 Task: Open a blank google sheet and write heading  Catalyst Sales. Add 10 people name  'Alexander Cooper, Victoria Hayes, Daniel Carter, Chloe Murphy, Christopher Ross, Natalie Price, Jack Peterson, Harper Foster, Joseph Gray, Lily Reed'Item code in between  450-900. Product range in between  1000-10000. Add Products  Nike shoe, Adidas shoe, Gucci T-shirt, Louis Vuitton bag, Zara Shirt, H&M jeans, Chanel perfume, Versace perfume, Ralph Lauren, Prada ShirtChoose quantity  1 to 10  Tax 12 percent commission 2 percent Total Add Amount. Save page Attendance Monitoring Sheetbook
Action: Mouse moved to (1313, 97)
Screenshot: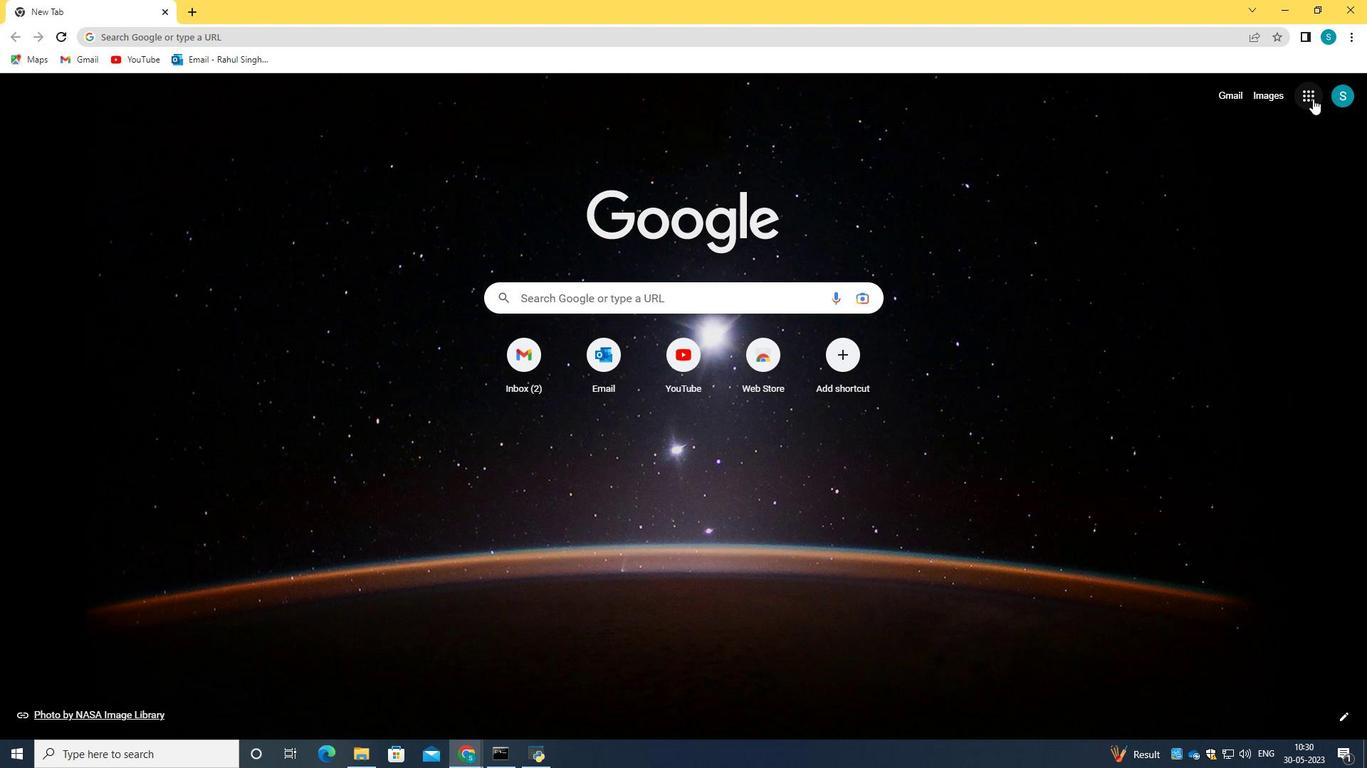 
Action: Mouse pressed left at (1313, 97)
Screenshot: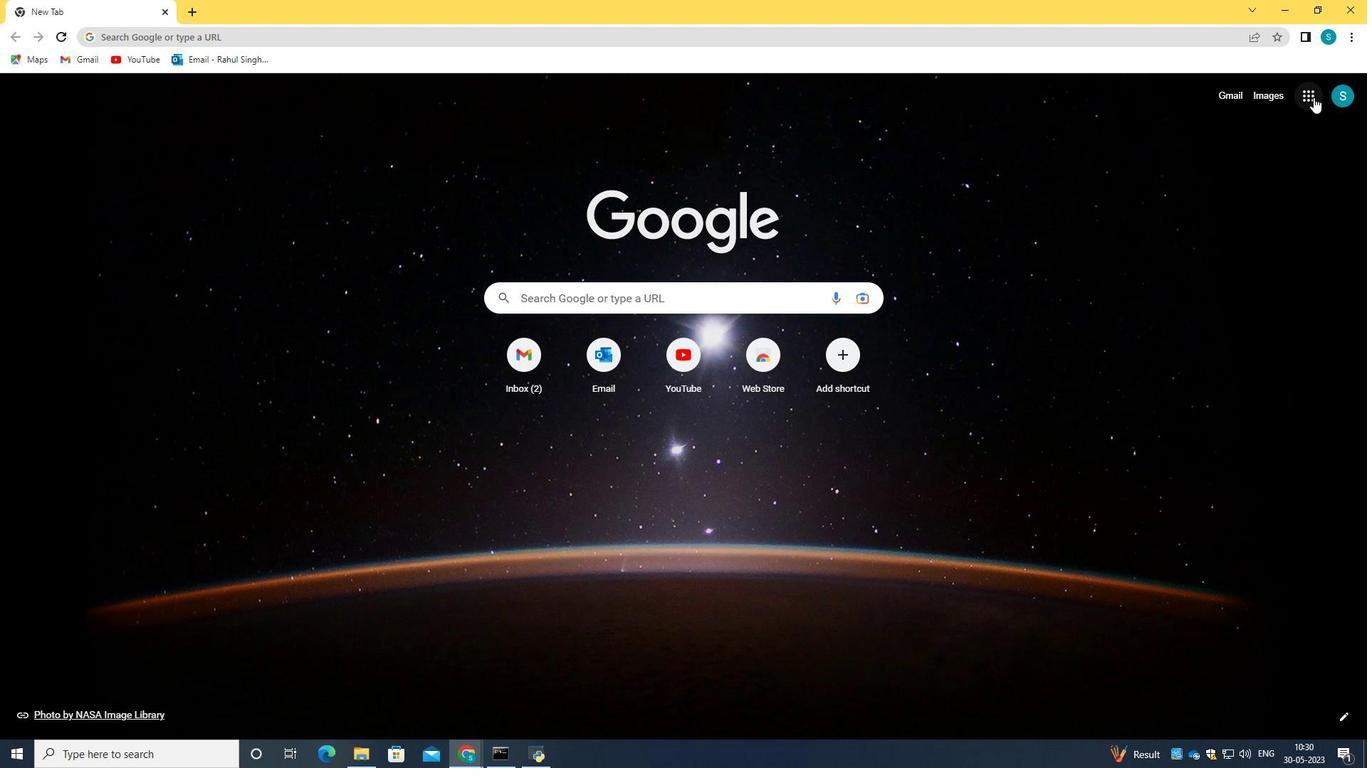 
Action: Mouse moved to (1256, 228)
Screenshot: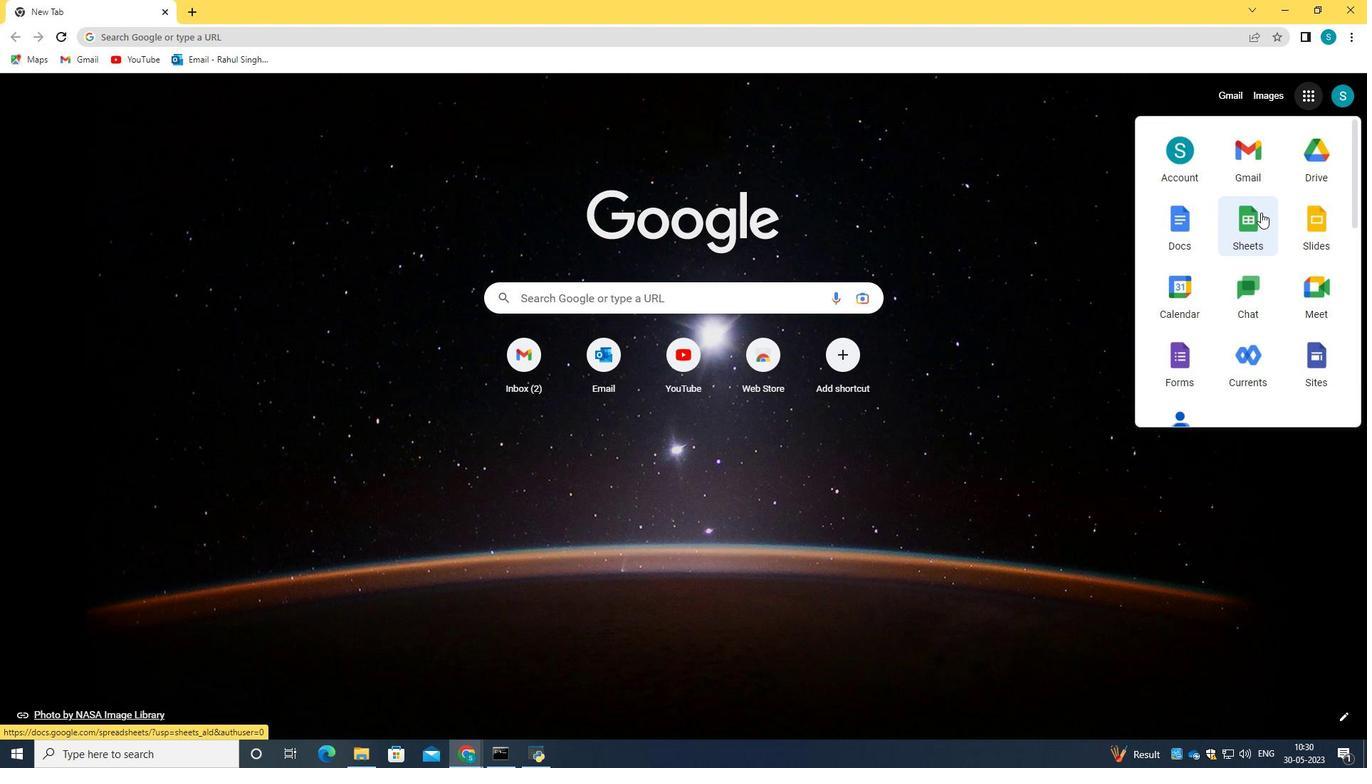 
Action: Mouse pressed left at (1256, 228)
Screenshot: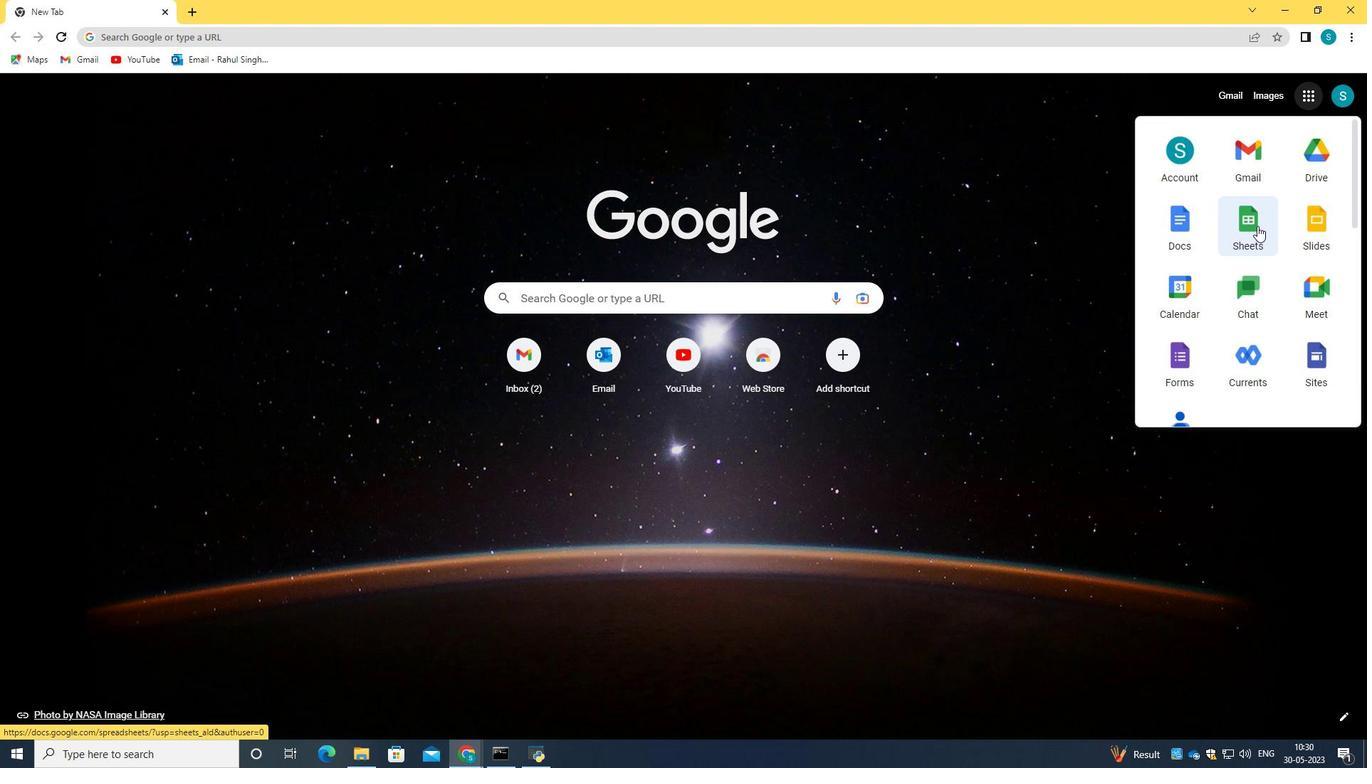
Action: Mouse moved to (353, 237)
Screenshot: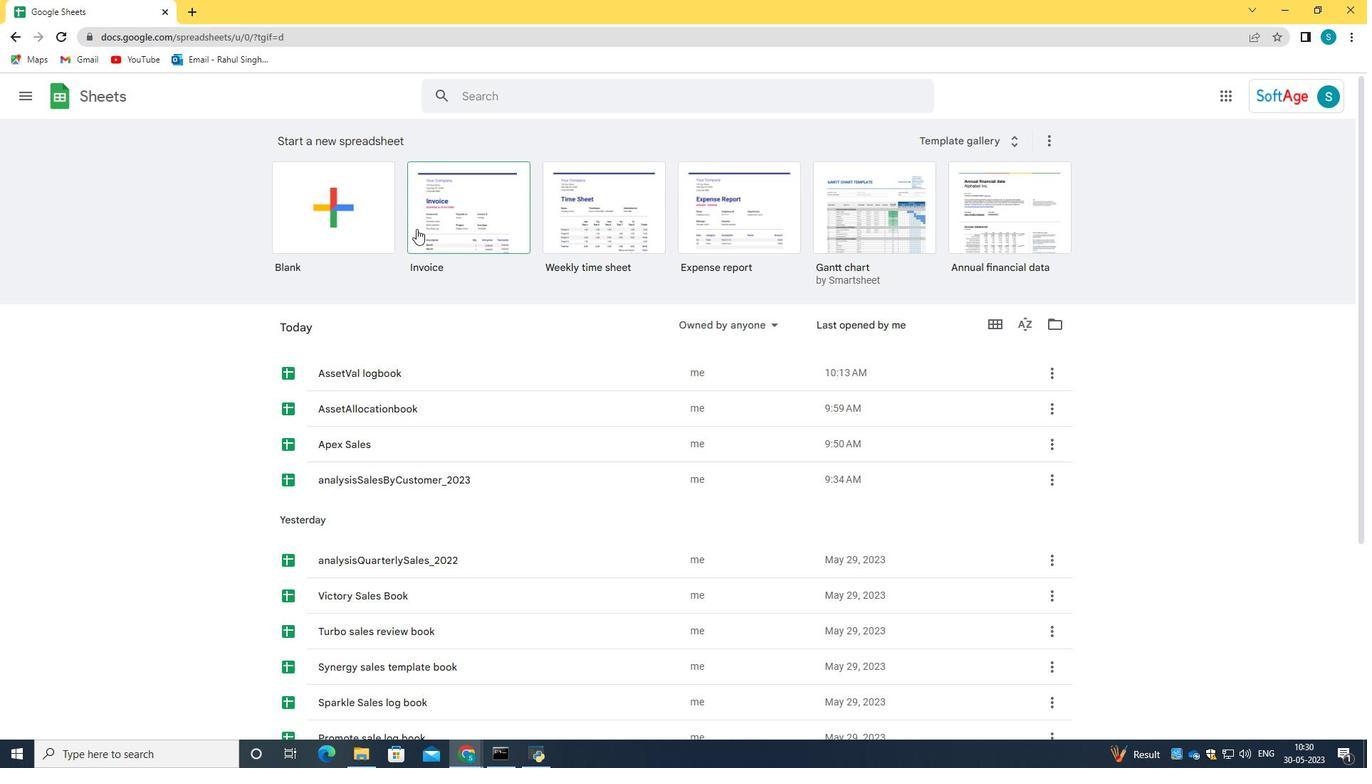 
Action: Mouse pressed left at (353, 237)
Screenshot: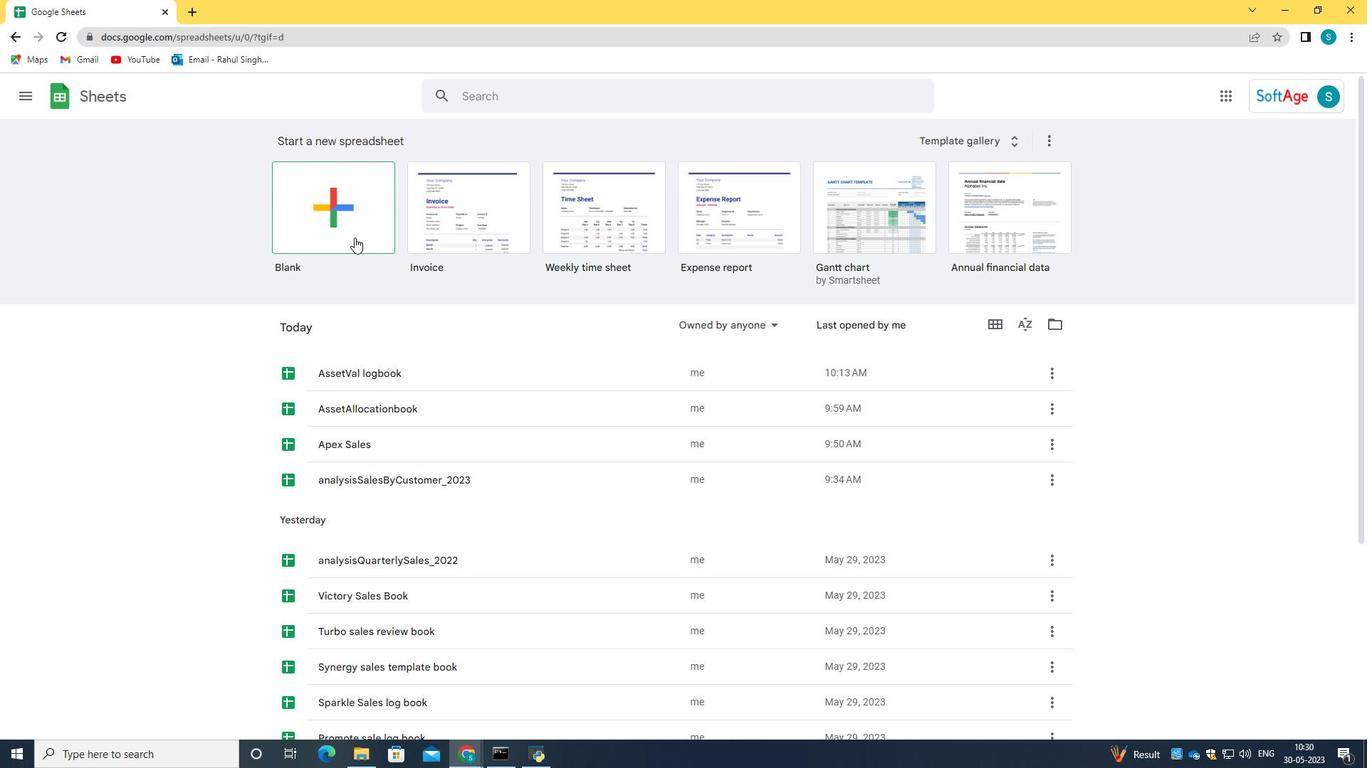 
Action: Mouse moved to (105, 179)
Screenshot: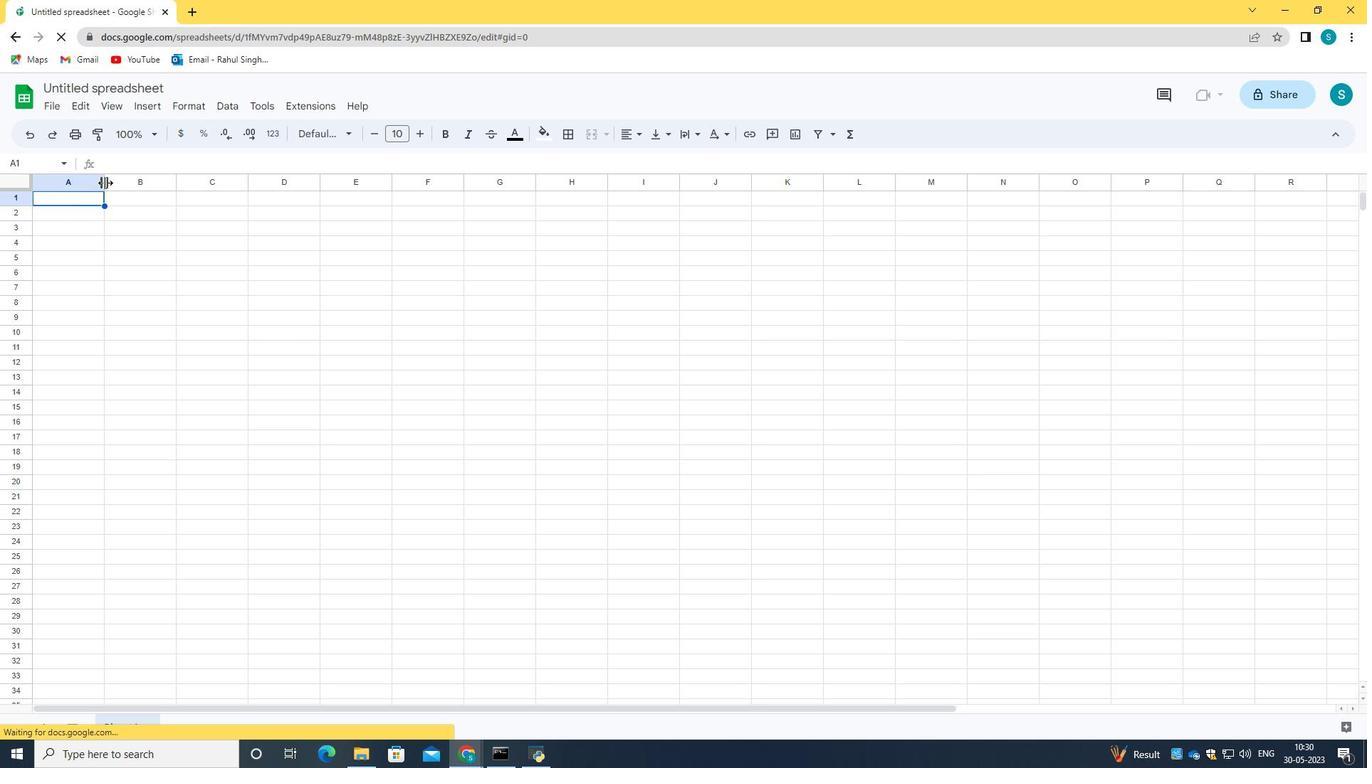 
Action: Mouse pressed left at (105, 179)
Screenshot: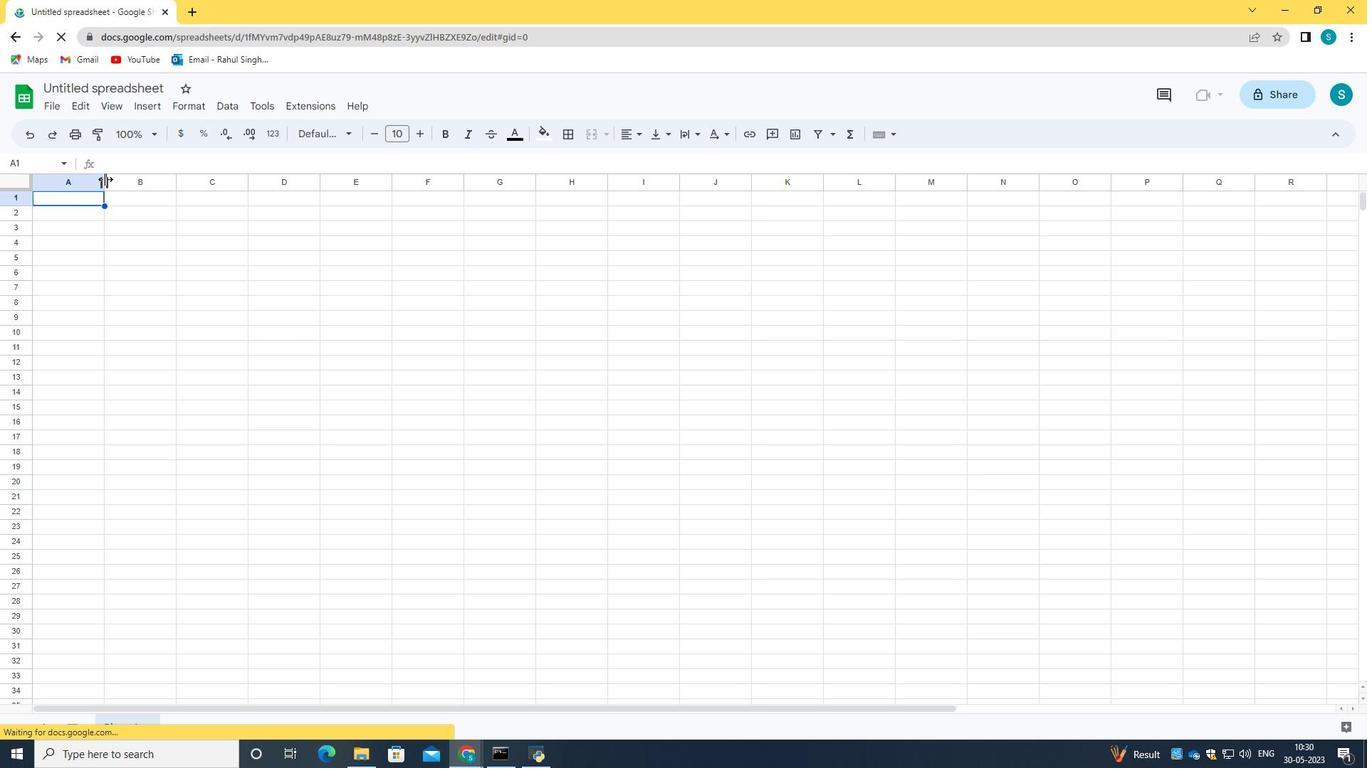
Action: Mouse moved to (224, 181)
Screenshot: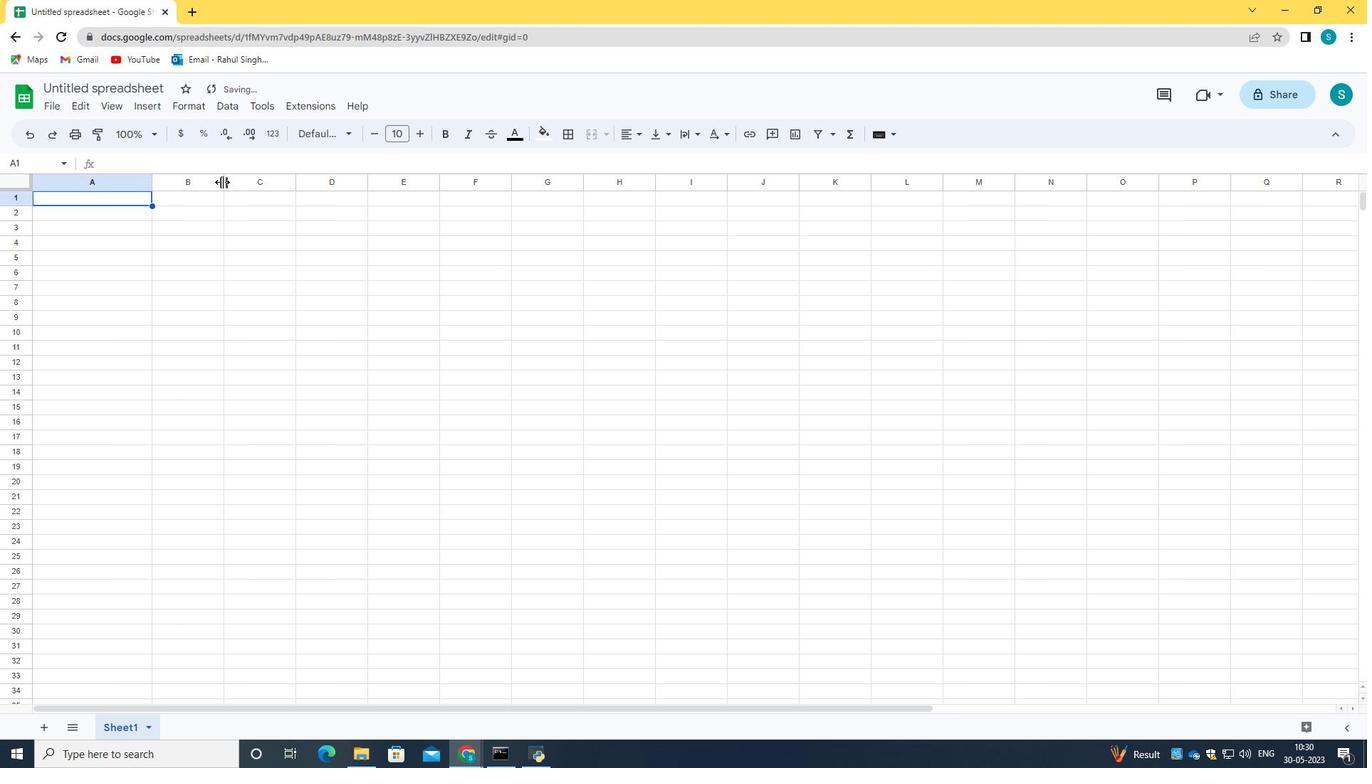 
Action: Mouse pressed left at (224, 181)
Screenshot: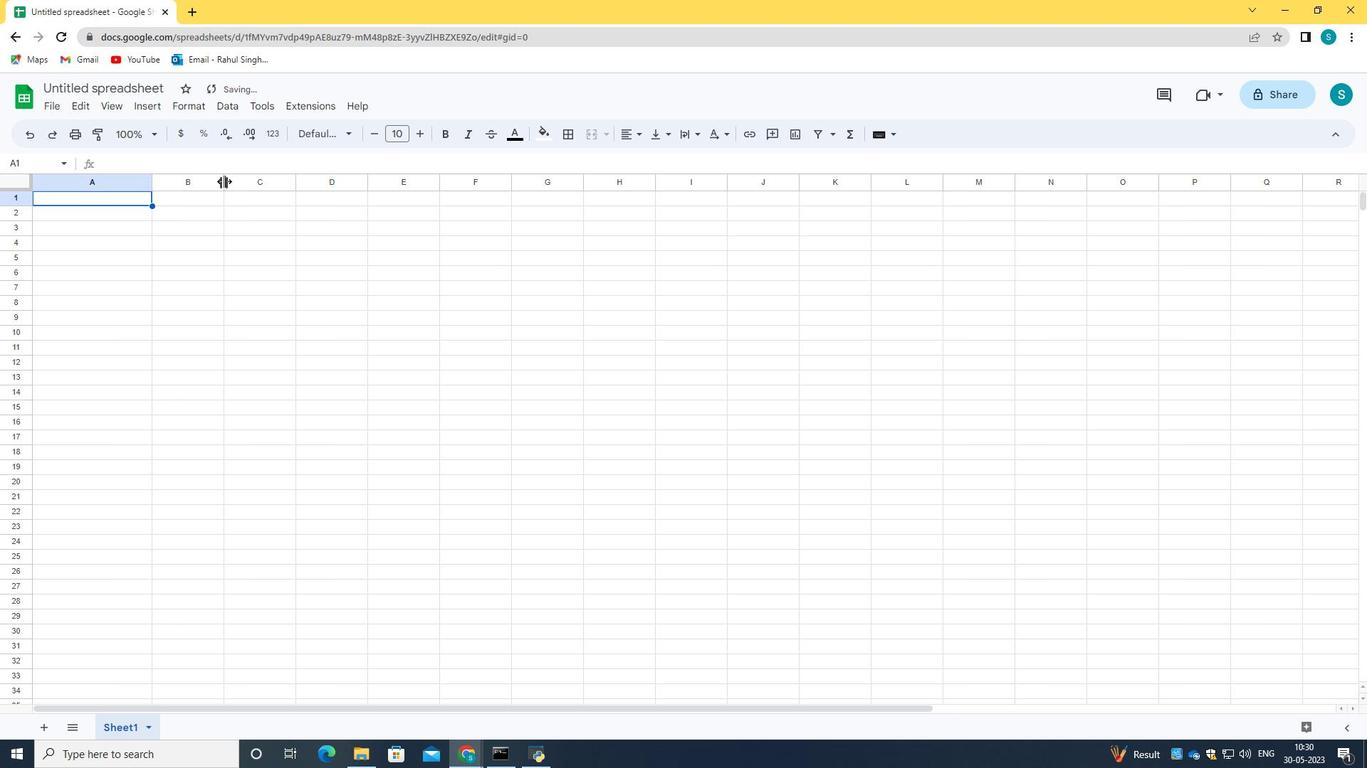 
Action: Mouse moved to (360, 178)
Screenshot: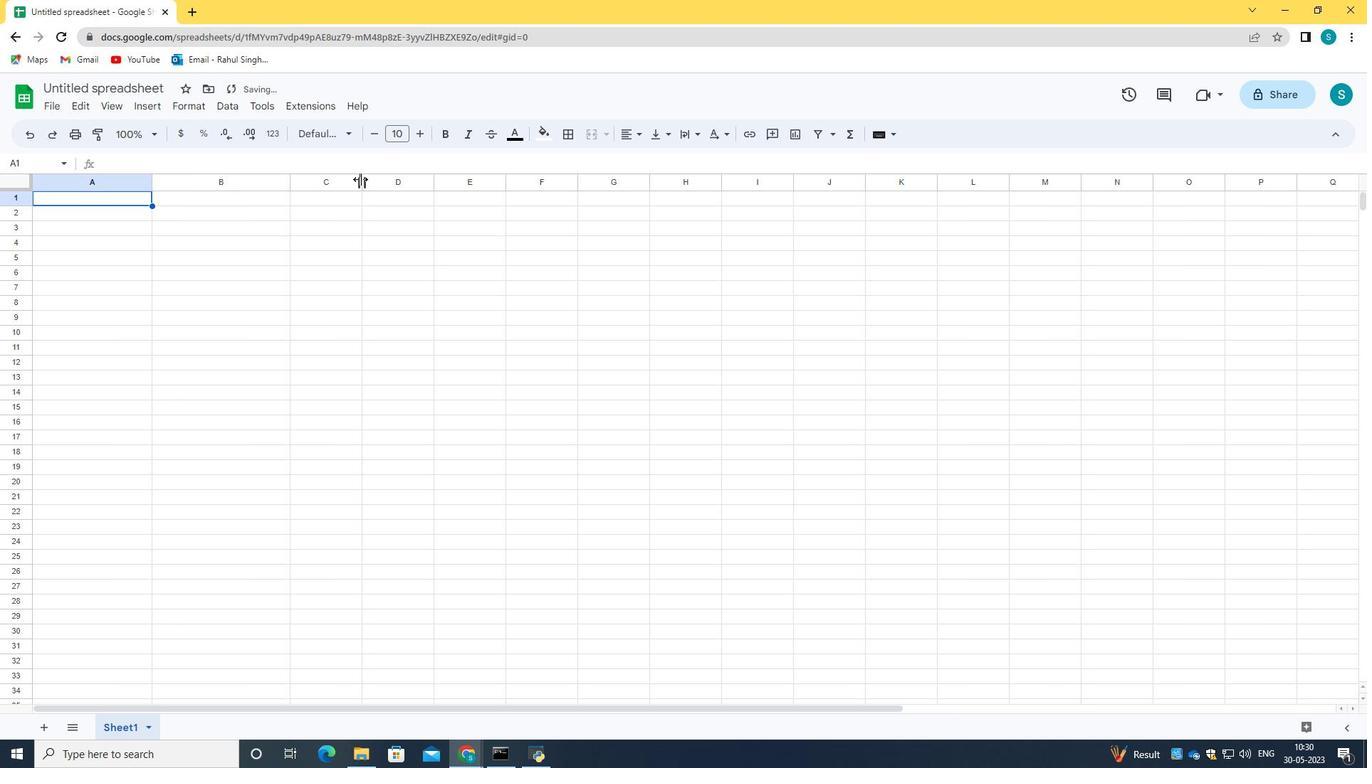 
Action: Mouse pressed left at (360, 178)
Screenshot: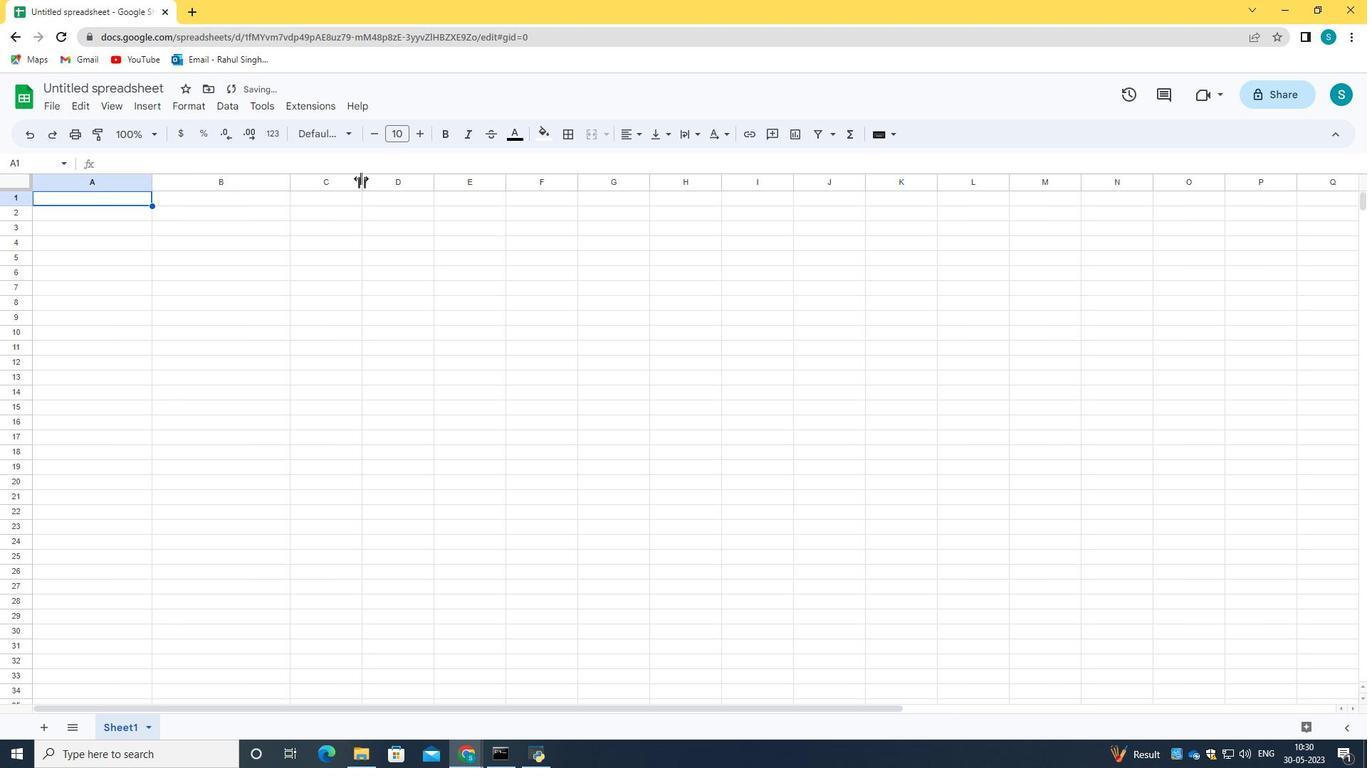 
Action: Mouse moved to (479, 182)
Screenshot: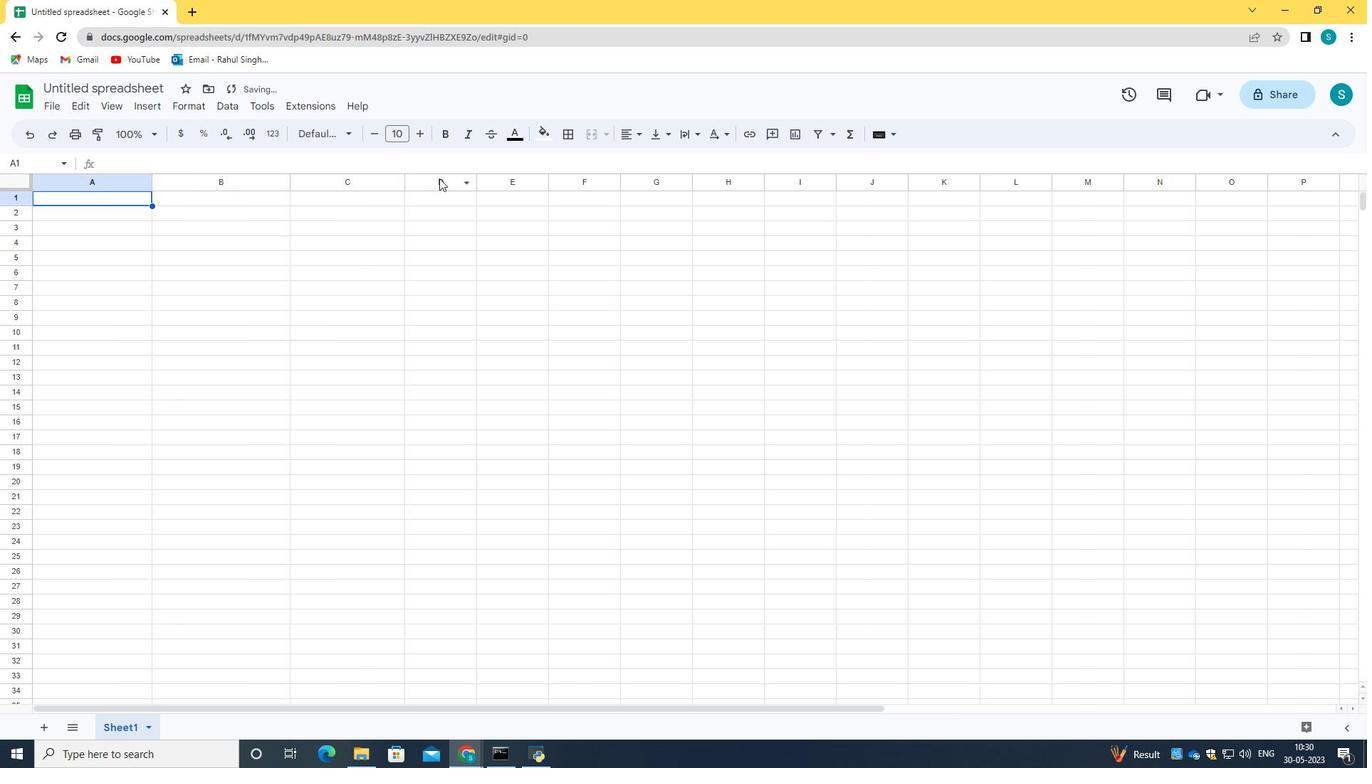 
Action: Mouse pressed left at (479, 182)
Screenshot: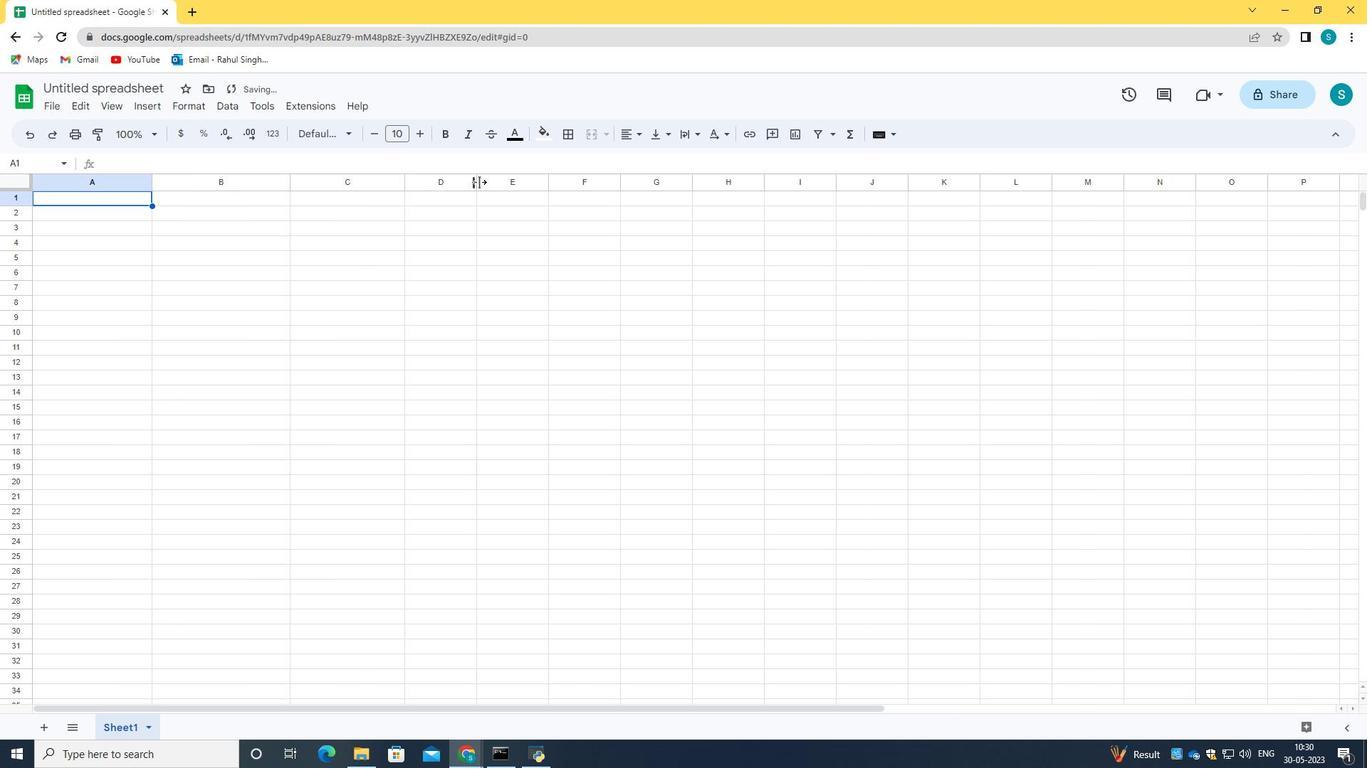 
Action: Mouse moved to (598, 183)
Screenshot: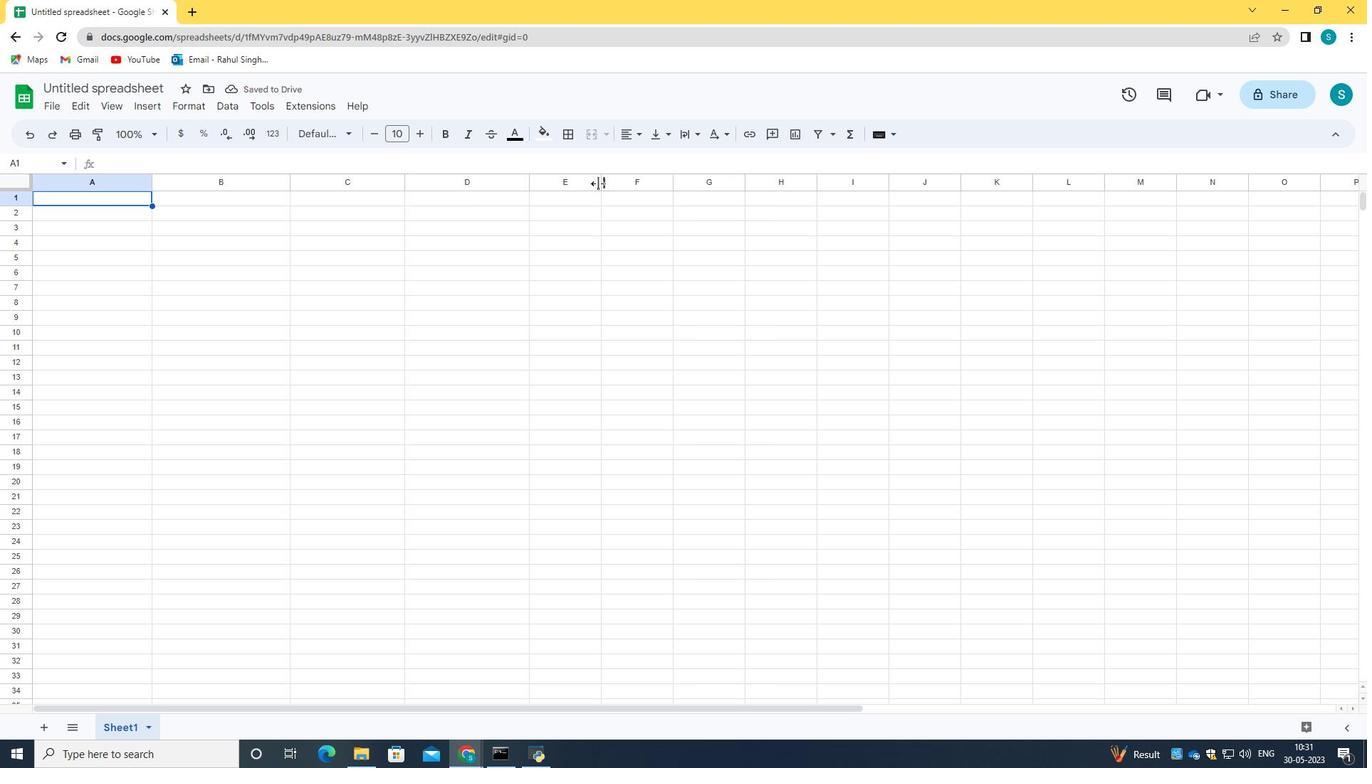 
Action: Mouse pressed left at (598, 183)
Screenshot: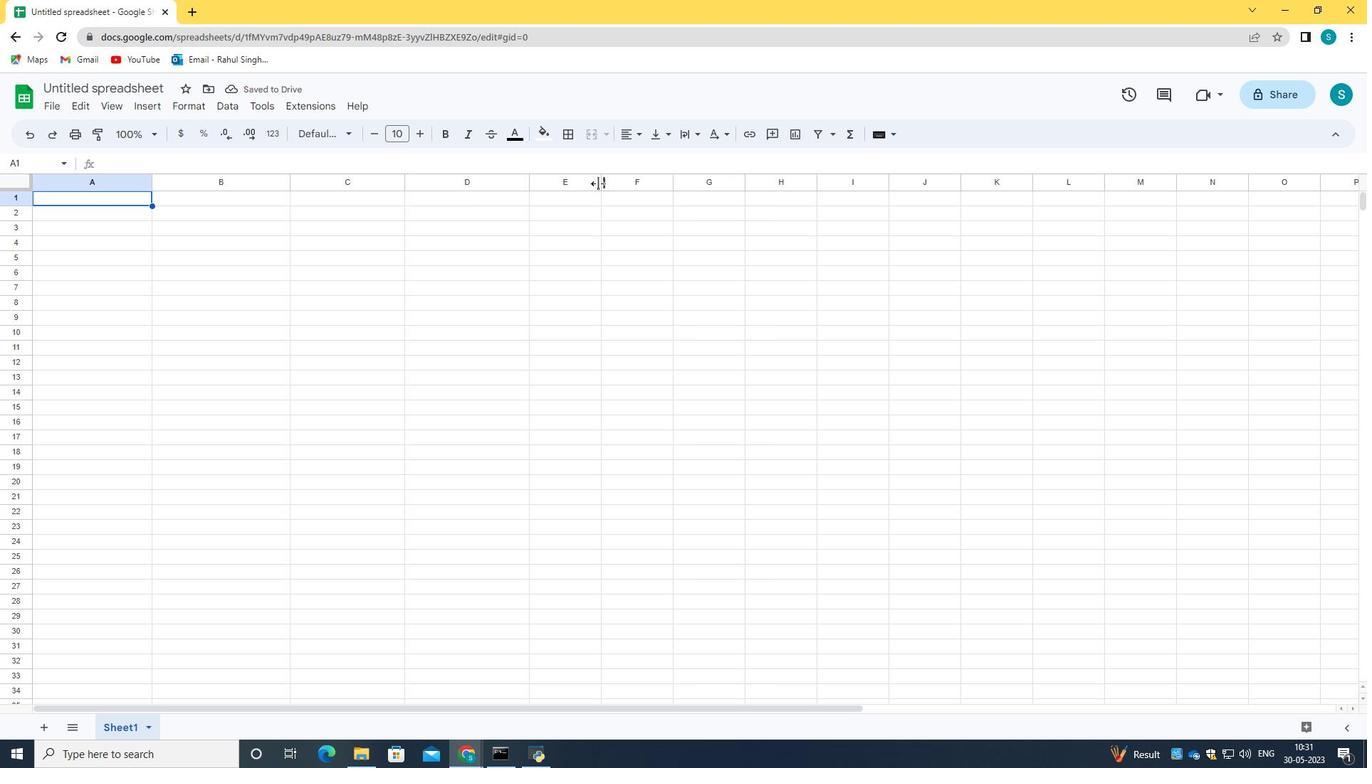 
Action: Mouse moved to (713, 181)
Screenshot: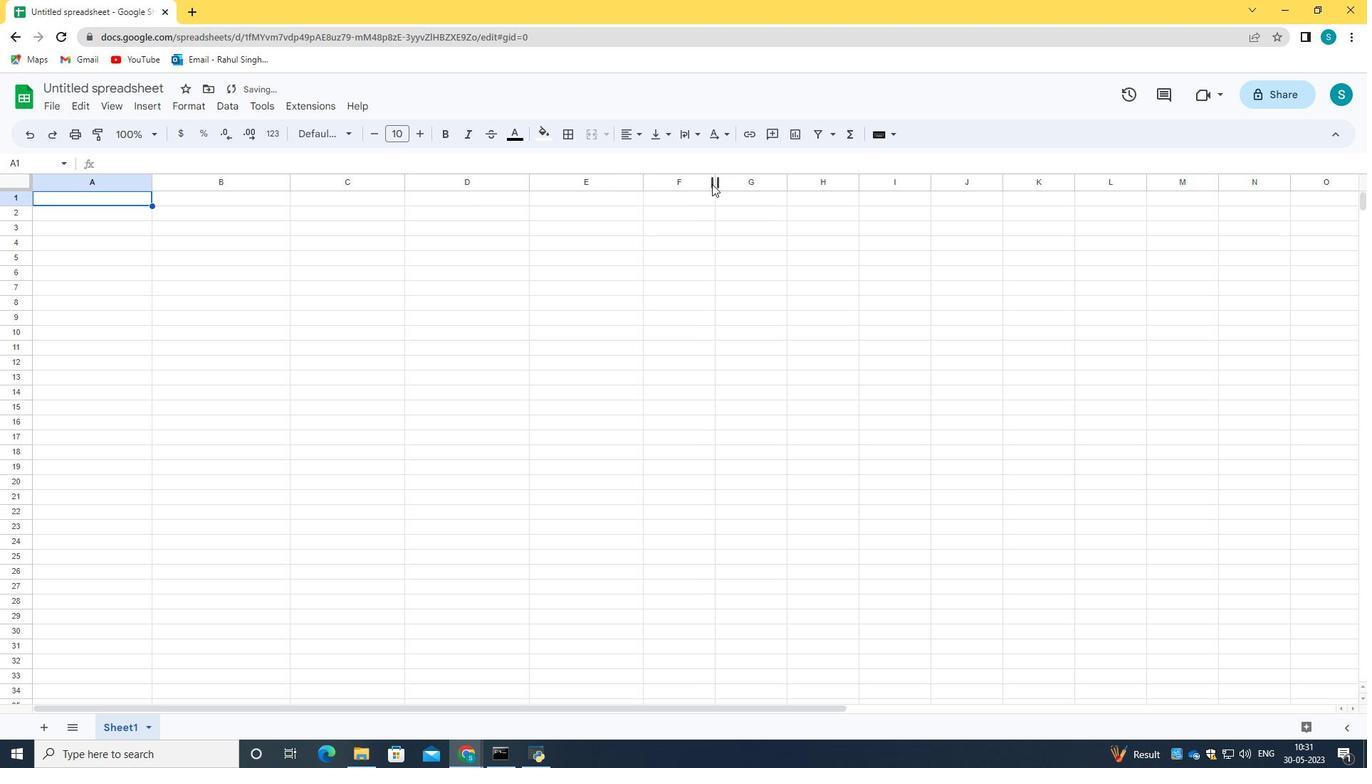 
Action: Mouse pressed left at (713, 181)
Screenshot: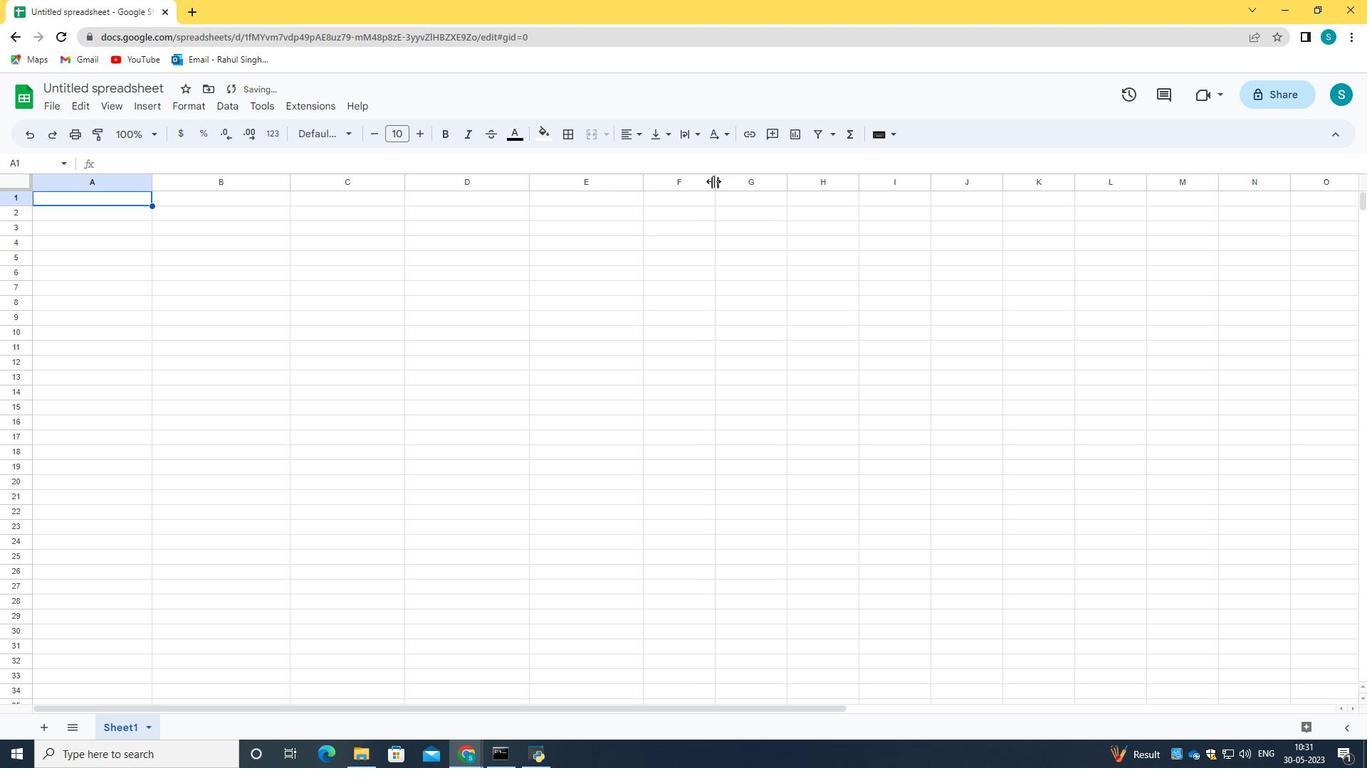
Action: Mouse moved to (90, 199)
Screenshot: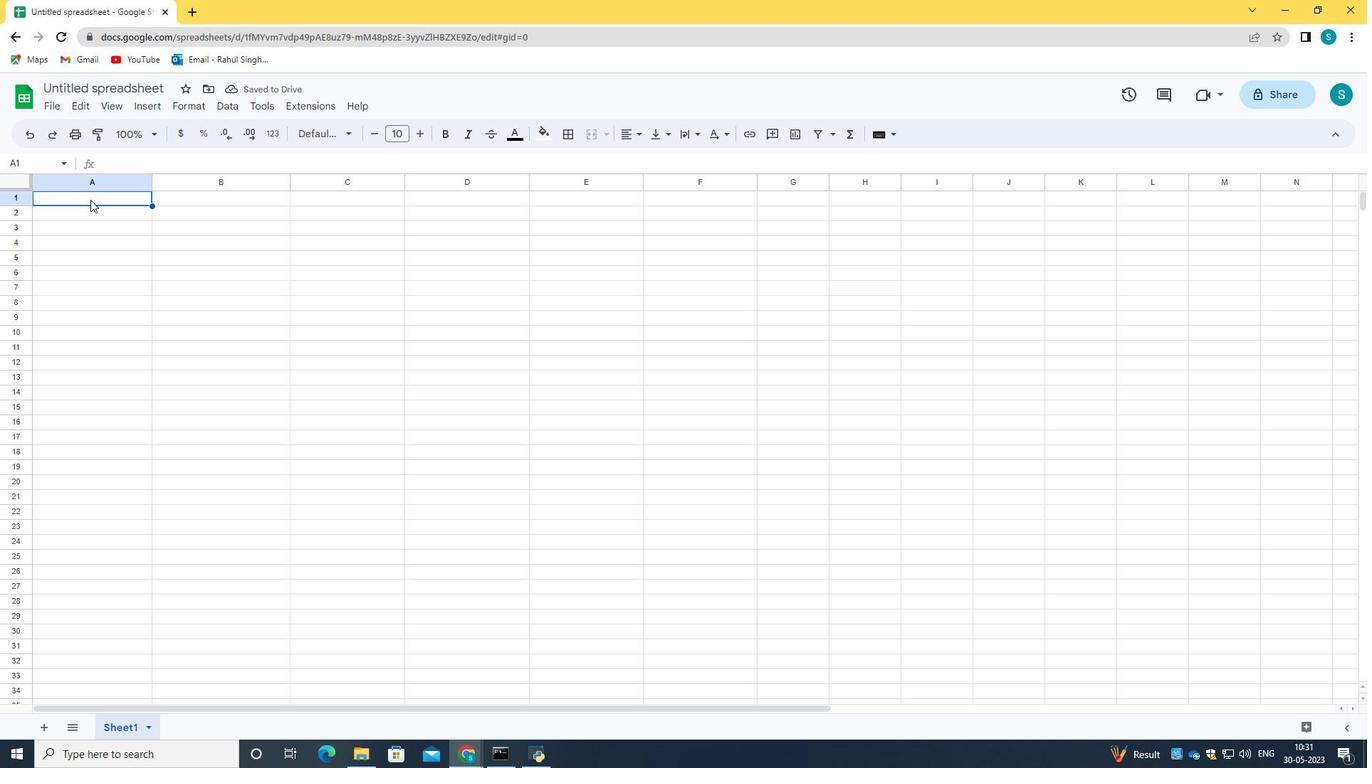 
Action: Mouse pressed left at (90, 199)
Screenshot: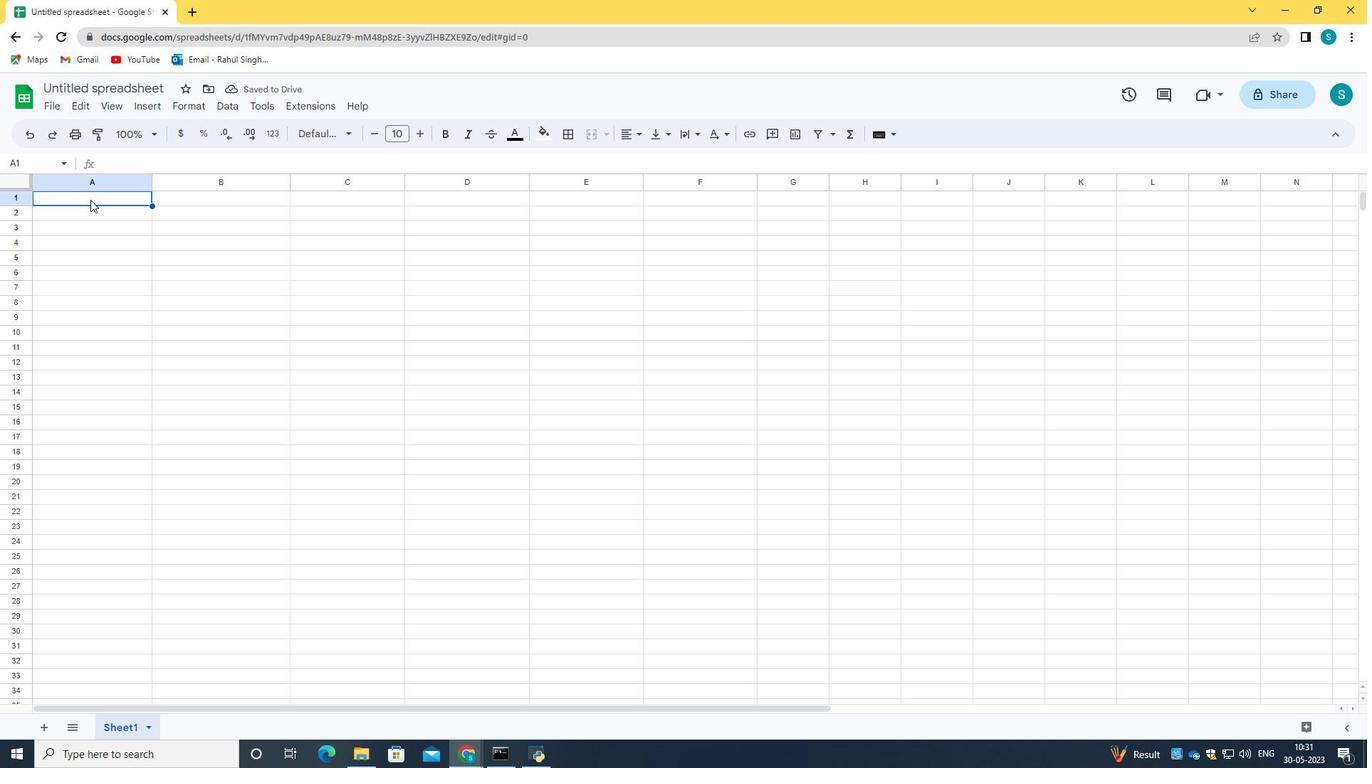 
Action: Key pressed <Key.caps_lock>
Screenshot: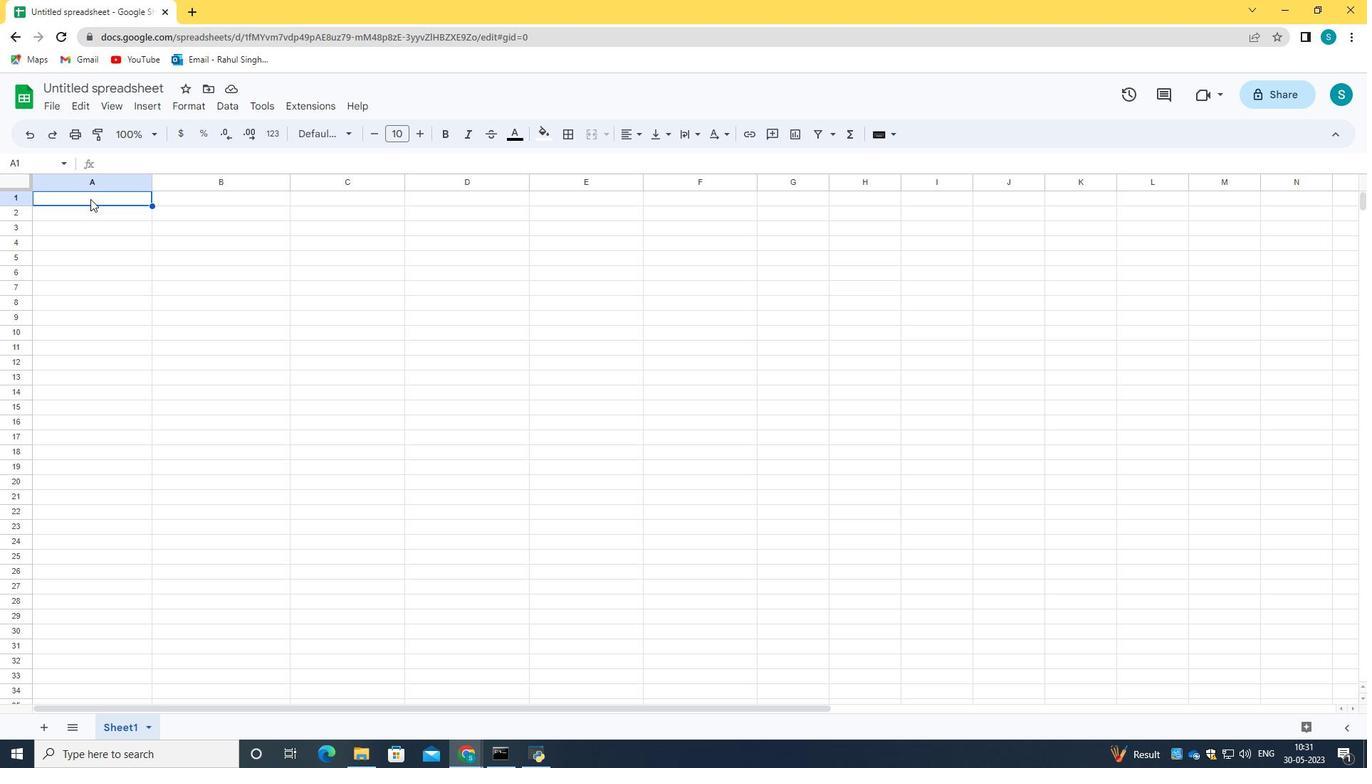 
Action: Mouse moved to (197, 197)
Screenshot: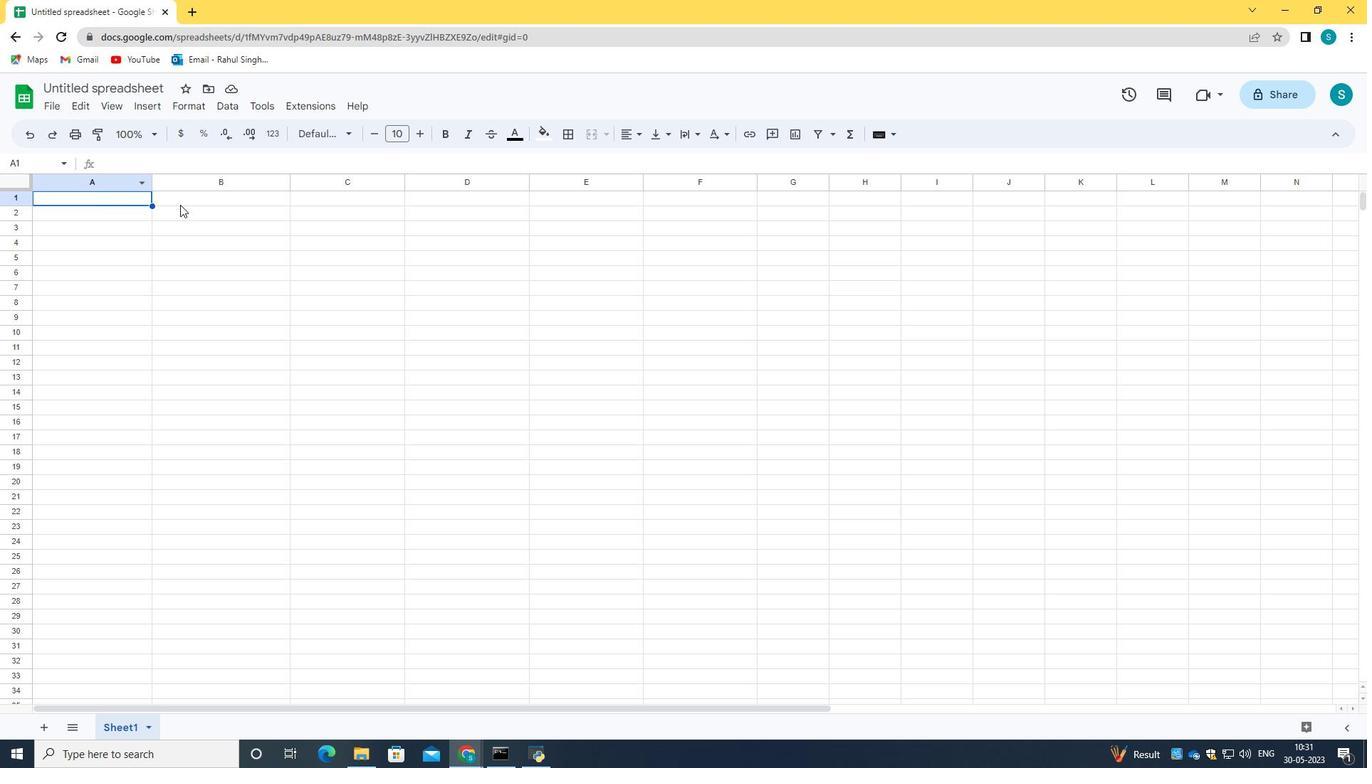 
Action: Mouse pressed left at (197, 197)
Screenshot: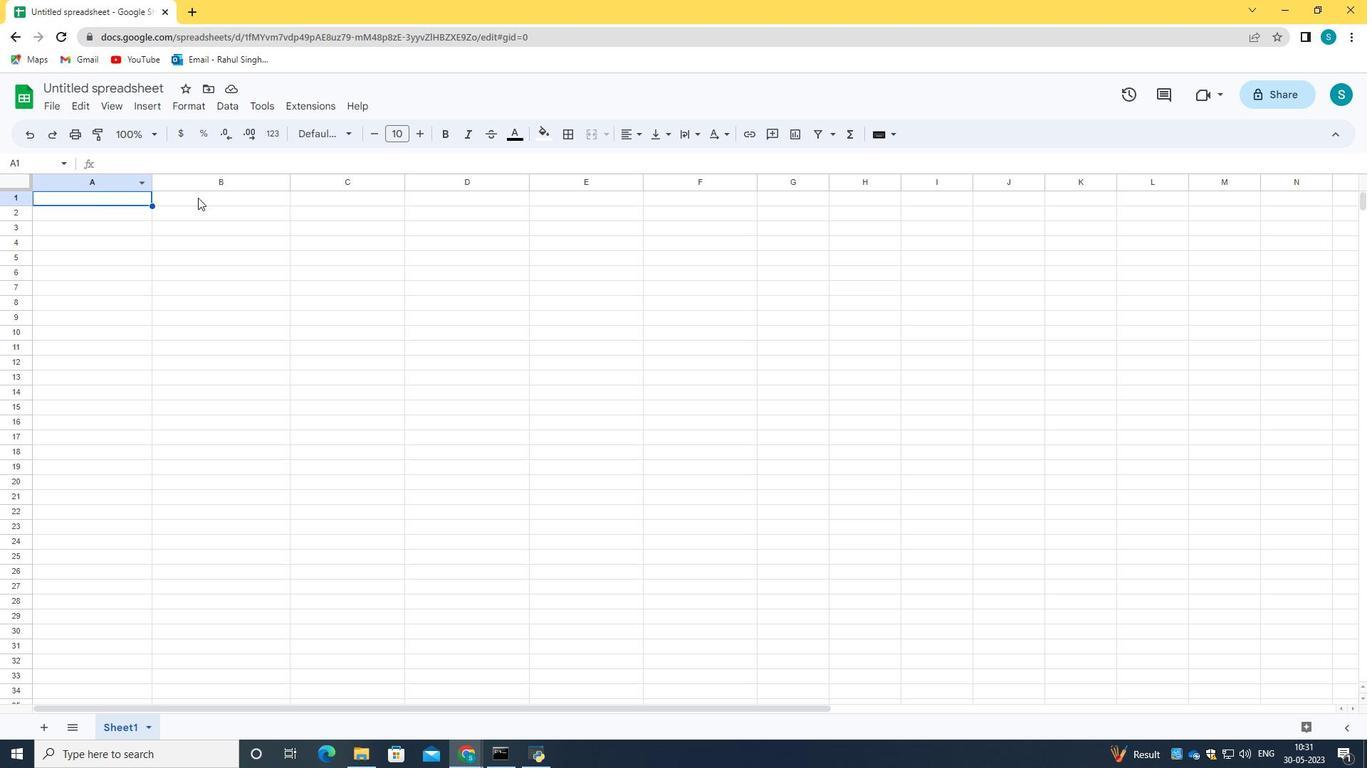 
Action: Key pressed <Key.caps_lock>c<Key.caps_lock><Key.backspace>C<Key.caps_lock>atalyst<Key.space><Key.caps_lock>S<Key.caps_lock>ales
Screenshot: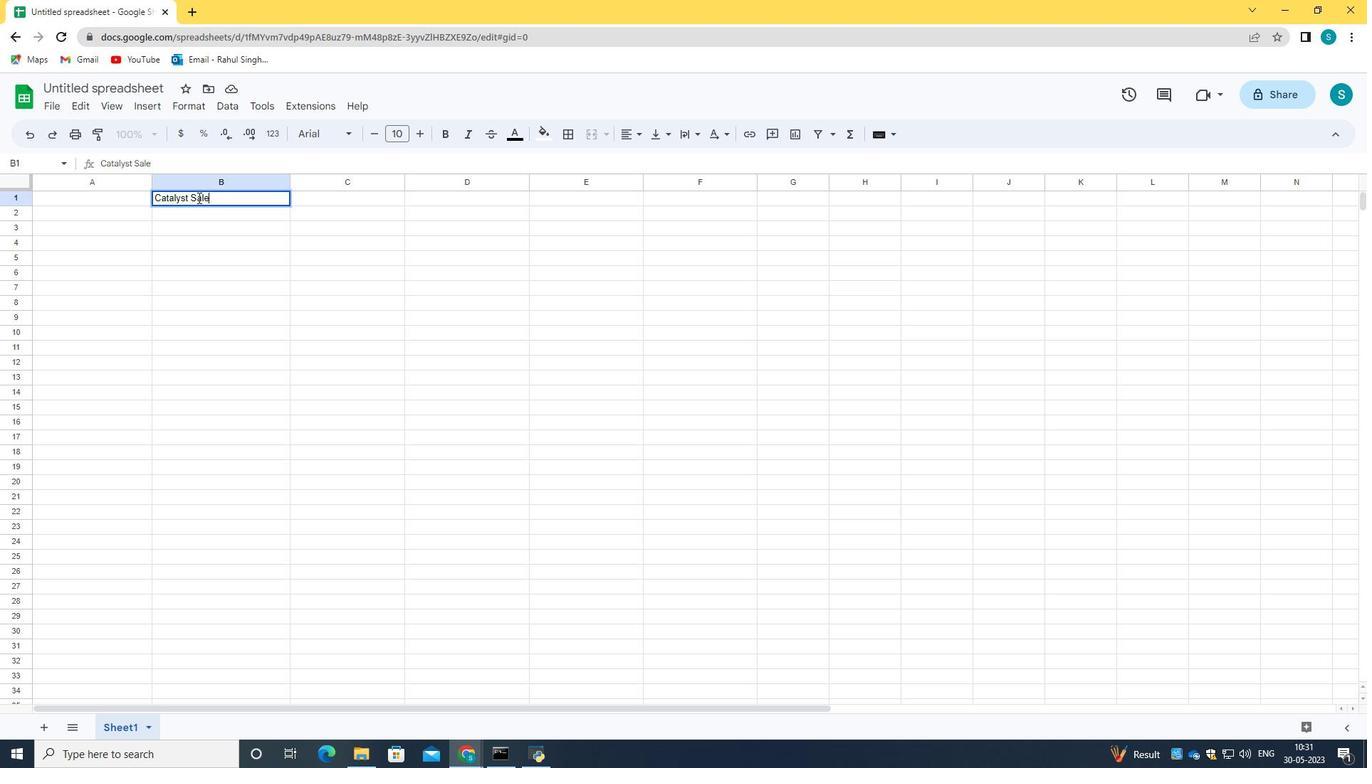 
Action: Mouse moved to (220, 194)
Screenshot: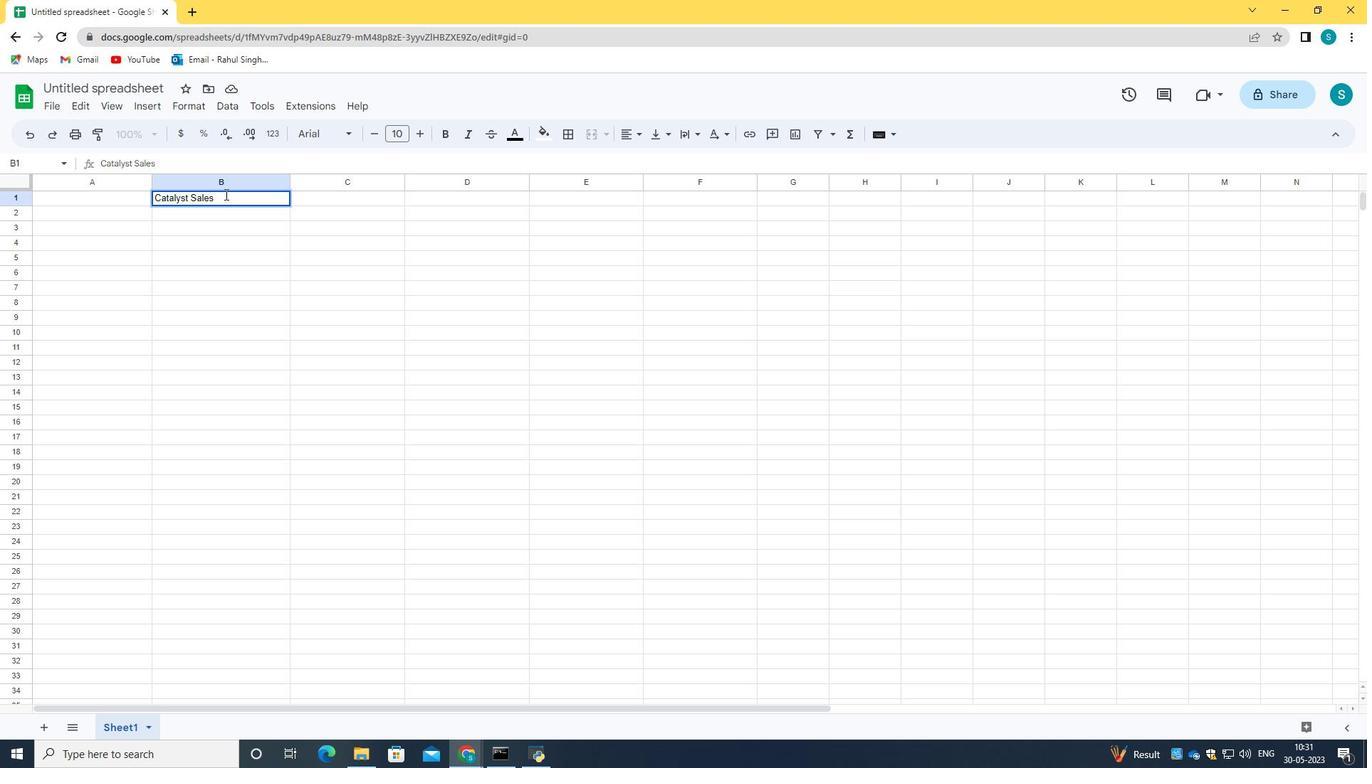 
Action: Mouse pressed left at (220, 194)
Screenshot: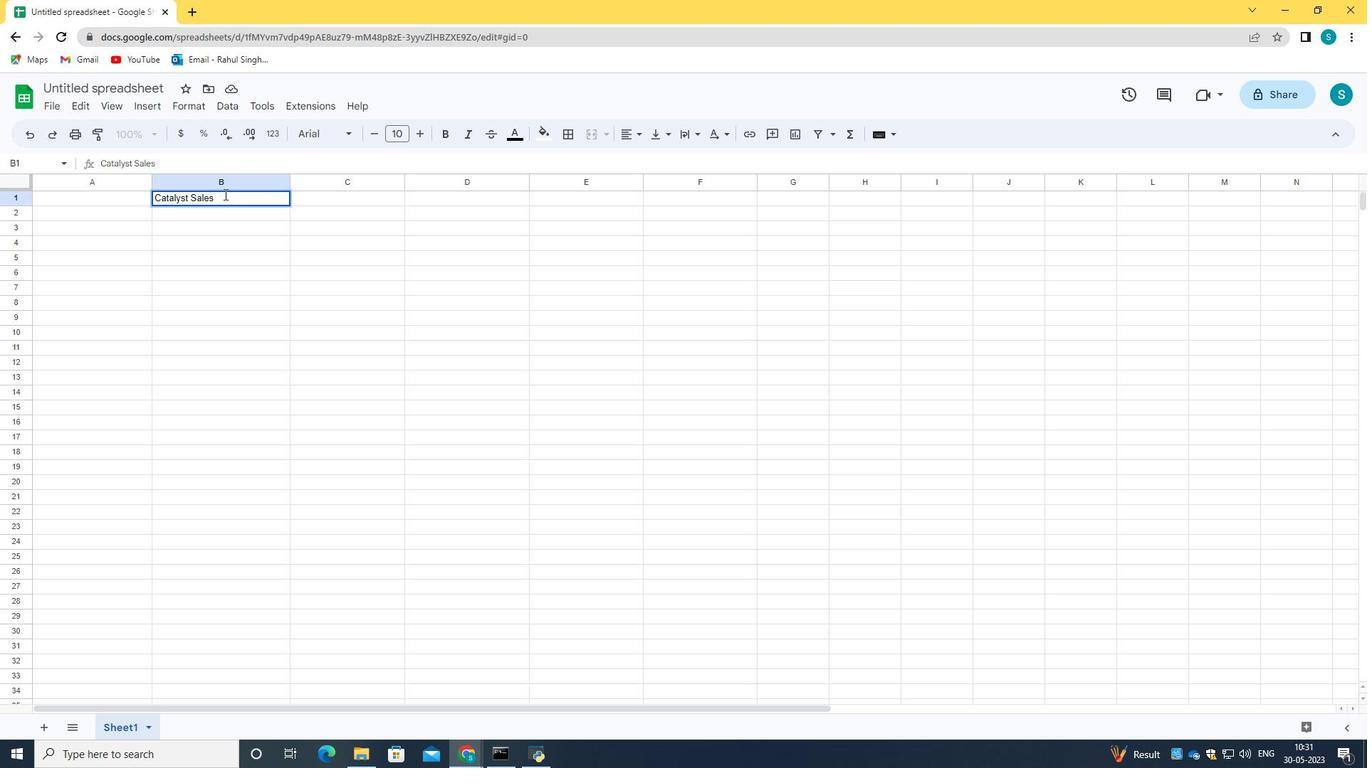 
Action: Mouse moved to (415, 132)
Screenshot: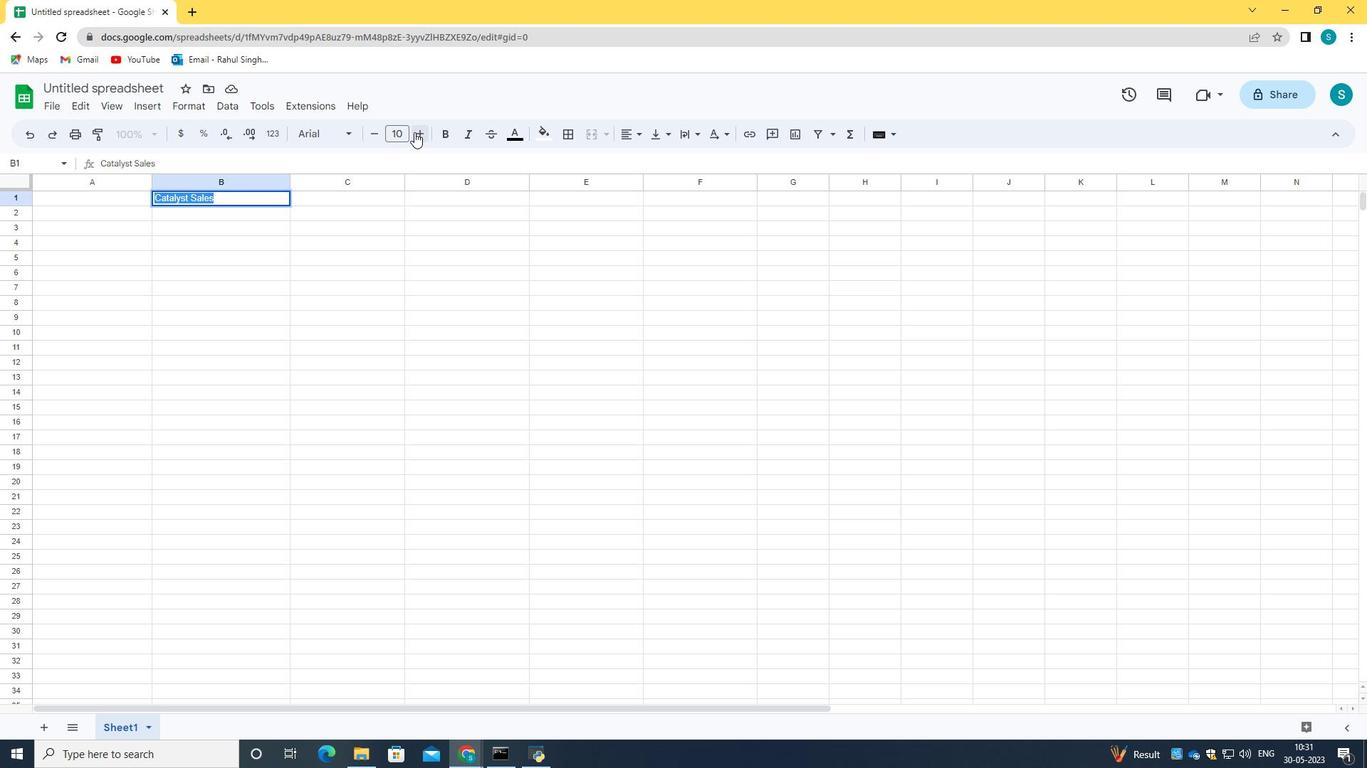 
Action: Mouse pressed left at (415, 132)
Screenshot: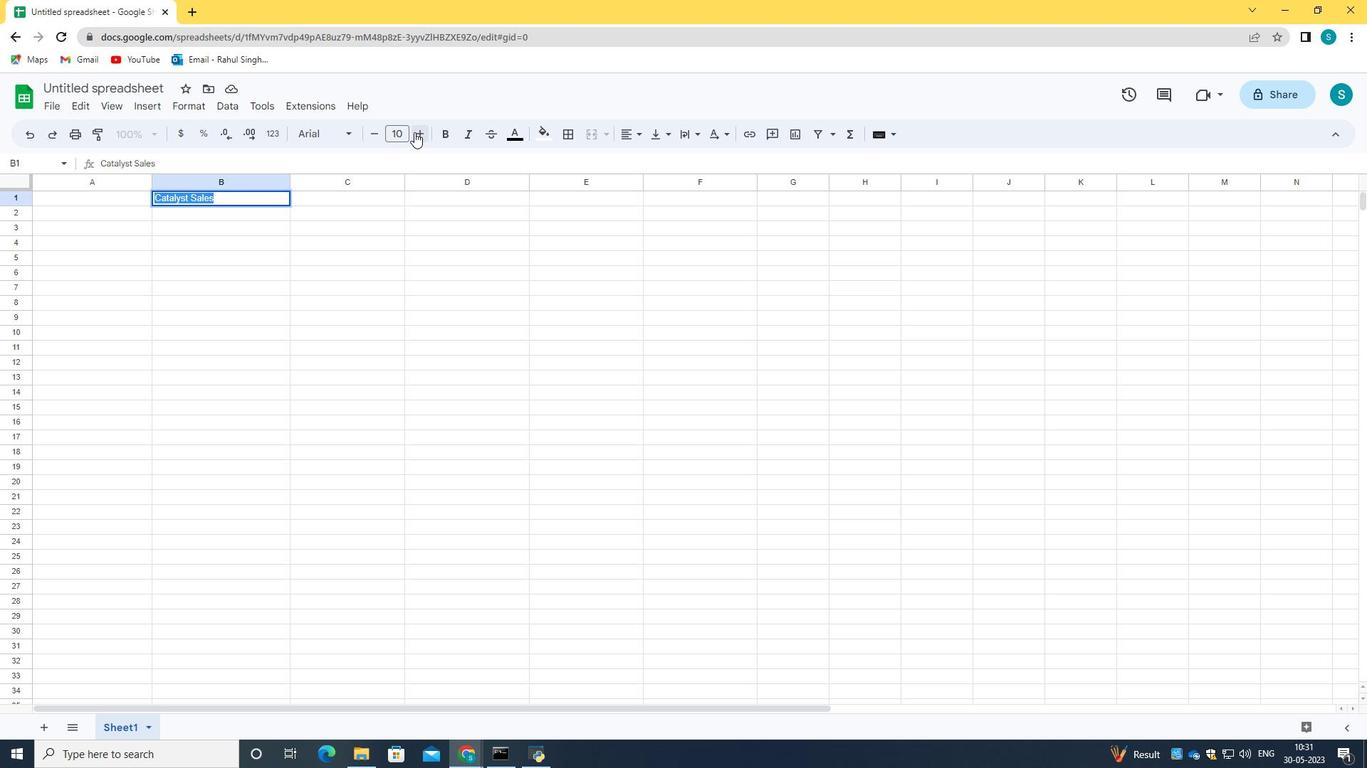 
Action: Mouse pressed left at (415, 132)
Screenshot: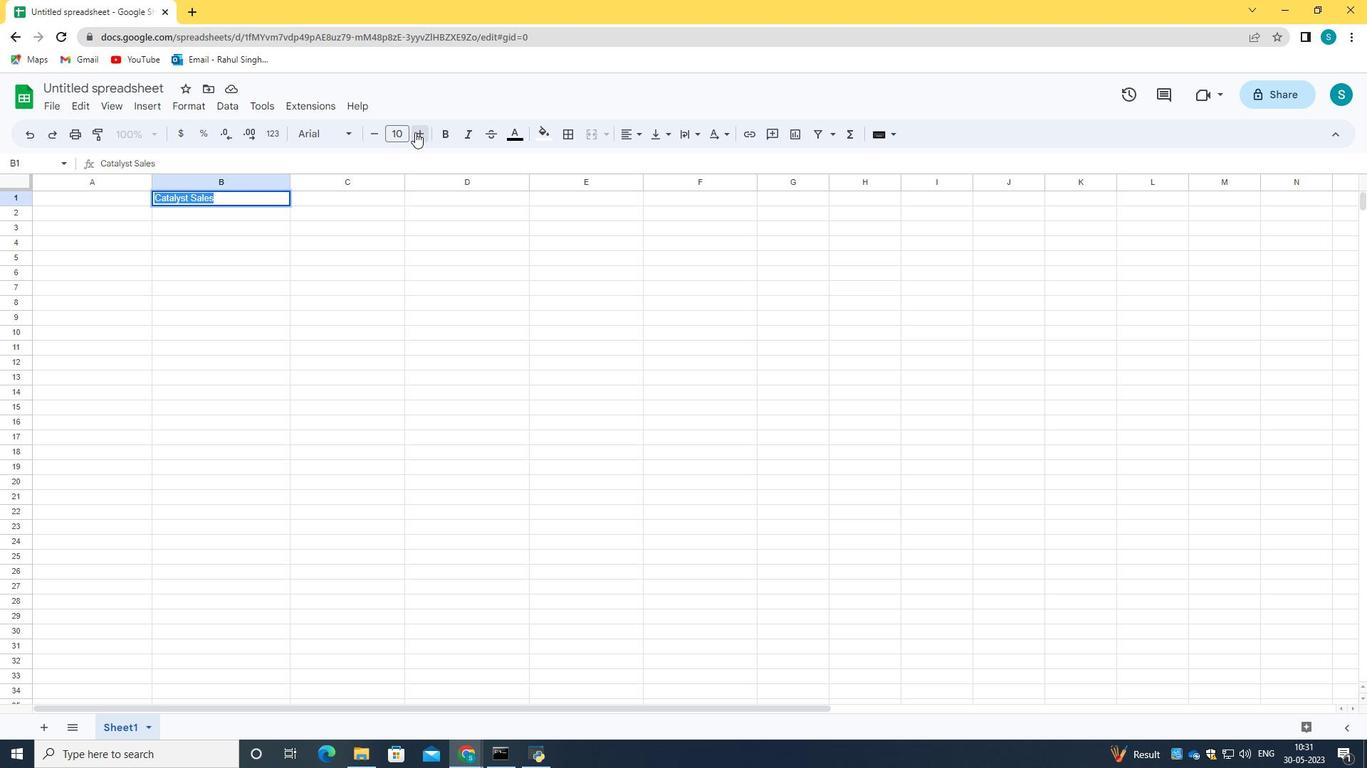 
Action: Mouse pressed left at (415, 132)
Screenshot: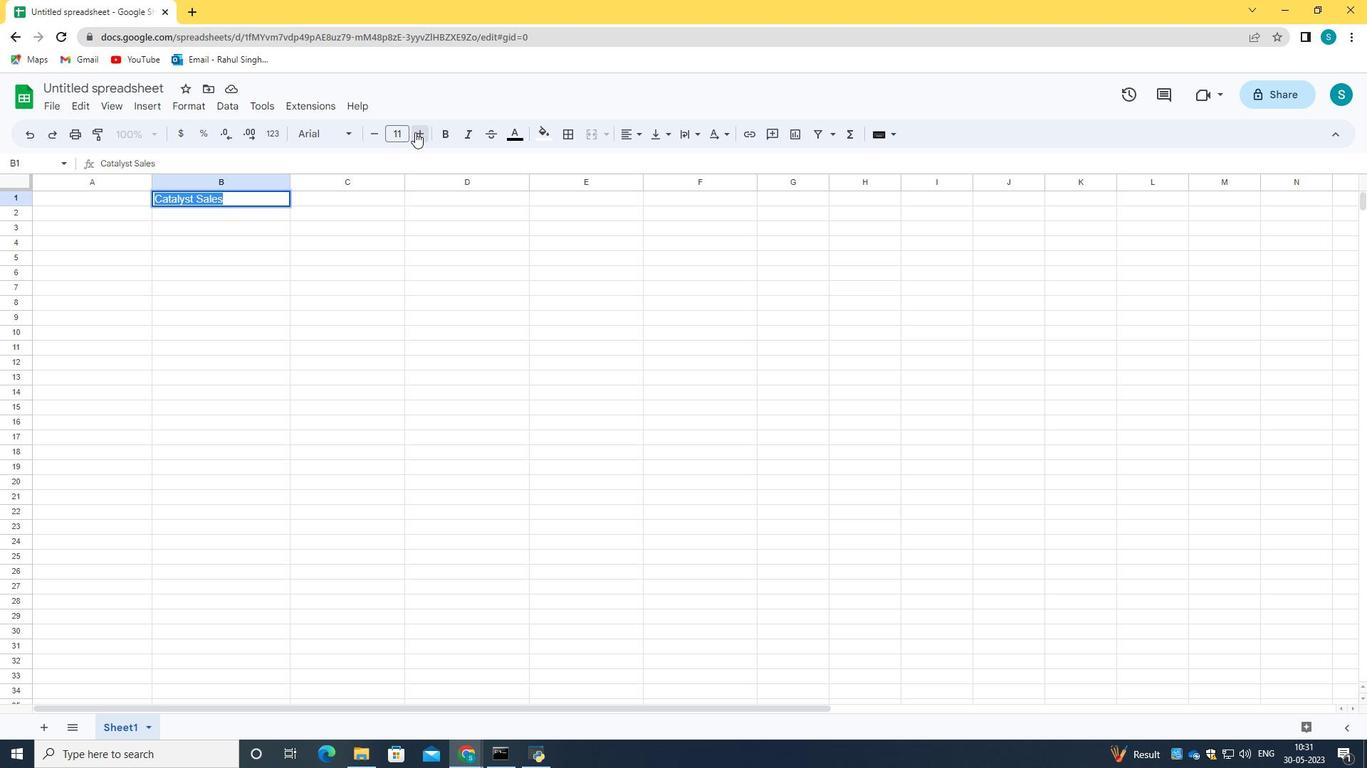 
Action: Mouse pressed left at (415, 132)
Screenshot: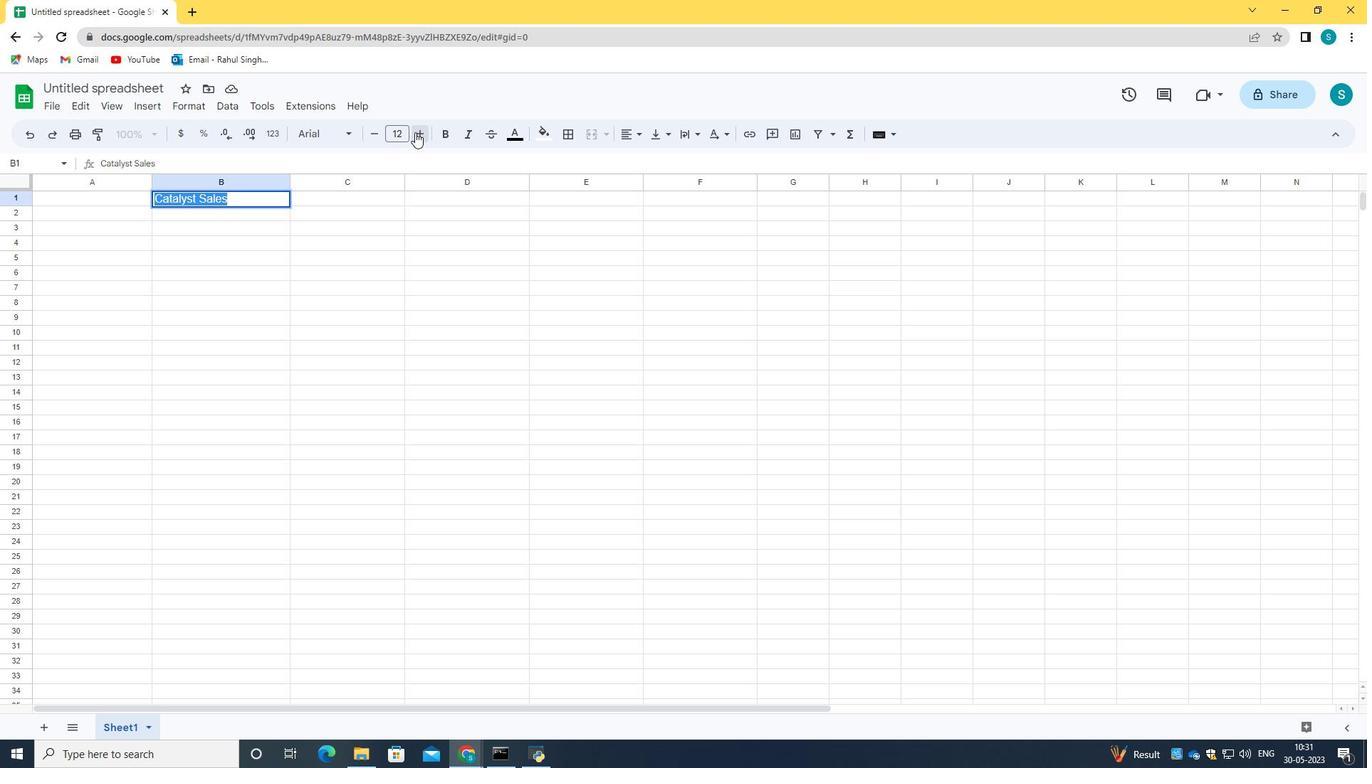 
Action: Mouse pressed left at (415, 132)
Screenshot: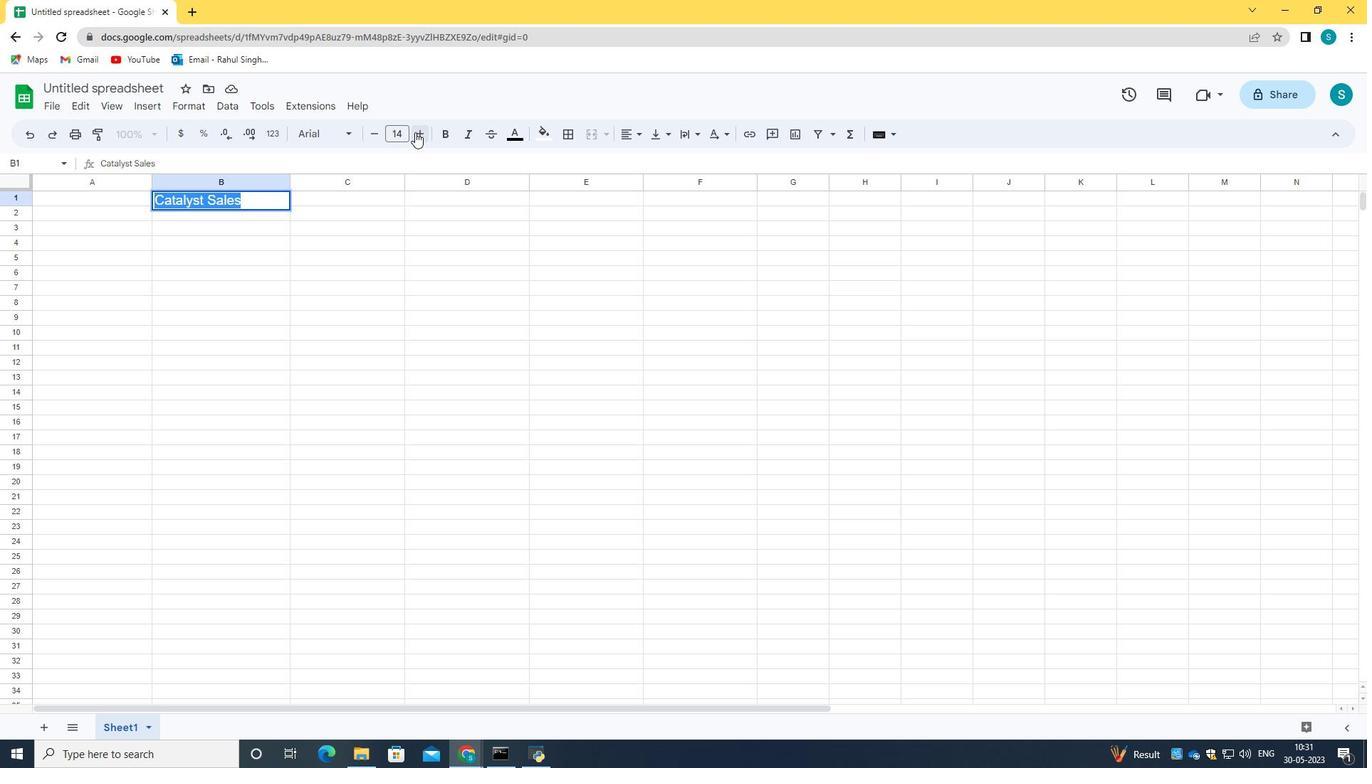 
Action: Mouse pressed left at (415, 132)
Screenshot: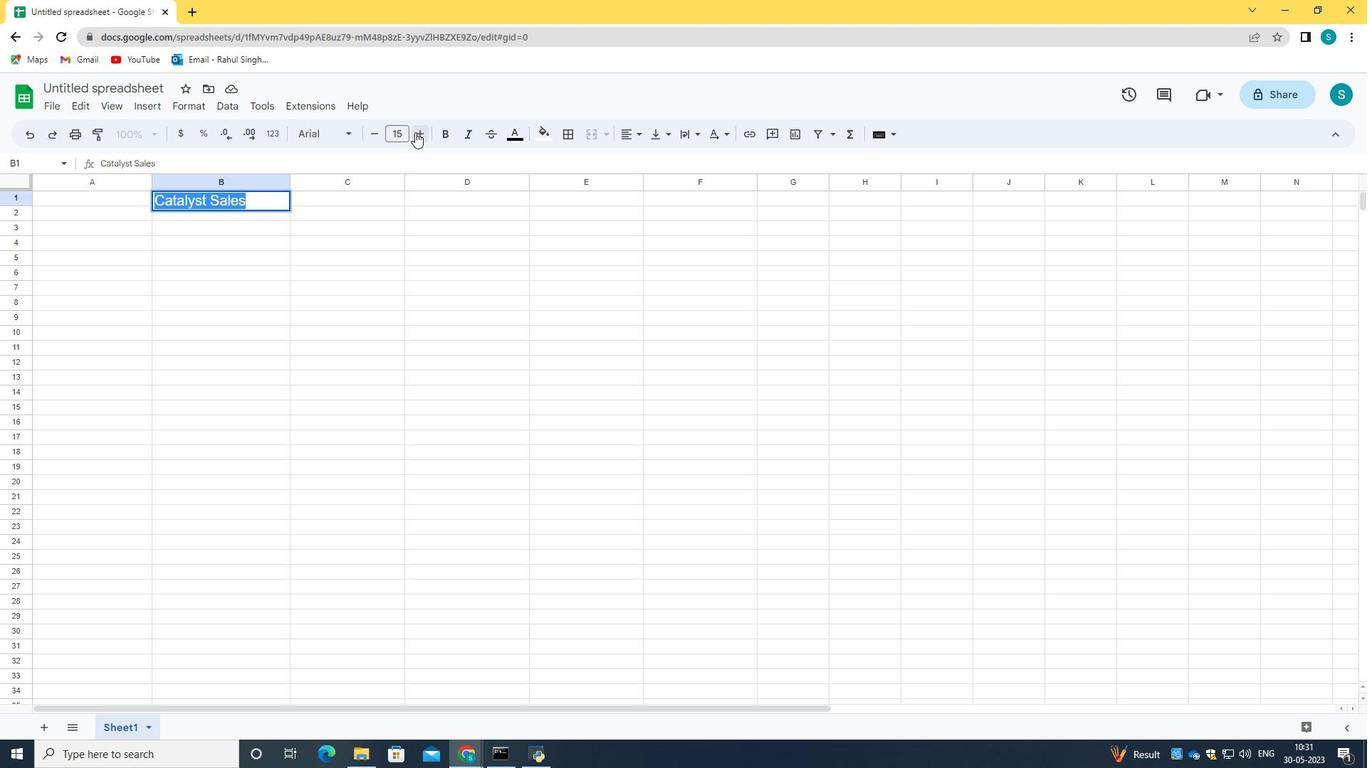 
Action: Mouse pressed left at (415, 132)
Screenshot: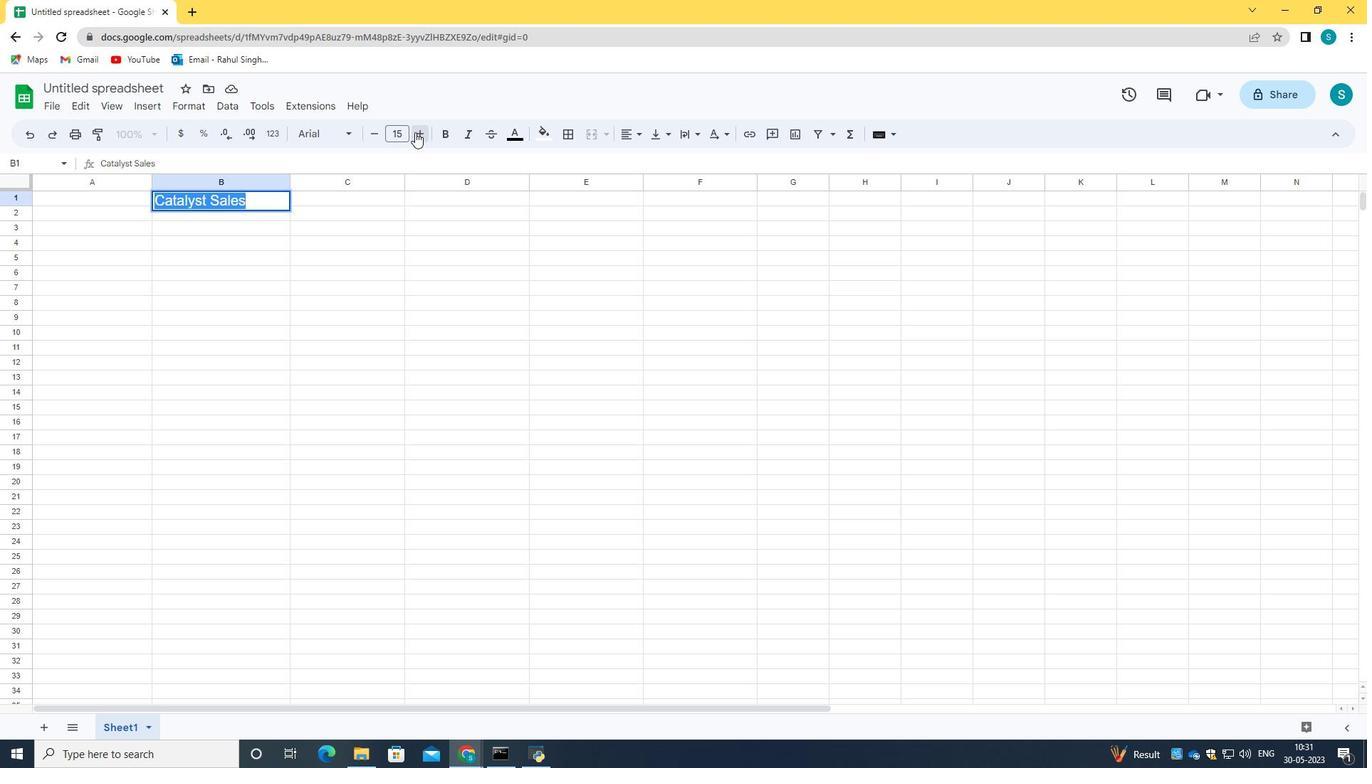 
Action: Mouse pressed left at (415, 132)
Screenshot: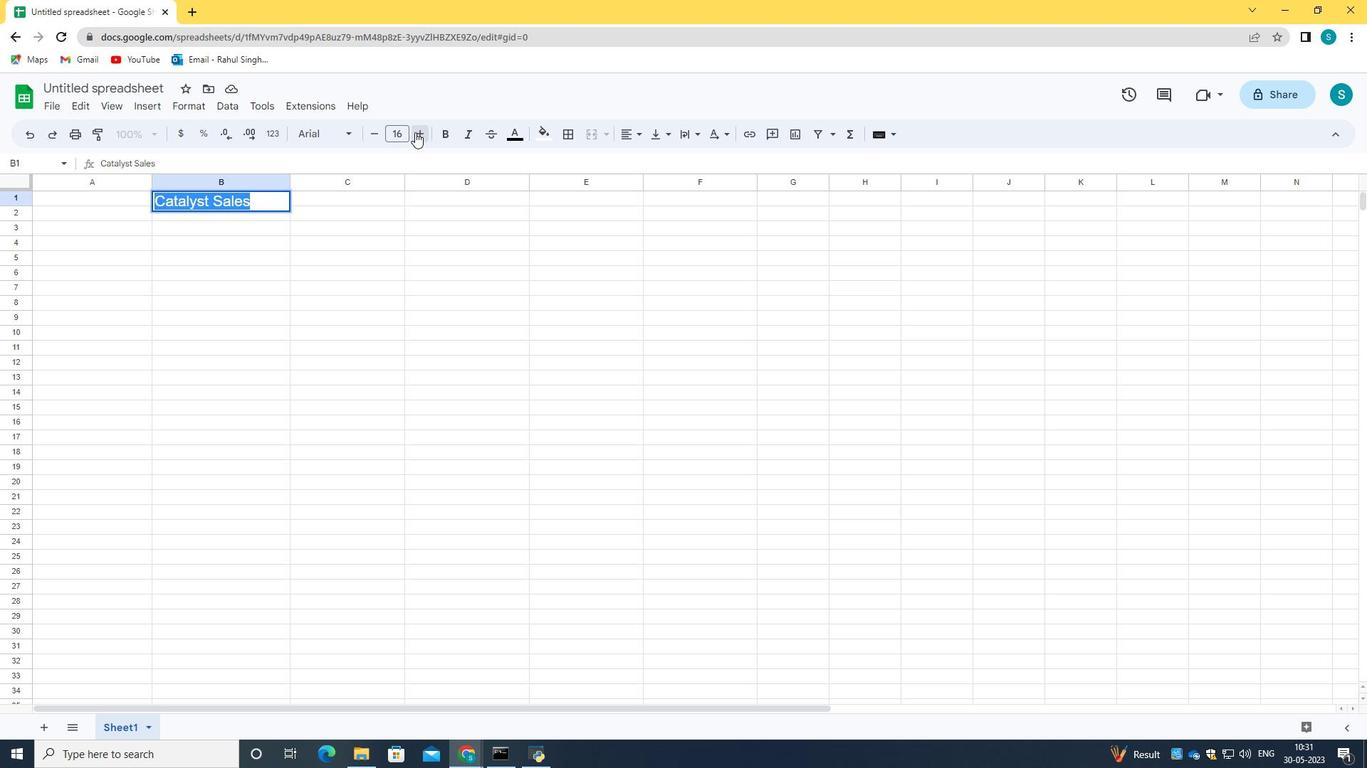 
Action: Mouse pressed left at (415, 132)
Screenshot: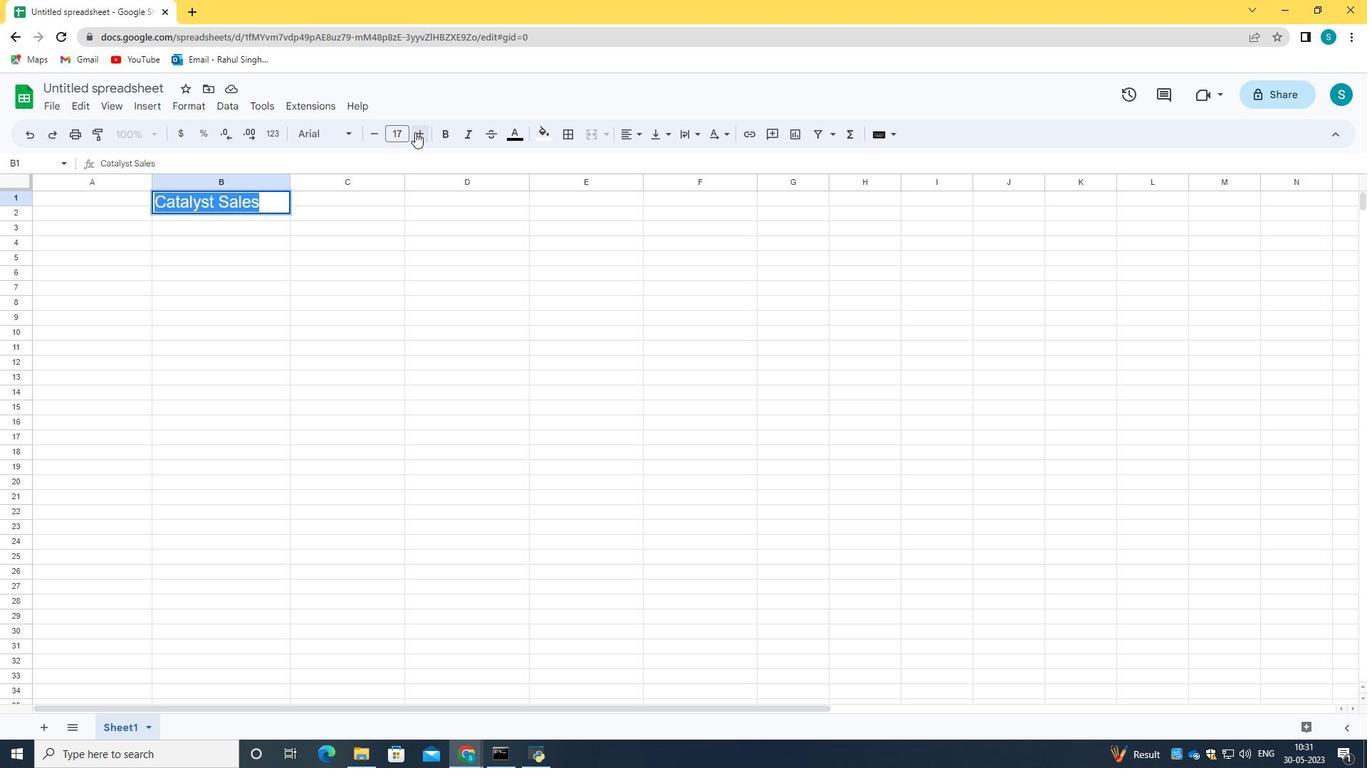 
Action: Mouse pressed left at (415, 132)
Screenshot: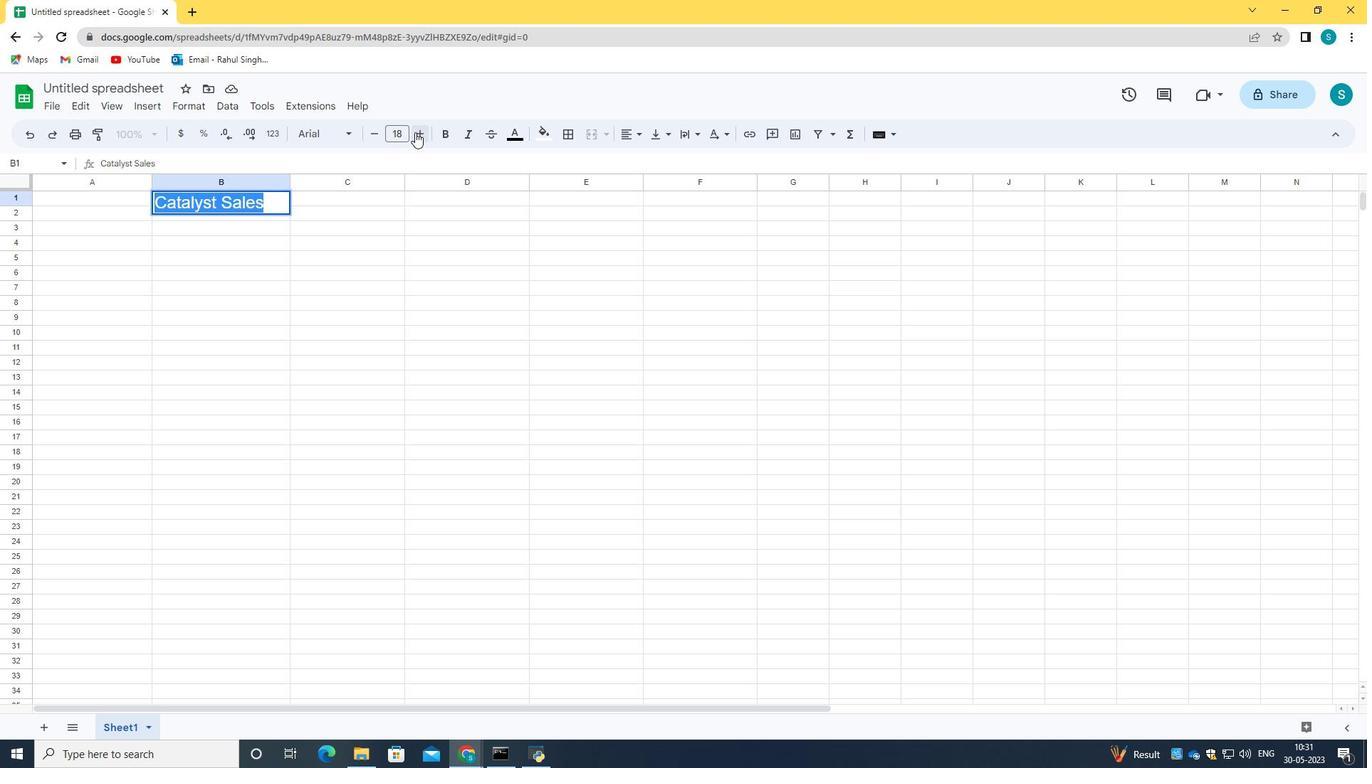 
Action: Mouse pressed left at (415, 132)
Screenshot: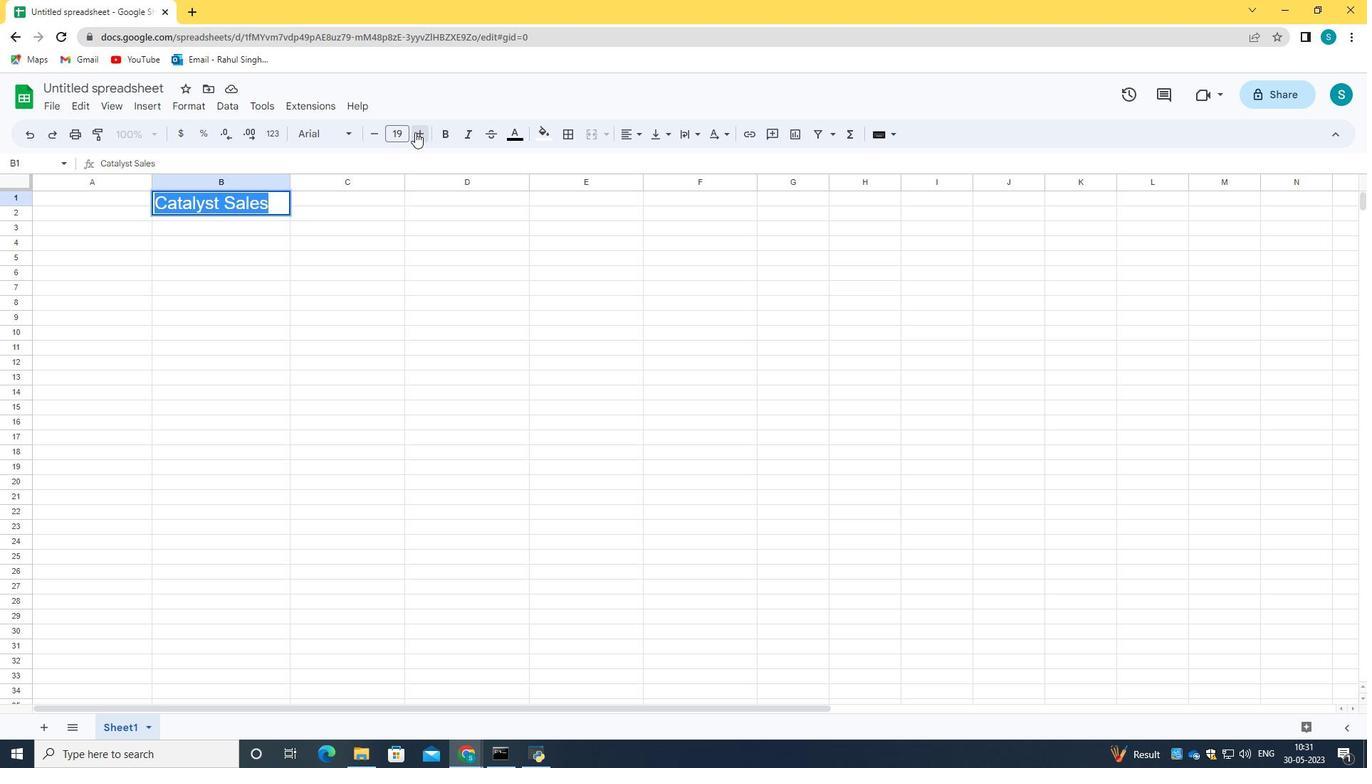 
Action: Mouse pressed left at (415, 132)
Screenshot: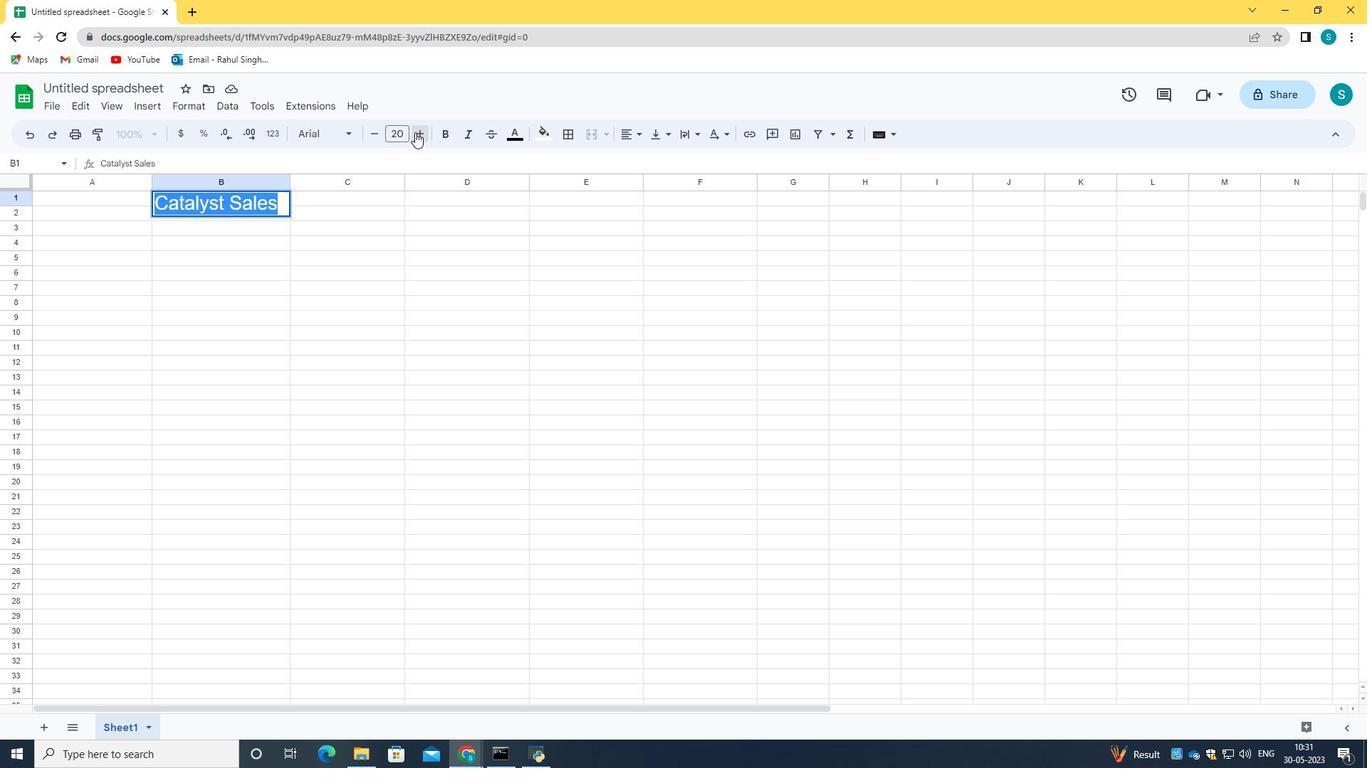 
Action: Mouse pressed left at (415, 132)
Screenshot: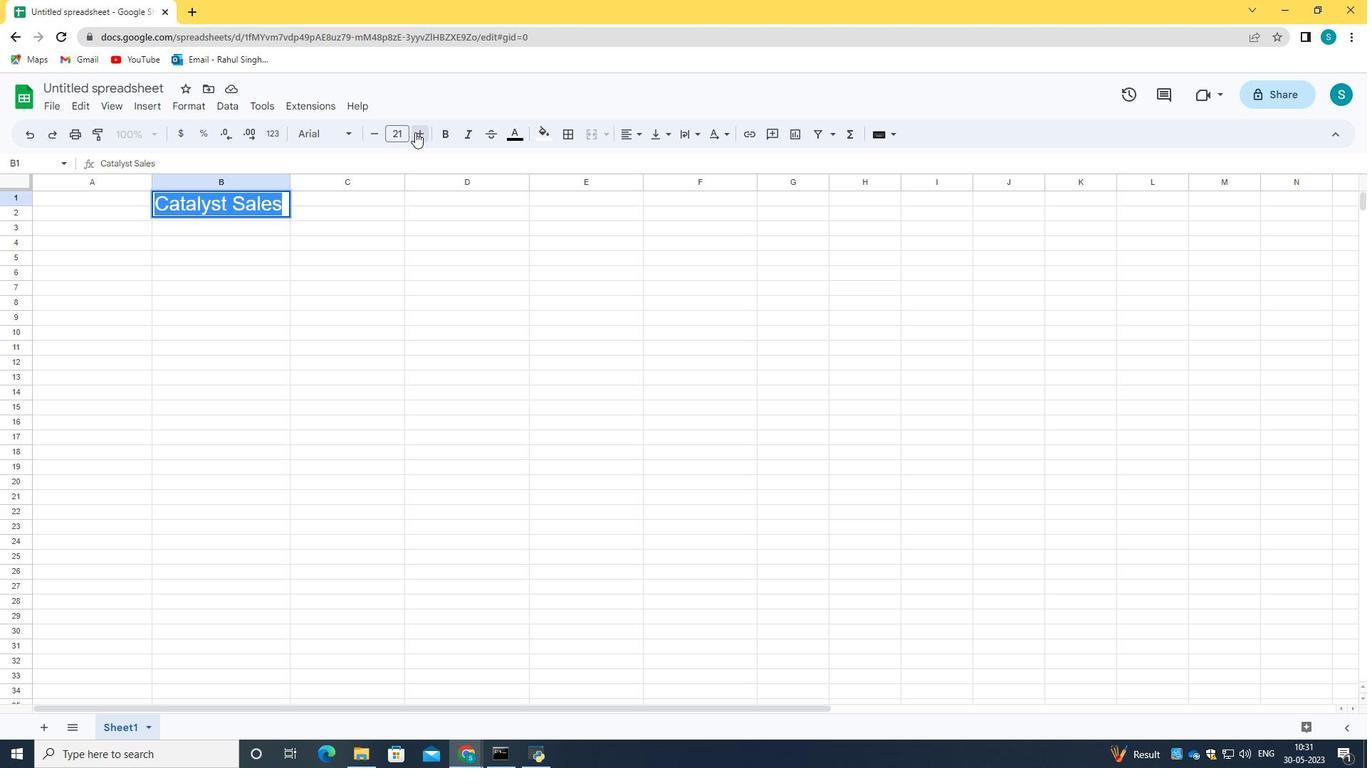 
Action: Mouse pressed left at (415, 132)
Screenshot: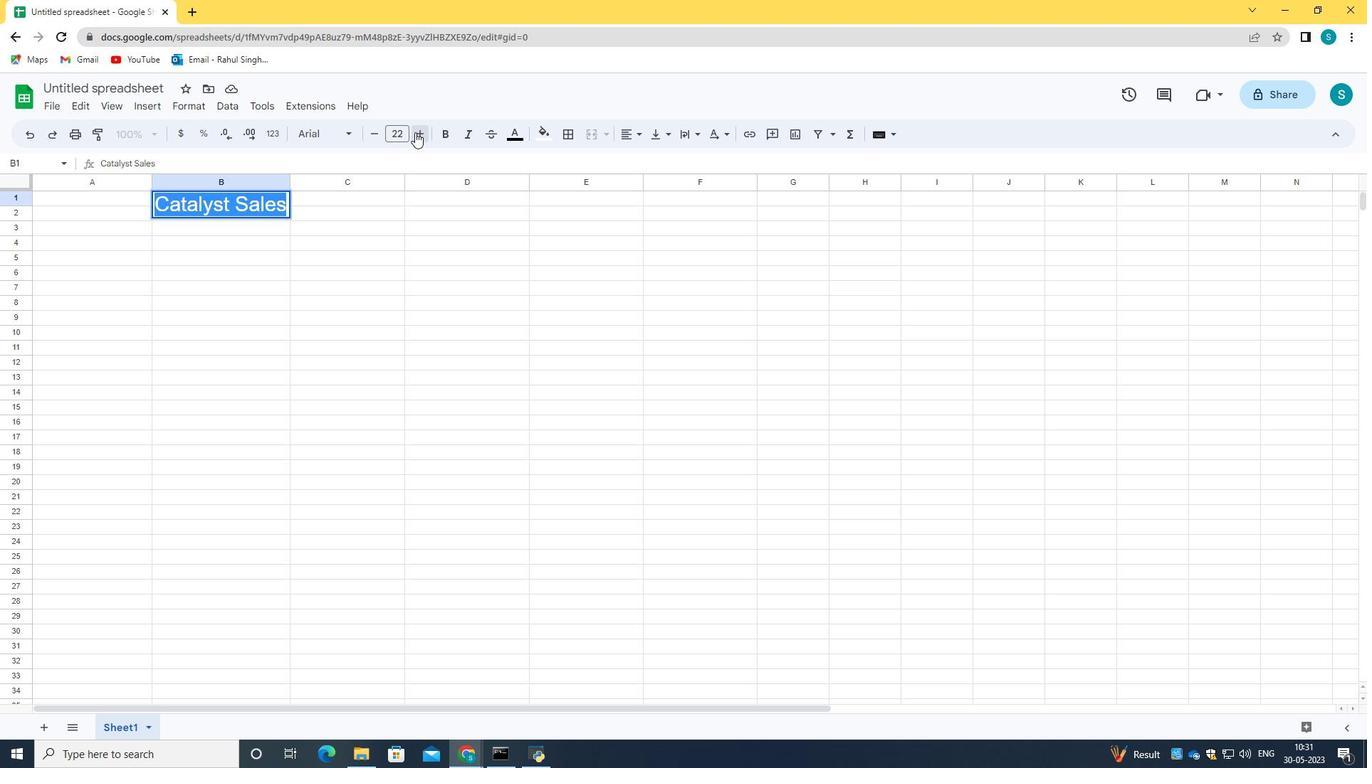 
Action: Mouse moved to (76, 231)
Screenshot: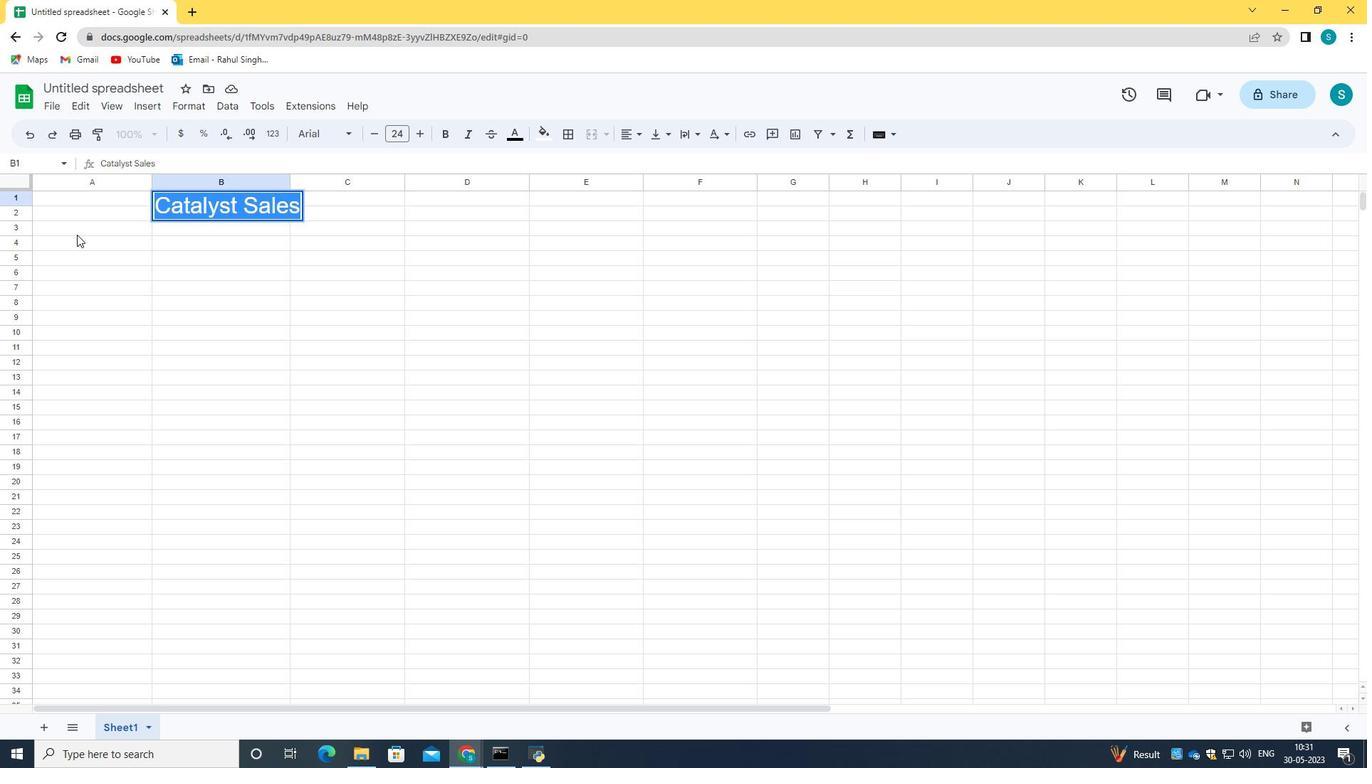 
Action: Mouse pressed left at (76, 231)
Screenshot: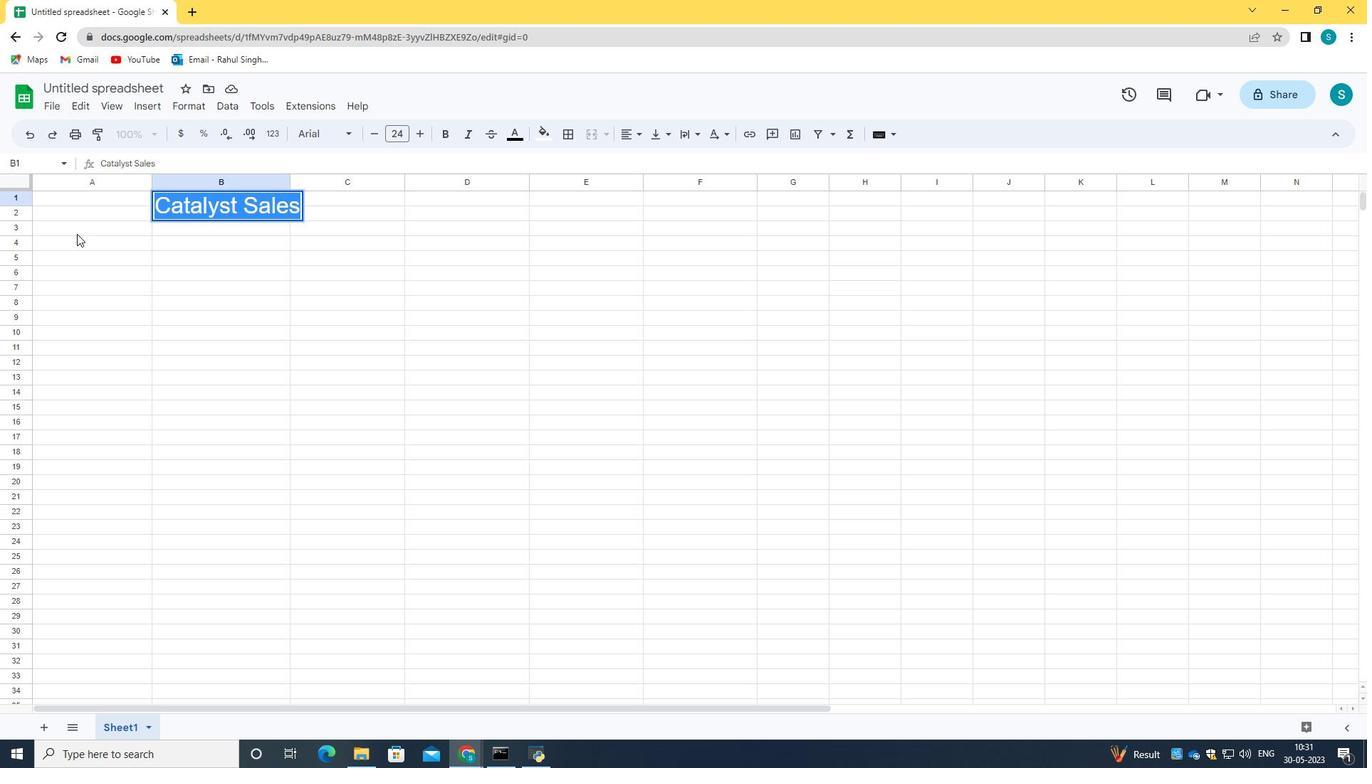 
Action: Mouse moved to (91, 224)
Screenshot: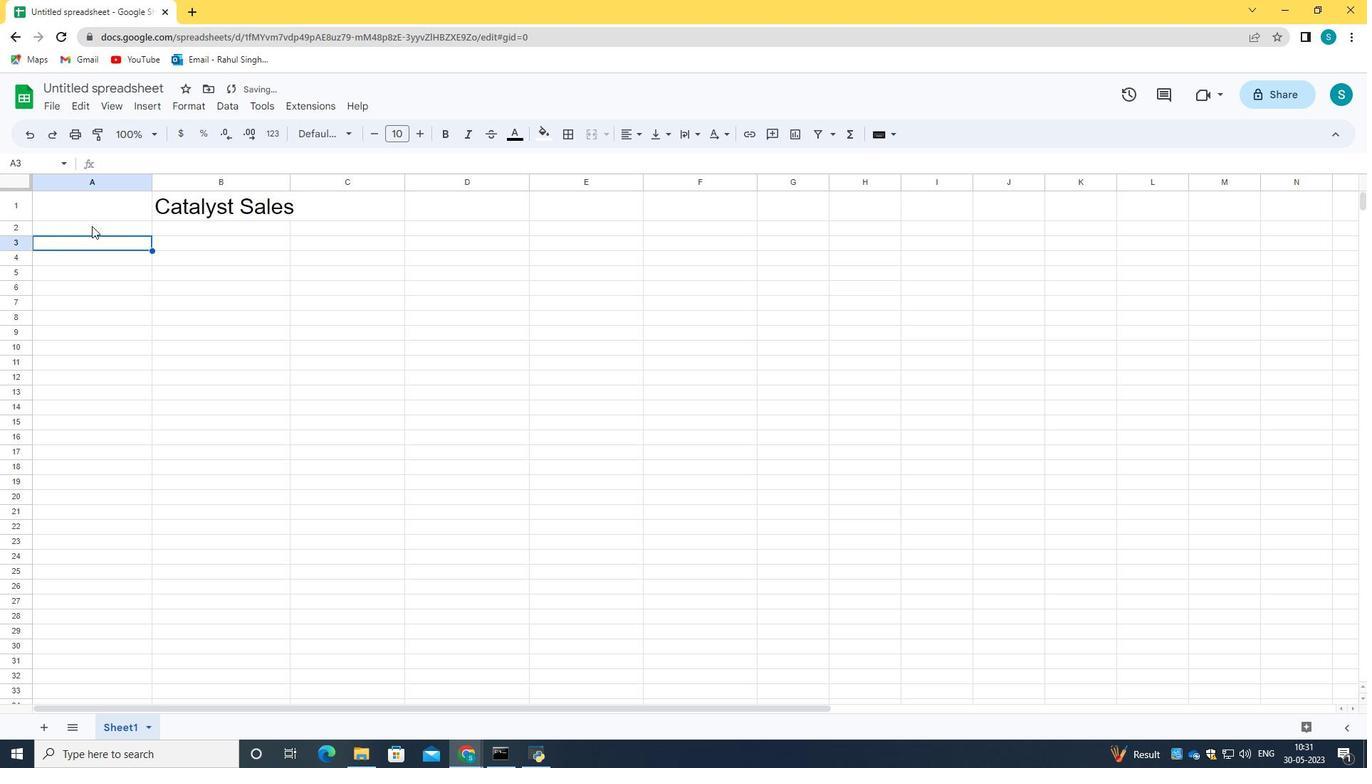 
Action: Mouse pressed left at (91, 224)
Screenshot: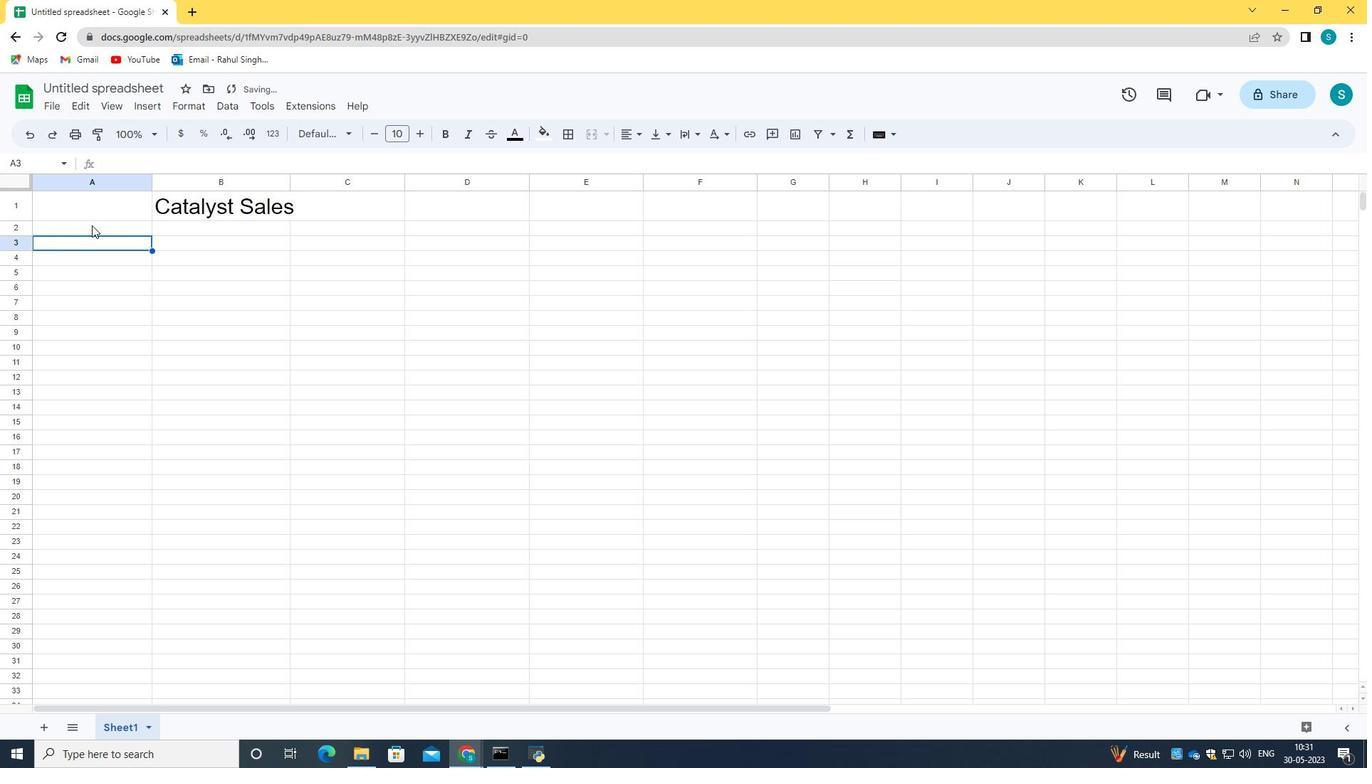 
Action: Mouse moved to (91, 226)
Screenshot: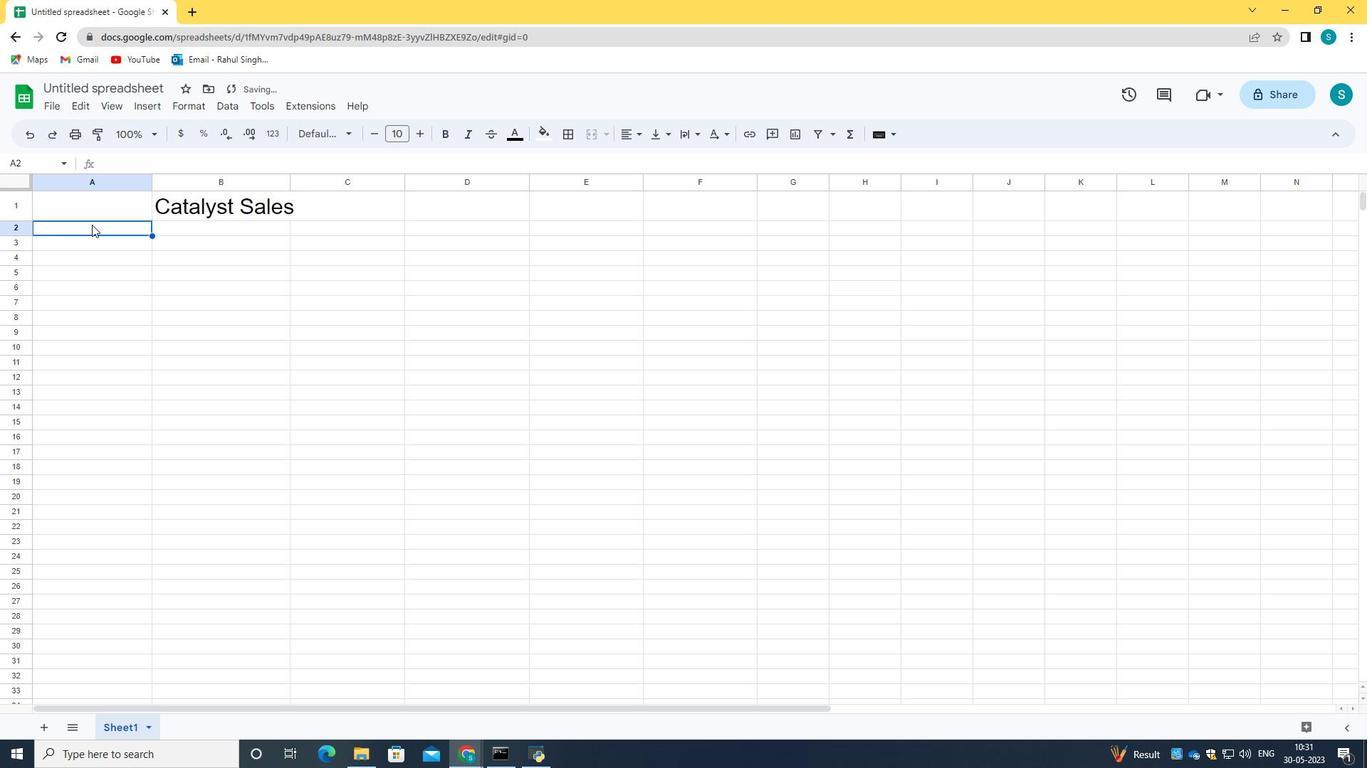 
Action: Mouse pressed left at (91, 226)
Screenshot: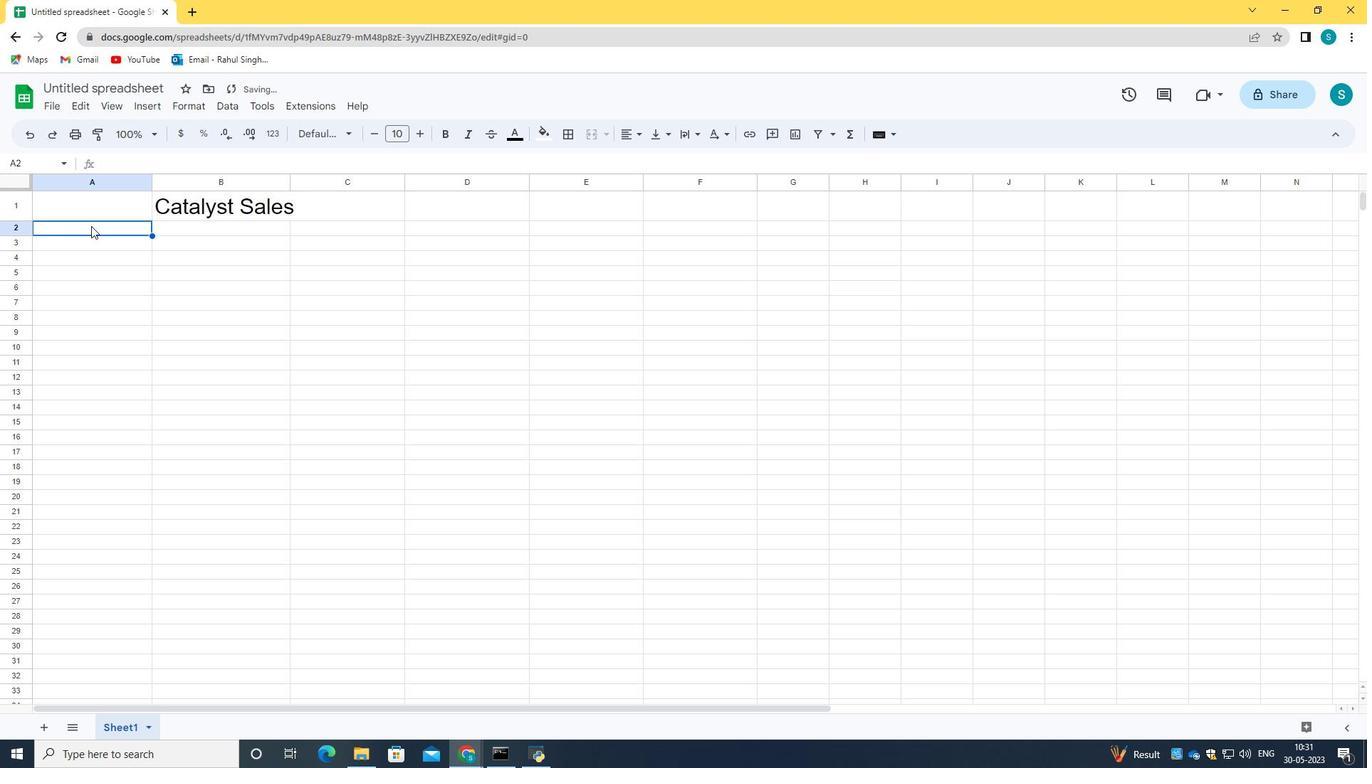 
Action: Mouse moved to (84, 217)
Screenshot: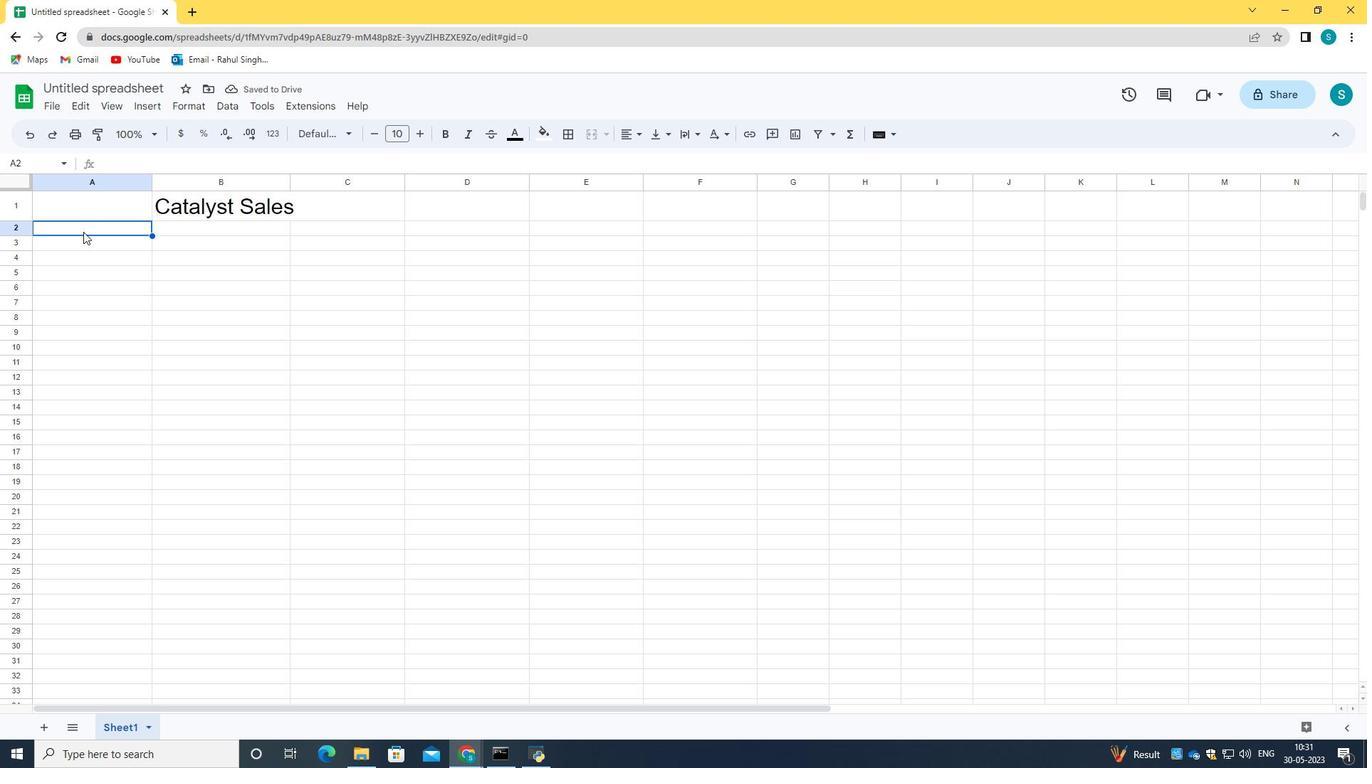 
Action: Mouse pressed left at (84, 217)
Screenshot: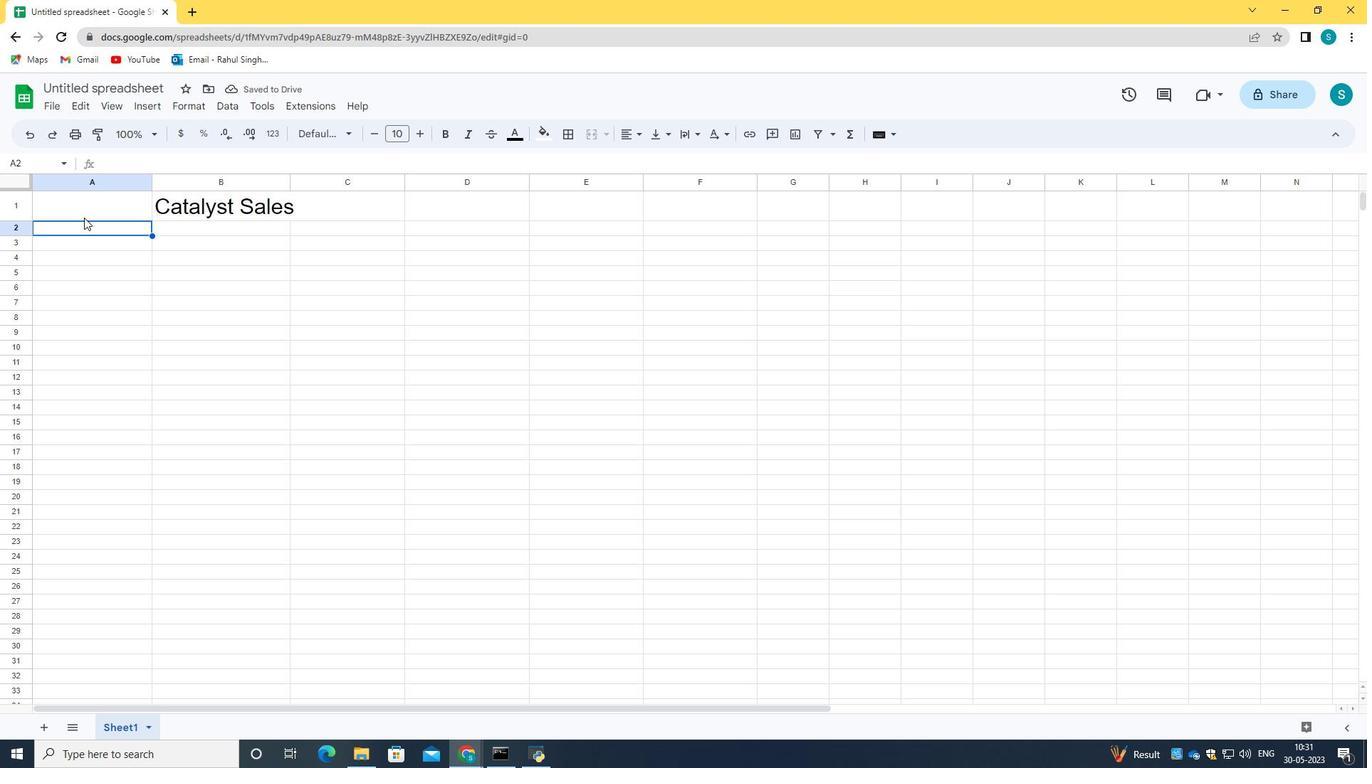 
Action: Mouse moved to (81, 227)
Screenshot: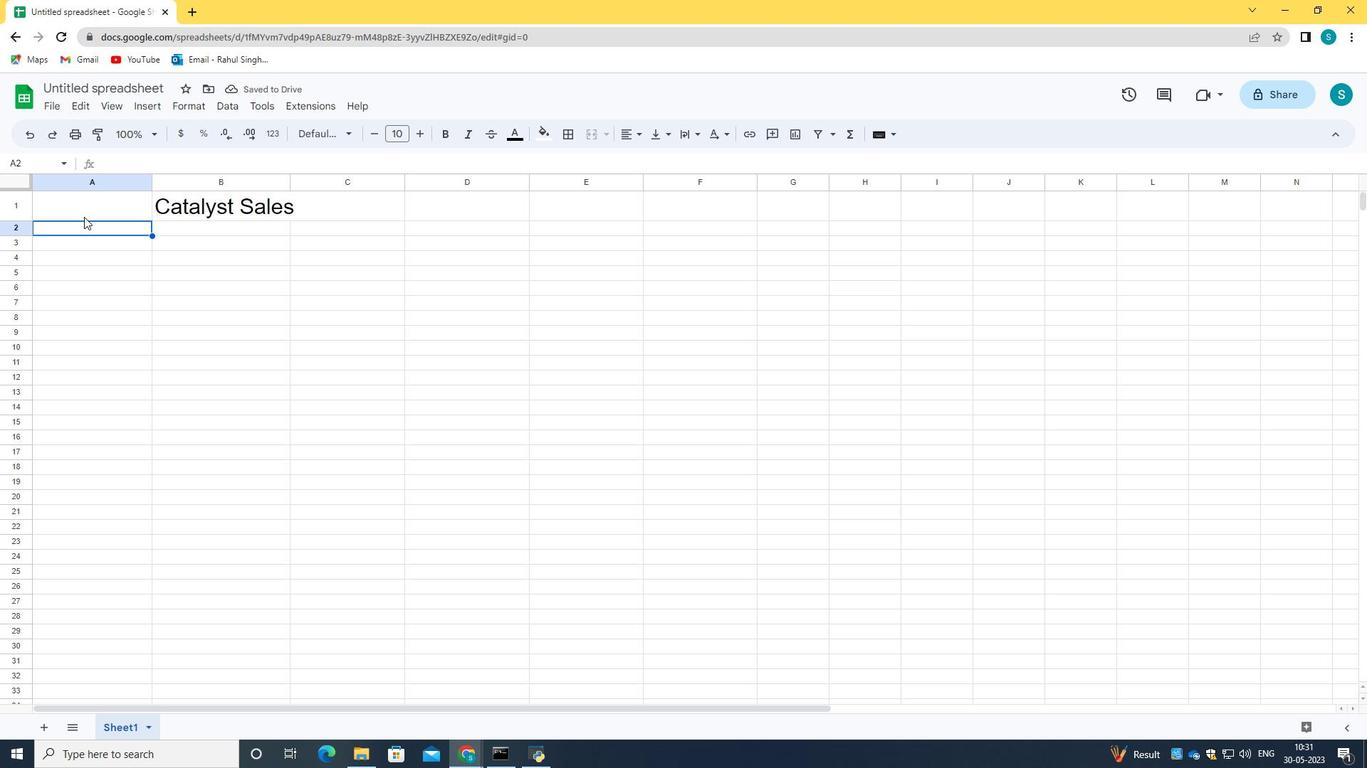 
Action: Mouse pressed left at (81, 227)
Screenshot: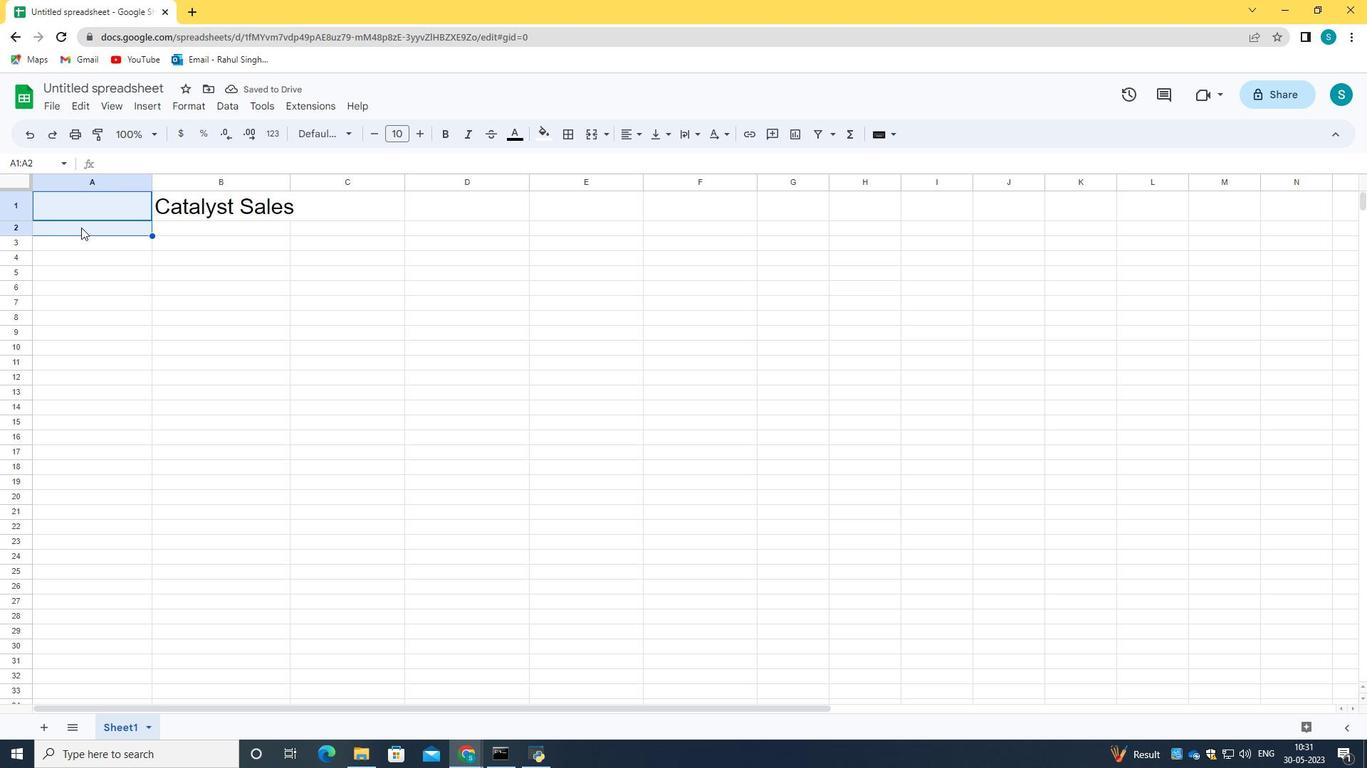 
Action: Mouse pressed left at (81, 227)
Screenshot: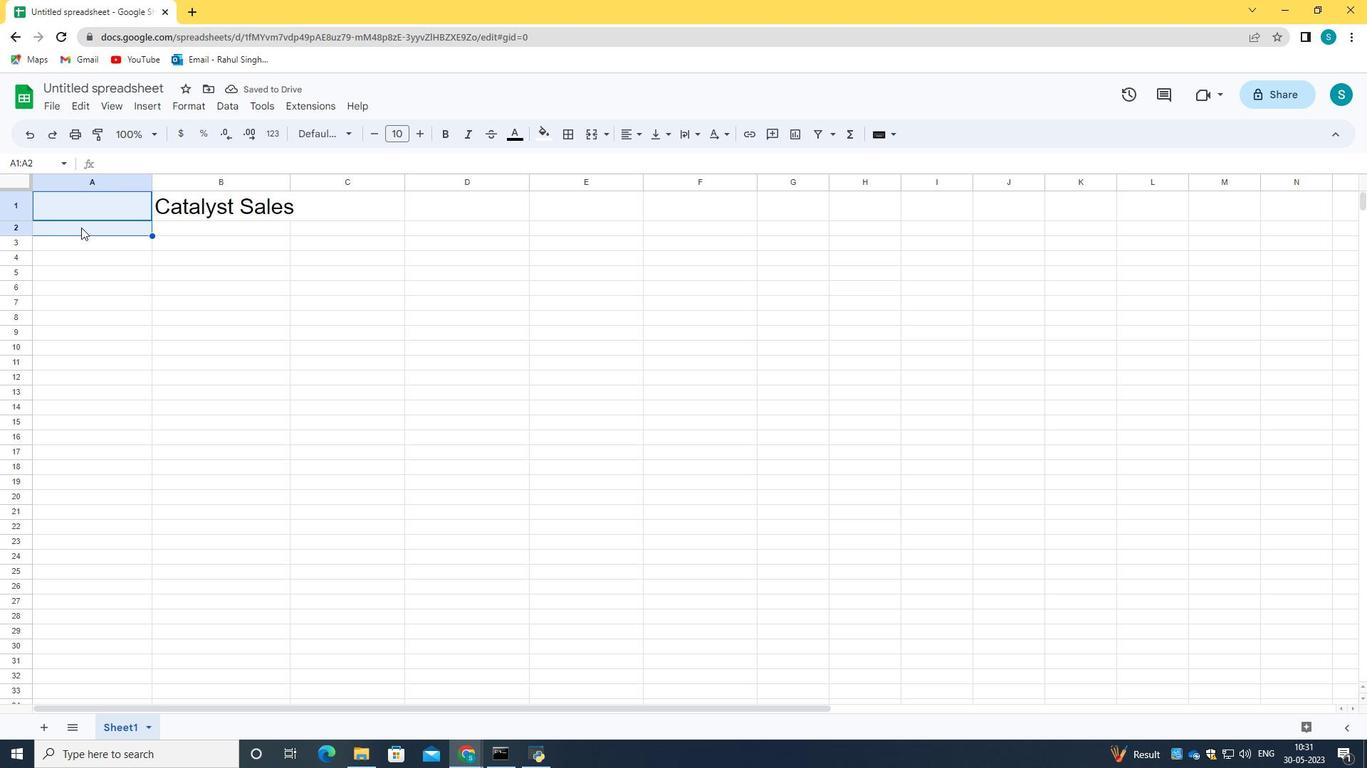 
Action: Key pressed <Key.caps_lock>N<Key.caps_lock><Key.caps_lock>AME<Key.enter><Key.caps_lock>a<Key.caps_lock>LEXAND<Key.backspace><Key.backspace><Key.backspace><Key.backspace><Key.backspace><Key.backspace><Key.backspace><Key.backspace><Key.backspace><Key.backspace><Key.backspace><Key.backspace><Key.caps_lock>a<Key.backspace><Key.caps_lock>A<Key.caps_lock>lexander<Key.space><Key.caps_lock>C<Key.caps_lock>ooper<Key.enter><Key.caps_lock>V<Key.caps_lock>ictoria<Key.space><Key.caps_lock>H<Key.caps_lock>ayes<Key.enter><Key.space><Key.caps_lock>D<Key.caps_lock>aniel<Key.space><Key.caps_lock>C<Key.caps_lock>arter<Key.enter><Key.caps_lock>C<Key.caps_lock>hloe<Key.space>m<Key.caps_lock><Key.backspace>M<Key.caps_lock>urphy<Key.enter><Key.enter>c<Key.backspace><Key.caps_lock>C<Key.caps_lock><Key.backspace><Key.backspace><Key.caps_lock>C<Key.caps_lock>hristopher<Key.space><Key.caps_lock>R<Key.caps_lock>oss<Key.enter><Key.caps_lock>N<Key.caps_lock>atalie<Key.space><Key.caps_lock>P<Key.caps_lock>rice<Key.enter><Key.caps_lock>J<Key.caps_lock>ack<Key.space><Key.caps_lock>P<Key.caps_lock>eterson<Key.enter><Key.caps_lock>H<Key.caps_lock>arpar<Key.space><Key.caps_lock>F<Key.caps_lock>oster<Key.enter><Key.caps_lock>J<Key.caps_lock>oseph<Key.space><Key.caps_lock>G<Key.caps_lock>r\a\<Key.backspace><Key.backspace><Key.backspace>ay<Key.enter><Key.caps_lock>LL<Key.backspace><Key.caps_lock>ill<Key.backspace><Key.backspace>ly<Key.space><Key.caps_lock>T<Key.backspace><Key.caps_lock><Key.caps_lock>R<Key.caps_lock>eed
Screenshot: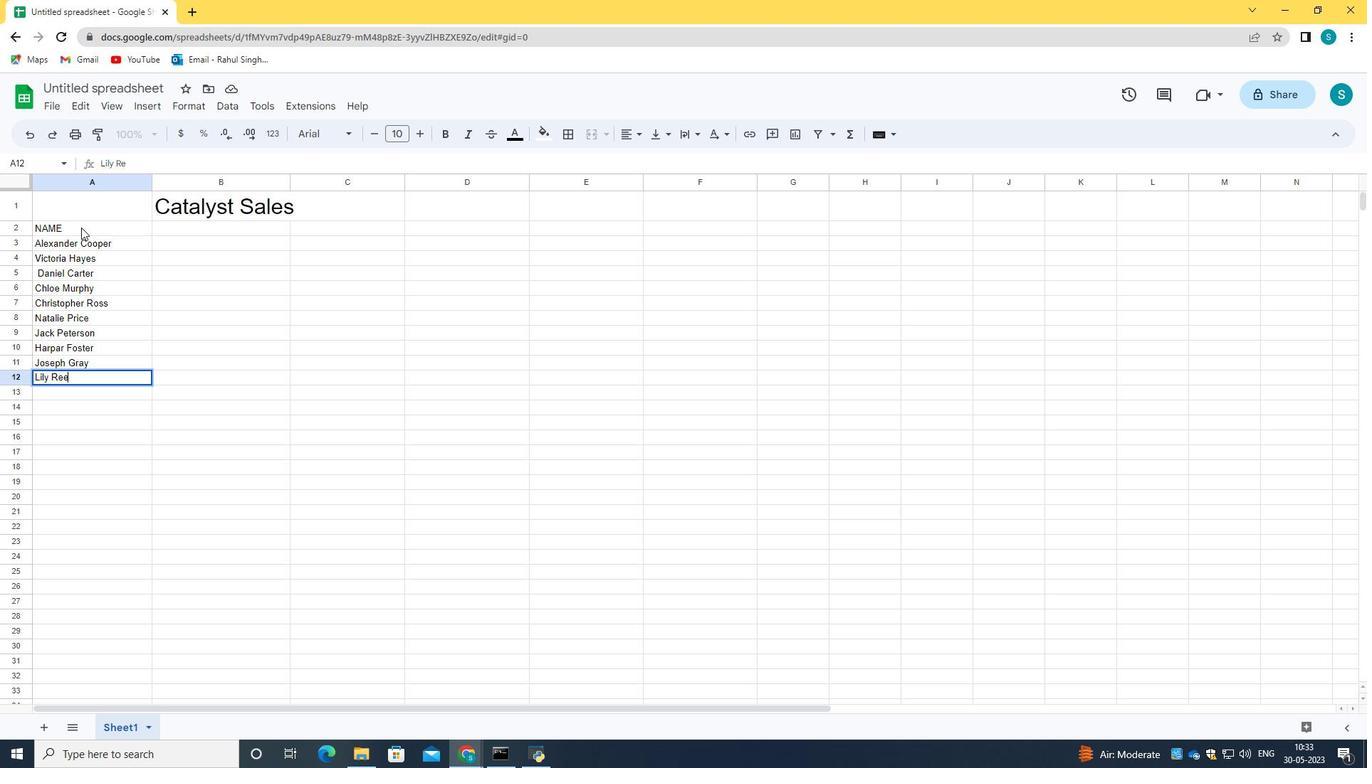 
Action: Mouse moved to (195, 224)
Screenshot: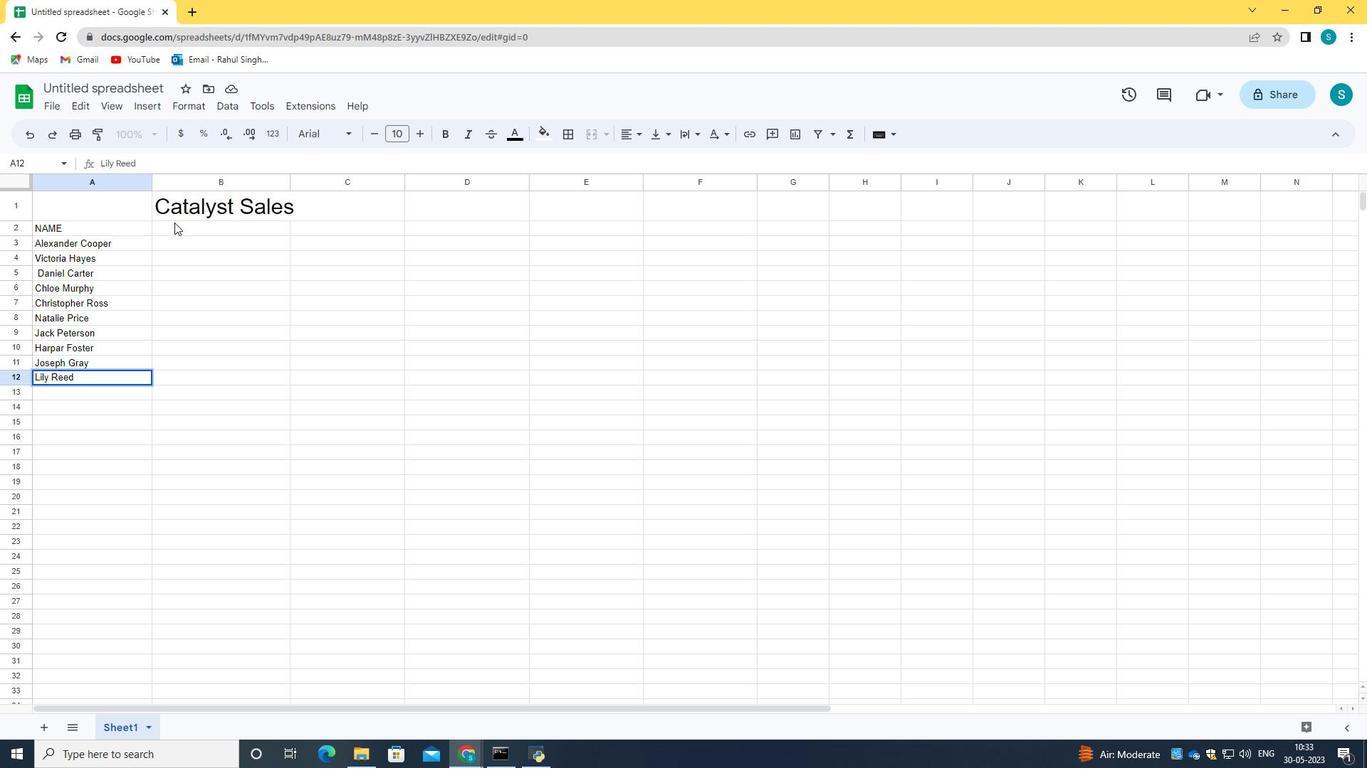 
Action: Mouse pressed left at (195, 224)
Screenshot: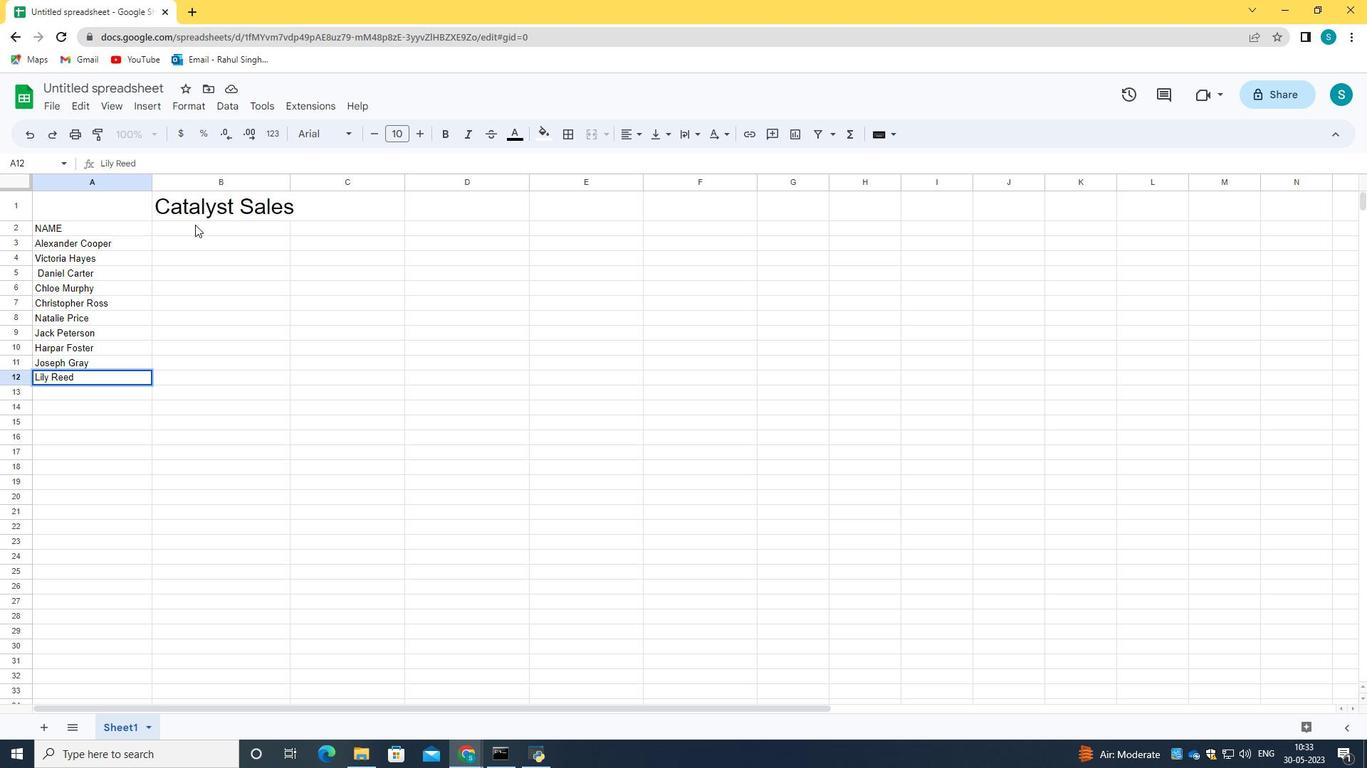 
Action: Mouse moved to (195, 226)
Screenshot: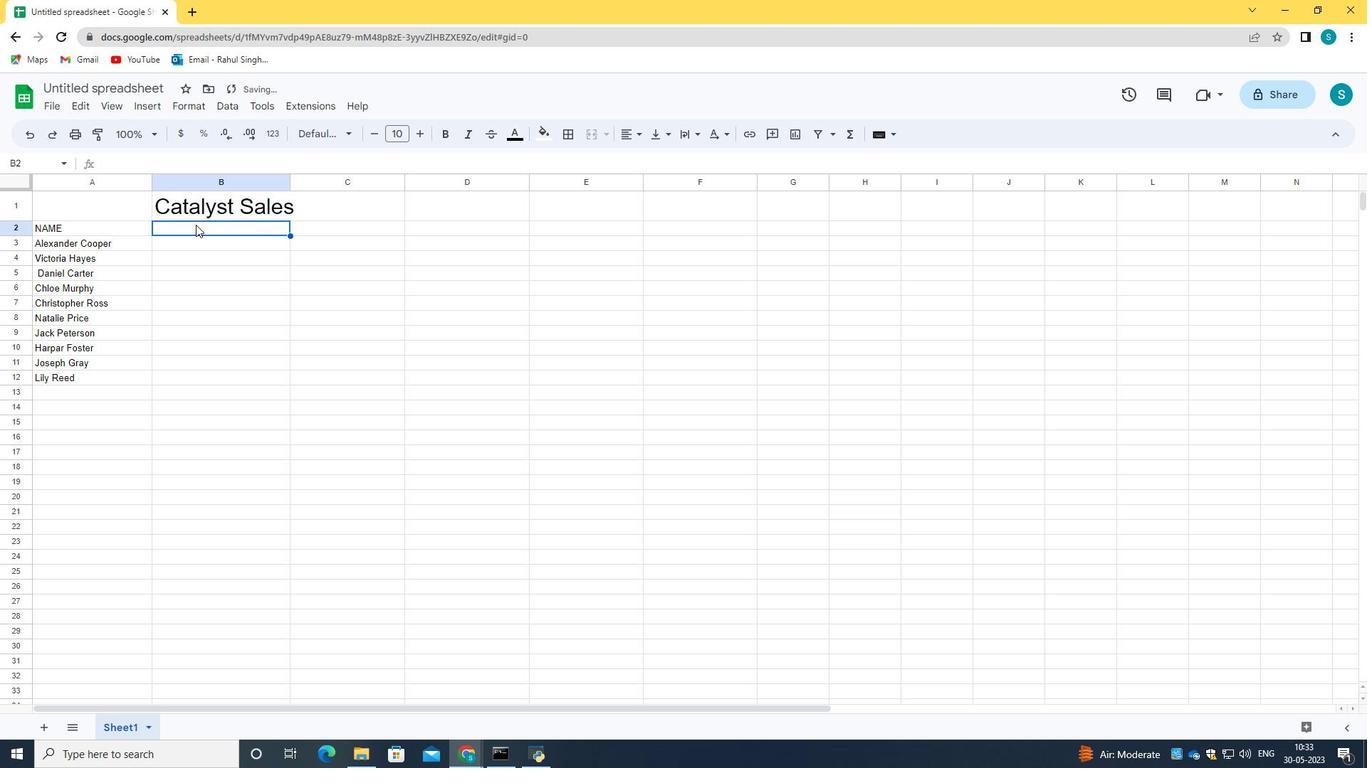 
Action: Mouse pressed left at (195, 226)
Screenshot: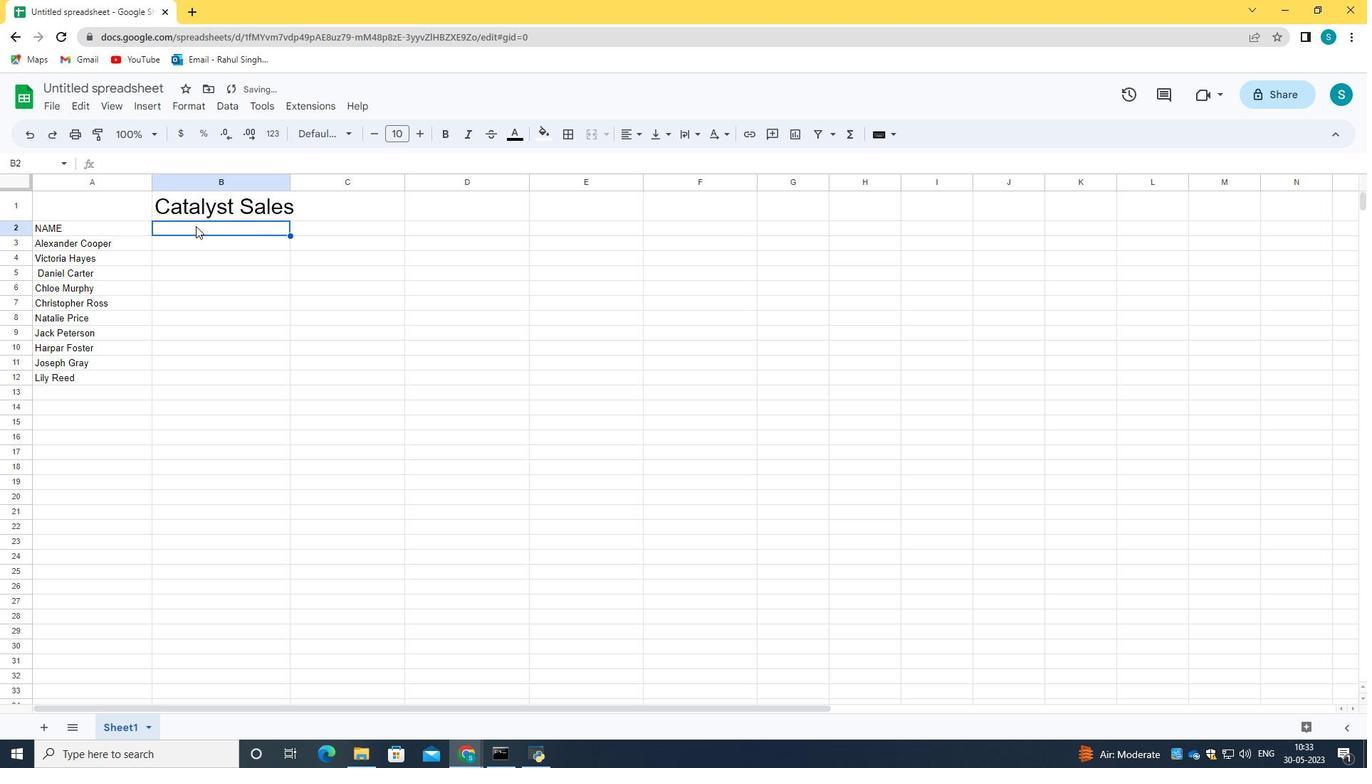 
Action: Mouse pressed left at (195, 226)
Screenshot: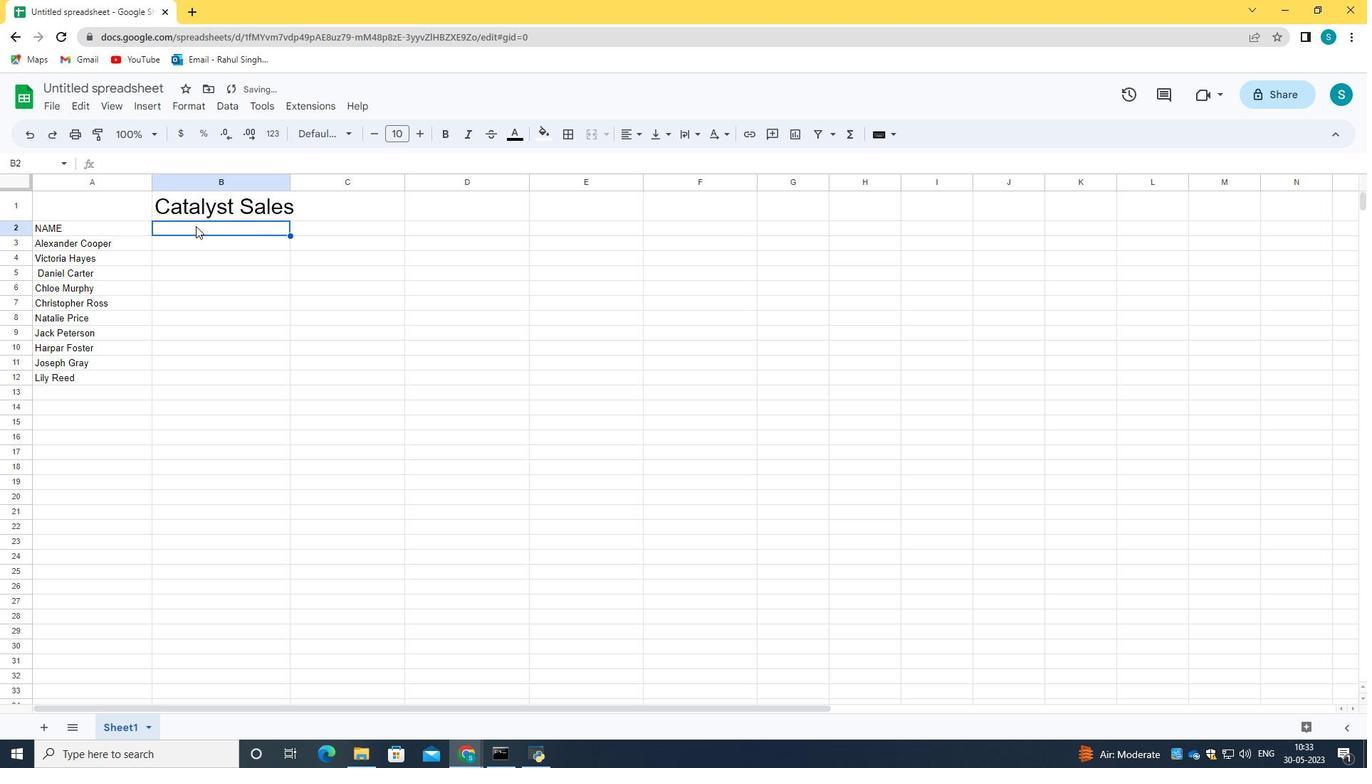 
Action: Mouse pressed left at (195, 226)
Screenshot: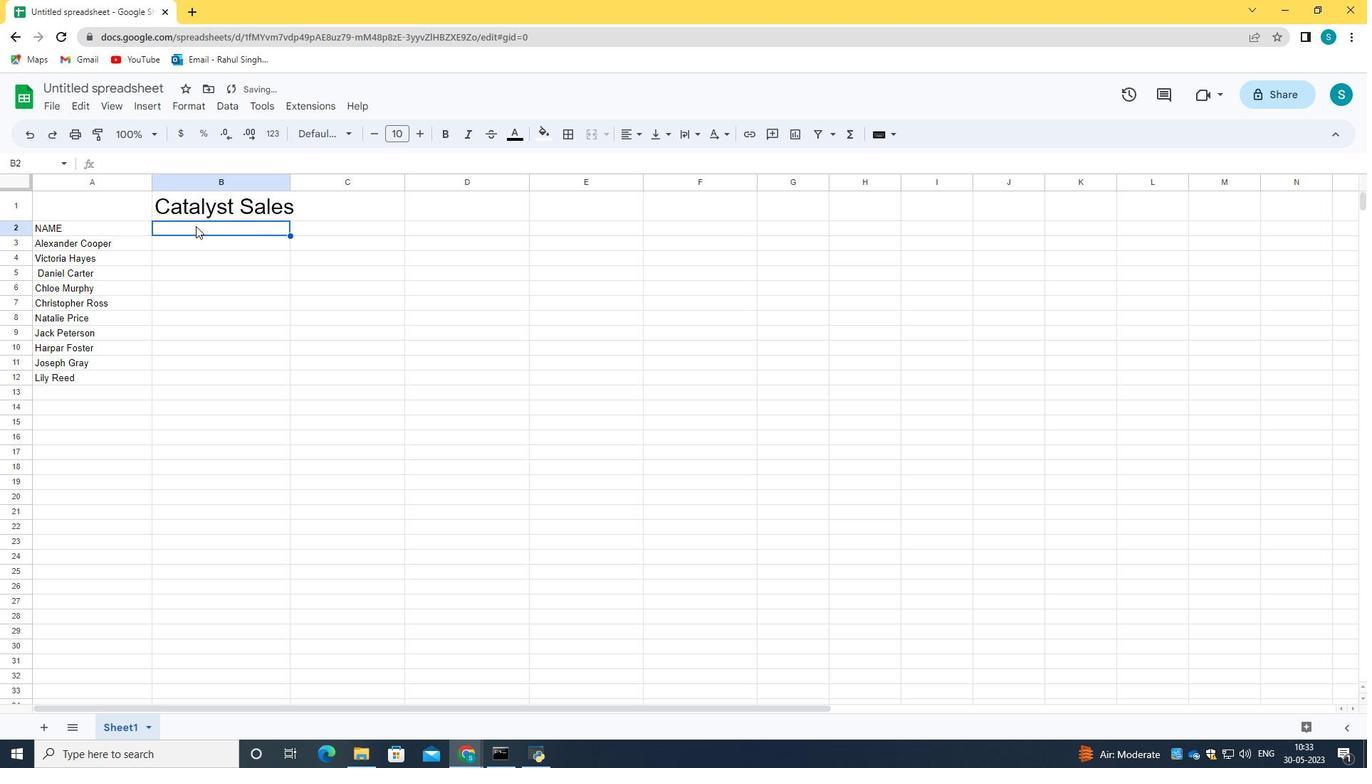 
Action: Key pressed <Key.caps_lock>I<Key.caps_lock>tem<Key.space><Key.caps_lock>C<Key.caps_lock>ode
Screenshot: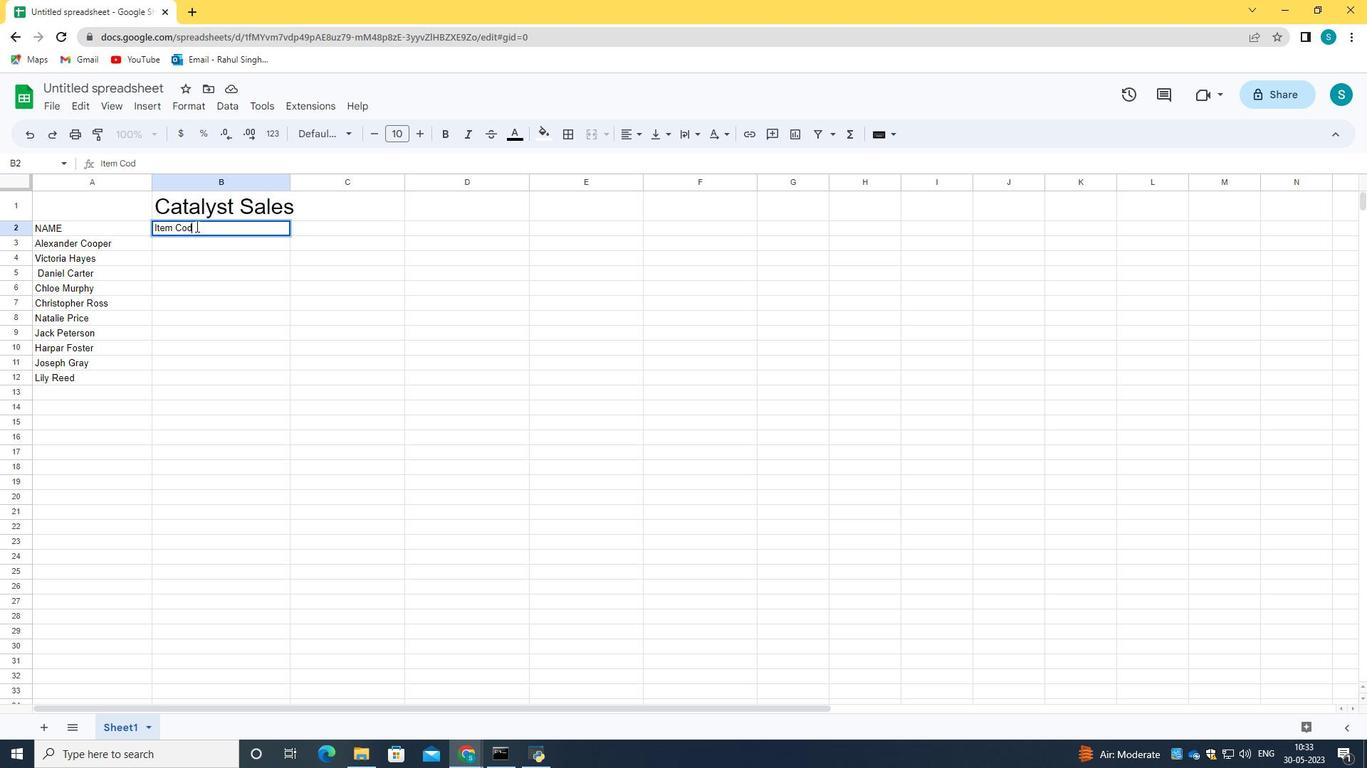 
Action: Mouse moved to (368, 168)
Screenshot: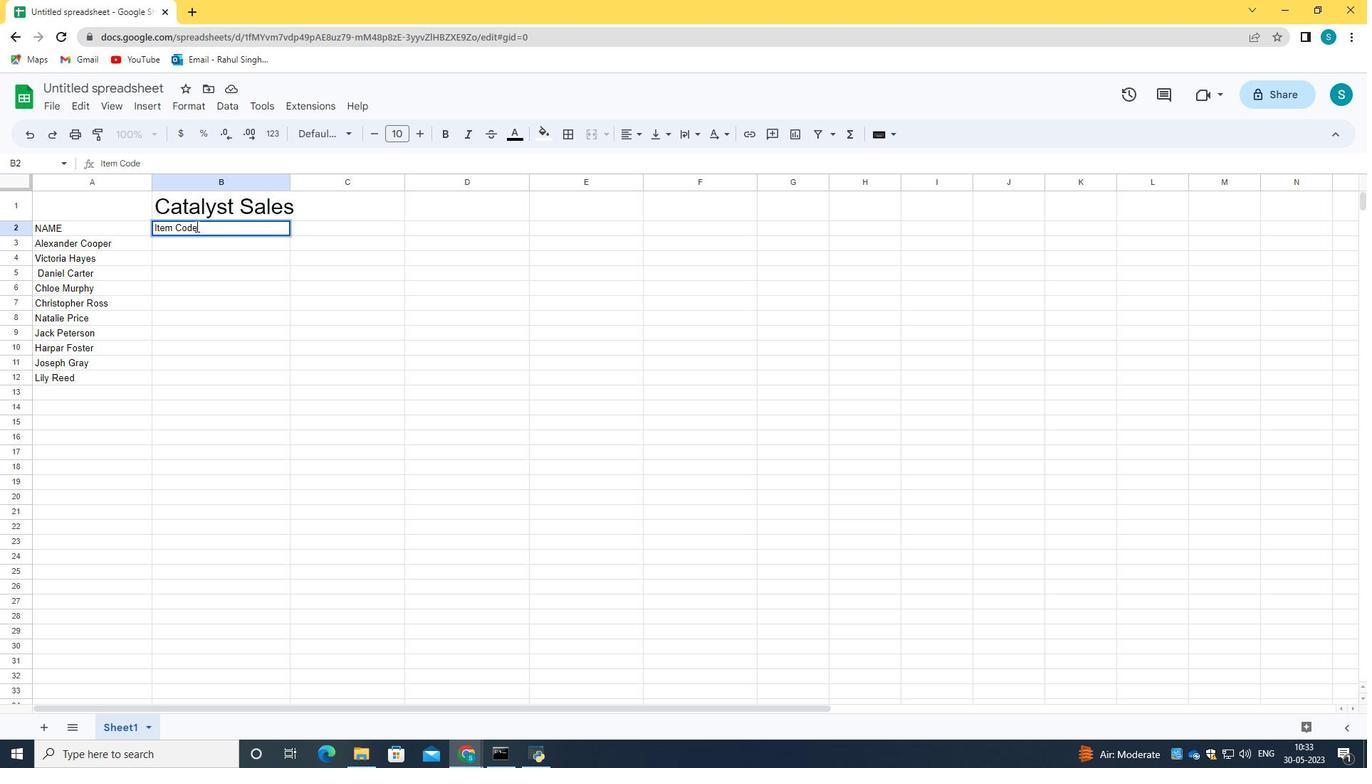 
Action: Mouse scrolled (368, 169) with delta (0, 0)
Screenshot: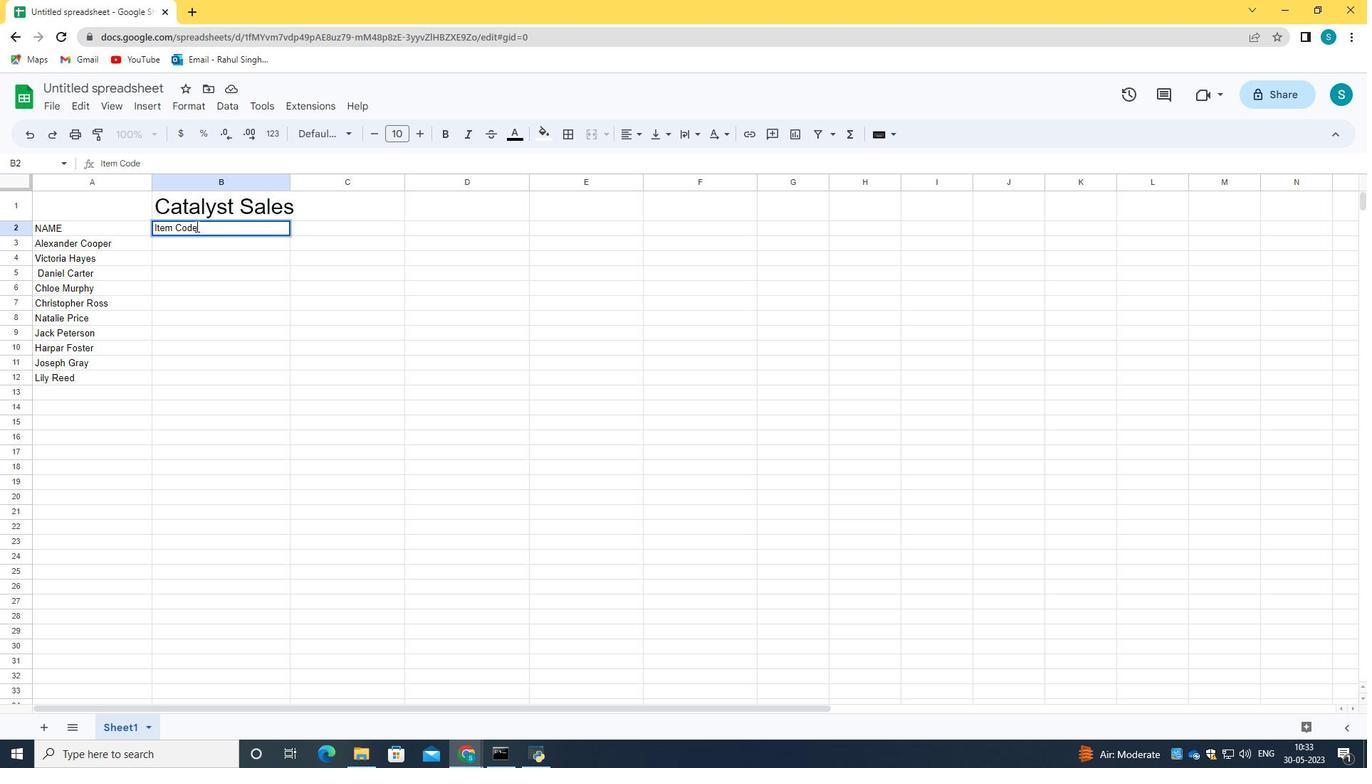 
Action: Mouse moved to (173, 239)
Screenshot: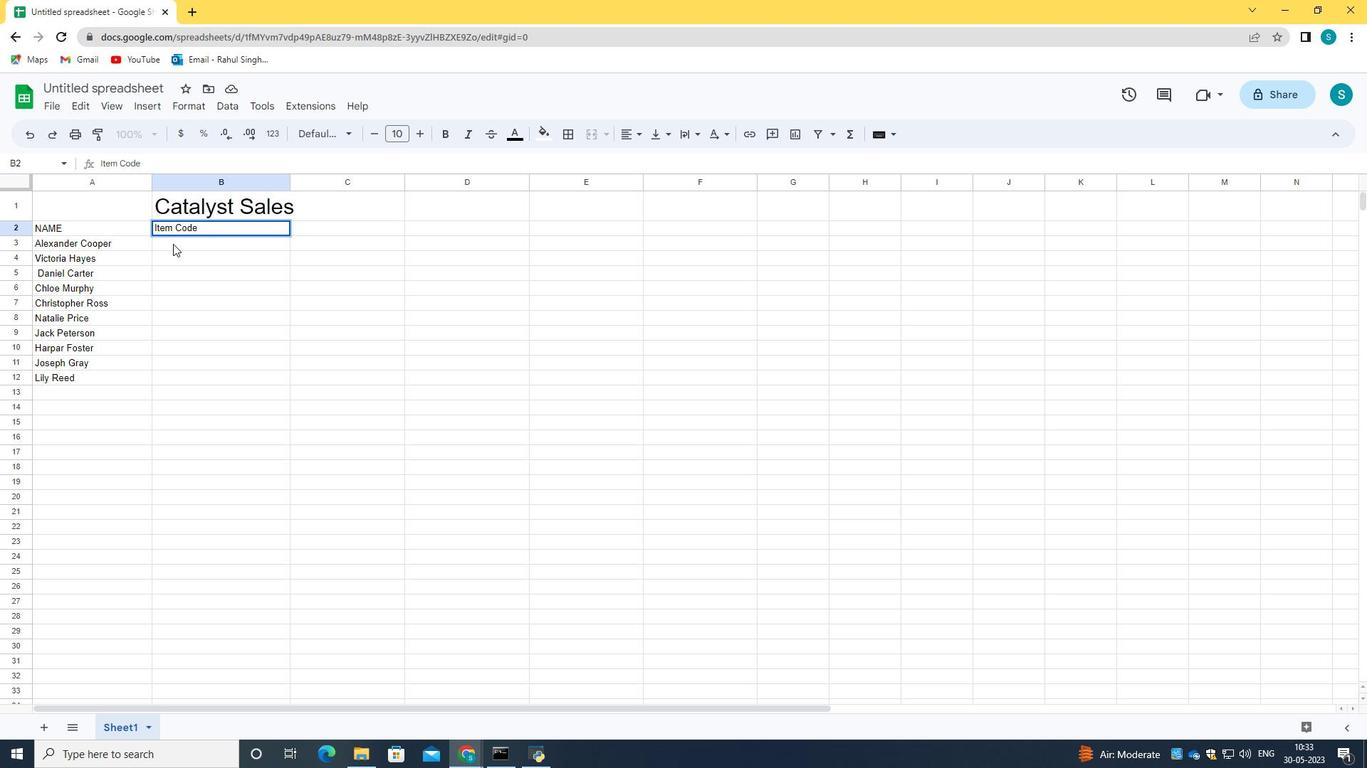 
Action: Mouse pressed left at (173, 239)
Screenshot: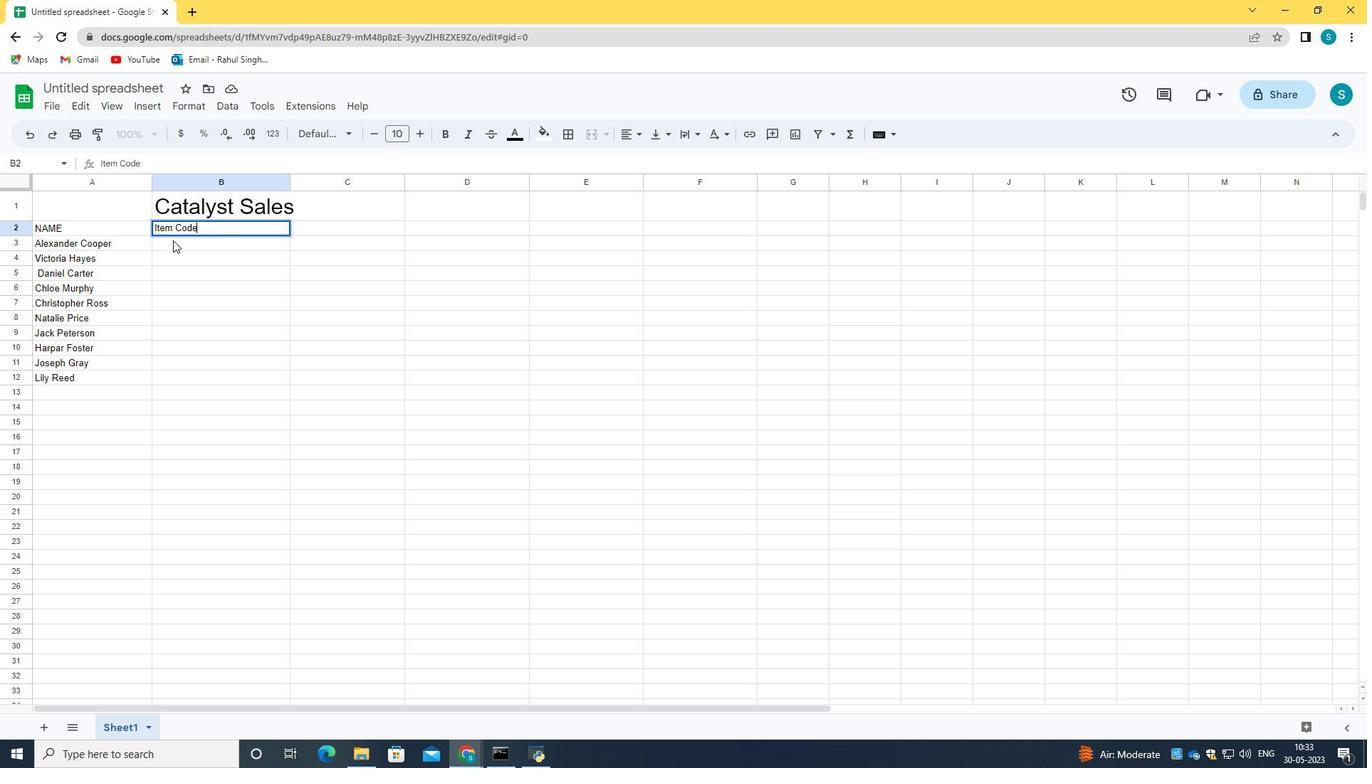 
Action: Mouse pressed left at (173, 239)
Screenshot: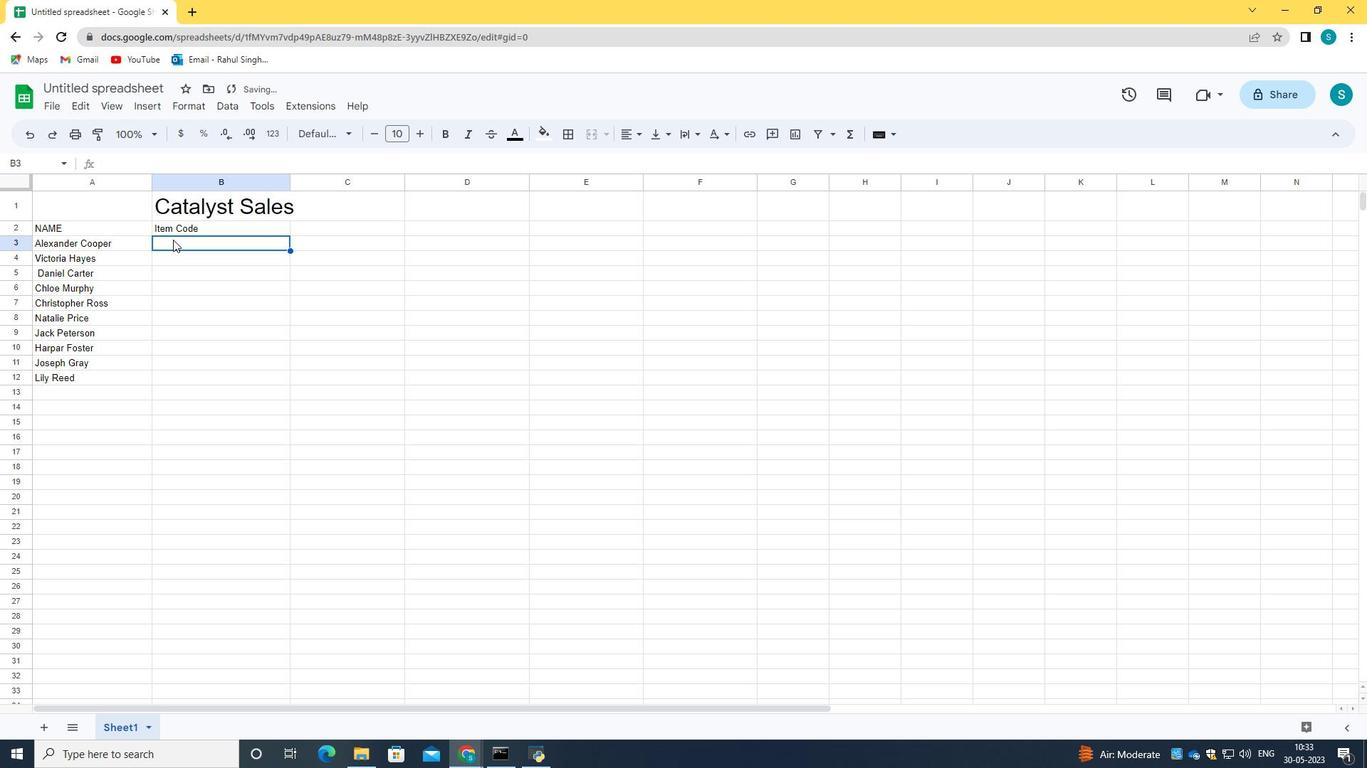 
Action: Mouse moved to (173, 240)
Screenshot: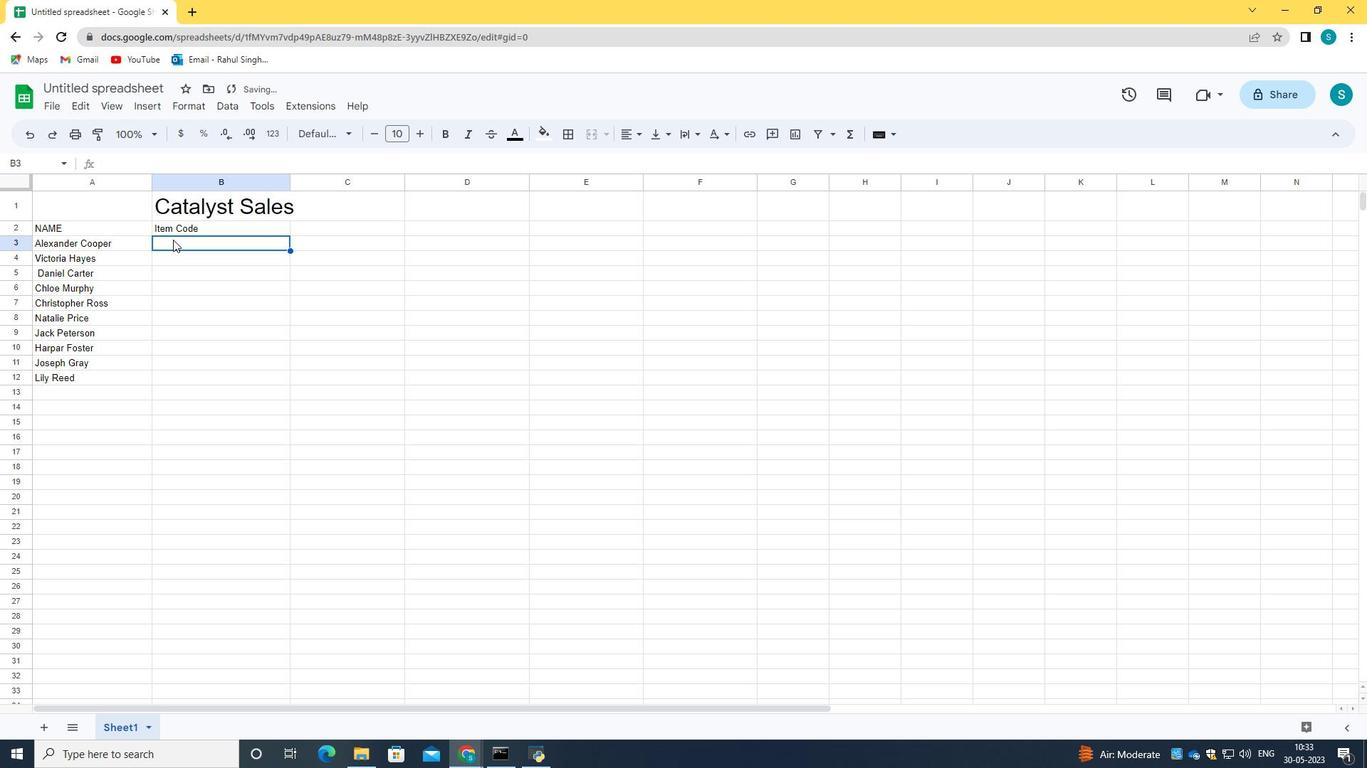 
Action: Mouse pressed left at (173, 240)
Screenshot: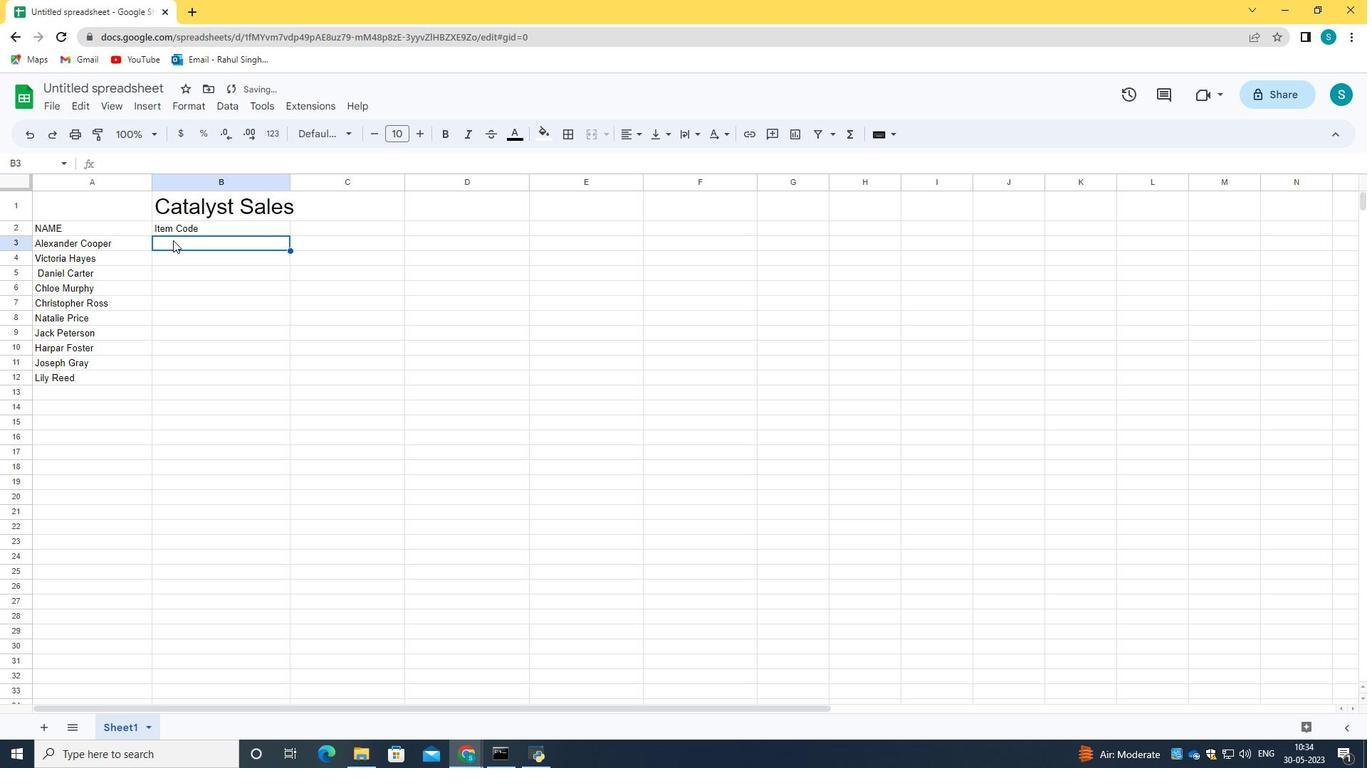 
Action: Mouse moved to (205, 226)
Screenshot: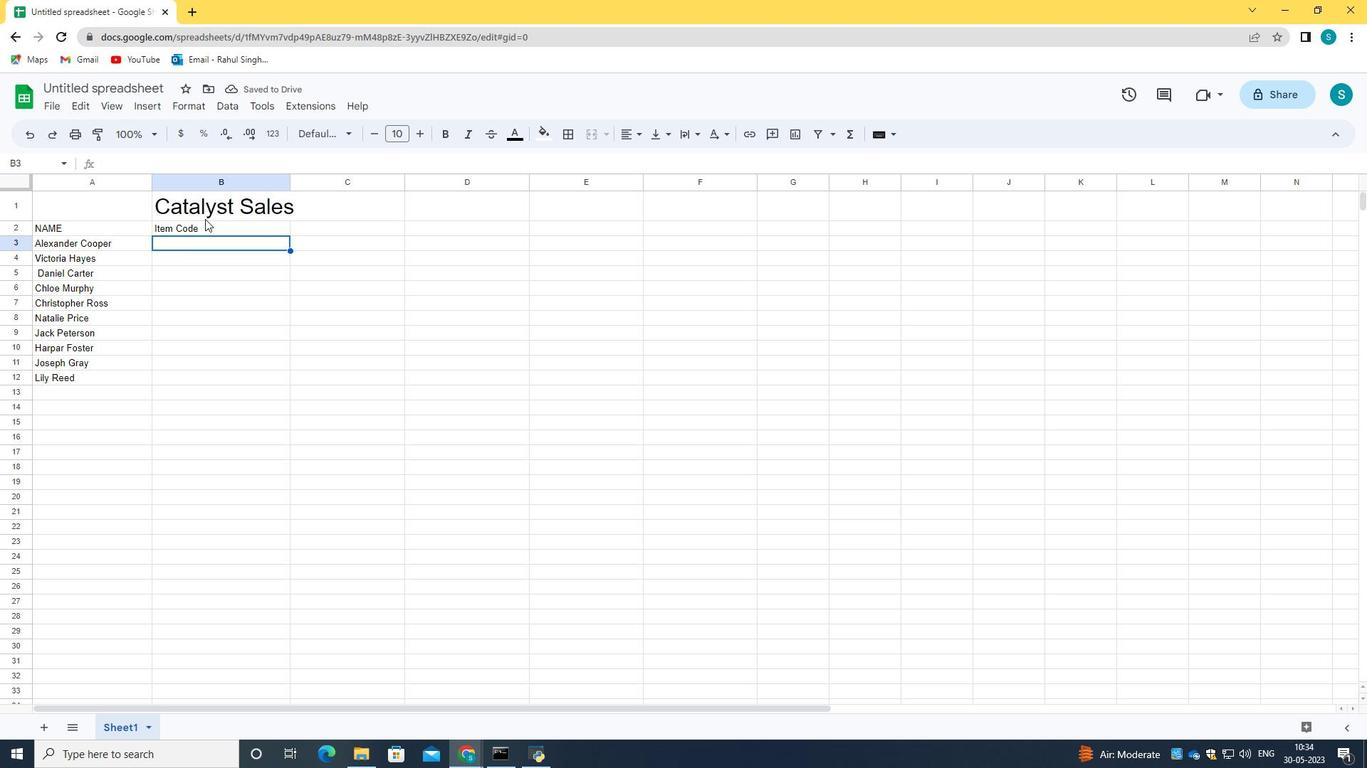 
Action: Mouse pressed left at (205, 226)
Screenshot: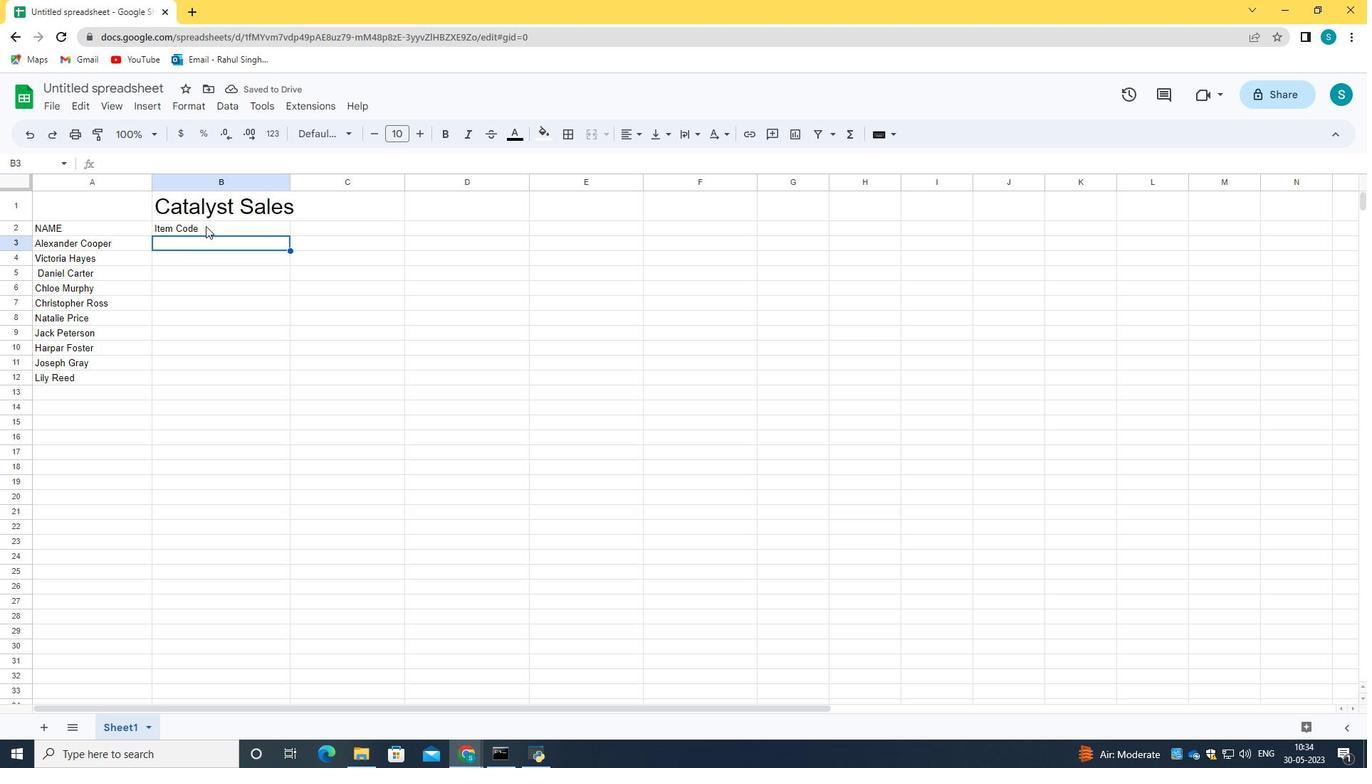 
Action: Mouse pressed left at (205, 226)
Screenshot: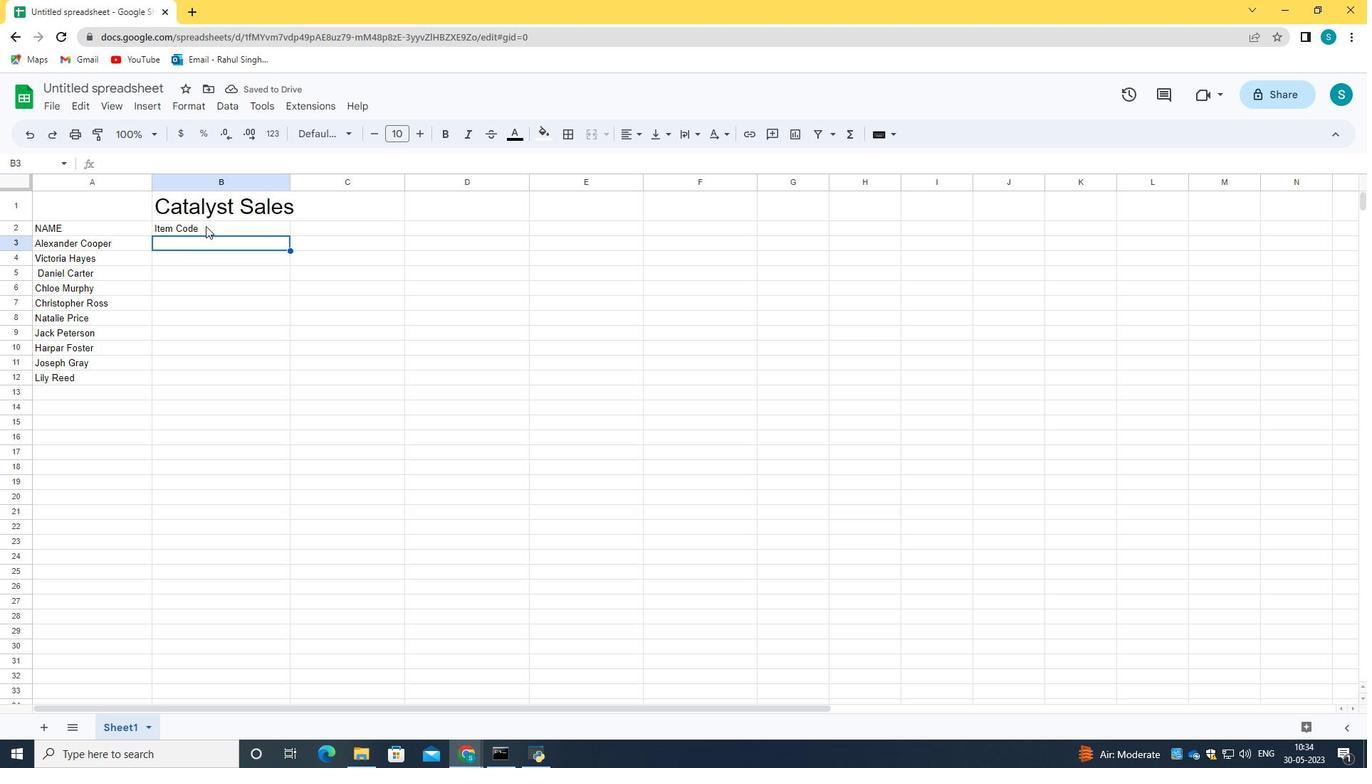 
Action: Mouse moved to (205, 227)
Screenshot: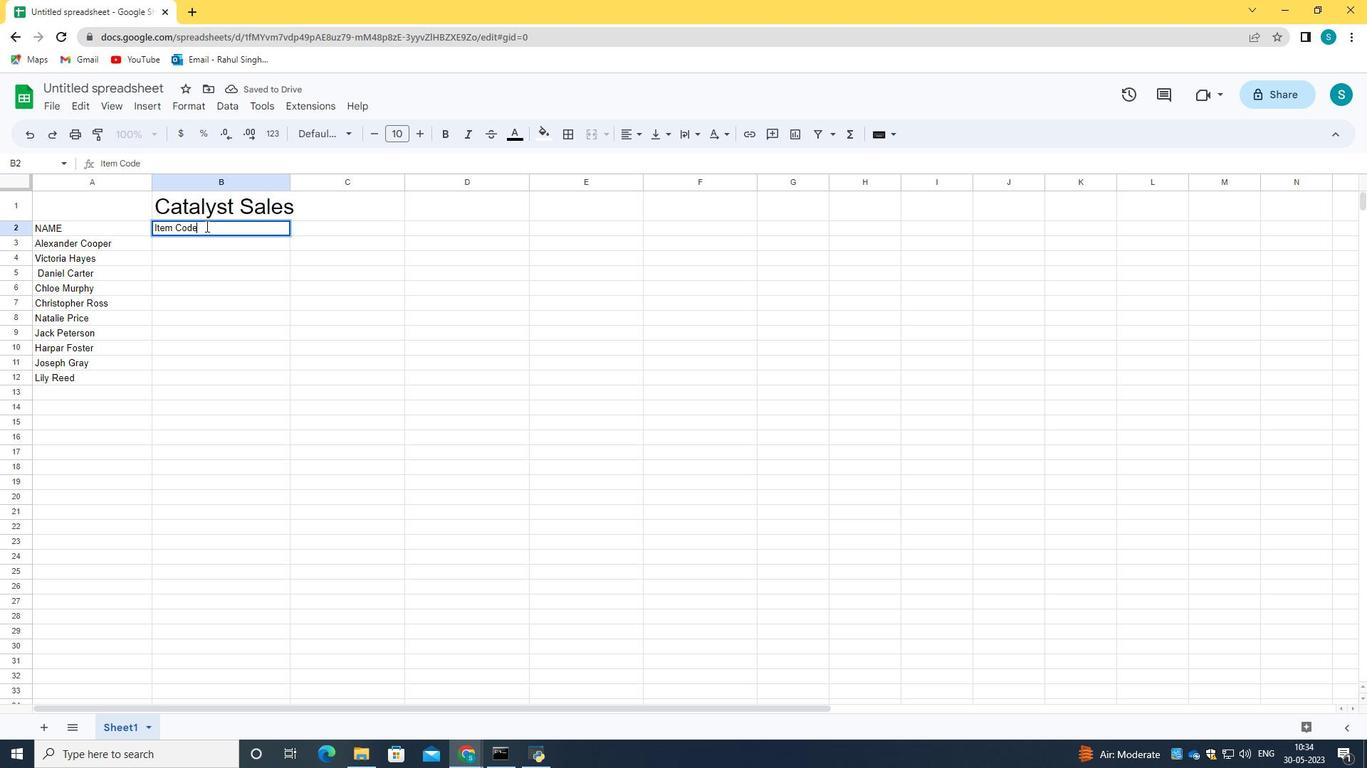 
Action: Key pressed <Key.backspace><Key.backspace><Key.backspace><Key.backspace><Key.backspace><Key.backspace><Key.backspace><Key.backspace><Key.caps_lock>TEM<Key.space><Key.caps_lock><Key.caps_lock>CODE<Key.enter>450<Key.enter>500<Key.enter>550<Key.enter>600<Key.enter>650<Key.enter>700<Key.enter>750<Key.enter>800<Key.enter>850<Key.enter>900<Key.enter>
Screenshot: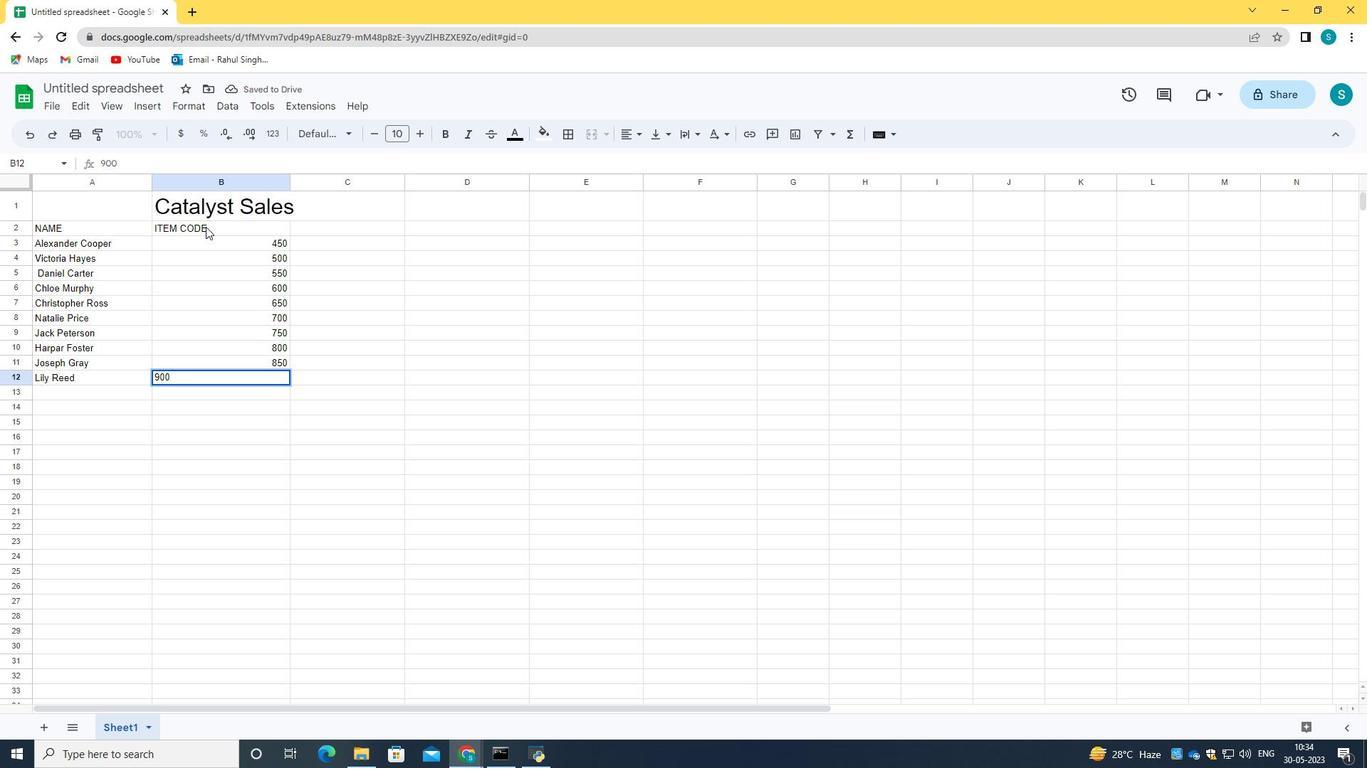 
Action: Mouse moved to (341, 229)
Screenshot: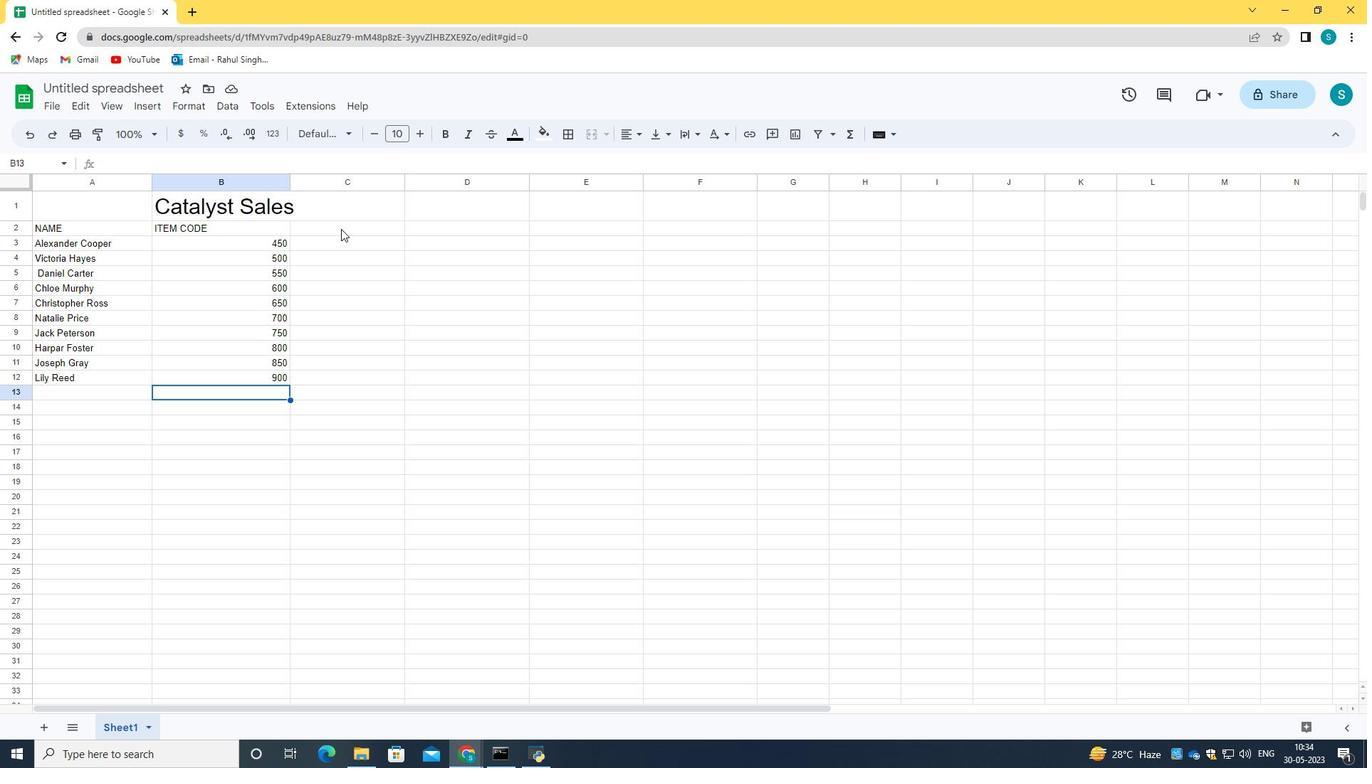 
Action: Mouse pressed left at (341, 229)
Screenshot: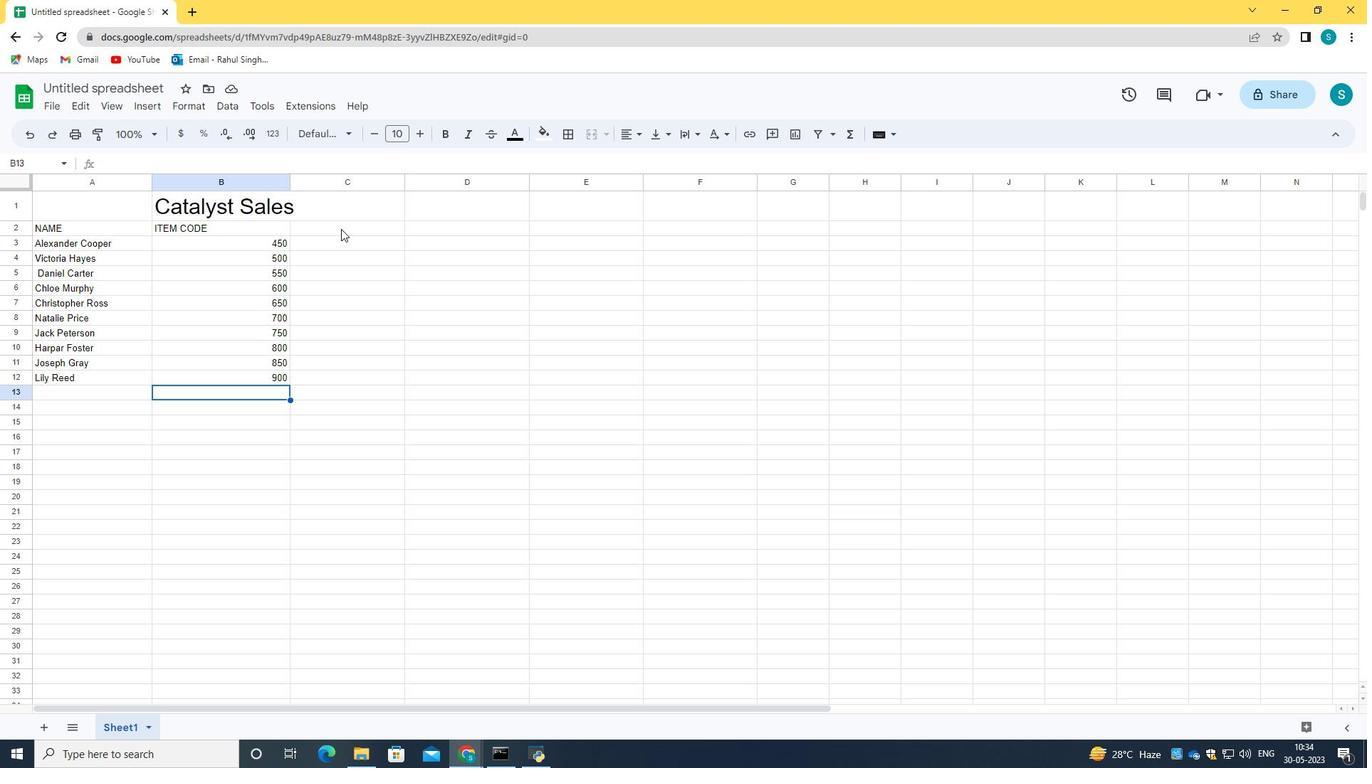 
Action: Mouse pressed left at (341, 229)
Screenshot: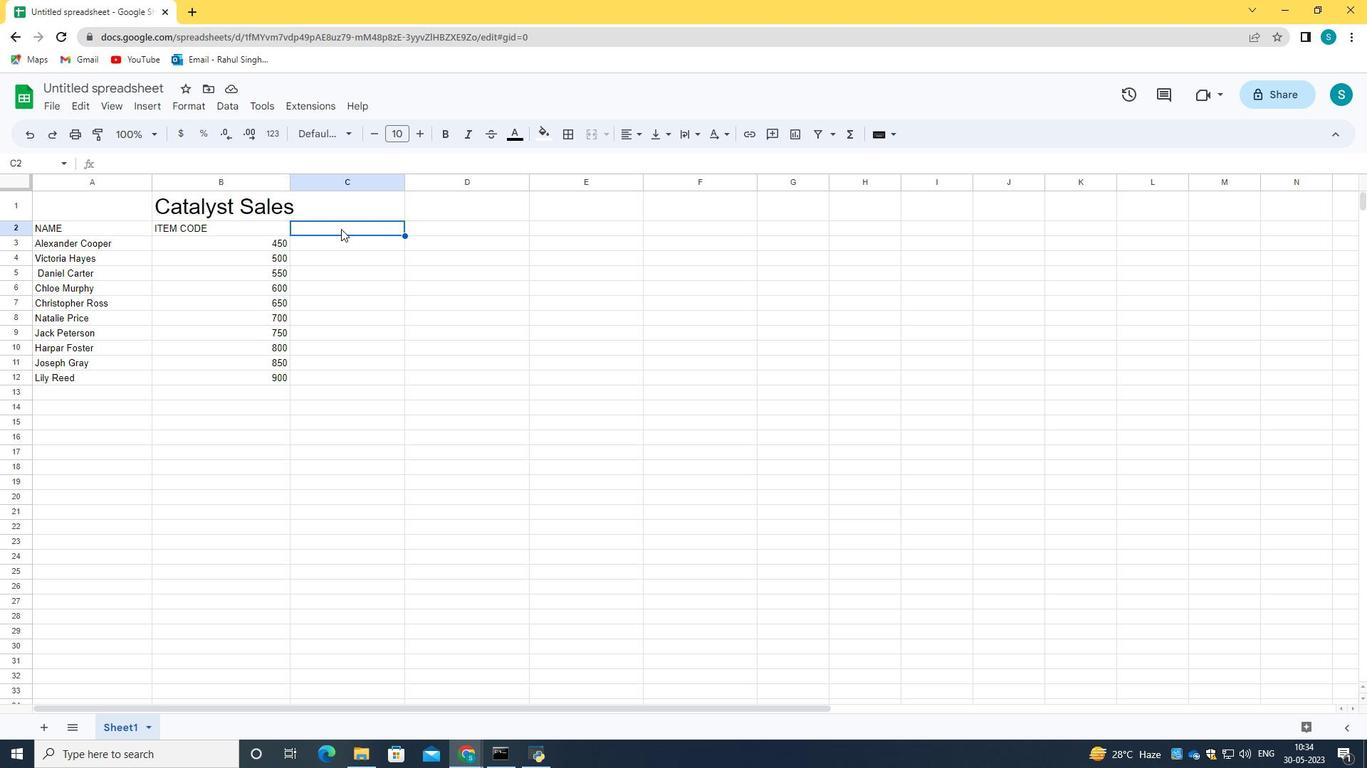 
Action: Mouse pressed left at (341, 229)
Screenshot: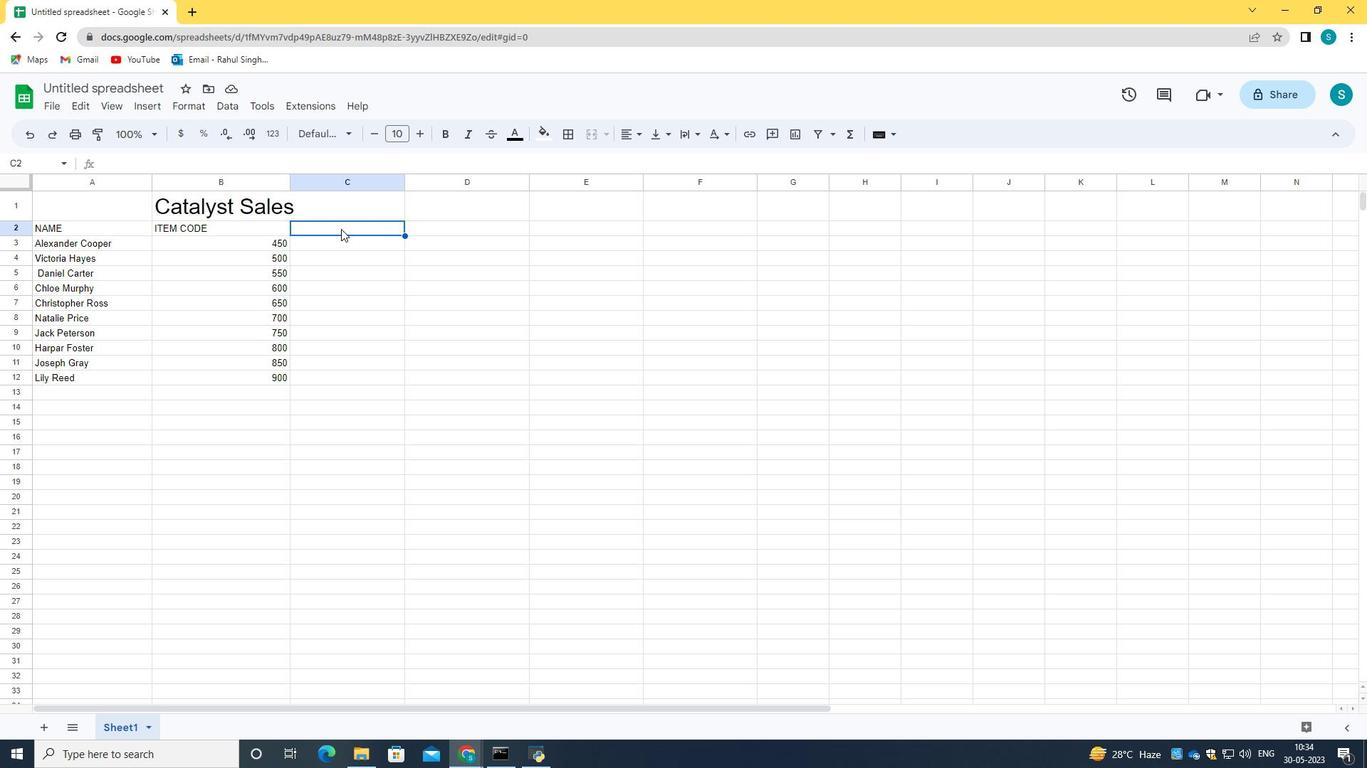 
Action: Mouse pressed left at (341, 229)
Screenshot: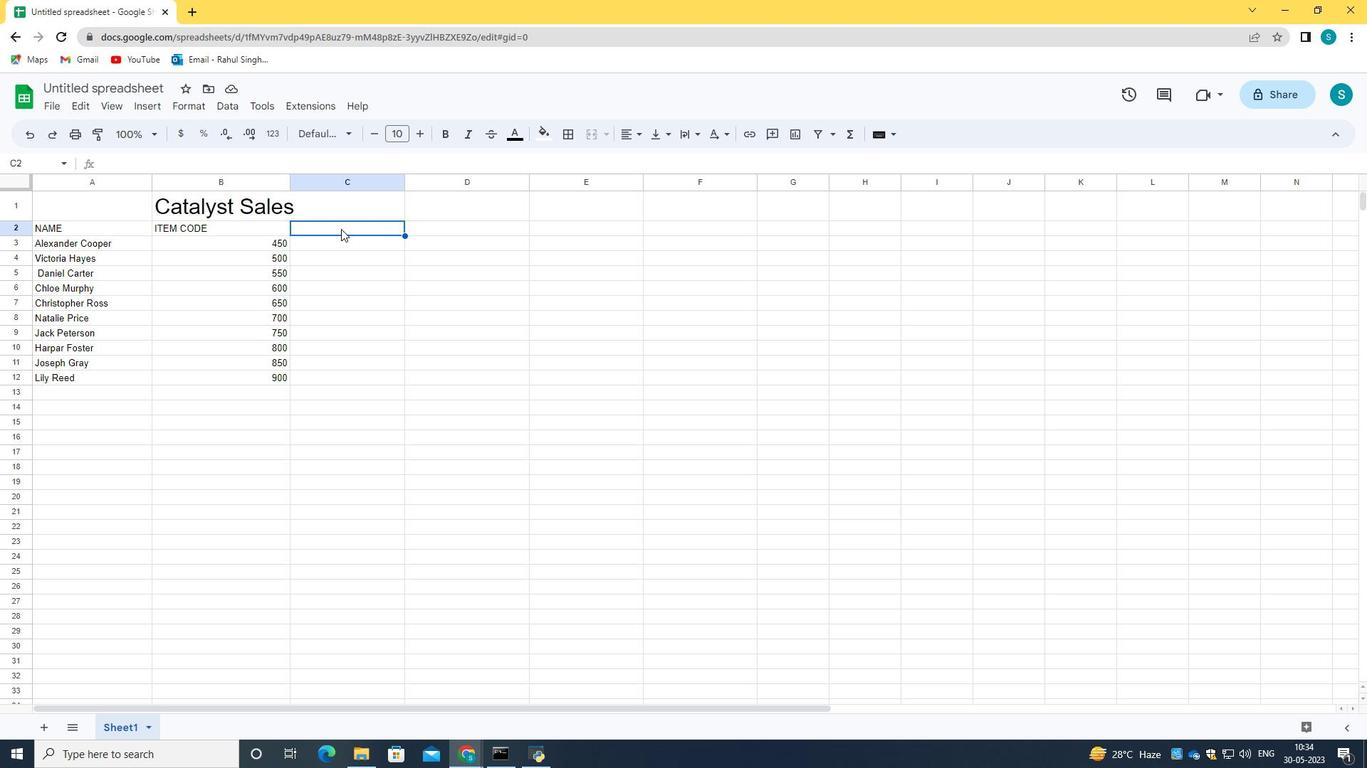 
Action: Mouse pressed left at (341, 229)
Screenshot: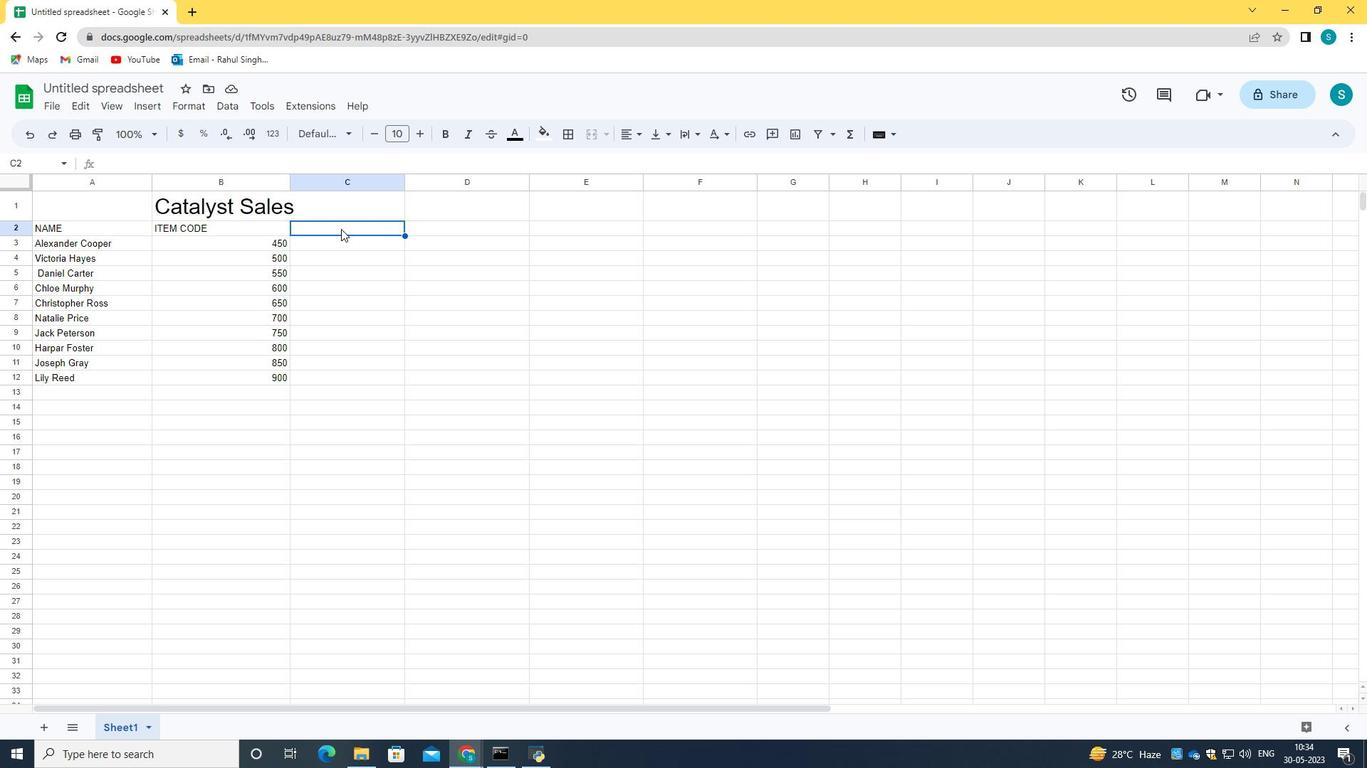 
Action: Key pressed <Key.caps_lock><Key.caps_lock>P<Key.caps_lock><Key.caps_lock>RODUCTS<Key.enter><Key.caps_lock>n<Key.caps_lock><Key.backspace>N<Key.caps_lock>ike<Key.space><Key.caps_lock>S<Key.caps_lock>hoe<Key.enter><Key.caps_lock>A<Key.caps_lock>didas<Key.space><Key.caps_lock>S<Key.caps_lock>hoe<Key.enter><Key.caps_lock>G<Key.caps_lock>ucci<Key.space><Key.caps_lock>T<Key.caps_lock>-shirt<Key.enter><Key.caps_lock>L<Key.caps_lock>ouis<Key.space><Key.caps_lock>V<Key.caps_lock>uitton<Key.space><Key.caps_lock>B<Key.caps_lock>ag<Key.enter><Key.caps_lock>Z<Key.caps_lock>ara<Key.space><Key.caps_lock>S<Key.caps_lock>hirt<Key.enter><Key.caps_lock>H<Key.shift><Key.shift><Key.shift><Key.shift><Key.shift><Key.shift><Key.shift><Key.shift><Key.shift><Key.shift><Key.shift><Key.shift><Key.shift><Key.shift><Key.shift><Key.shift><Key.shift><Key.shift><Key.shift><Key.shift><Key.shift><Key.shift><Key.shift><Key.shift><Key.shift><Key.shift><Key.shift><Key.shift><Key.shift><Key.shift><Key.shift><Key.shift><Key.shift><Key.shift><Key.shift><Key.shift><Key.shift><Key.shift><Key.shift><Key.shift><Key.shift><Key.shift><Key.shift><Key.shift><Key.shift><Key.shift><Key.shift><Key.shift><Key.shift><Key.shift><Key.shift><Key.shift><Key.shift><Key.shift><Key.shift><Key.shift><Key.shift><Key.shift><Key.shift><Key.shift><Key.shift><Key.shift><Key.shift><Key.shift><Key.shift><Key.shift>&<Key.caps_lock><Key.caps_lock>M<Key.caps_lock><Key.space><Key.caps_lock>J<Key.caps_lock>eans<Key.enter><Key.space><Key.caps_lock>C<Key.caps_lock>hanel<Key.space><Key.caps_lock>P<Key.caps_lock>erfume<Key.enter><Key.caps_lock>V<Key.caps_lock>ersa<Key.backspace>ace<Key.space><Key.caps_lock>P<Key.caps_lock>erfume<Key.enter><Key.caps_lock>R<Key.caps_lock>a;<Key.backspace>lph<Key.space><Key.caps_lock>L<Key.caps_lock>auren<Key.enter><Key.caps_lock>P<Key.caps_lock>arda<Key.space><Key.caps_lock>S<Key.caps_lock>hie<Key.backspace>rt<Key.enter>
Screenshot: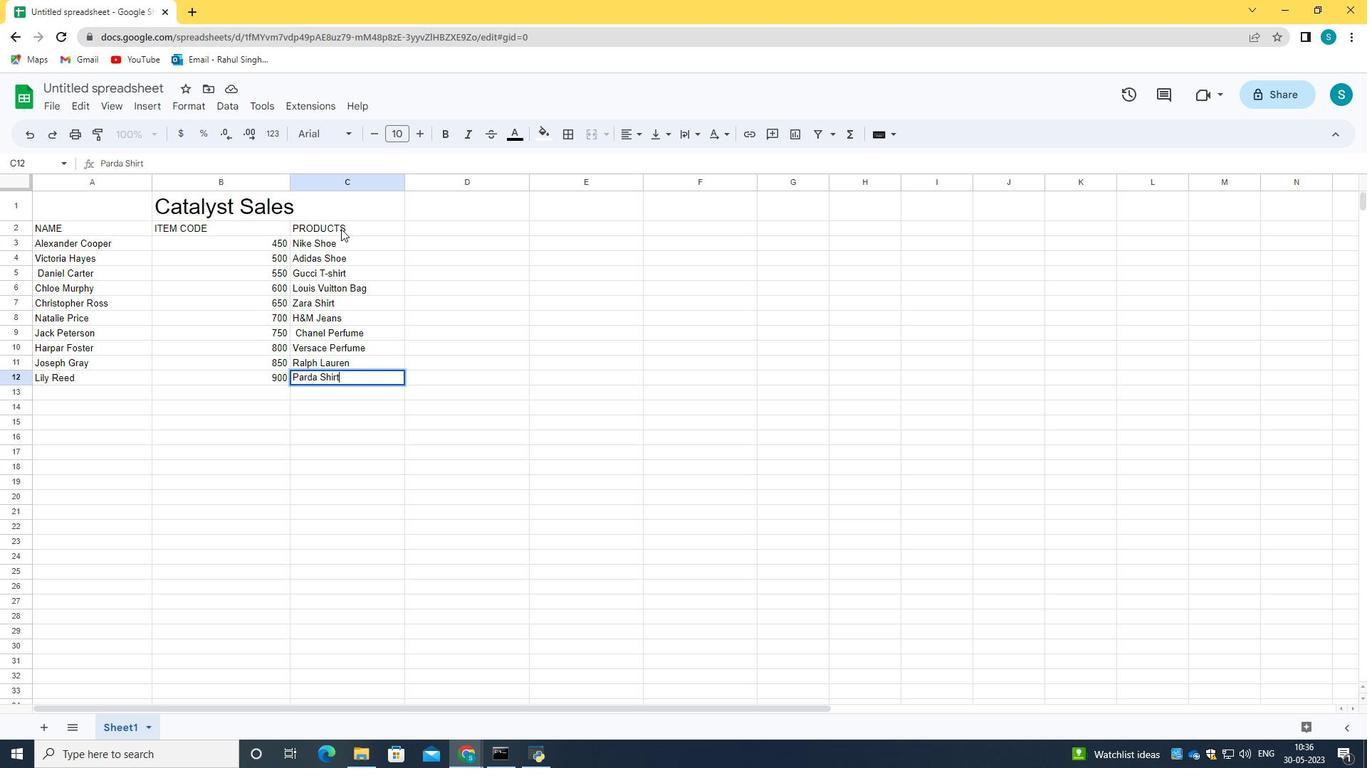 
Action: Mouse moved to (445, 223)
Screenshot: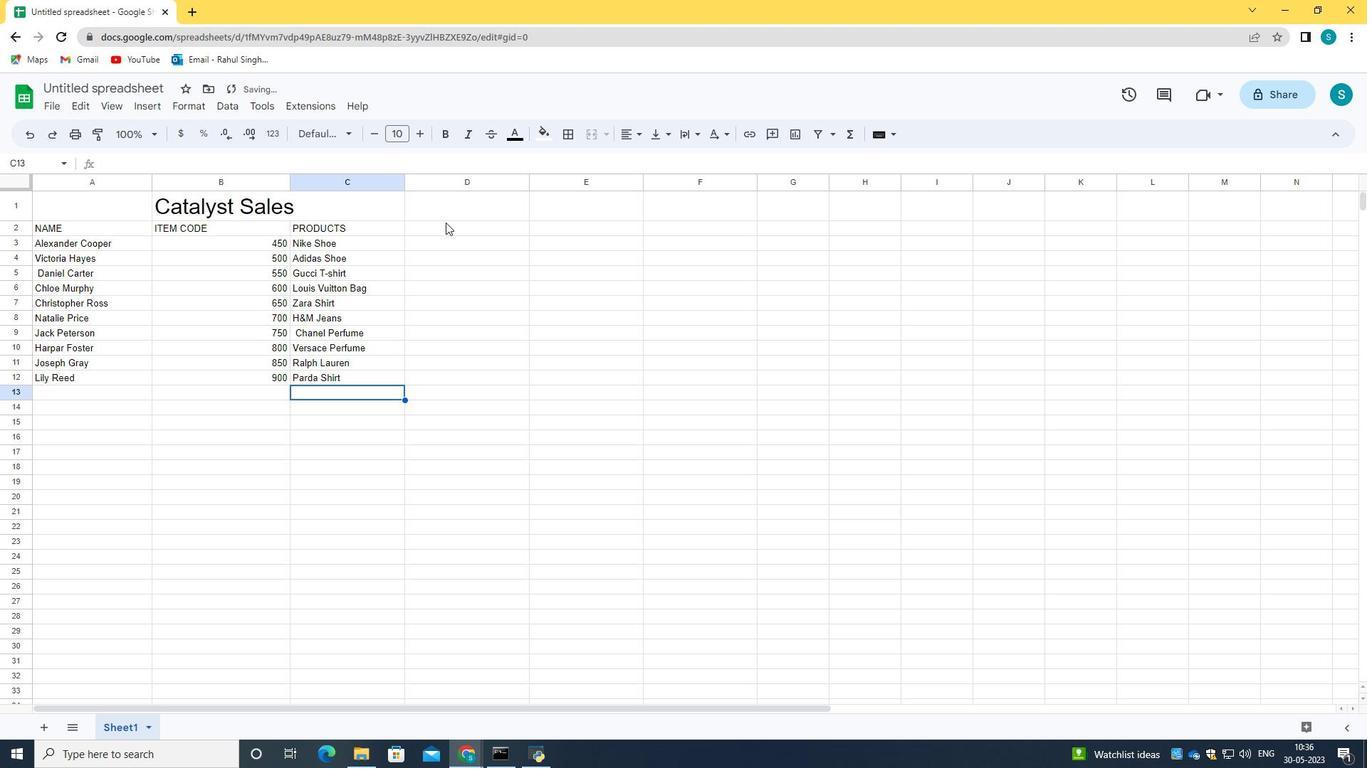 
Action: Mouse pressed left at (445, 223)
Screenshot: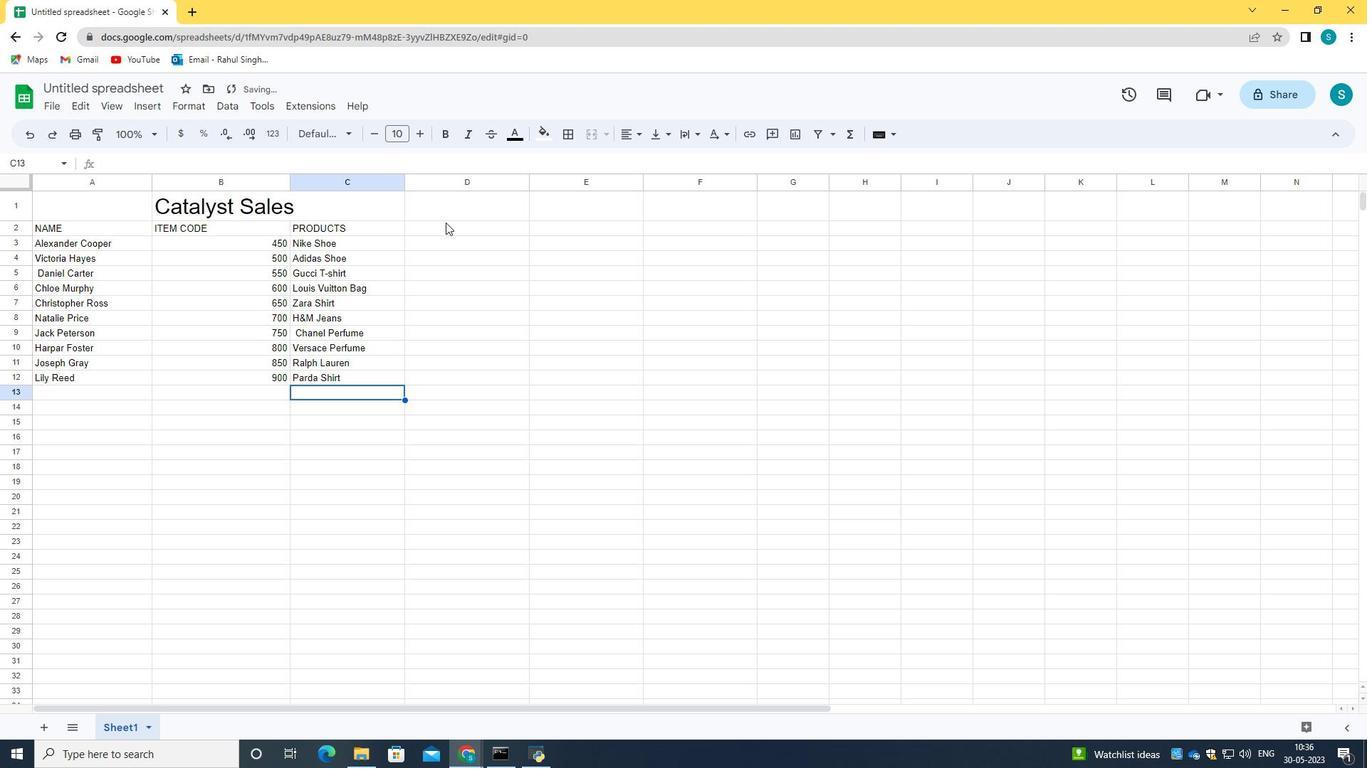 
Action: Mouse pressed left at (445, 223)
Screenshot: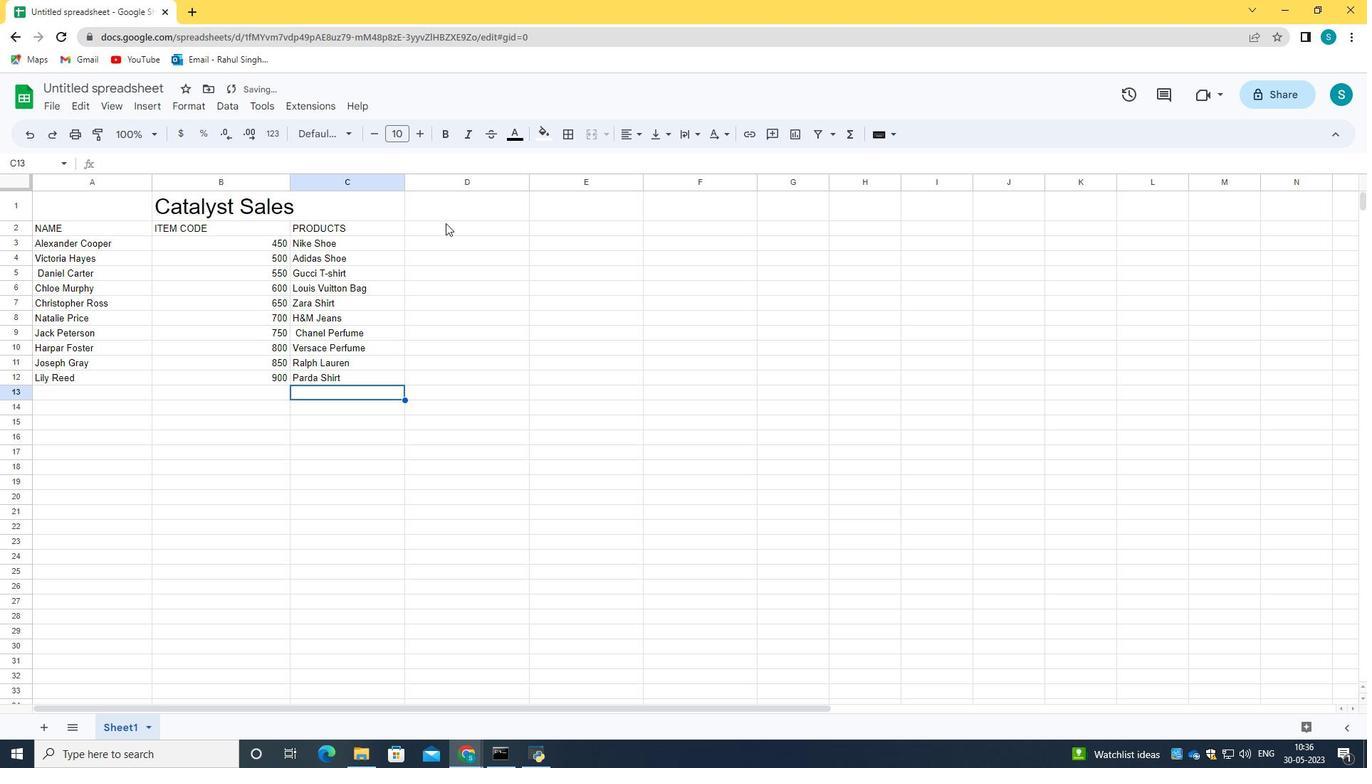 
Action: Key pressed <Key.caps_lock>Q<Key.caps_lock>uan<Key.backspace><Key.backspace><Key.backspace><Key.caps_lock>UANTITY<Key.enter>1<Key.enter>2<Key.enter>3<Key.enter>4<Key.enter>5<Key.enter>6<Key.enter>7<Key.enter>8<Key.enter>9<Key.enter>10<Key.enter>
Screenshot: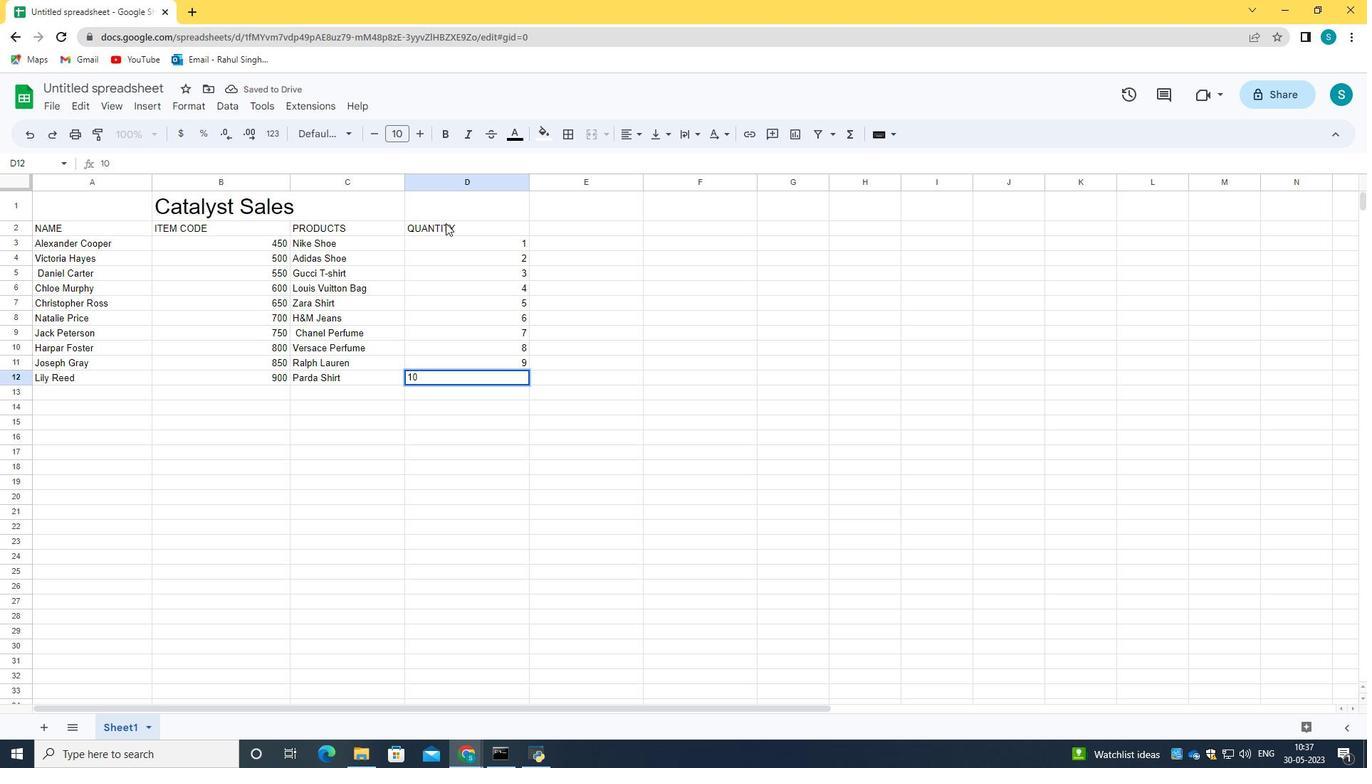 
Action: Mouse moved to (587, 227)
Screenshot: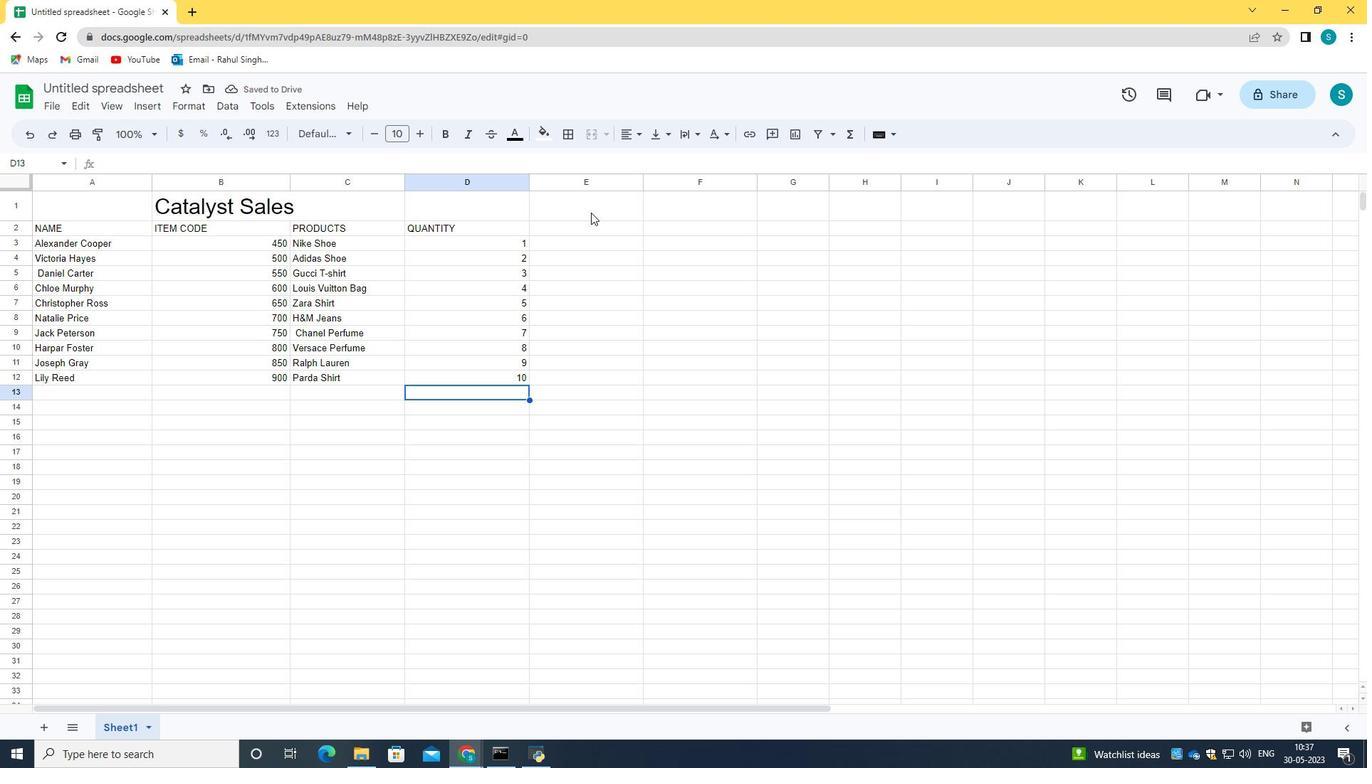 
Action: Mouse pressed left at (587, 227)
Screenshot: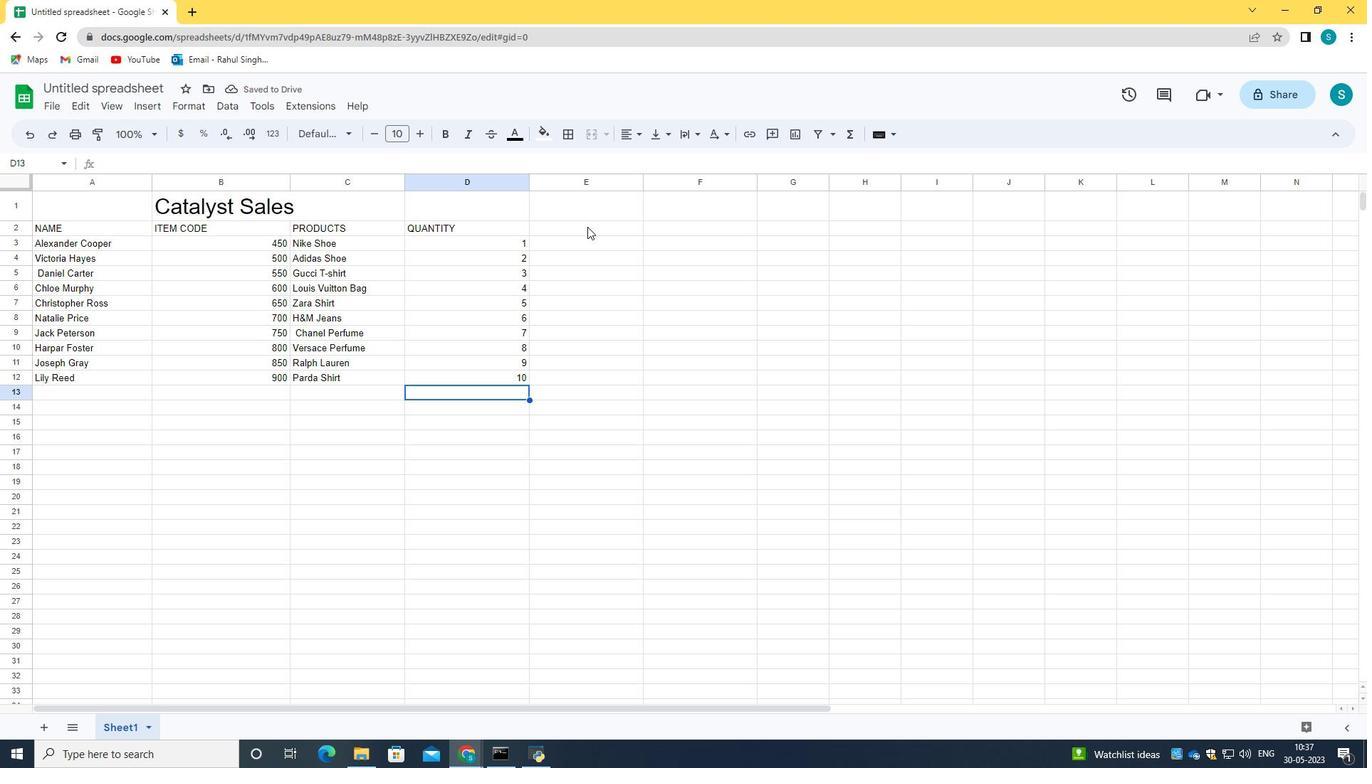 
Action: Mouse pressed left at (587, 227)
Screenshot: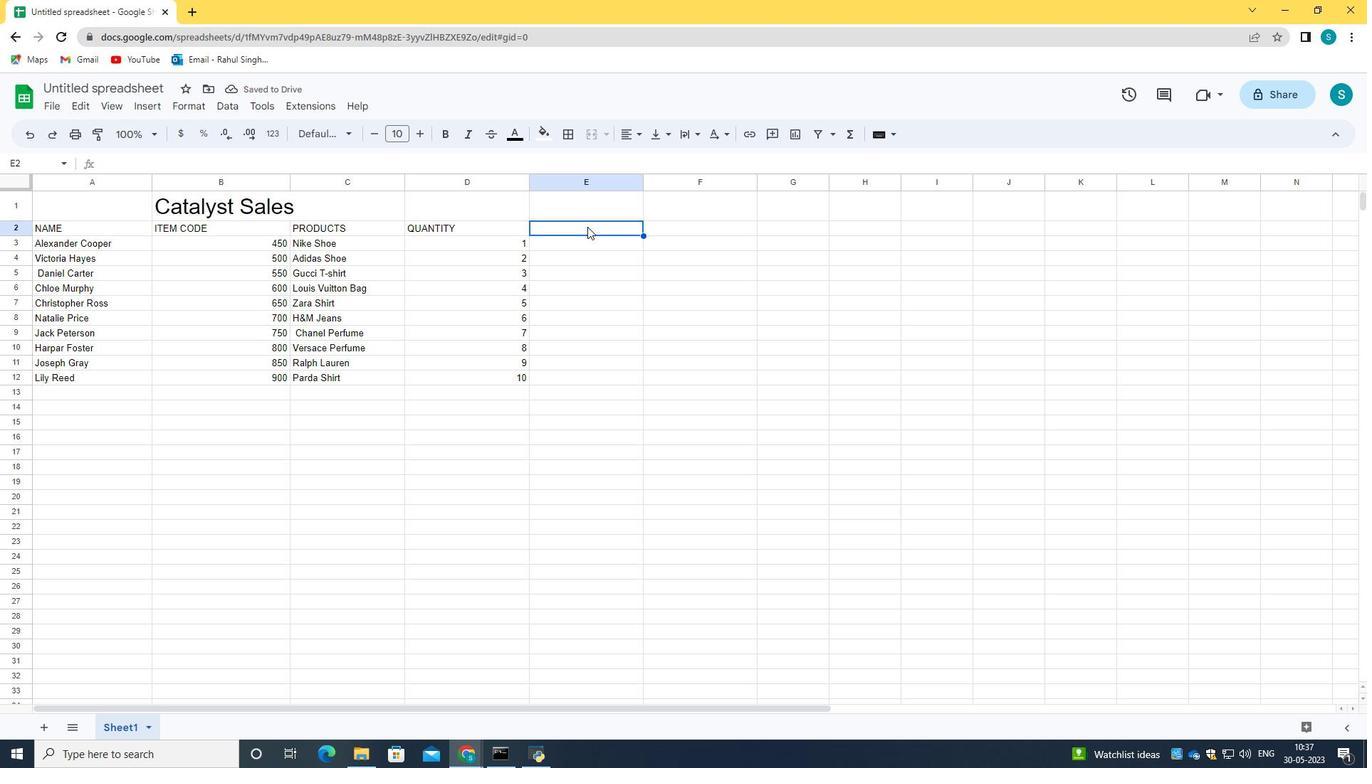 
Action: Key pressed <Key.caps_lock>p<Key.caps_lock><Key.backspace>P<Key.caps_lock>roduct<Key.space><Key.caps_lock>R<Key.caps_lock>ange<Key.enter>1000<Key.enter>2000<Key.enter>3000<Key.enter>4000<Key.enter>5000<Key.enter>6000<Key.enter>4<Key.backspace>7000<Key.enter>8000<Key.enter>9000<Key.enter>10000<Key.enter>
Screenshot: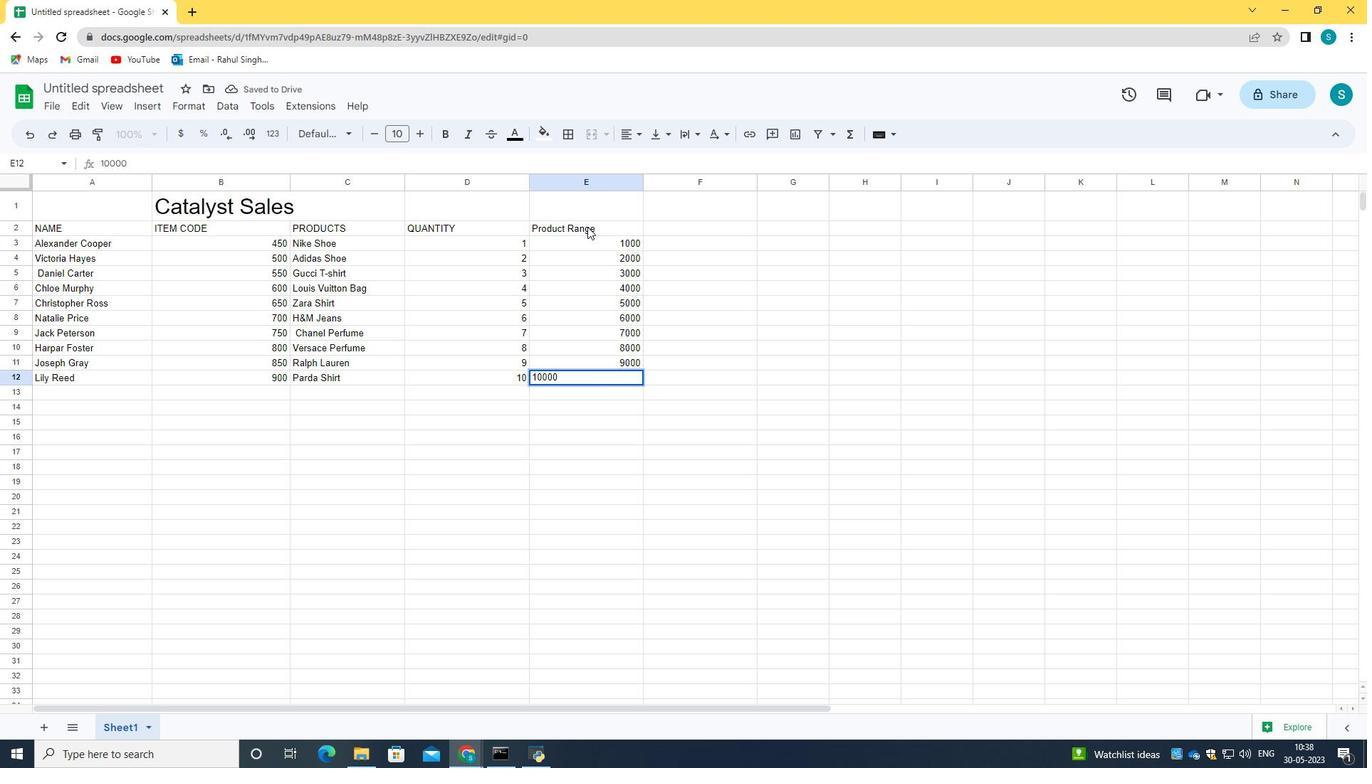 
Action: Mouse moved to (709, 222)
Screenshot: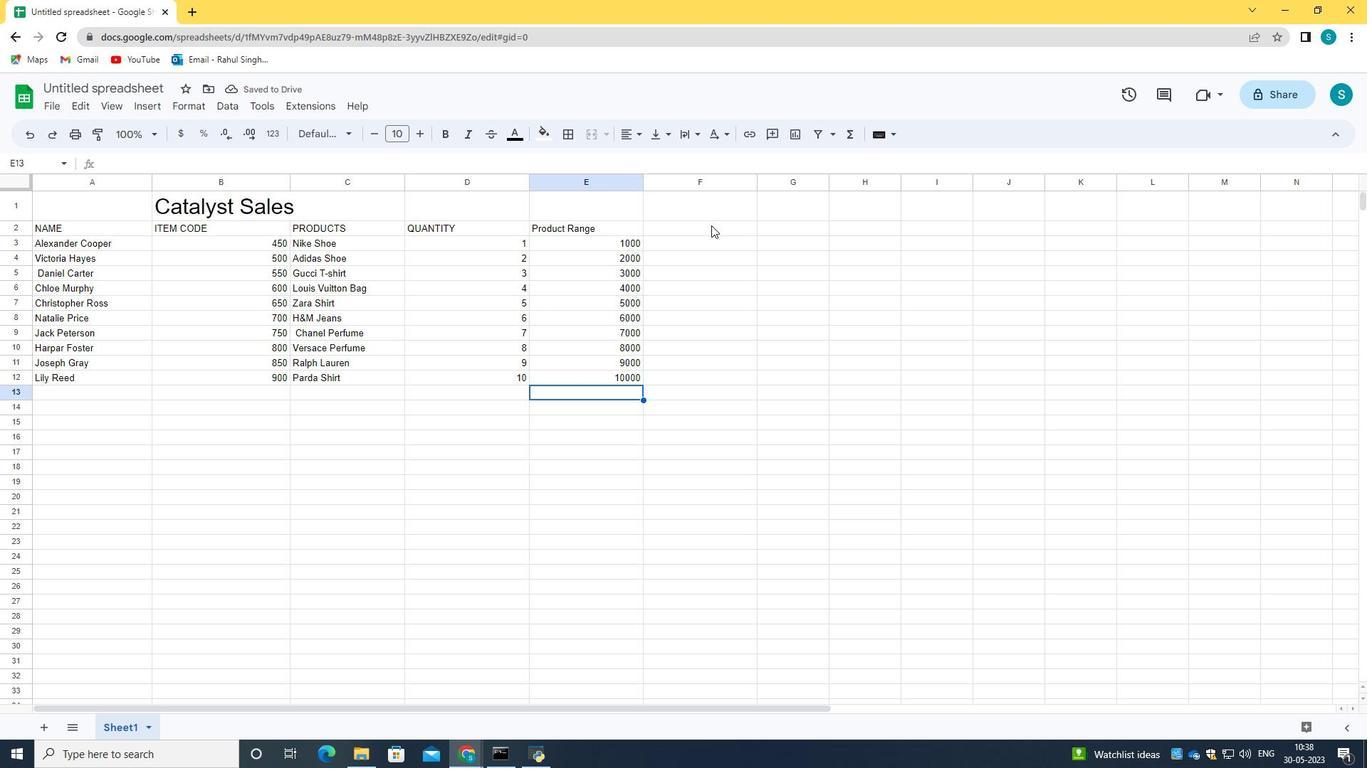 
Action: Mouse pressed left at (709, 222)
Screenshot: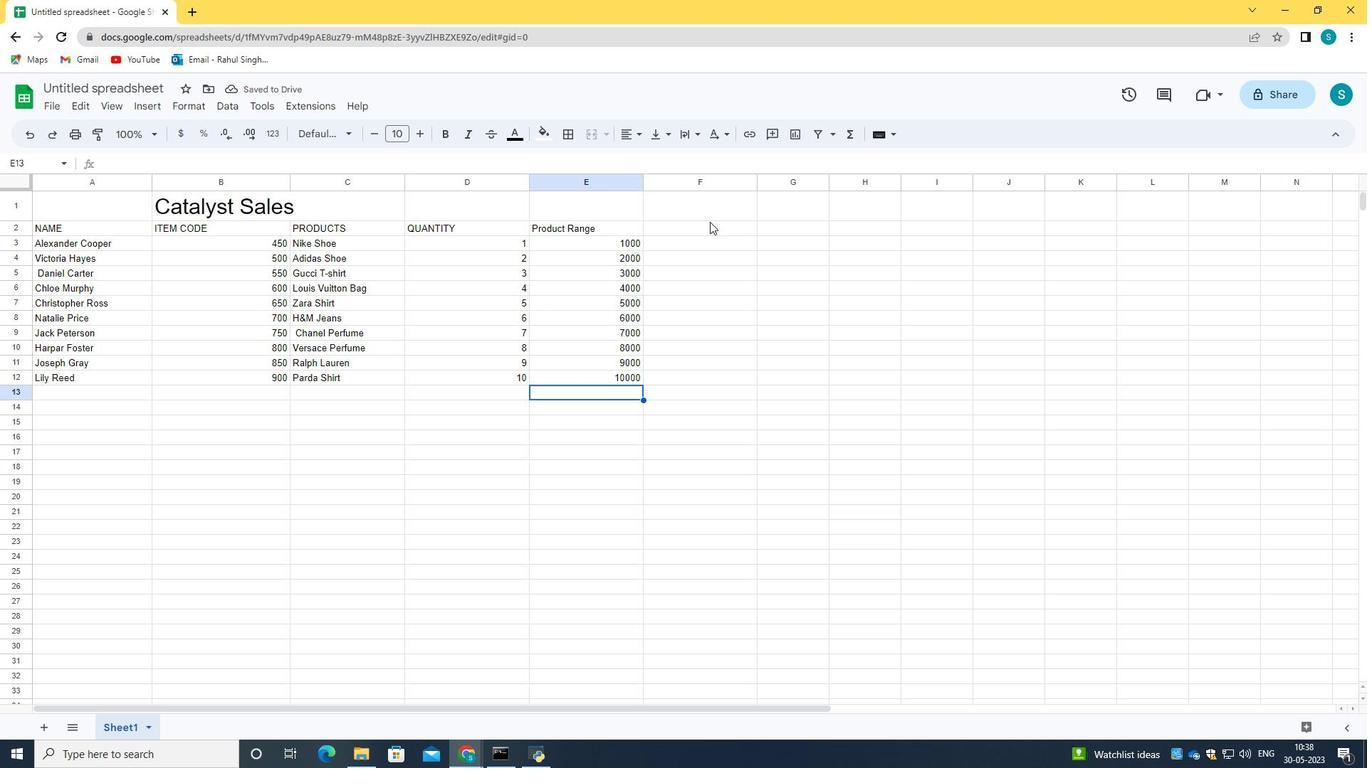 
Action: Mouse moved to (703, 227)
Screenshot: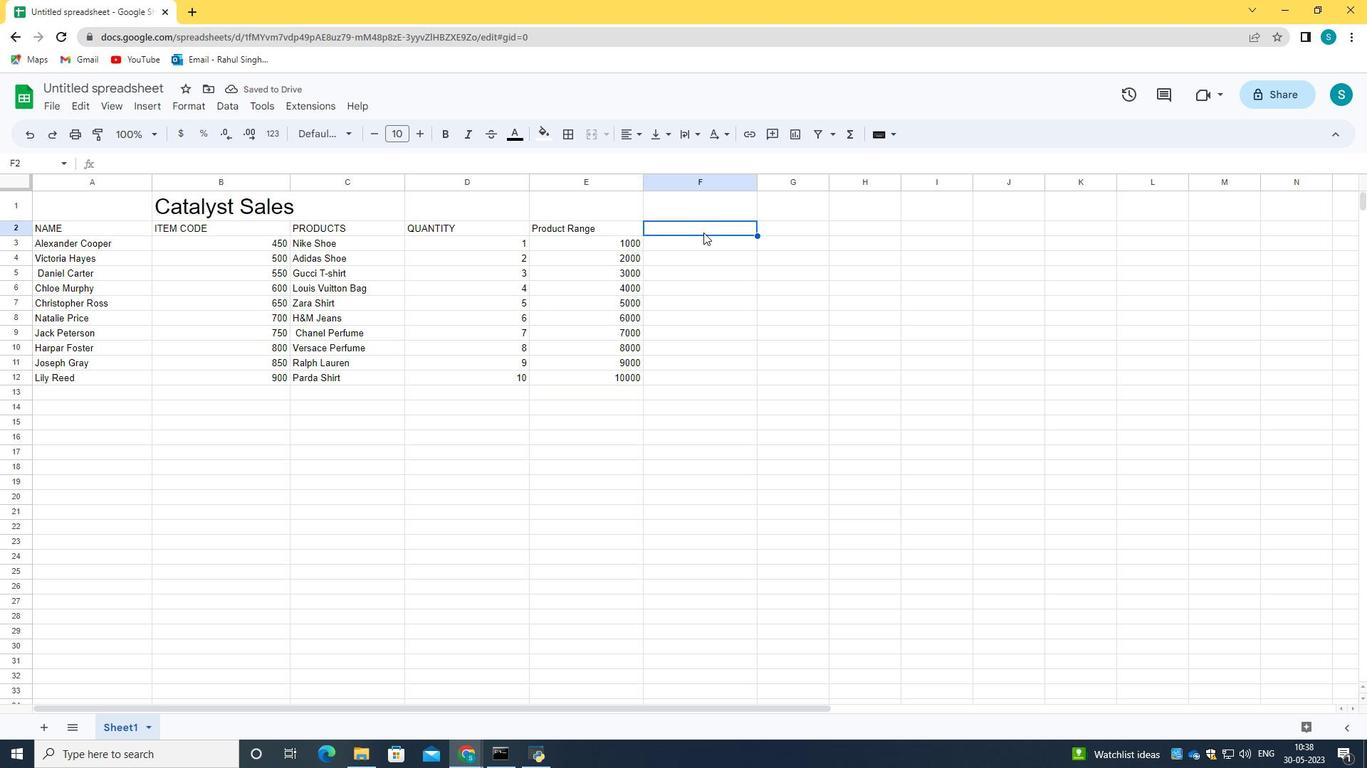 
Action: Mouse pressed left at (703, 227)
Screenshot: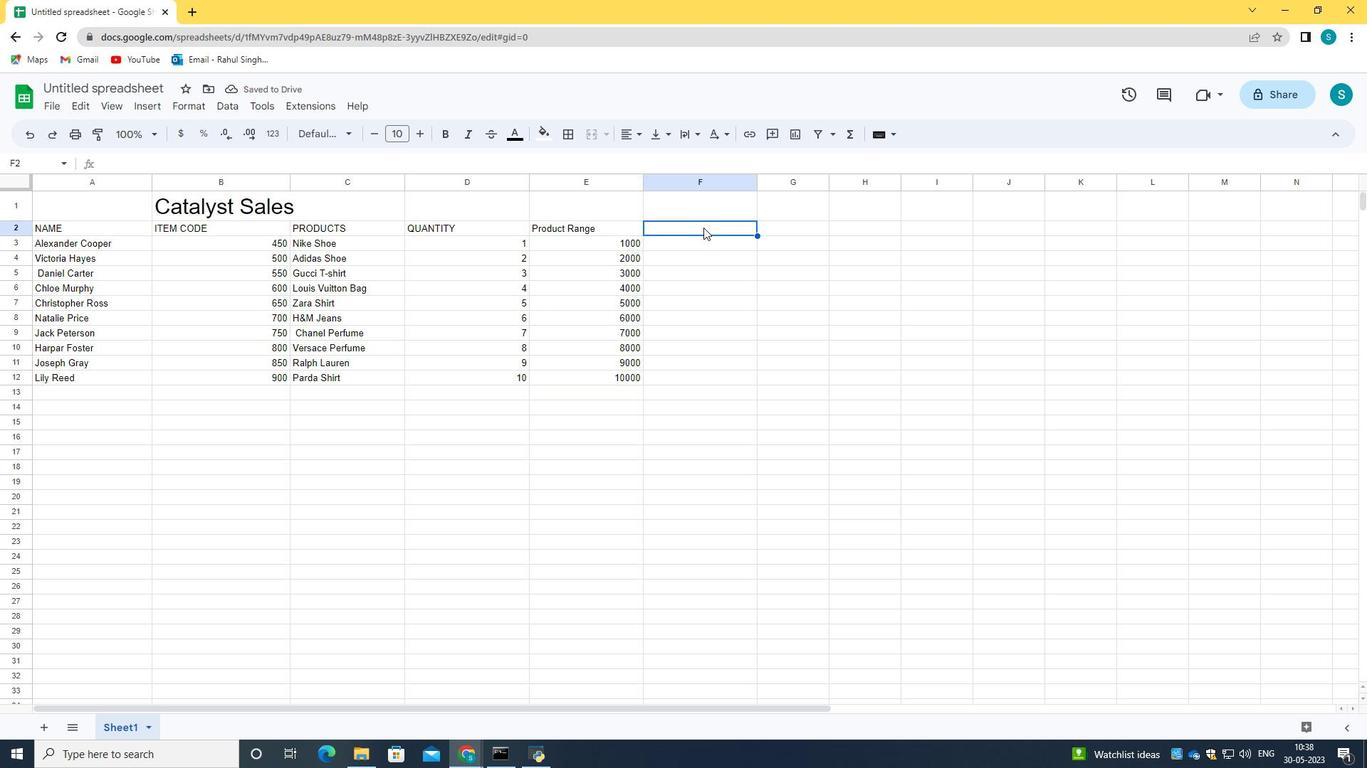 
Action: Key pressed <Key.caps_lock>A<Key.caps_lock>mmoun<Key.backspace><Key.backspace><Key.backspace><Key.backspace><Key.backspace><Key.caps_lock>MM<Key.backspace><Key.backspace>MMOU<Key.backspace><Key.backspace><Key.backspace><Key.backspace><Key.caps_lock>mmount<Key.space>
Screenshot: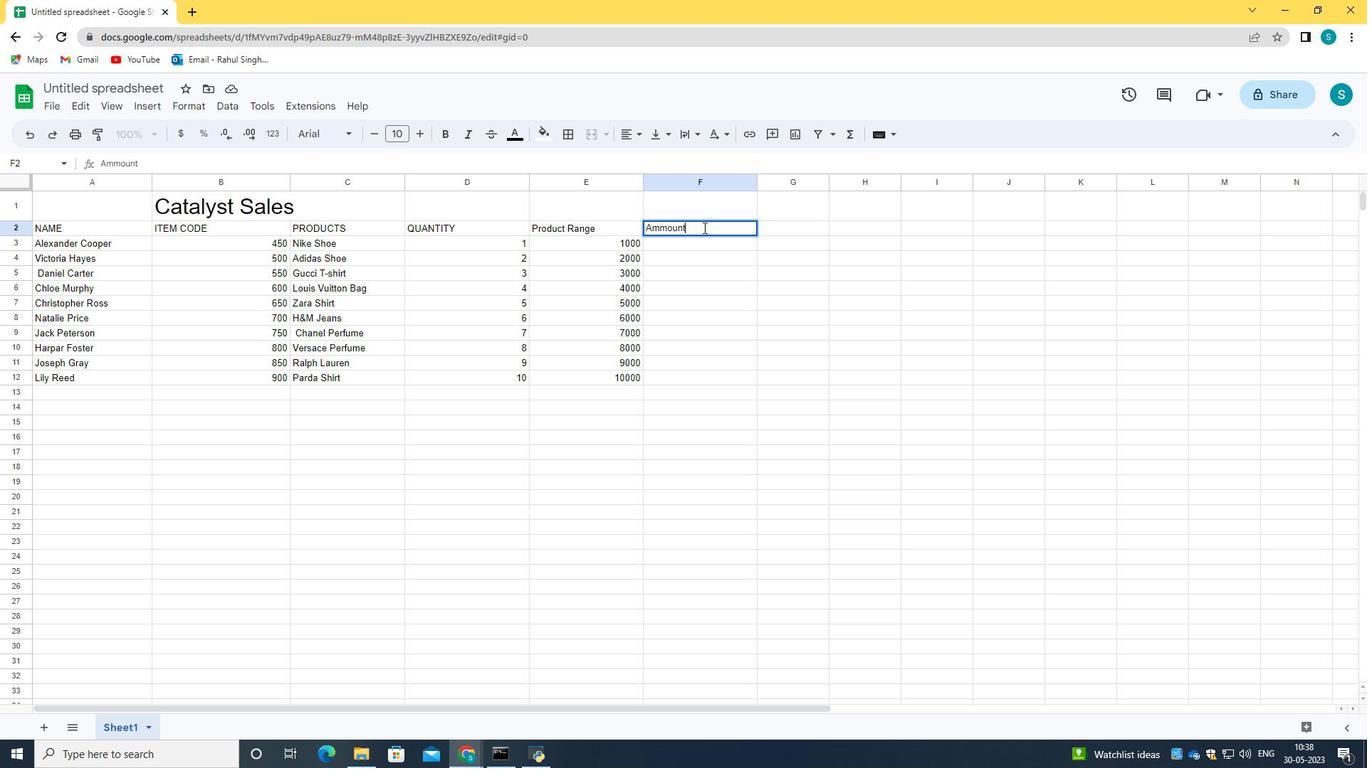 
Action: Mouse moved to (686, 232)
Screenshot: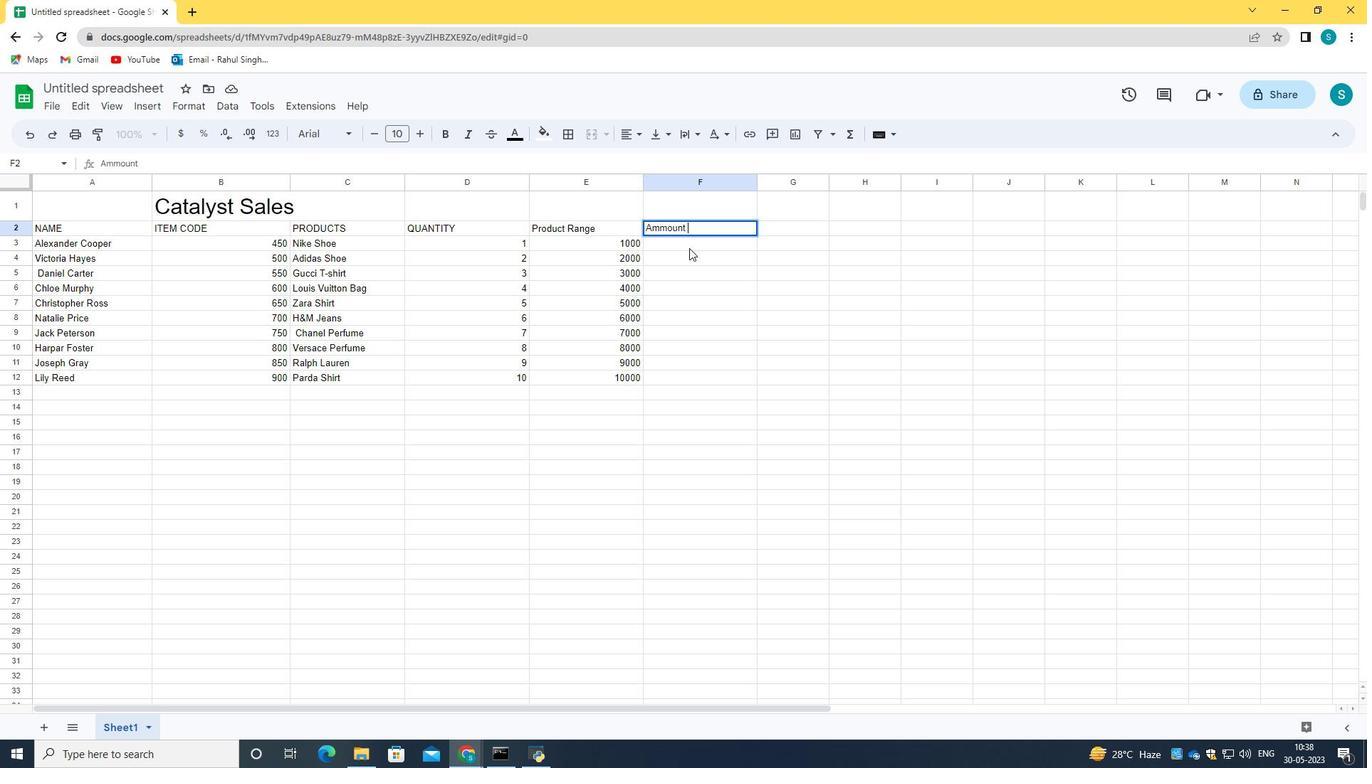 
Action: Mouse pressed left at (686, 232)
Screenshot: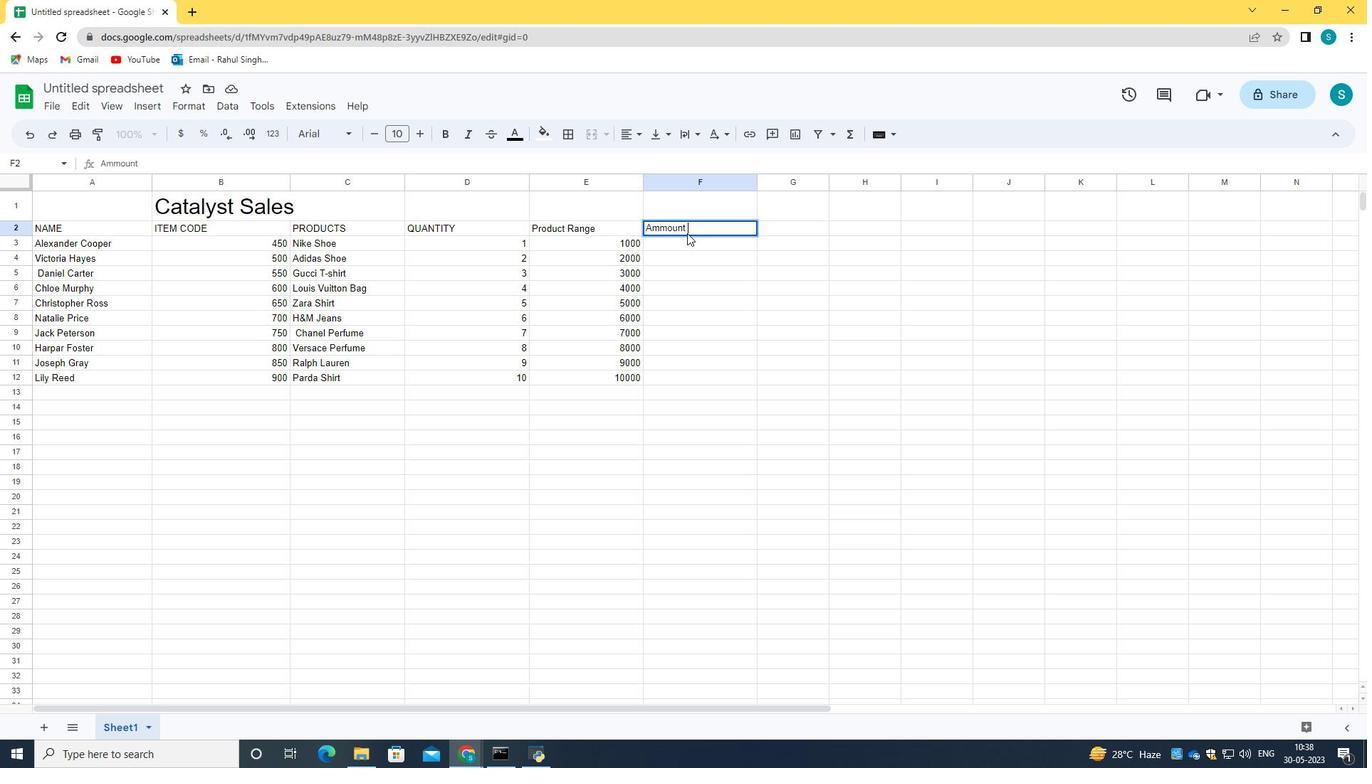 
Action: Mouse moved to (686, 237)
Screenshot: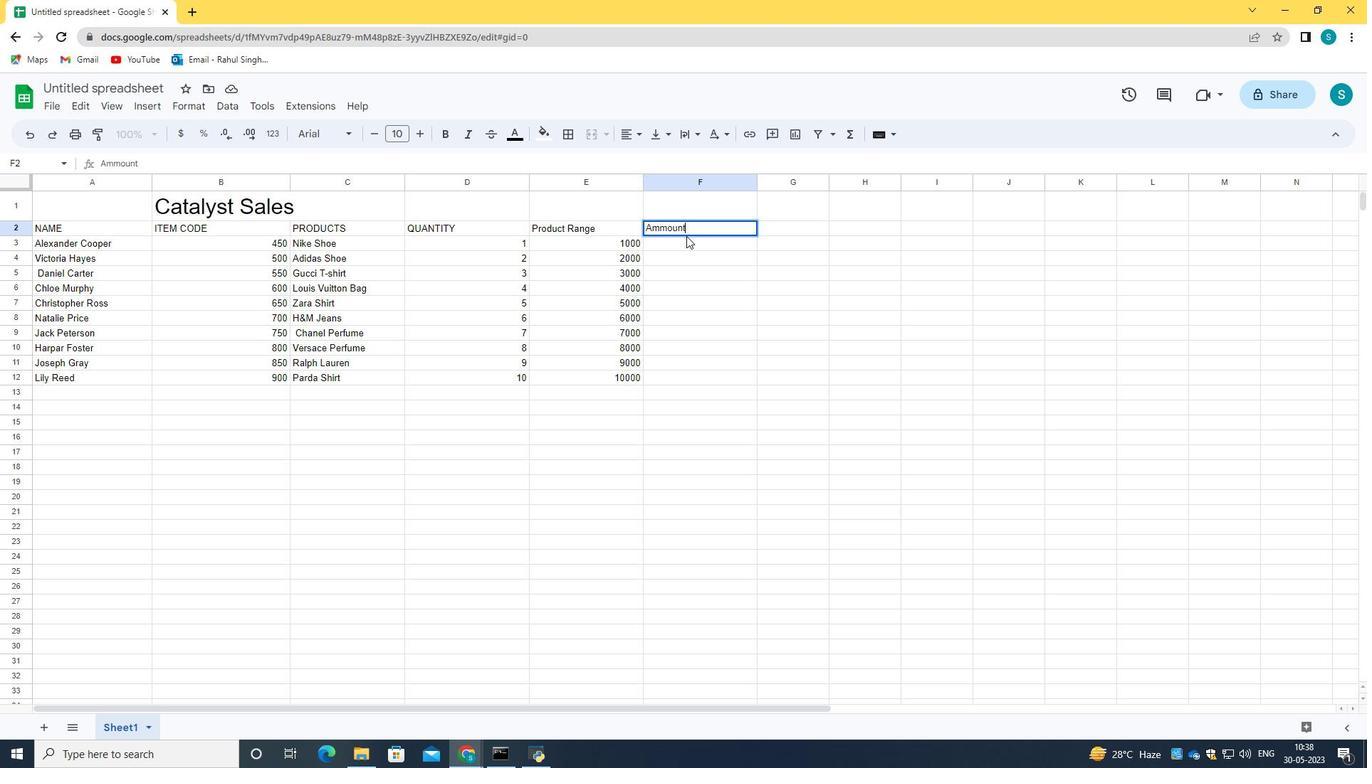 
Action: Mouse pressed left at (686, 237)
Screenshot: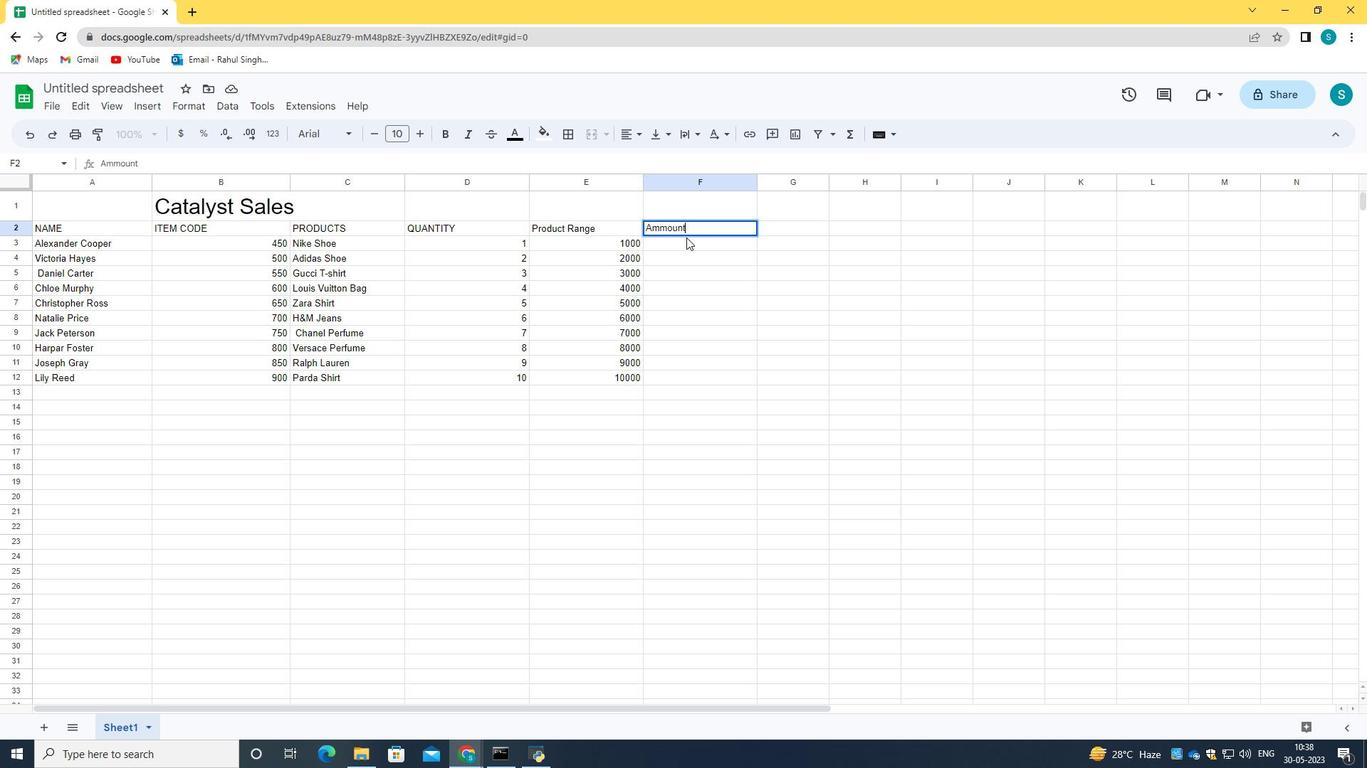 
Action: Mouse moved to (686, 243)
Screenshot: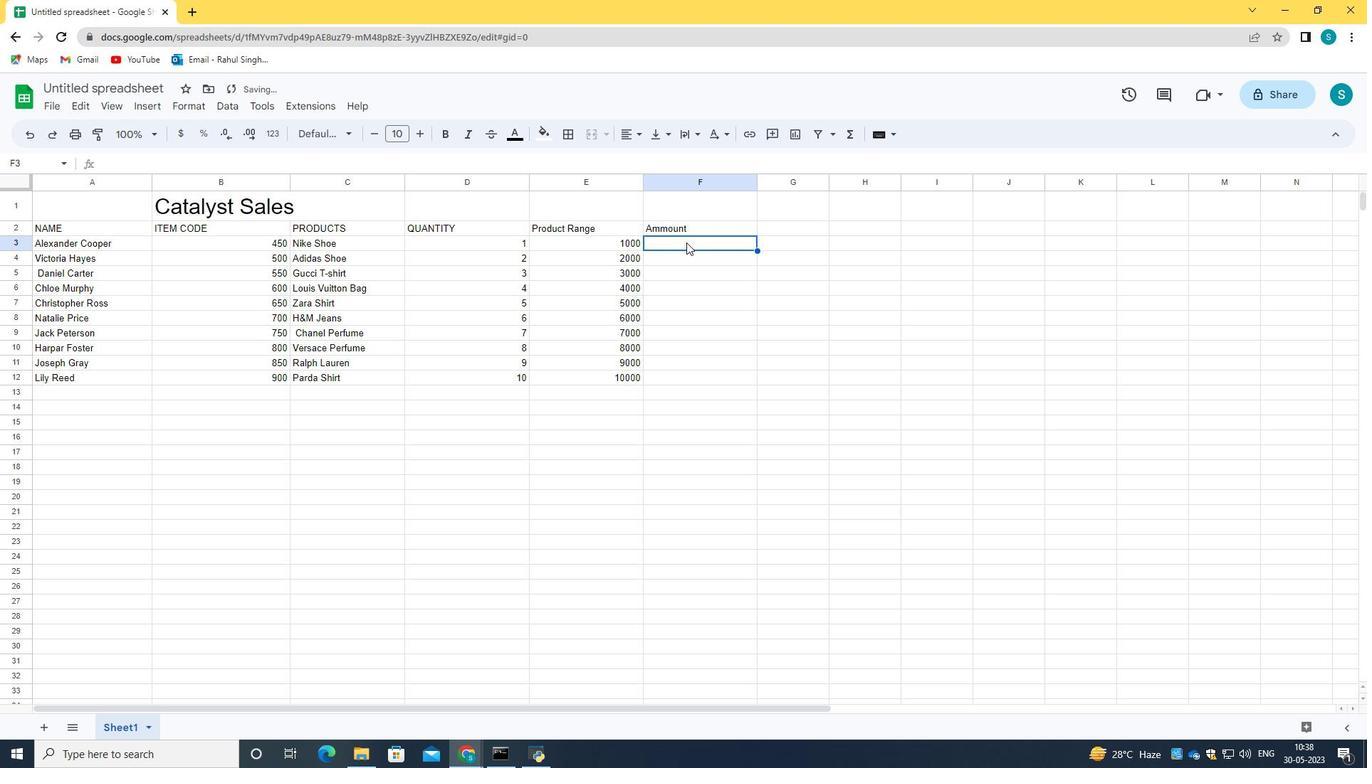 
Action: Mouse pressed left at (686, 243)
Screenshot: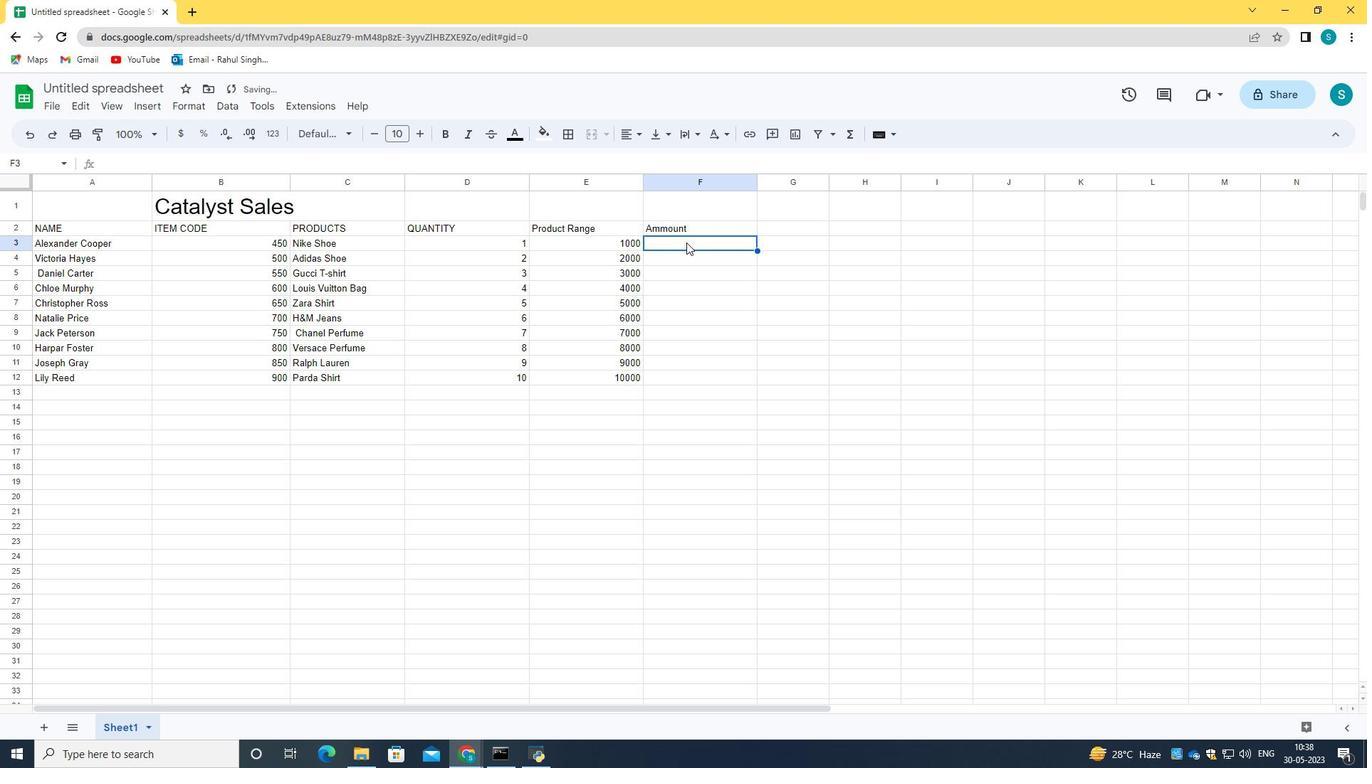 
Action: Mouse pressed left at (686, 243)
Screenshot: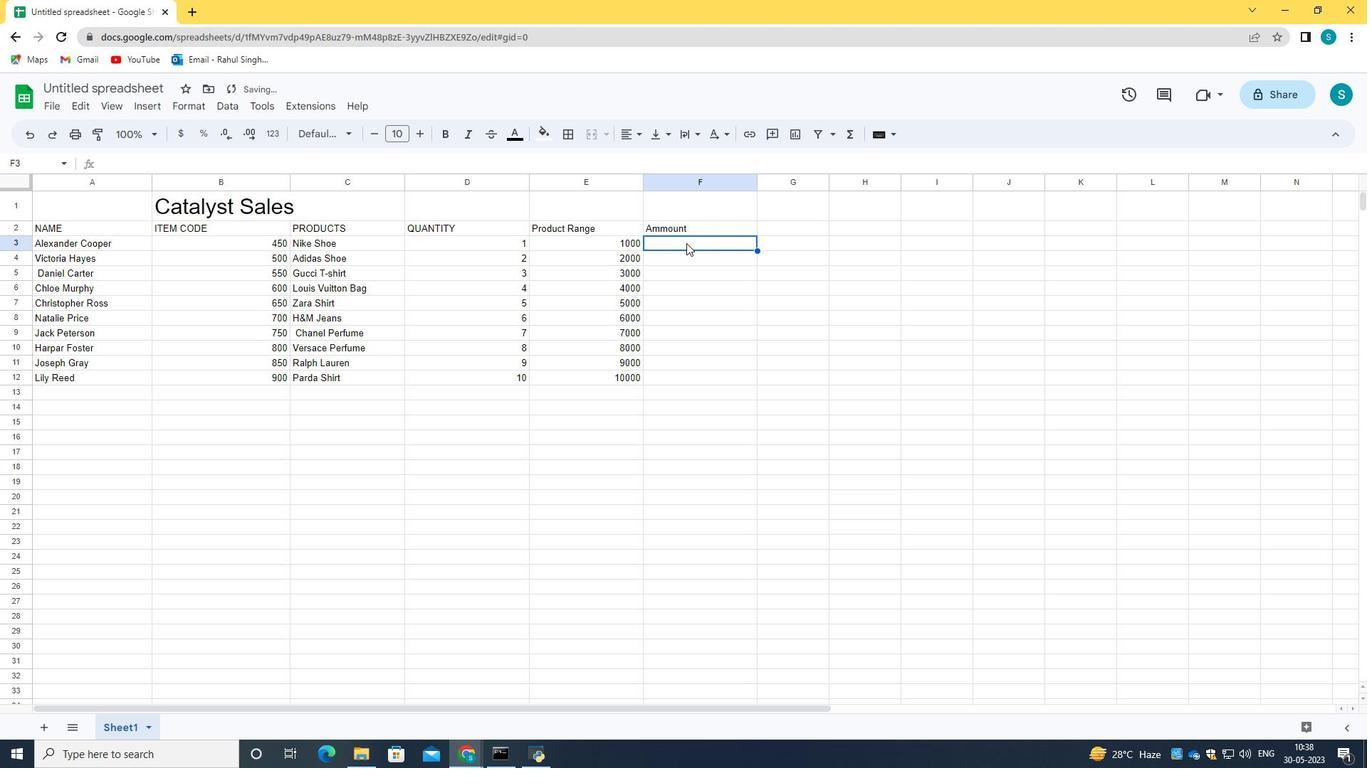 
Action: Key pressed 1000<Key.enter>4000<Key.enter>9000<Key.enter>16000<Key.enter>25000<Key.enter>36000<Key.enter>49000<Key.enter>64000<Key.enter>21000<Key.backspace><Key.backspace><Key.backspace><Key.backspace><Key.backspace>81000<Key.enter>100000<Key.enter>
Screenshot: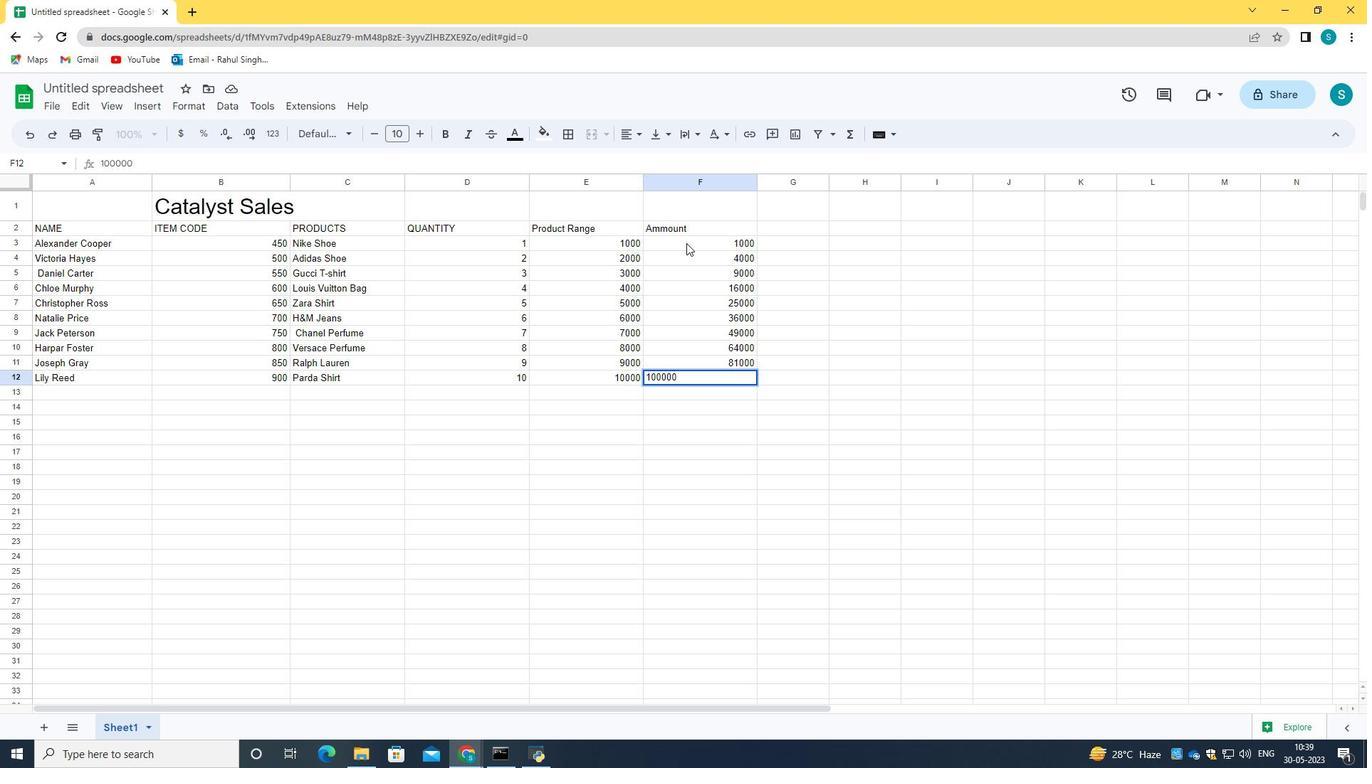 
Action: Mouse moved to (791, 228)
Screenshot: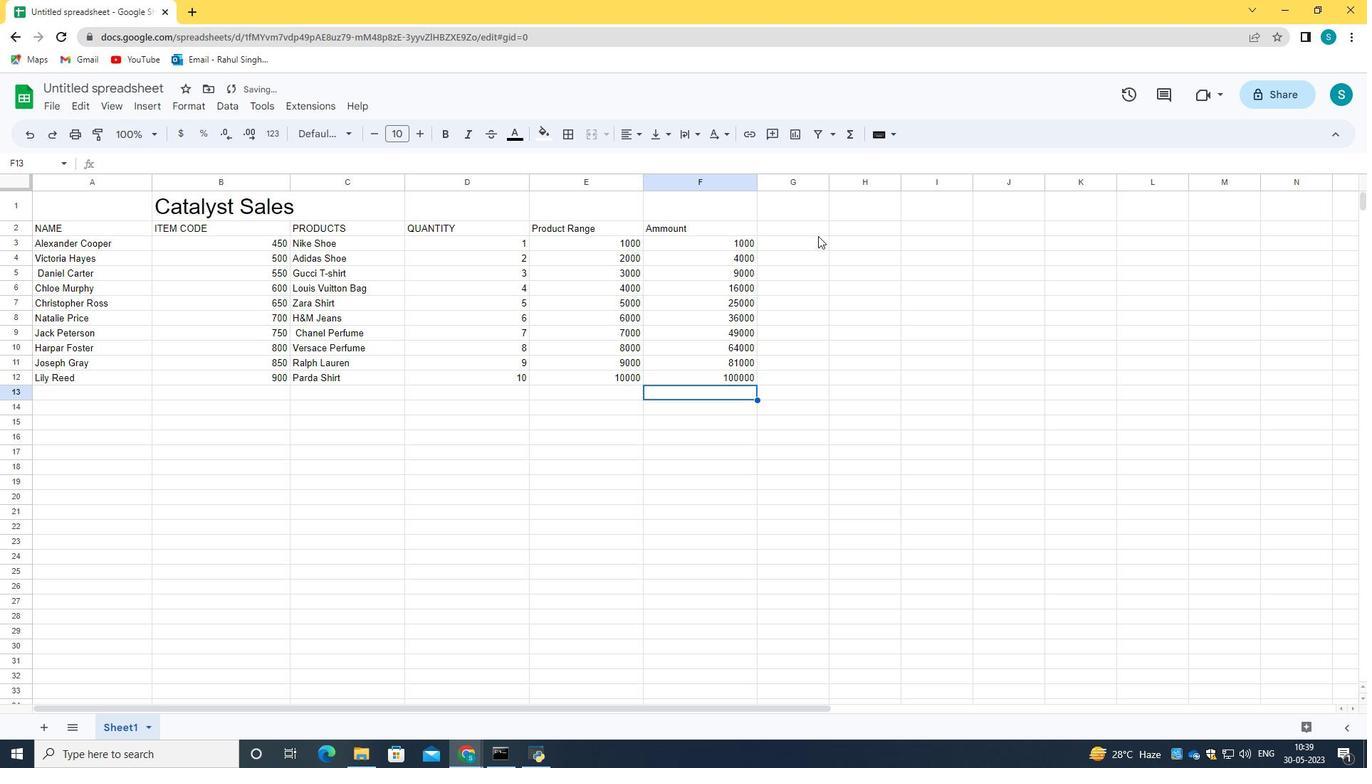 
Action: Mouse pressed left at (791, 228)
Screenshot: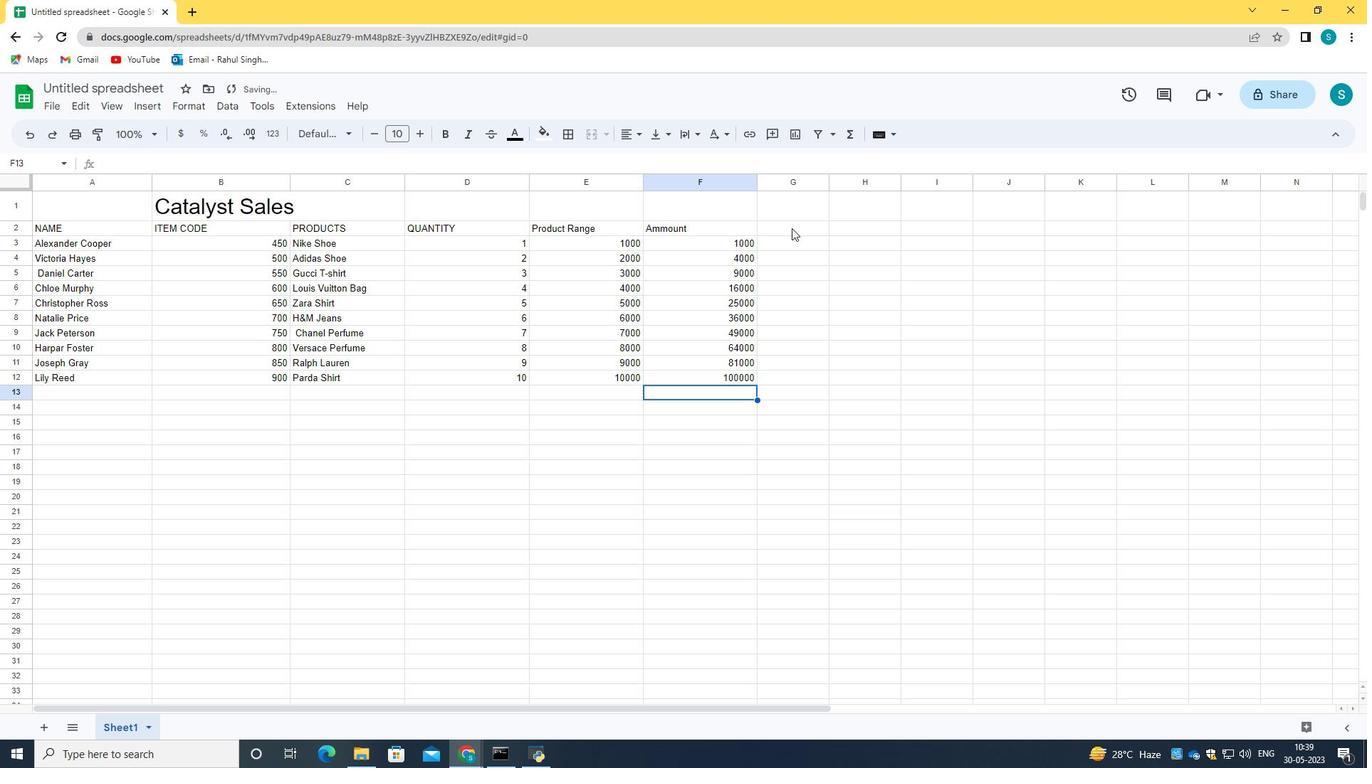 
Action: Mouse pressed left at (791, 228)
Screenshot: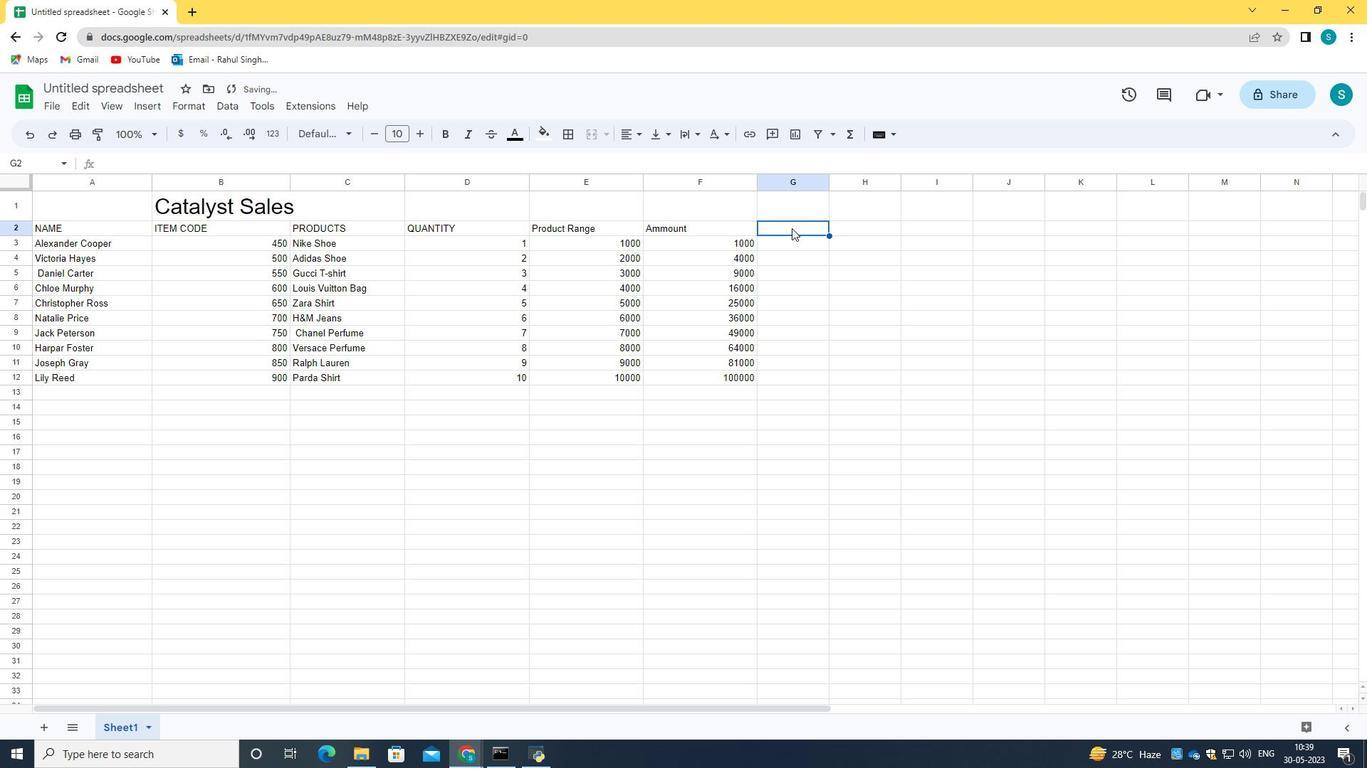
Action: Key pressed <Key.caps_lock>T<Key.caps_lock><Key.caps_lock>AX
Screenshot: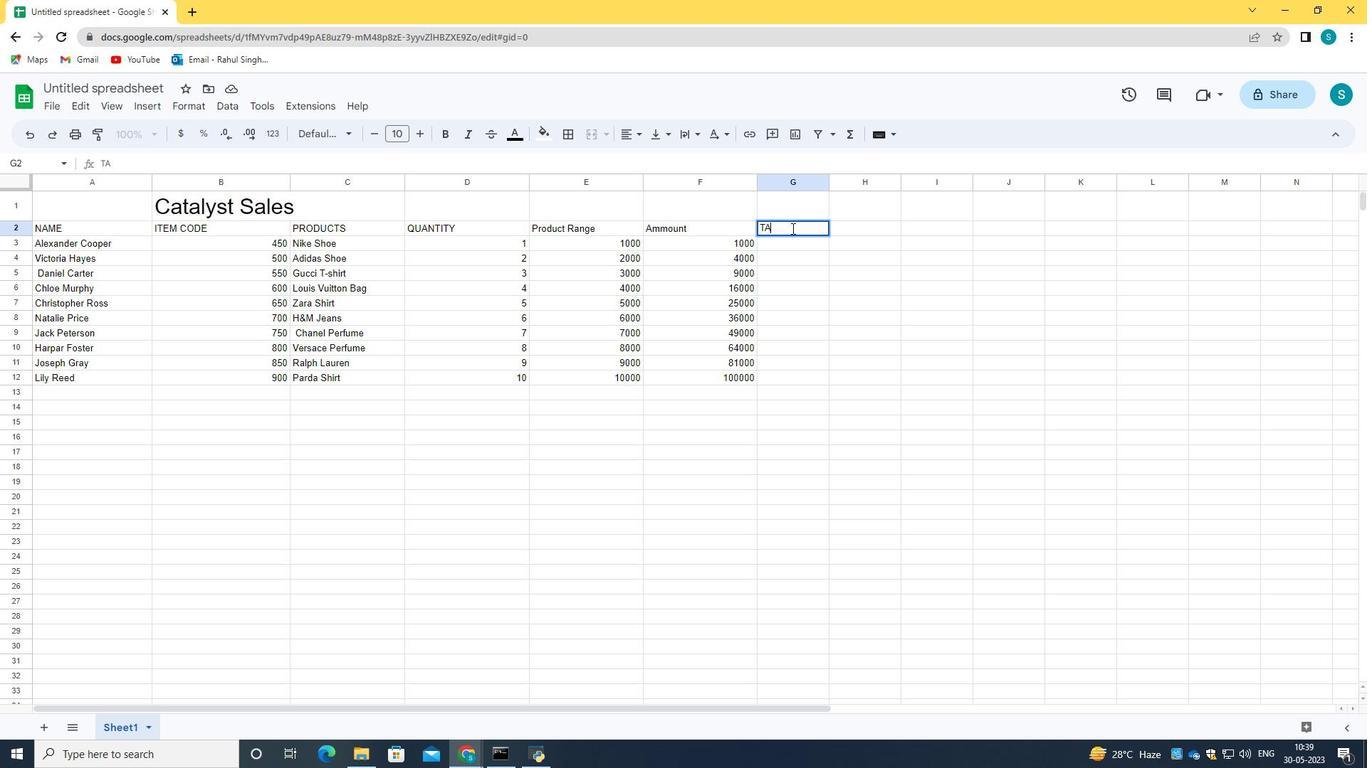 
Action: Mouse moved to (765, 239)
Screenshot: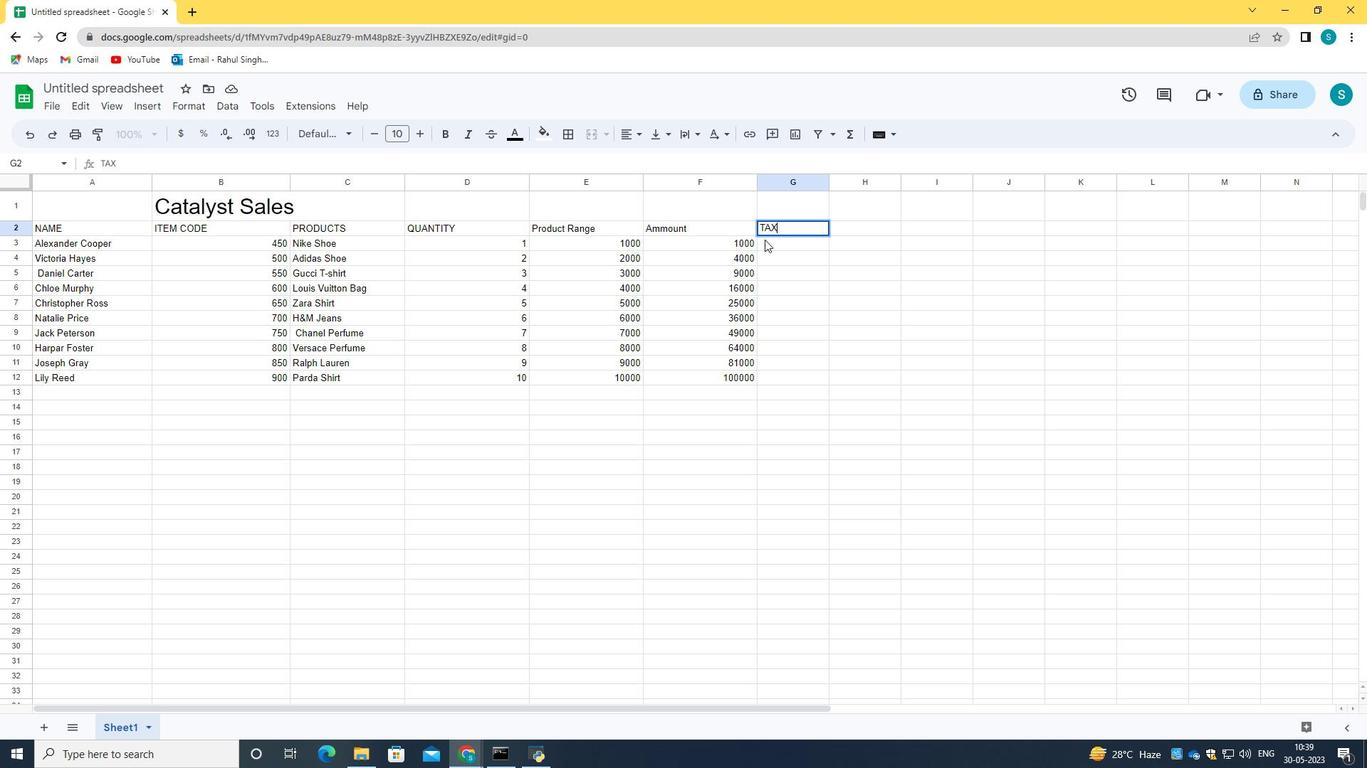
Action: Mouse pressed left at (765, 239)
Screenshot: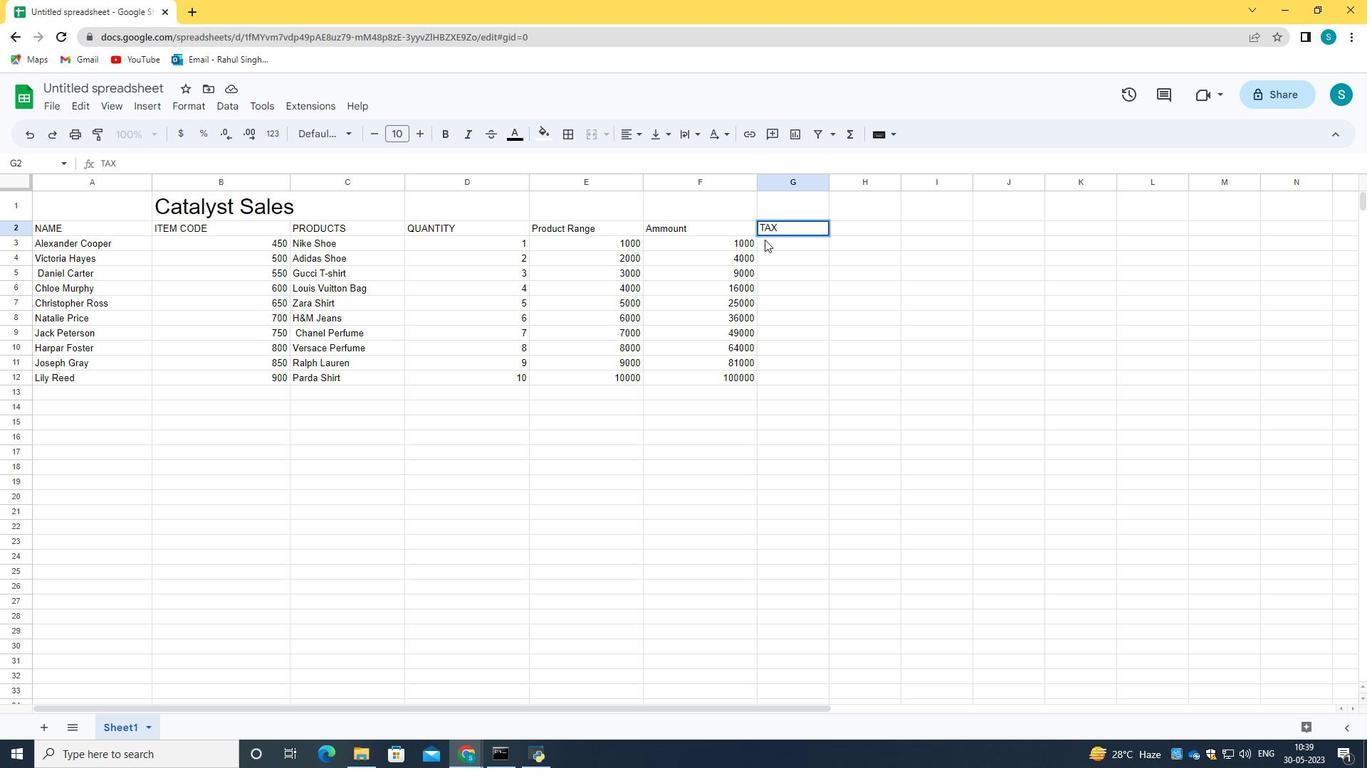 
Action: Mouse moved to (773, 241)
Screenshot: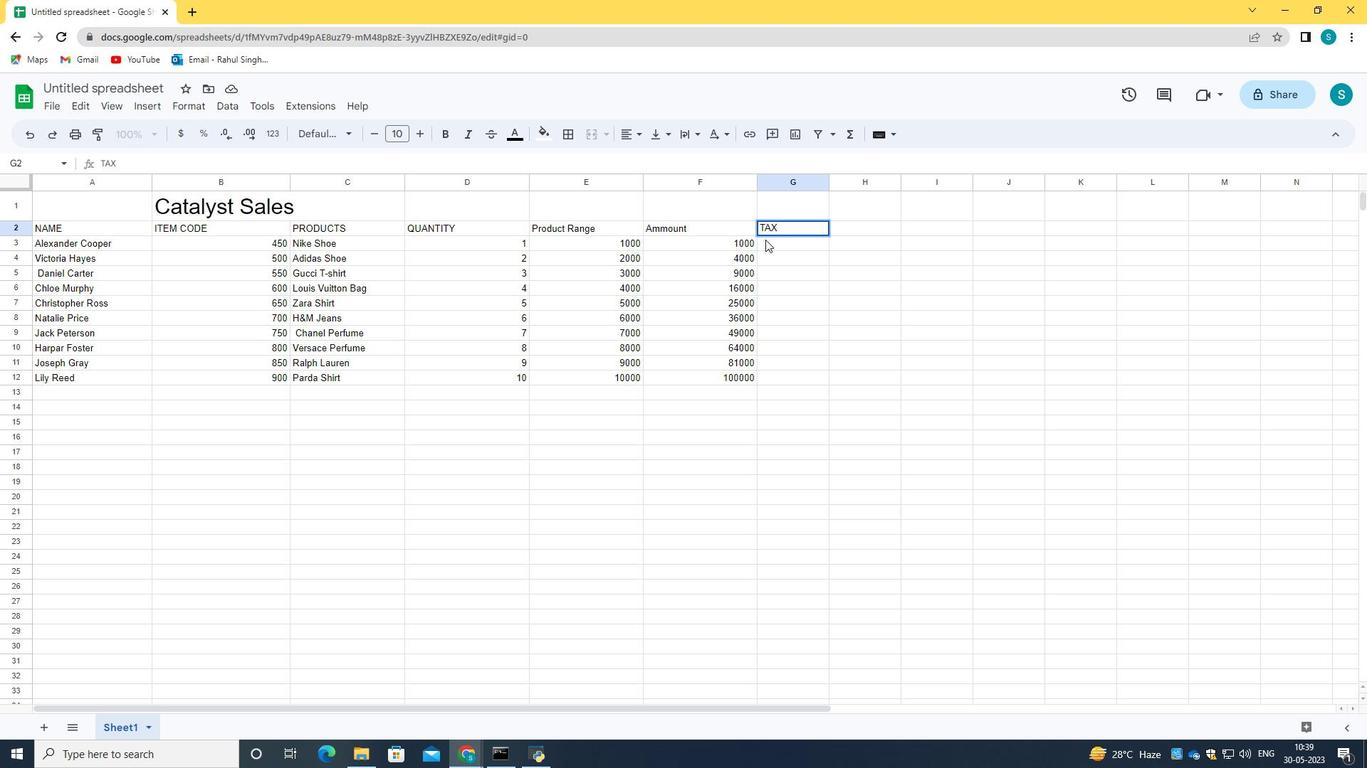 
Action: Mouse pressed left at (773, 241)
Screenshot: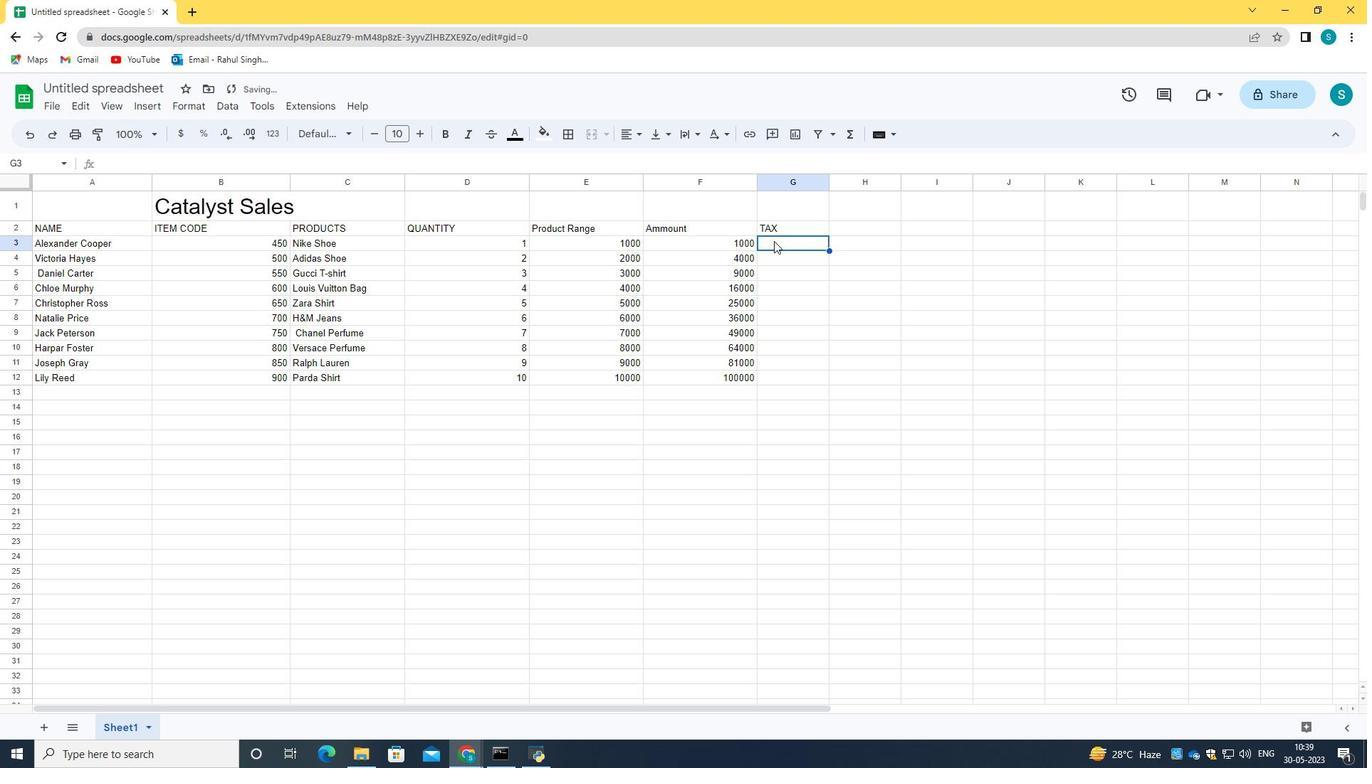 
Action: Key pressed =
Screenshot: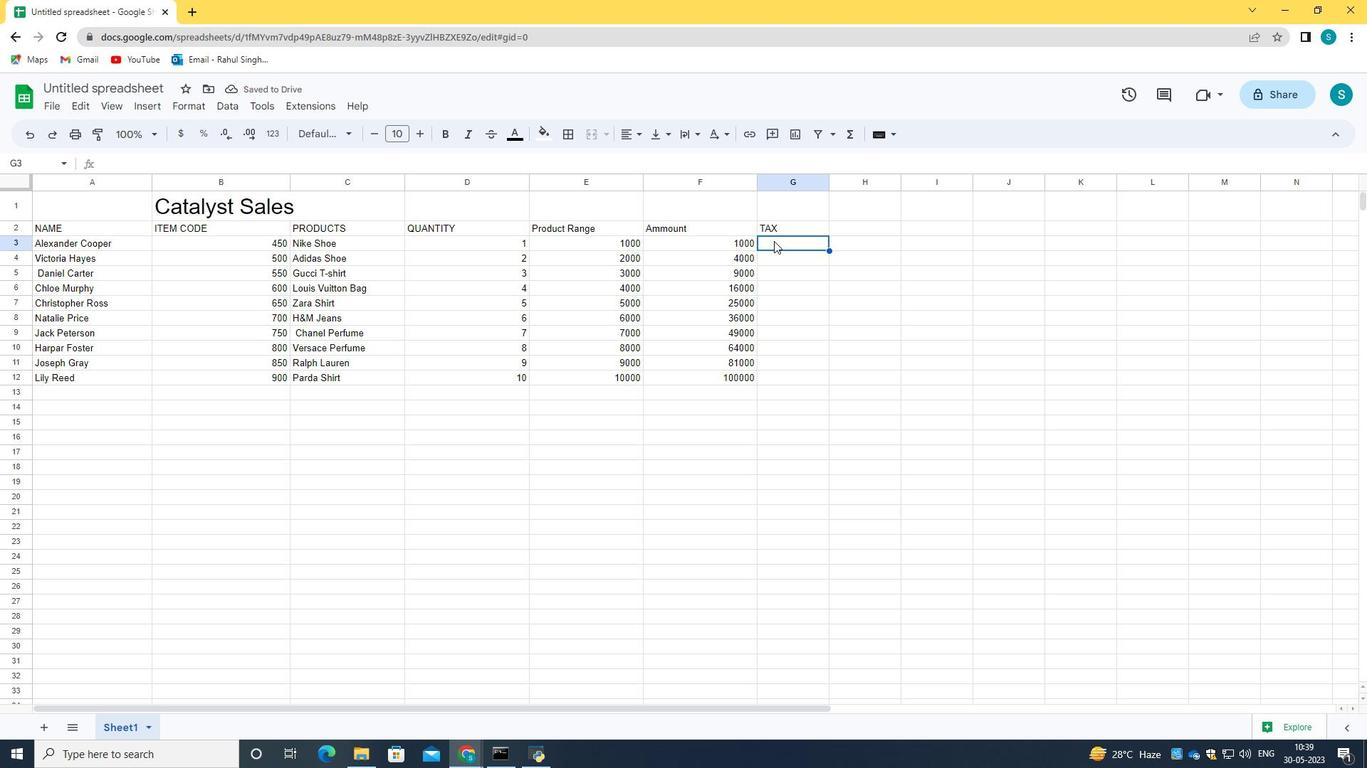 
Action: Mouse moved to (714, 244)
Screenshot: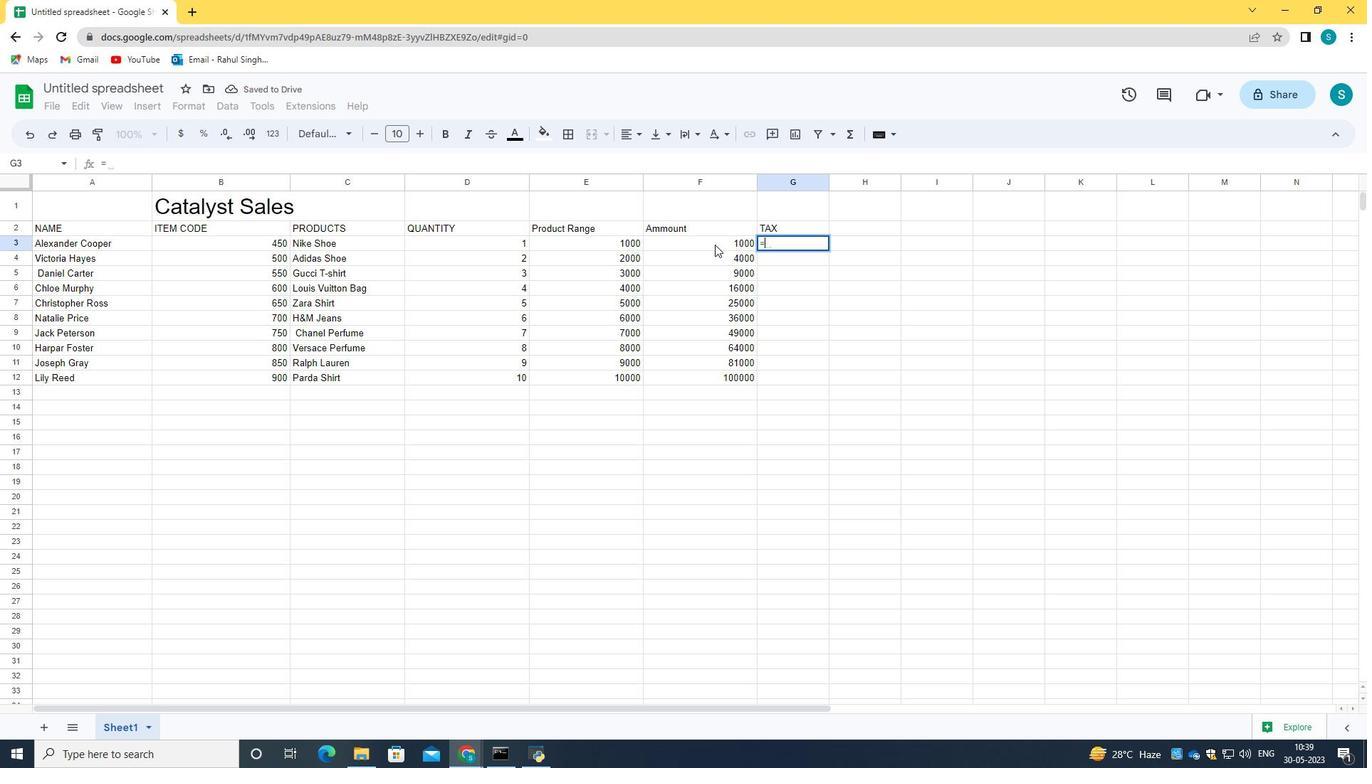 
Action: Mouse pressed left at (714, 244)
Screenshot: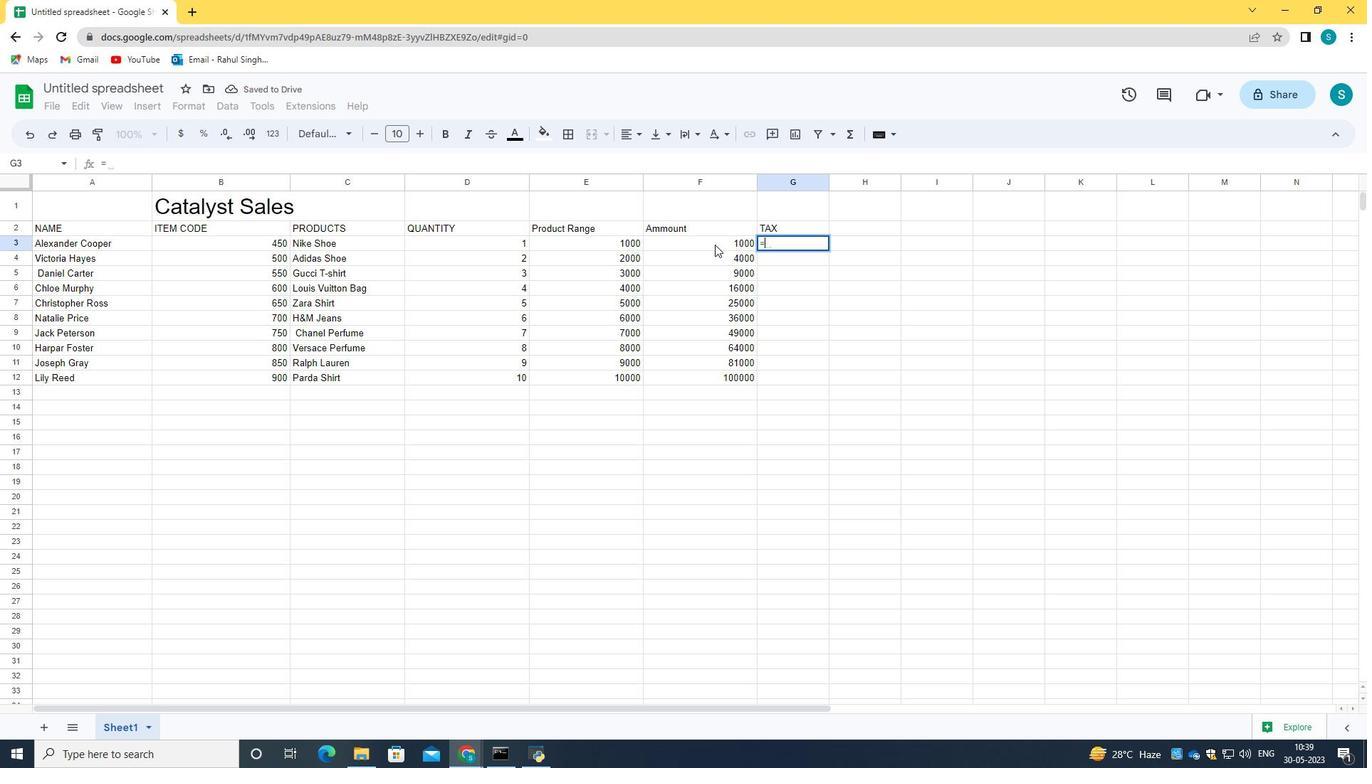 
Action: Mouse moved to (807, 242)
Screenshot: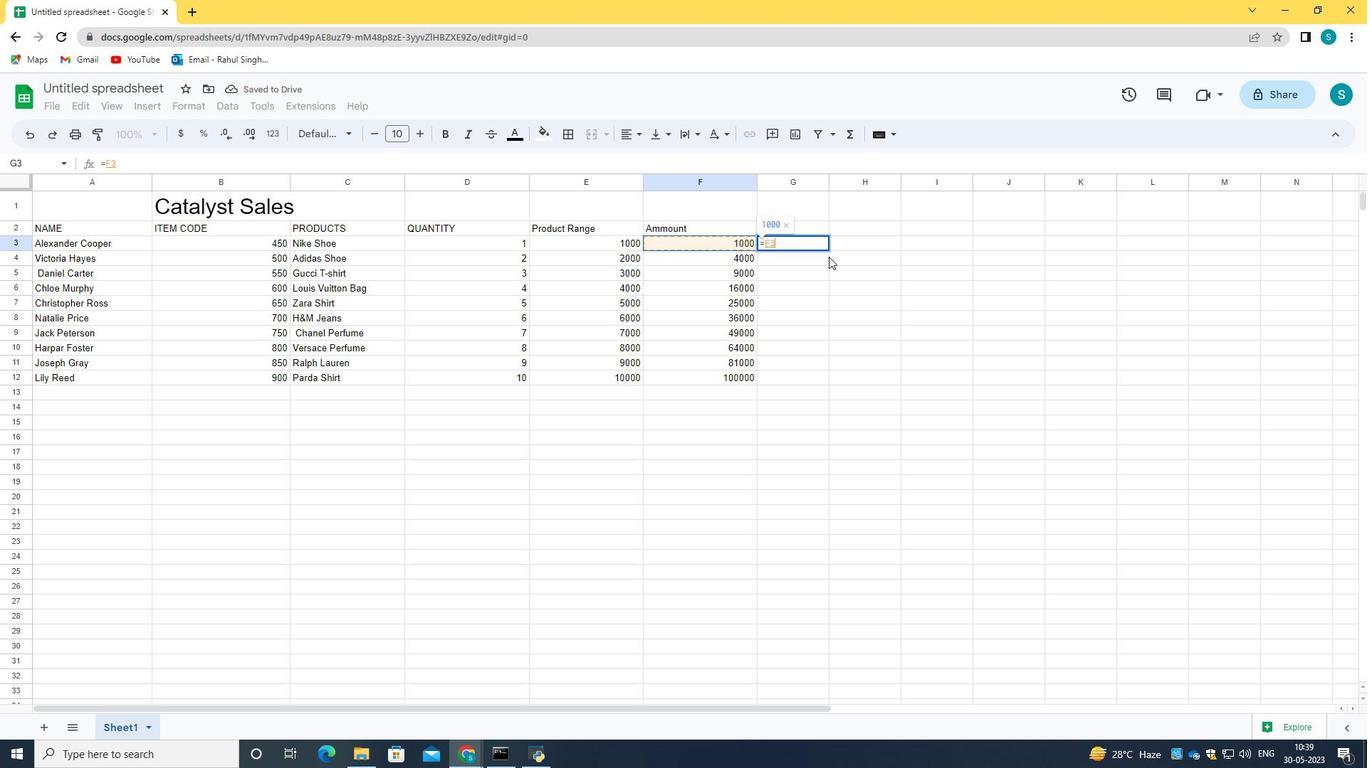 
Action: Key pressed *2<Key.shift><Key.shift><Key.shift><Key.shift><Key.shift><Key.shift><Key.shift><Key.shift><Key.shift><Key.shift><Key.shift><Key.shift><Key.shift><Key.shift><Key.shift><Key.shift><Key.shift><Key.shift><Key.shift><Key.shift><Key.shift><Key.shift><Key.shift><Key.shift><Key.shift><Key.shift><Key.shift><Key.shift><Key.shift><Key.shift><Key.shift><Key.shift><Key.shift><Key.shift><Key.shift><Key.shift><Key.shift><Key.shift><Key.shift><Key.shift><Key.shift><Key.shift><Key.shift><Key.shift><Key.shift><Key.shift><Key.shift><Key.shift><Key.shift><Key.shift><Key.shift><Key.shift><Key.shift><Key.shift><Key.shift><Key.shift><Key.shift><Key.shift><Key.shift>%<Key.enter>
Screenshot: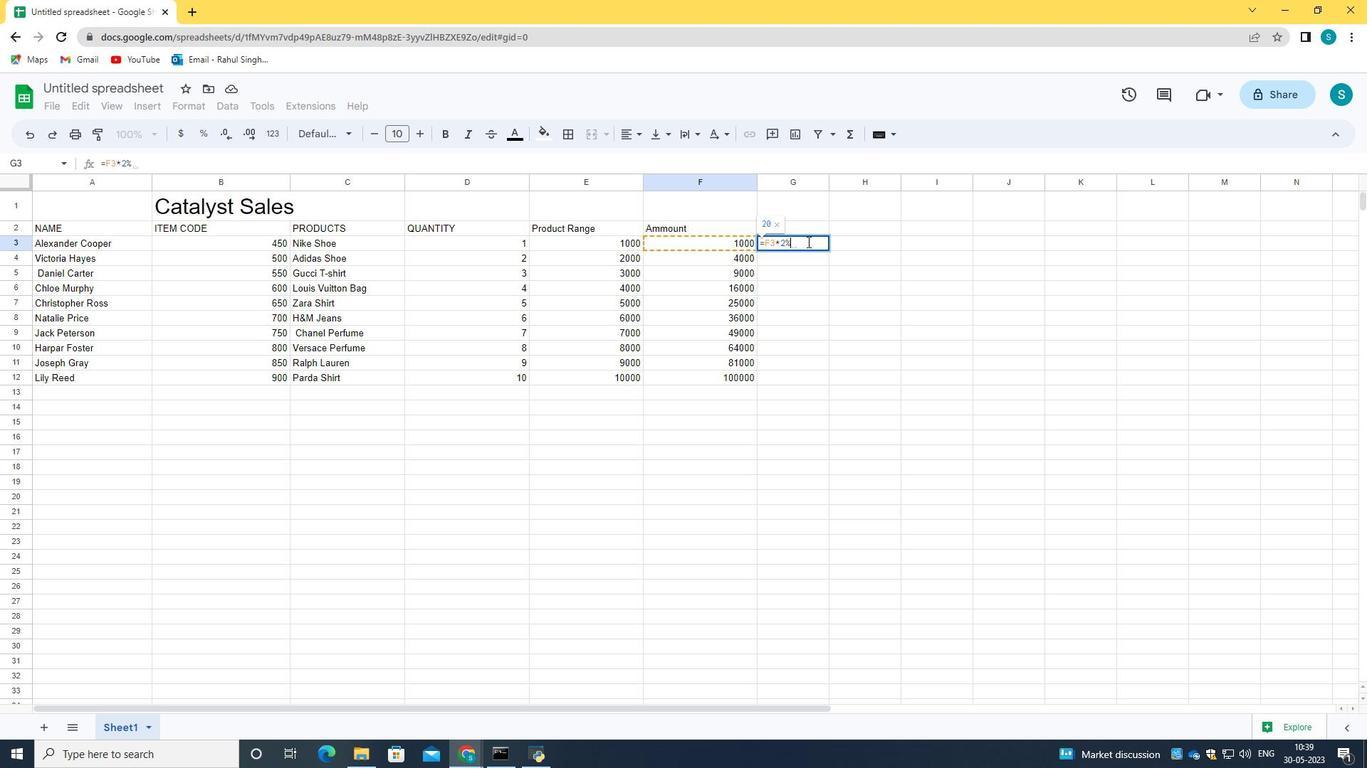 
Action: Mouse moved to (847, 345)
Screenshot: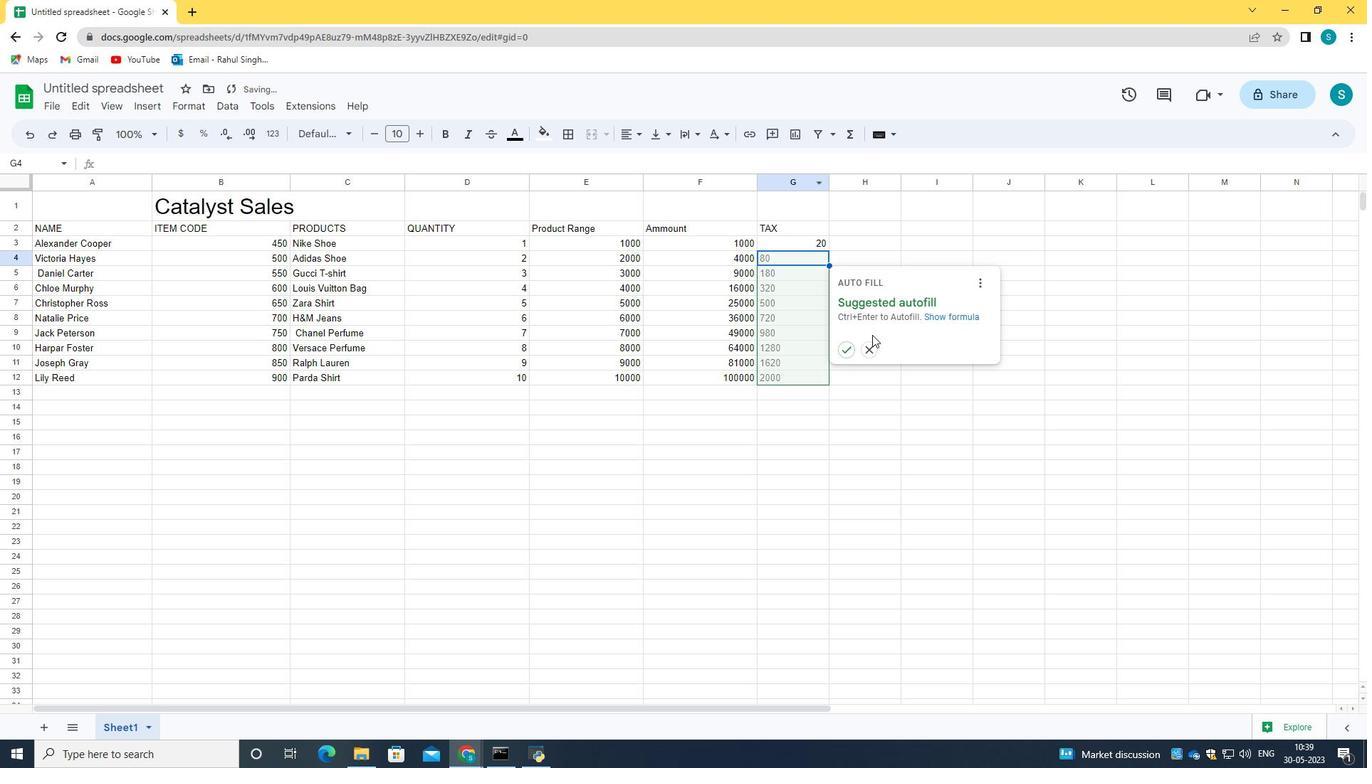 
Action: Mouse pressed left at (847, 345)
Screenshot: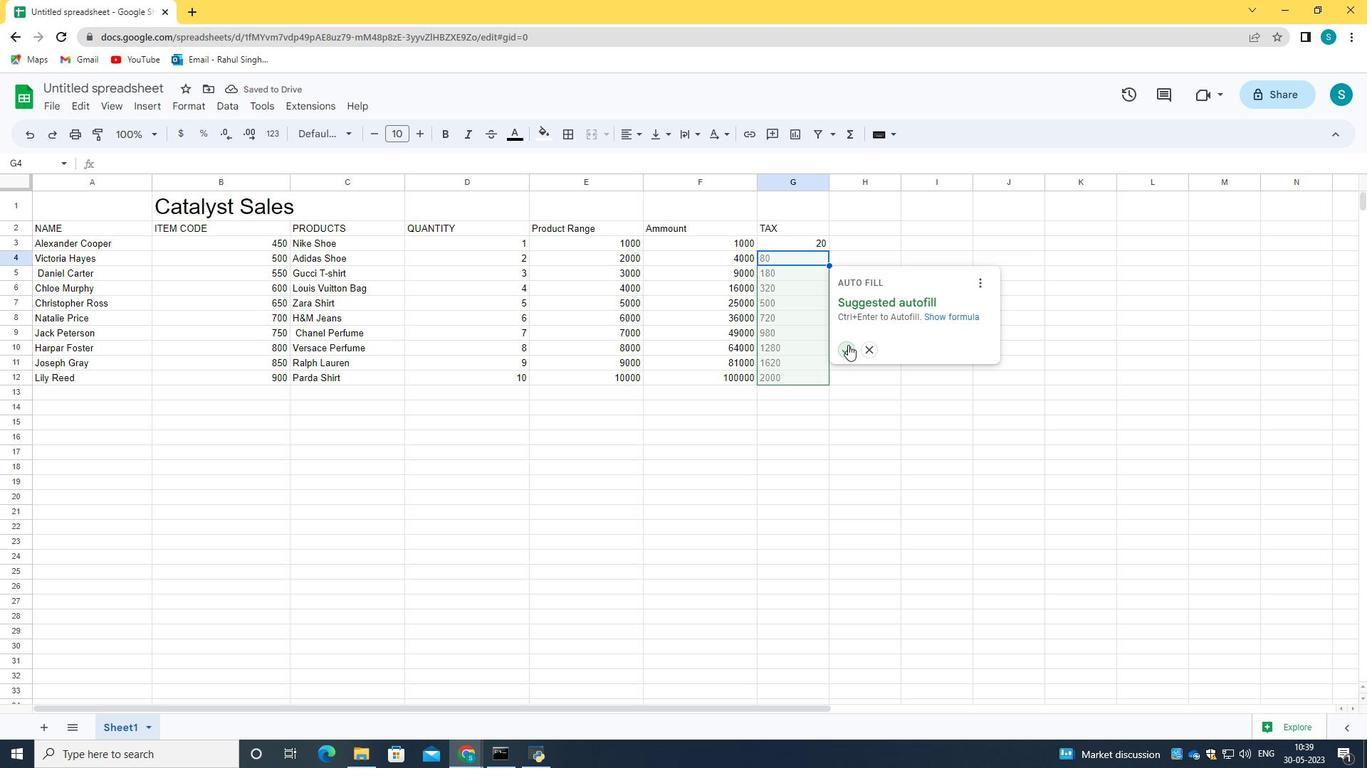 
Action: Mouse moved to (877, 228)
Screenshot: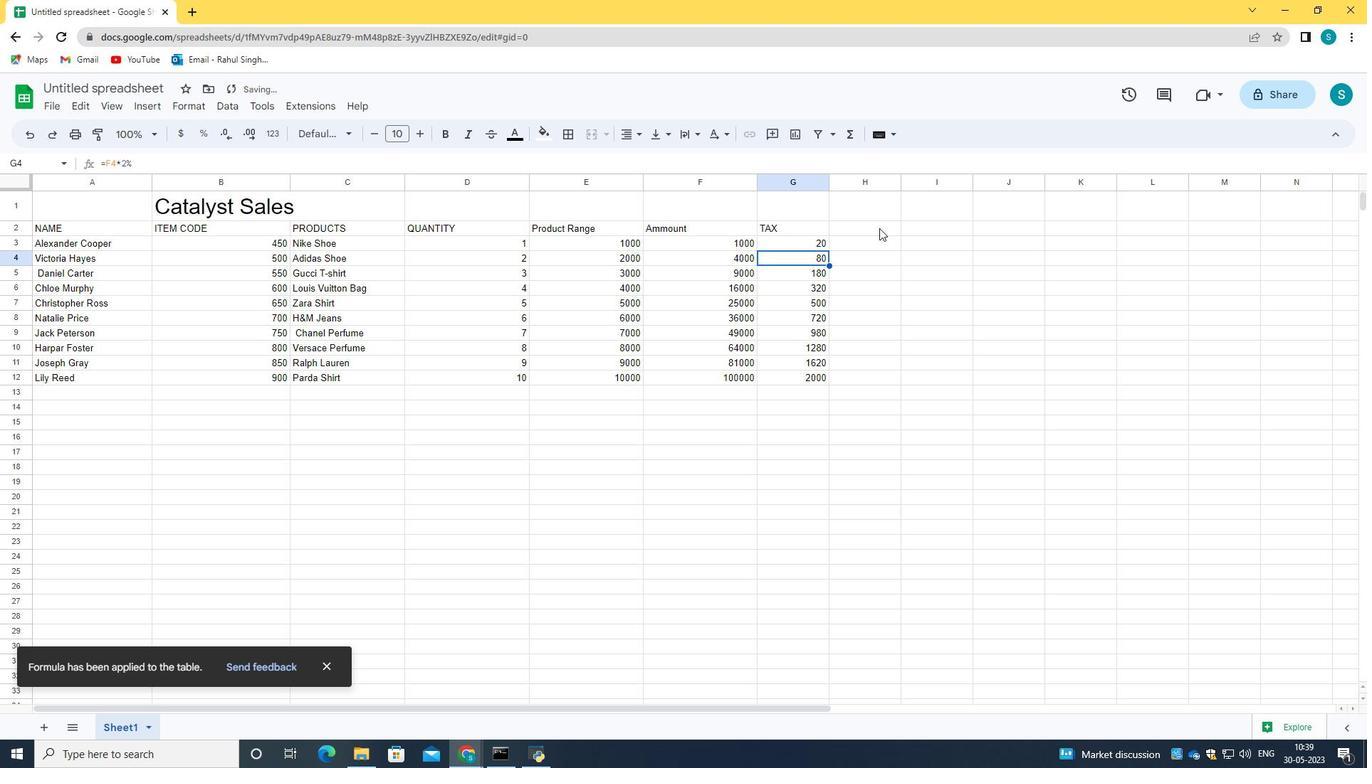 
Action: Mouse pressed left at (877, 228)
Screenshot: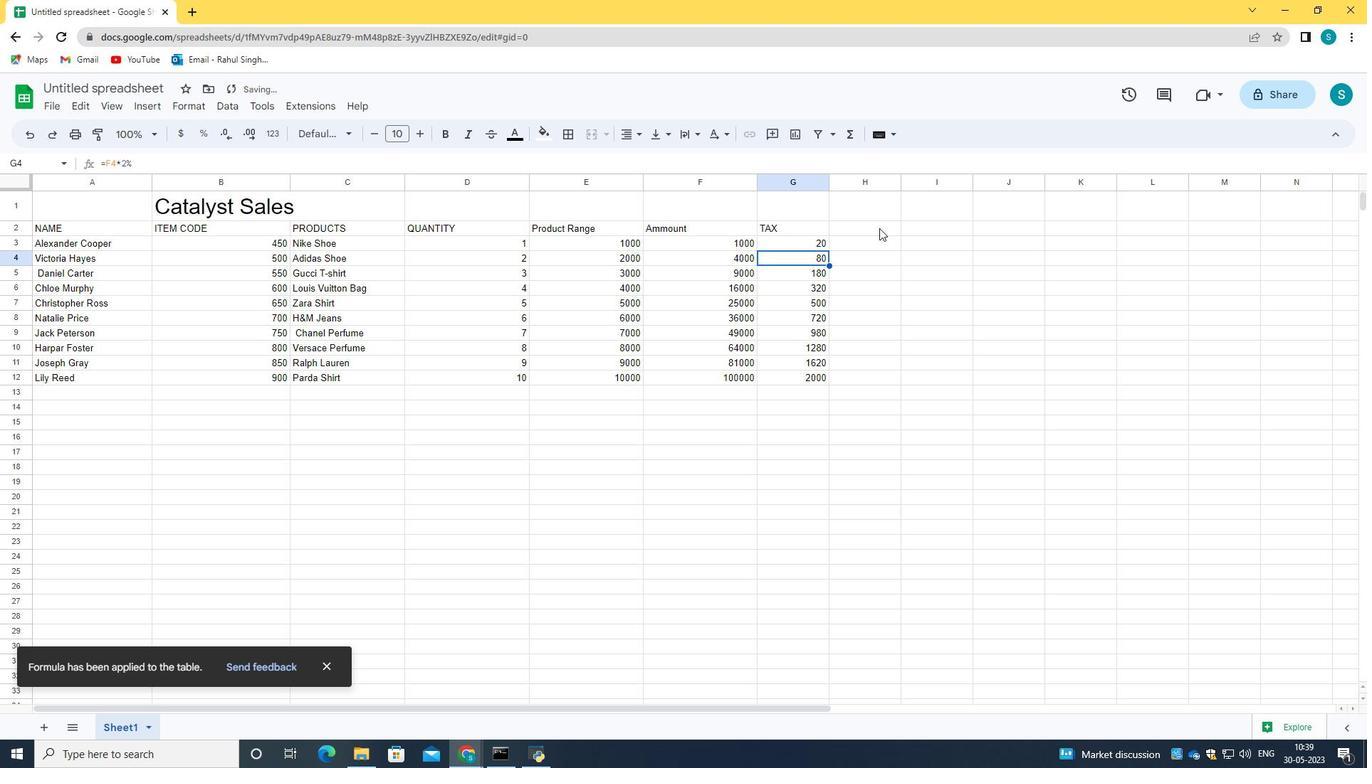 
Action: Mouse pressed left at (877, 228)
Screenshot: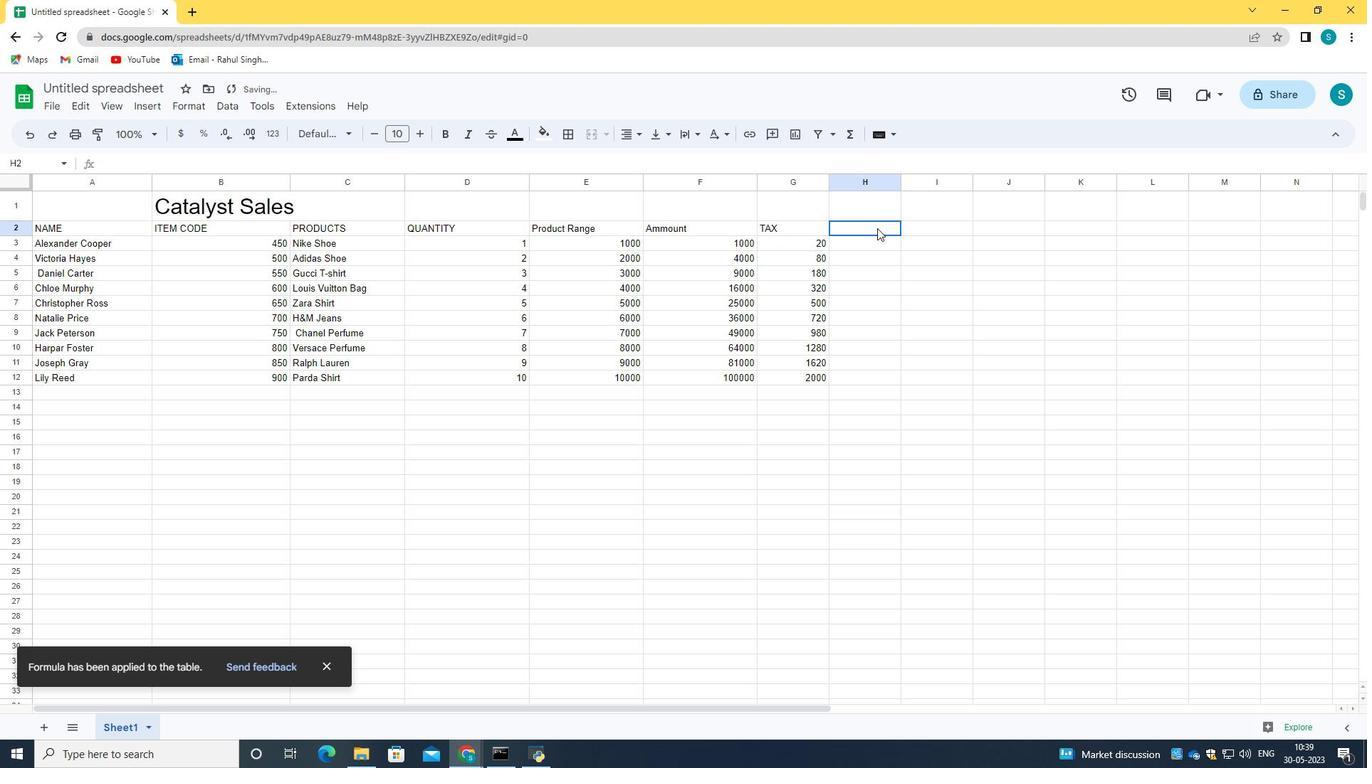 
Action: Key pressed <Key.caps_lock>t<Key.caps_lock>O<Key.backspace><Key.backspace>T<Key.caps_lock><Key.caps_lock>O<Key.backspace><Key.caps_lock>otal<Key.enter>1020<Key.enter>4080<Key.enter>9180<Key.enter>16320<Key.enter>25500<Key.enter>36720<Key.enter>49980<Key.enter>65280<Key.enter>82620<Key.enter>102000<Key.enter>
Screenshot: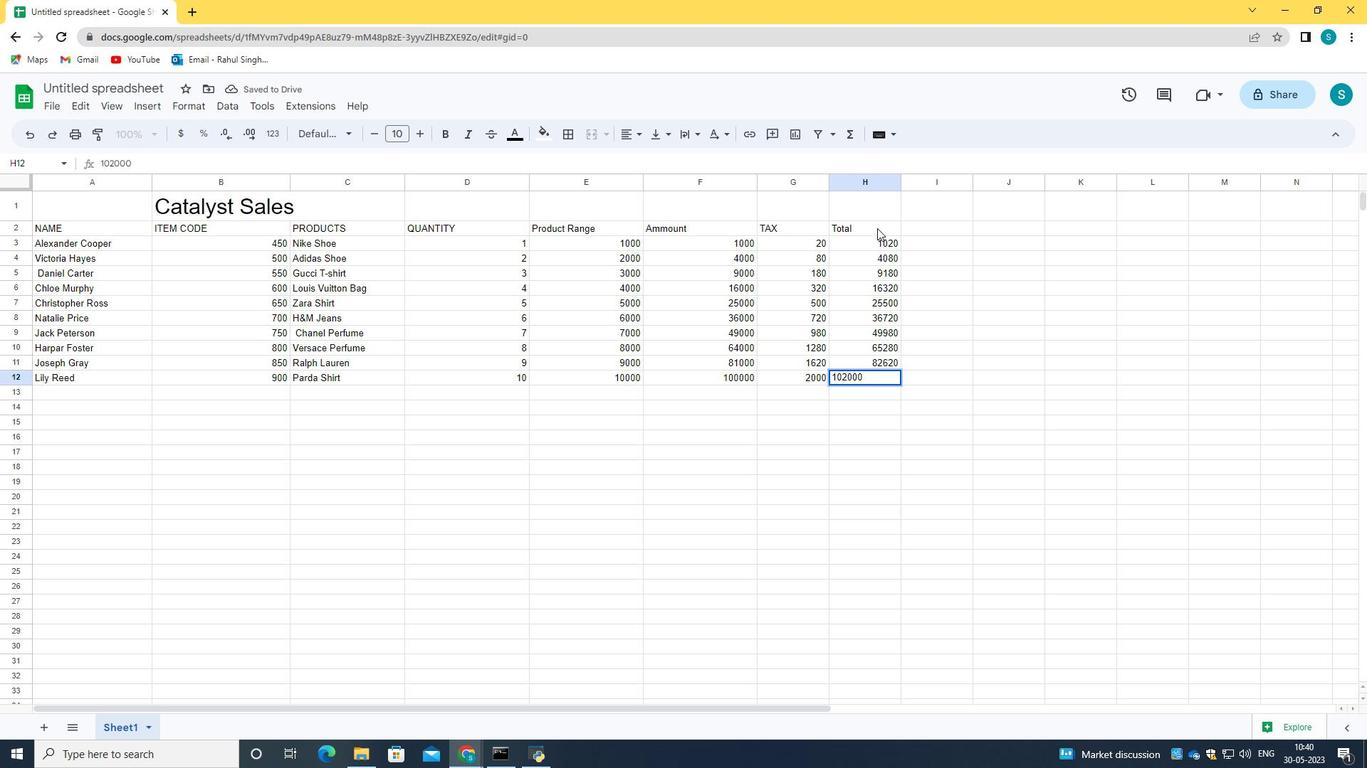 
Action: Mouse moved to (241, 205)
Screenshot: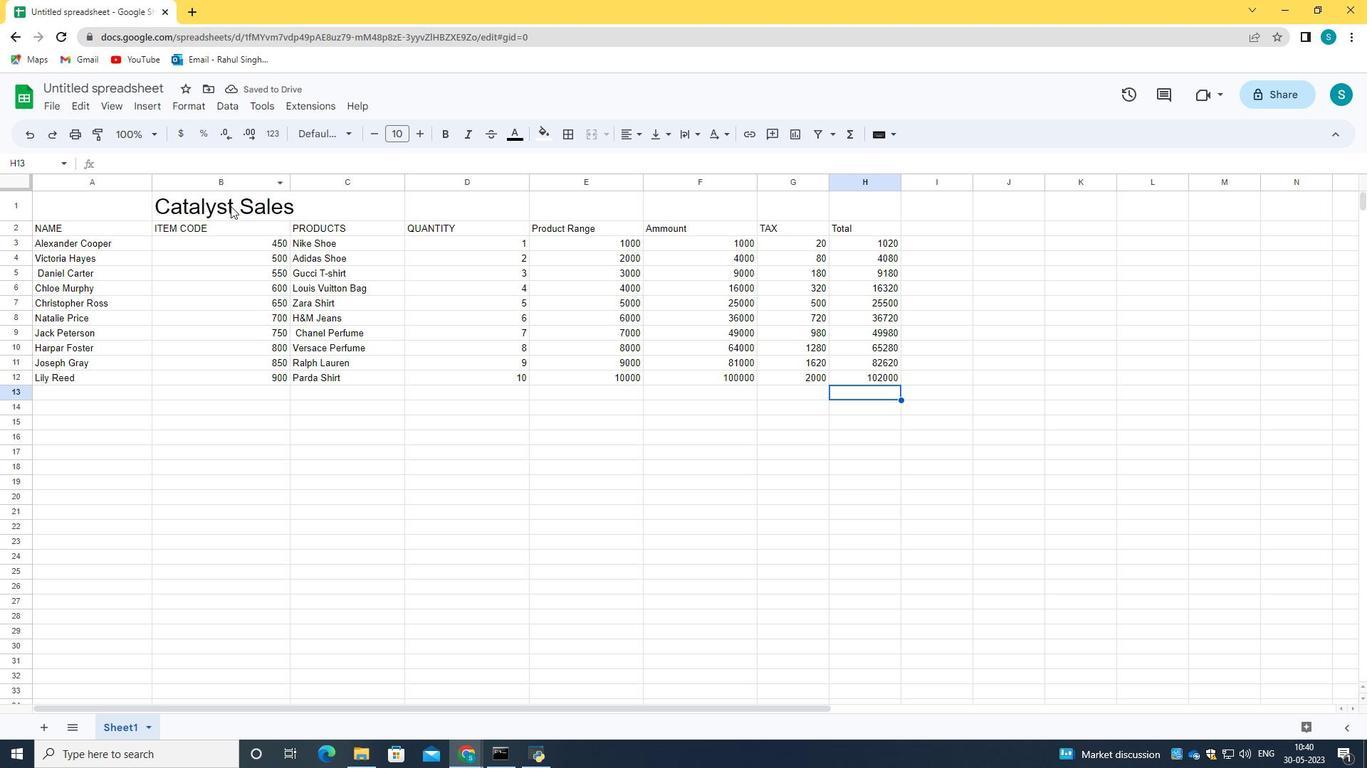 
Action: Mouse pressed left at (241, 205)
Screenshot: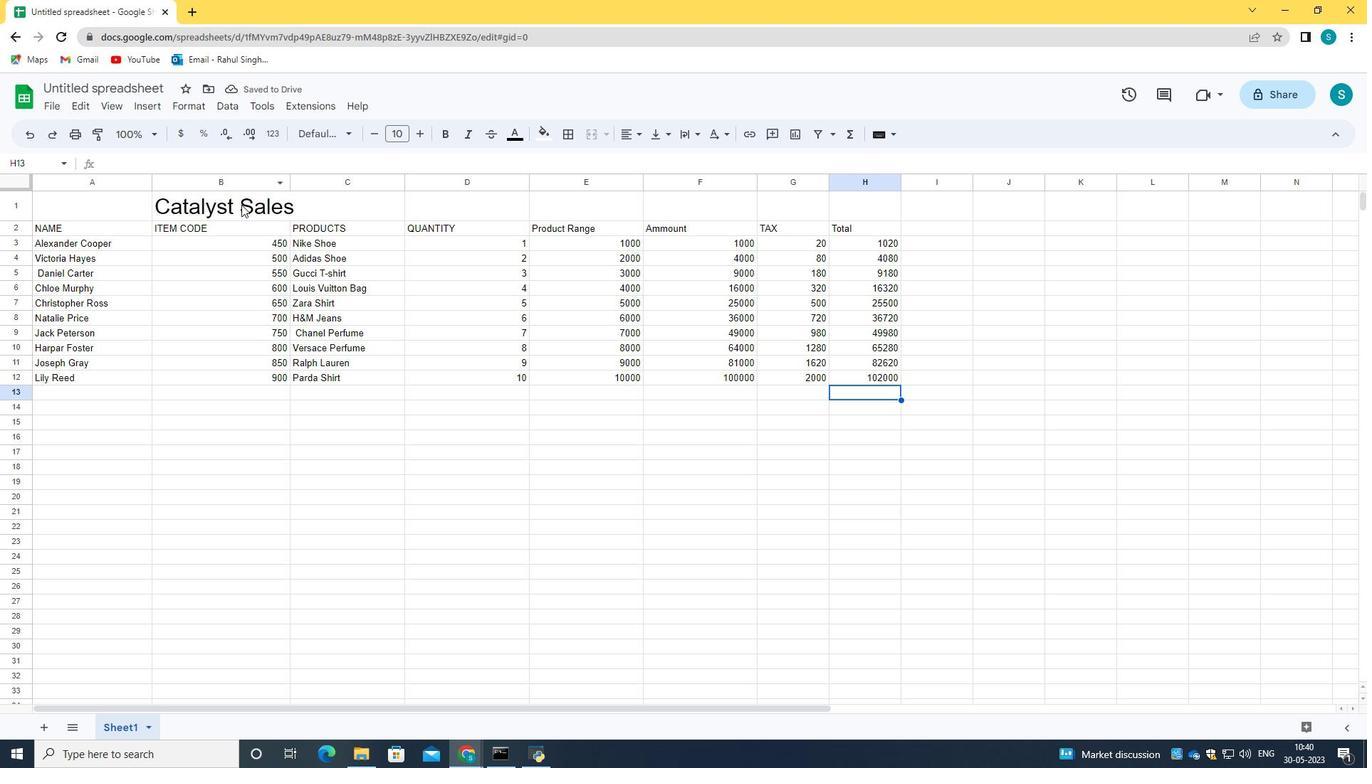 
Action: Mouse pressed left at (241, 205)
Screenshot: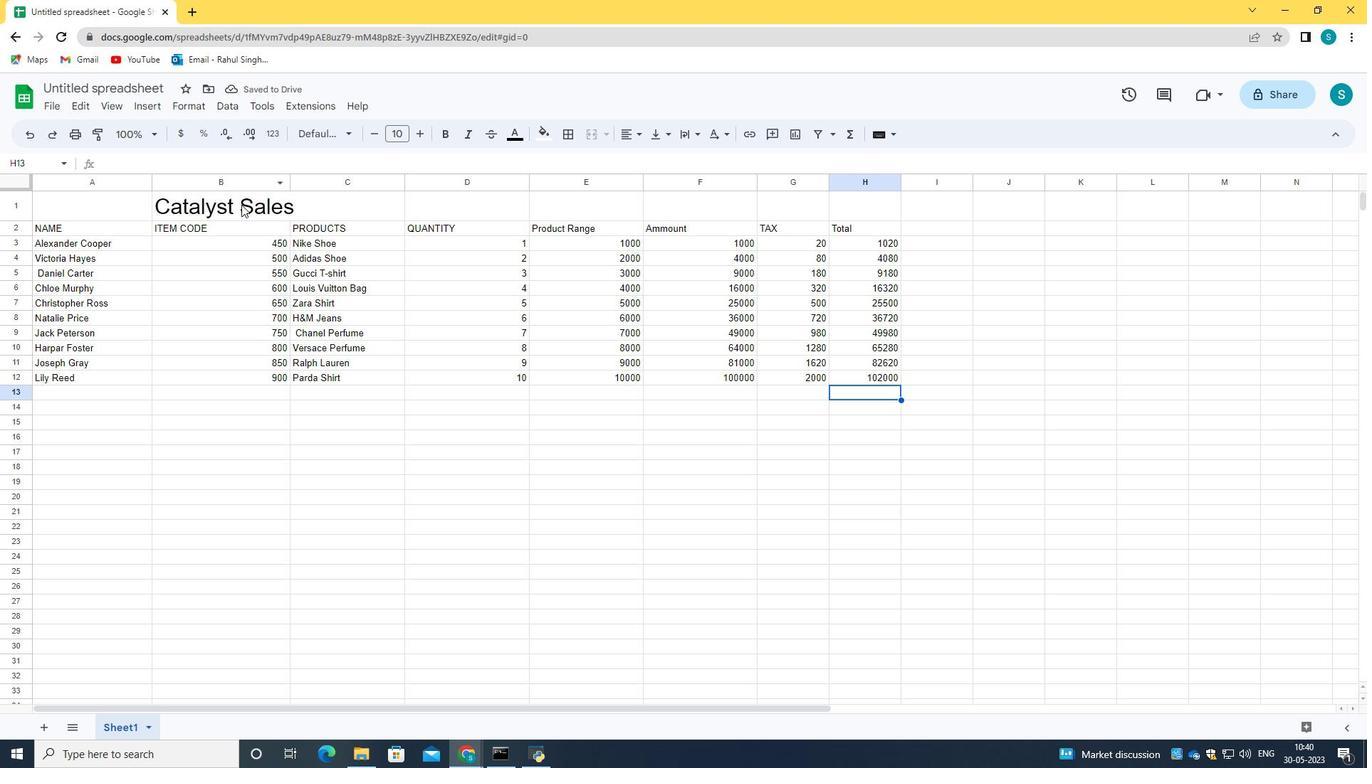 
Action: Mouse moved to (628, 133)
Screenshot: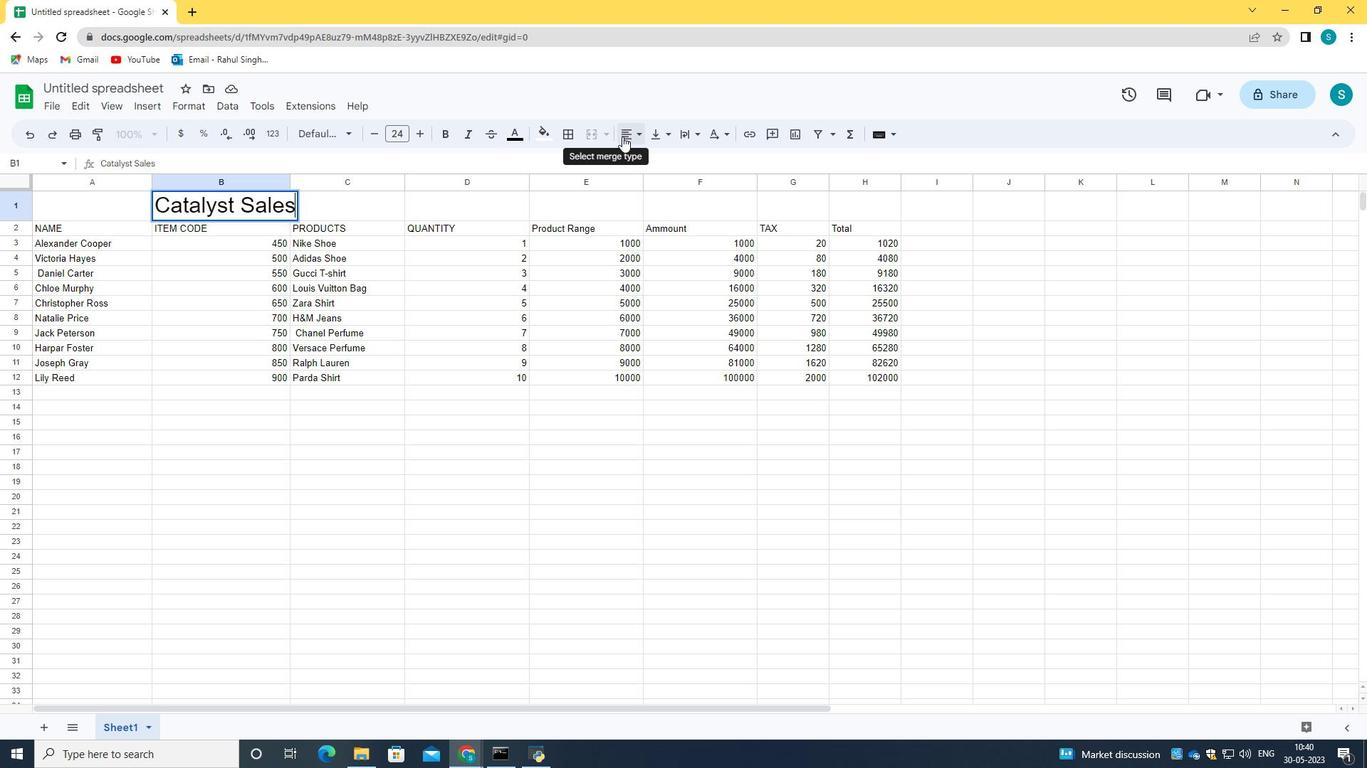 
Action: Mouse pressed left at (628, 133)
Screenshot: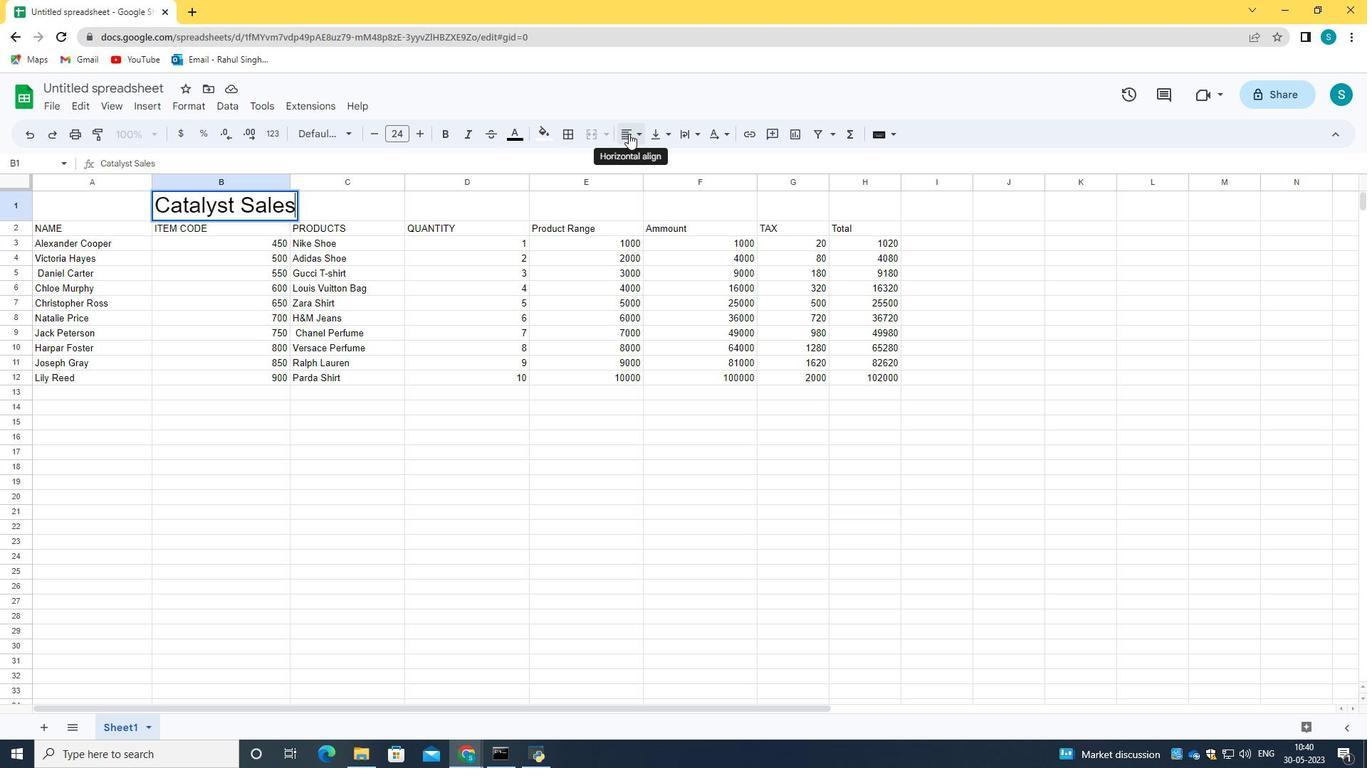 
Action: Mouse moved to (657, 160)
Screenshot: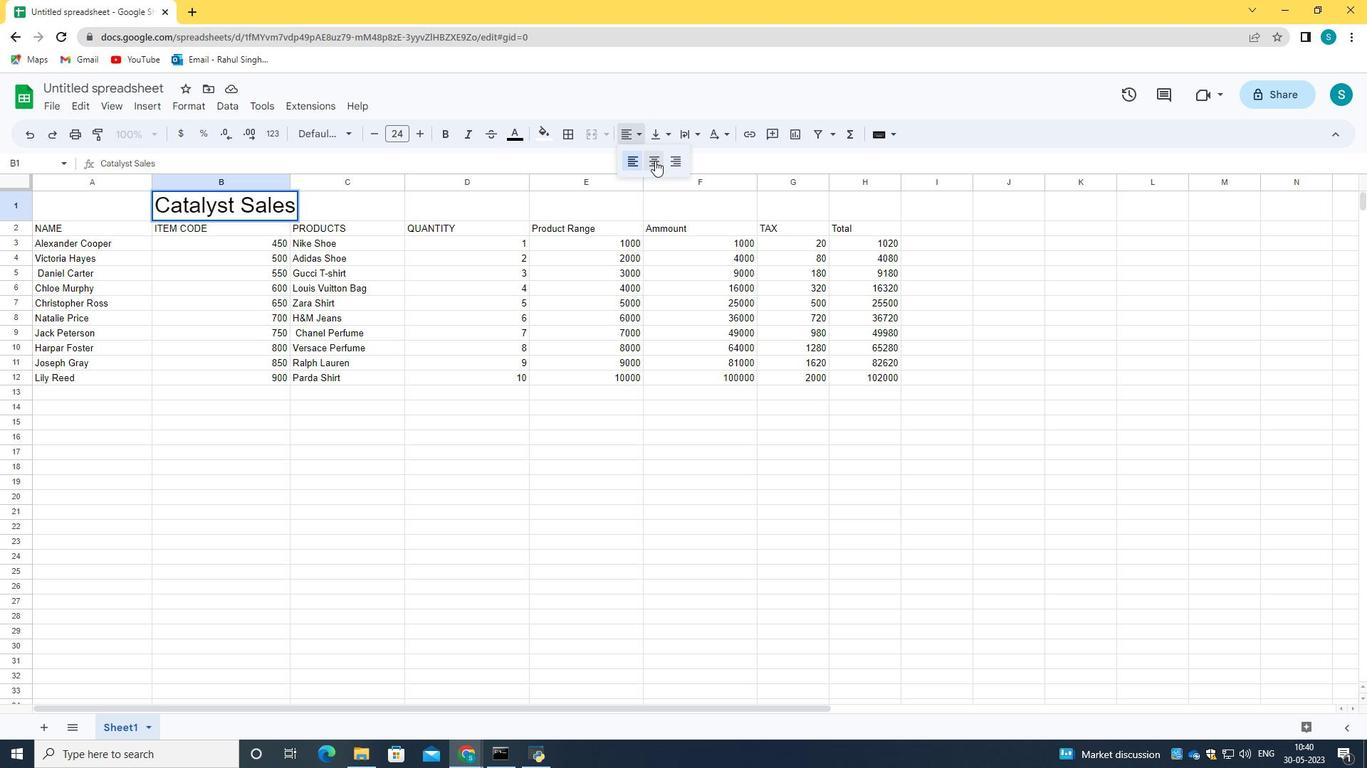 
Action: Mouse pressed left at (657, 160)
Screenshot: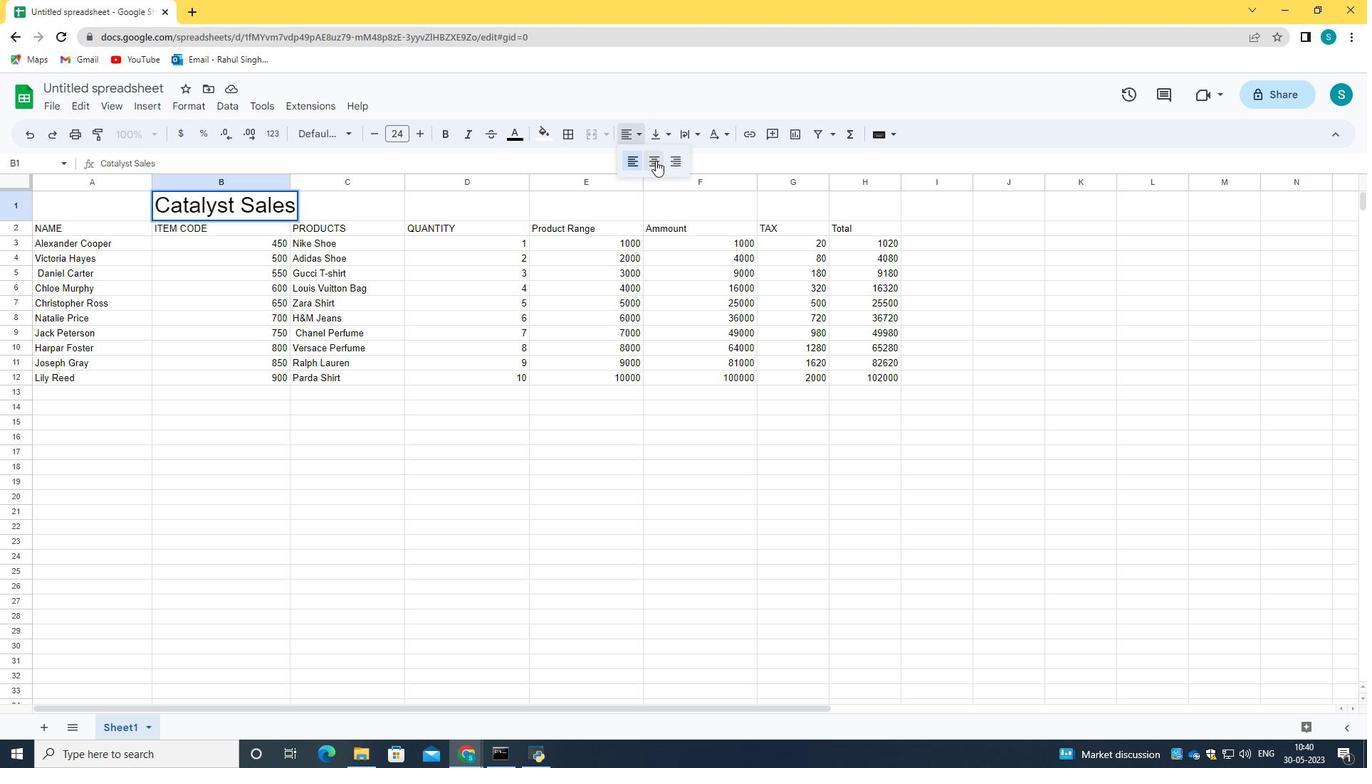 
Action: Mouse moved to (629, 135)
Screenshot: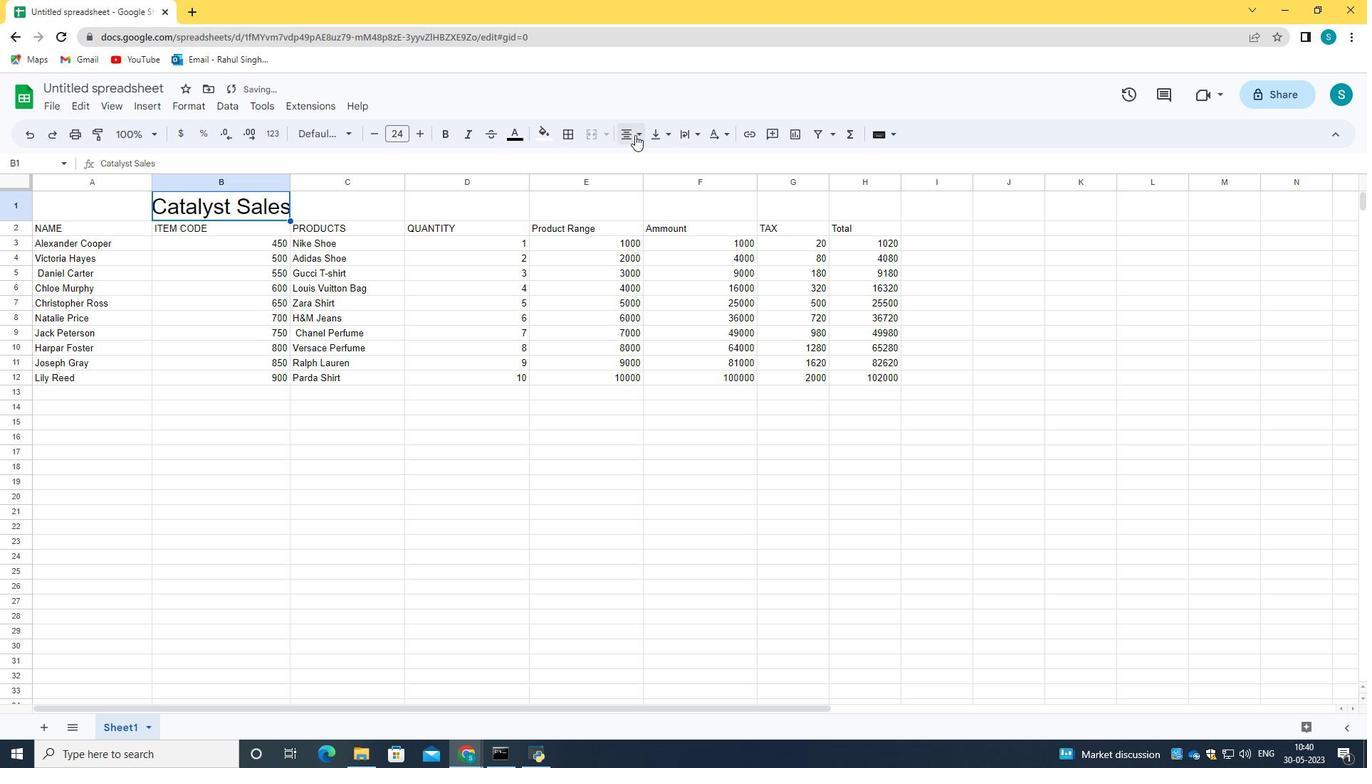 
Action: Mouse pressed left at (629, 135)
Screenshot: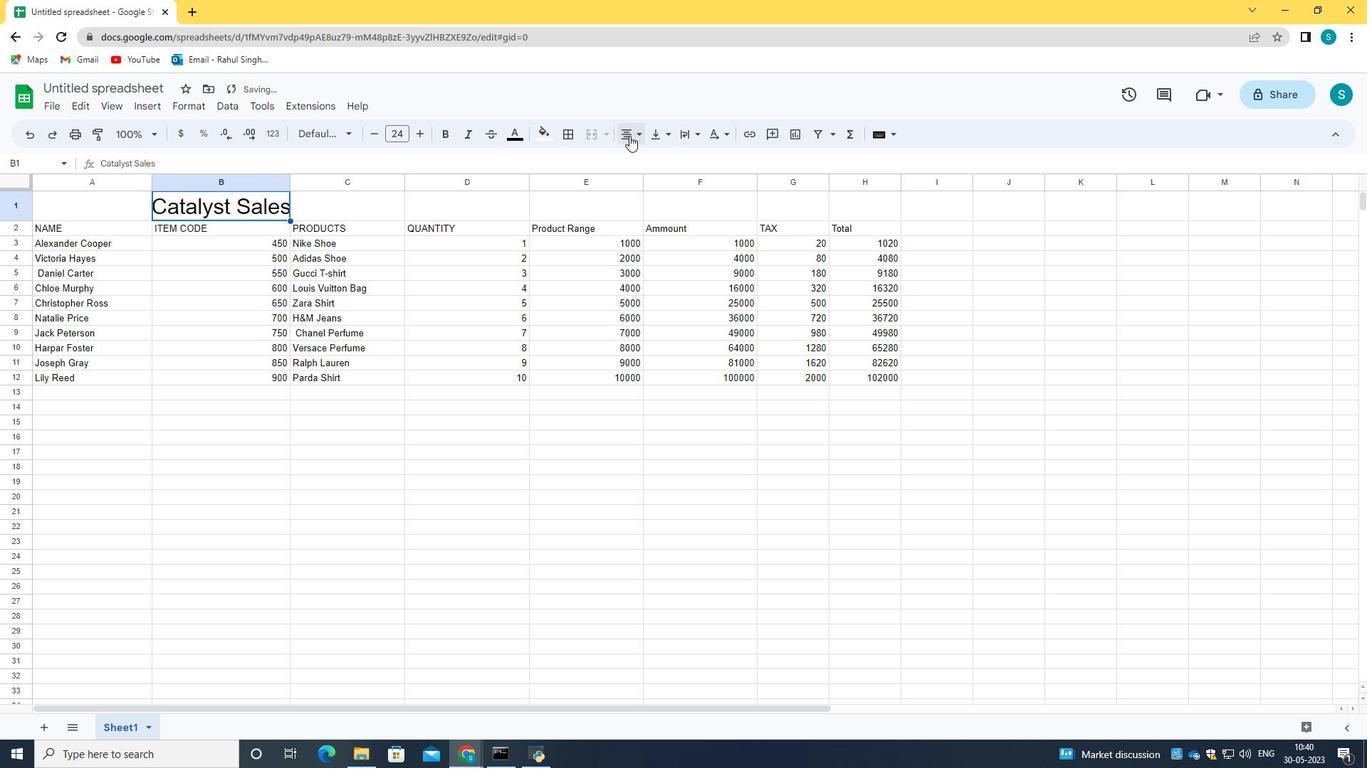 
Action: Mouse moved to (682, 167)
Screenshot: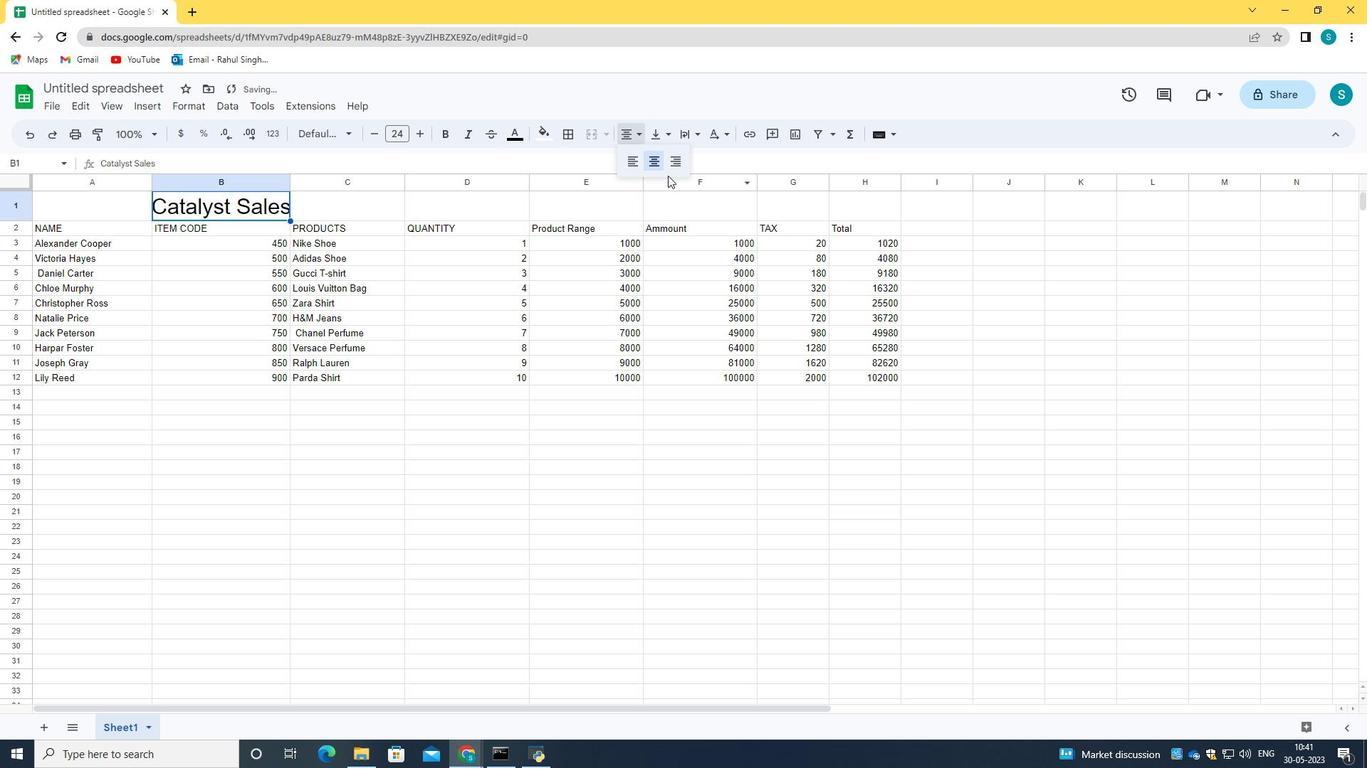 
Action: Mouse pressed left at (682, 167)
Screenshot: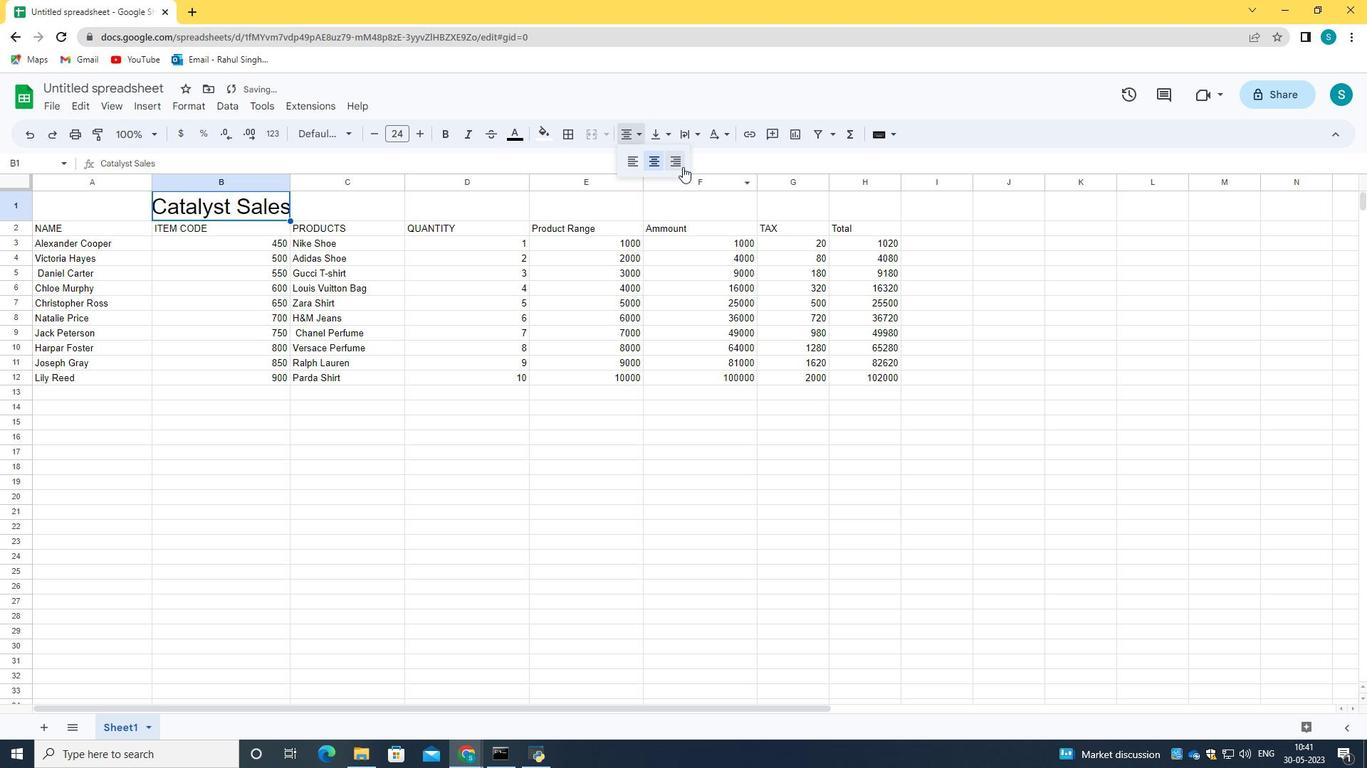 
Action: Mouse moved to (635, 137)
Screenshot: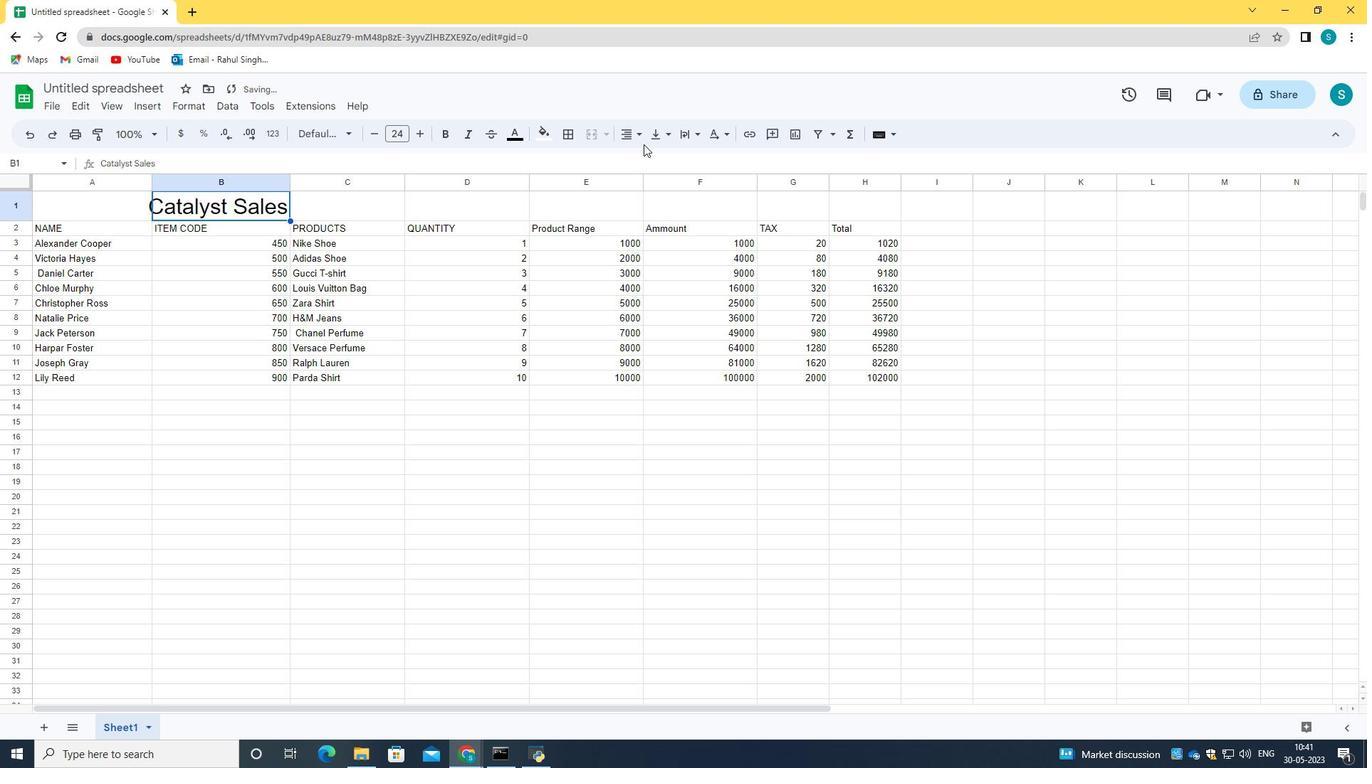 
Action: Mouse pressed left at (635, 137)
Screenshot: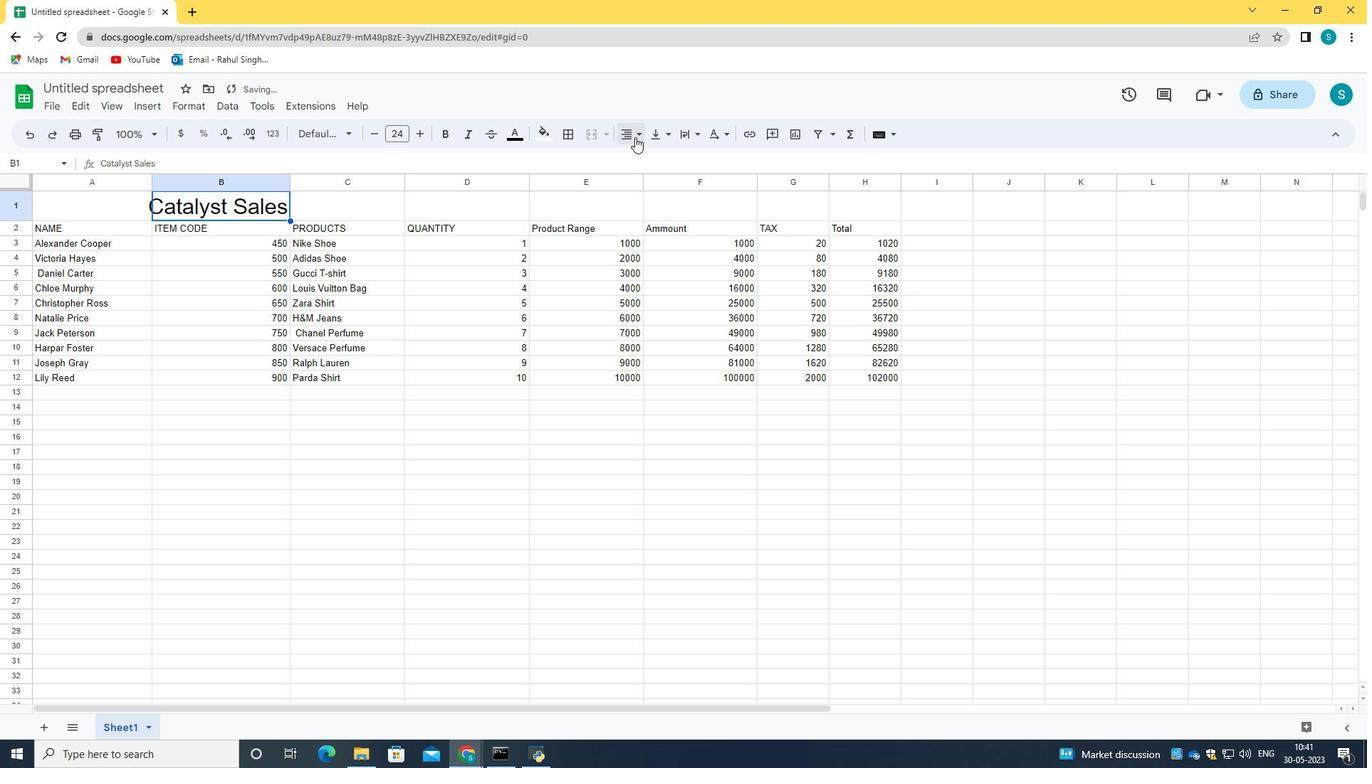 
Action: Mouse moved to (654, 165)
Screenshot: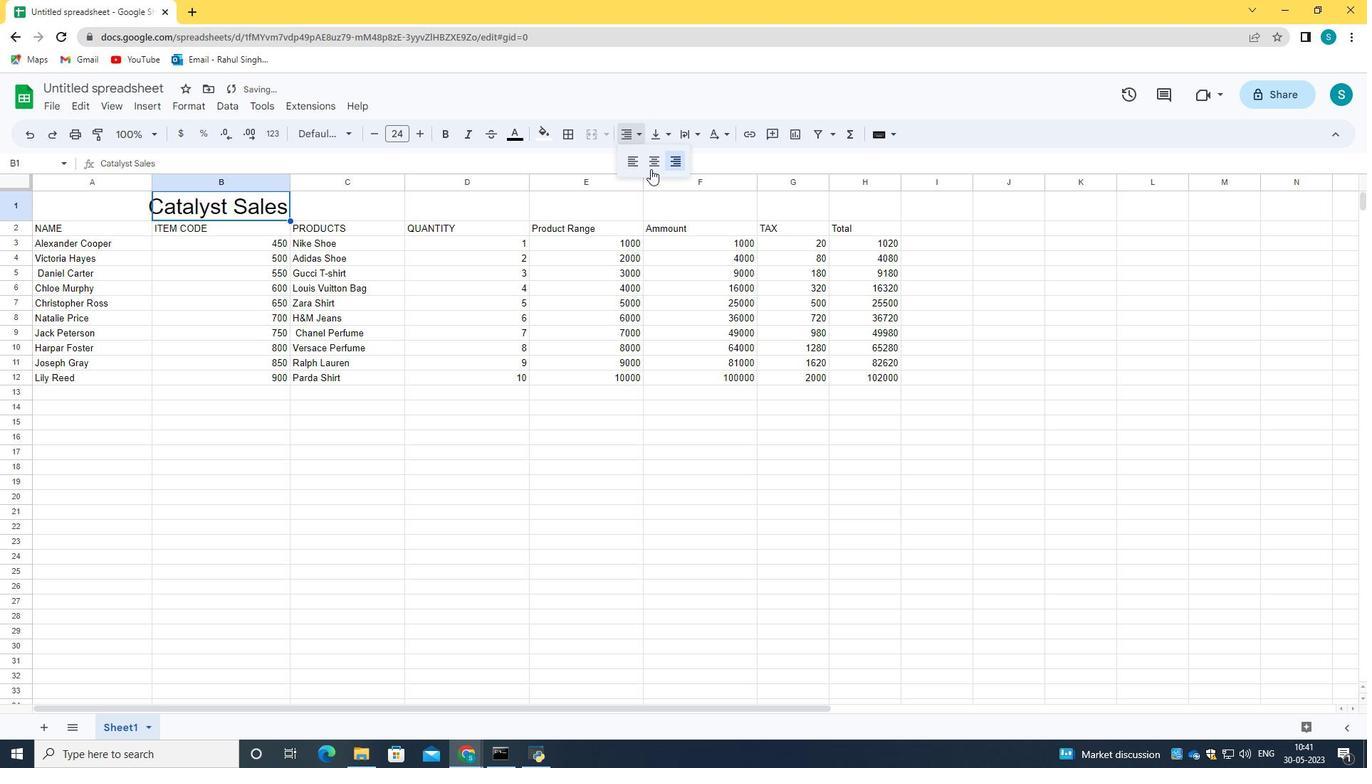 
Action: Mouse pressed left at (654, 165)
Screenshot: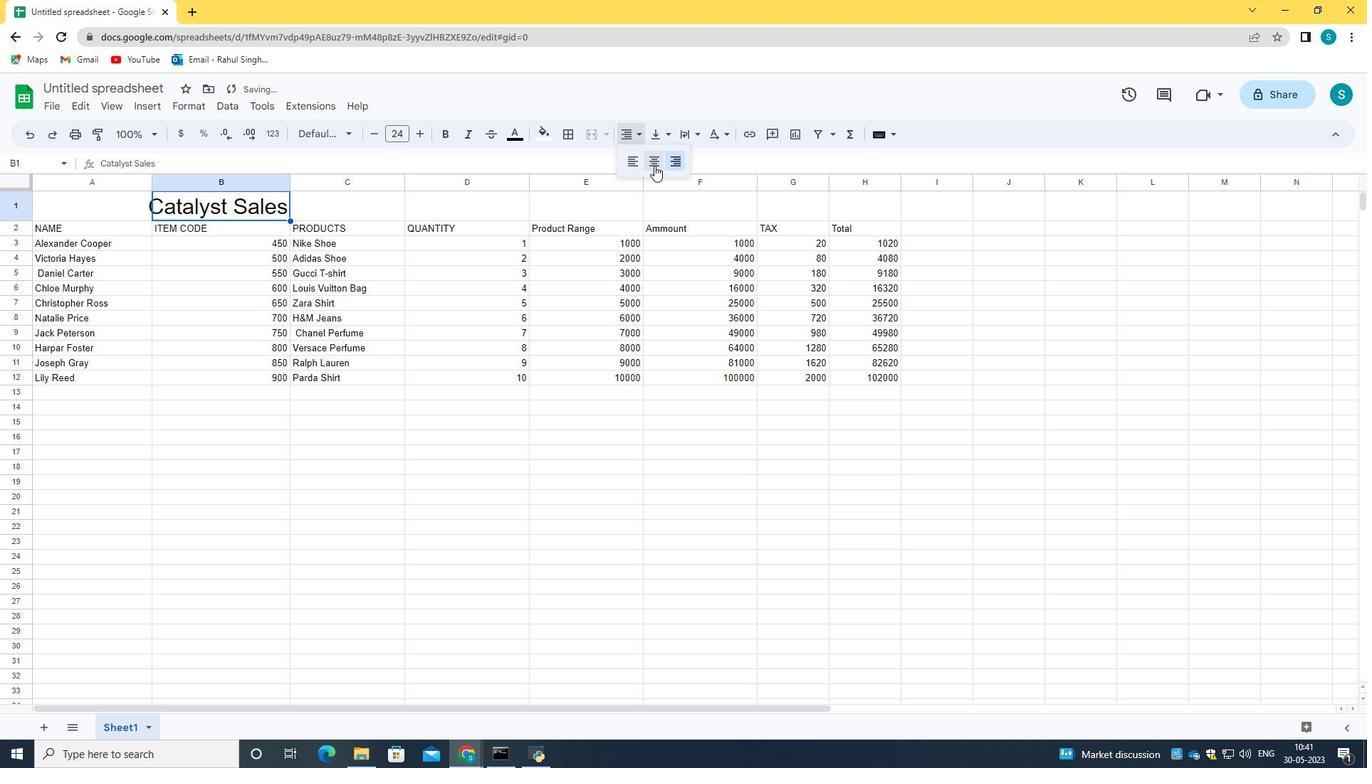 
Action: Mouse moved to (291, 220)
Screenshot: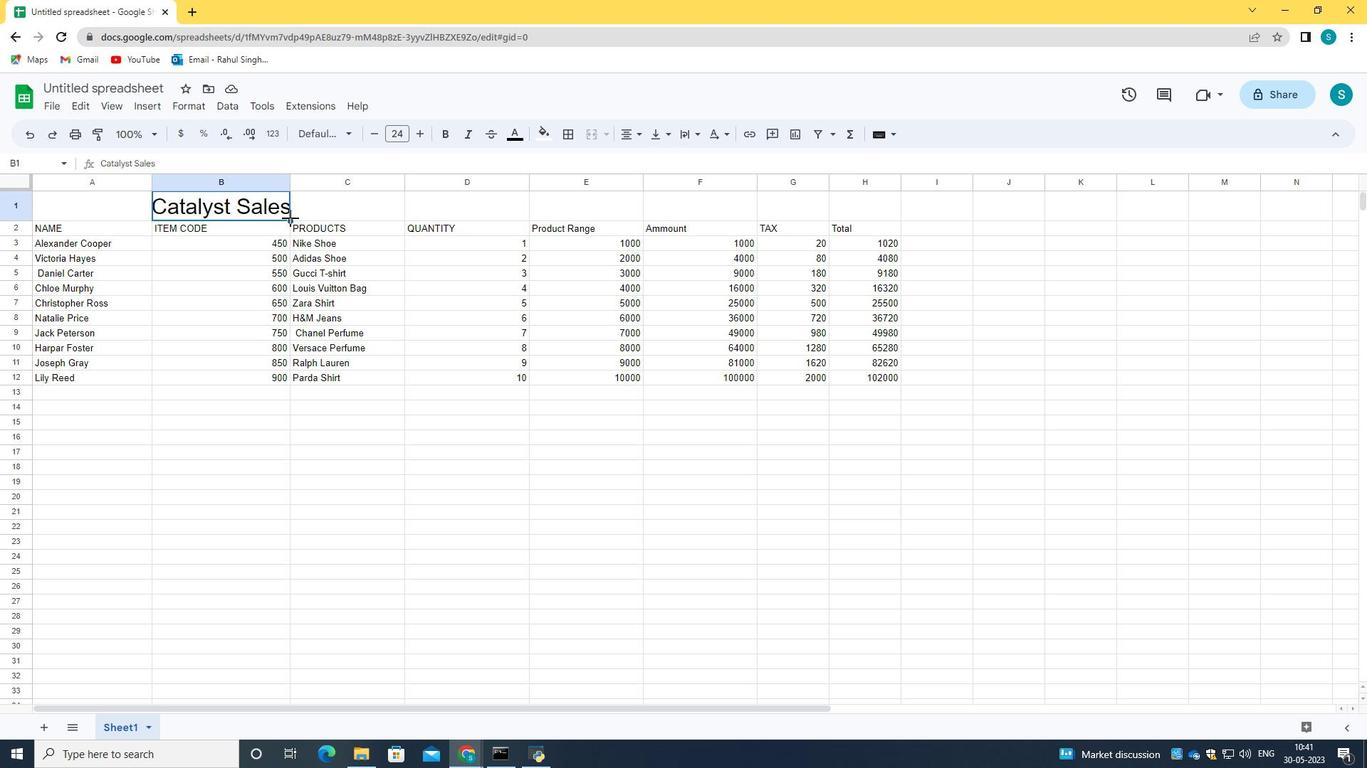 
Action: Mouse pressed left at (291, 220)
Screenshot: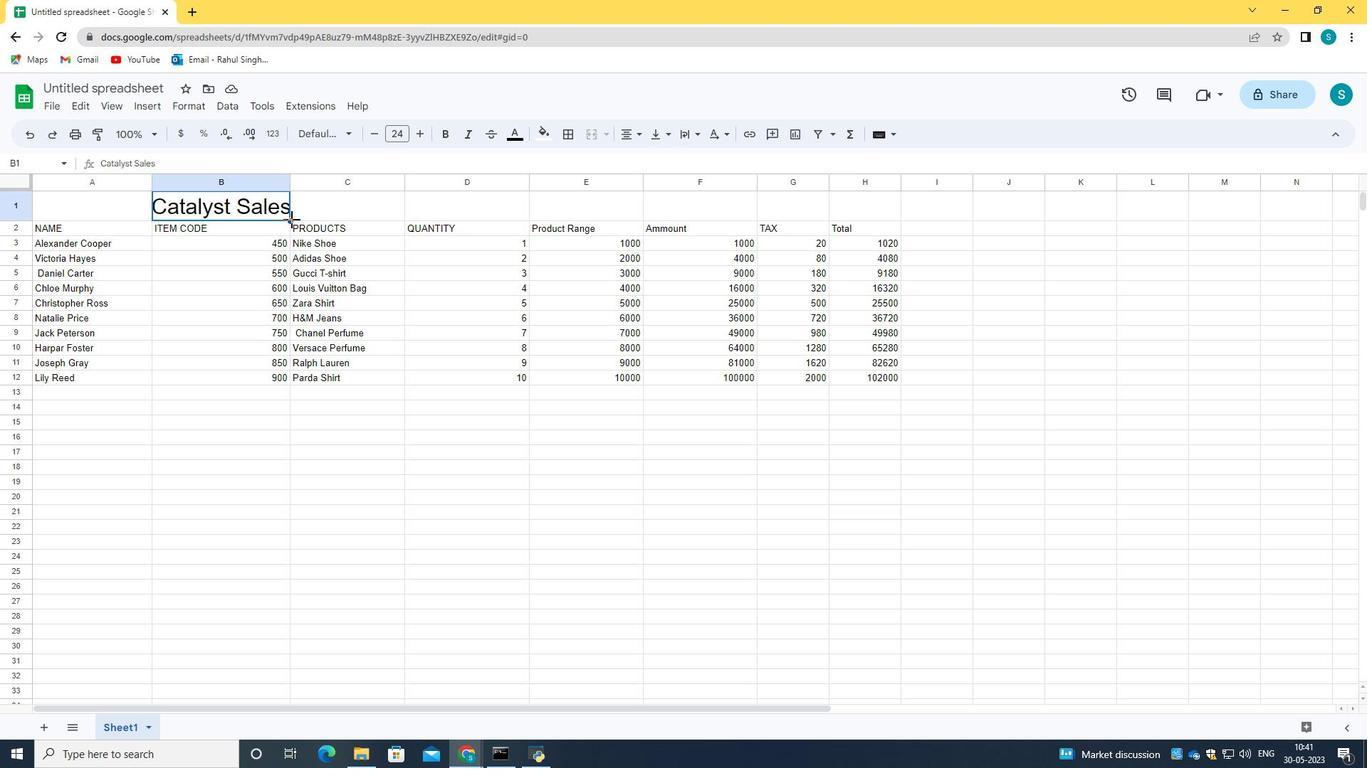 
Action: Mouse moved to (372, 155)
Screenshot: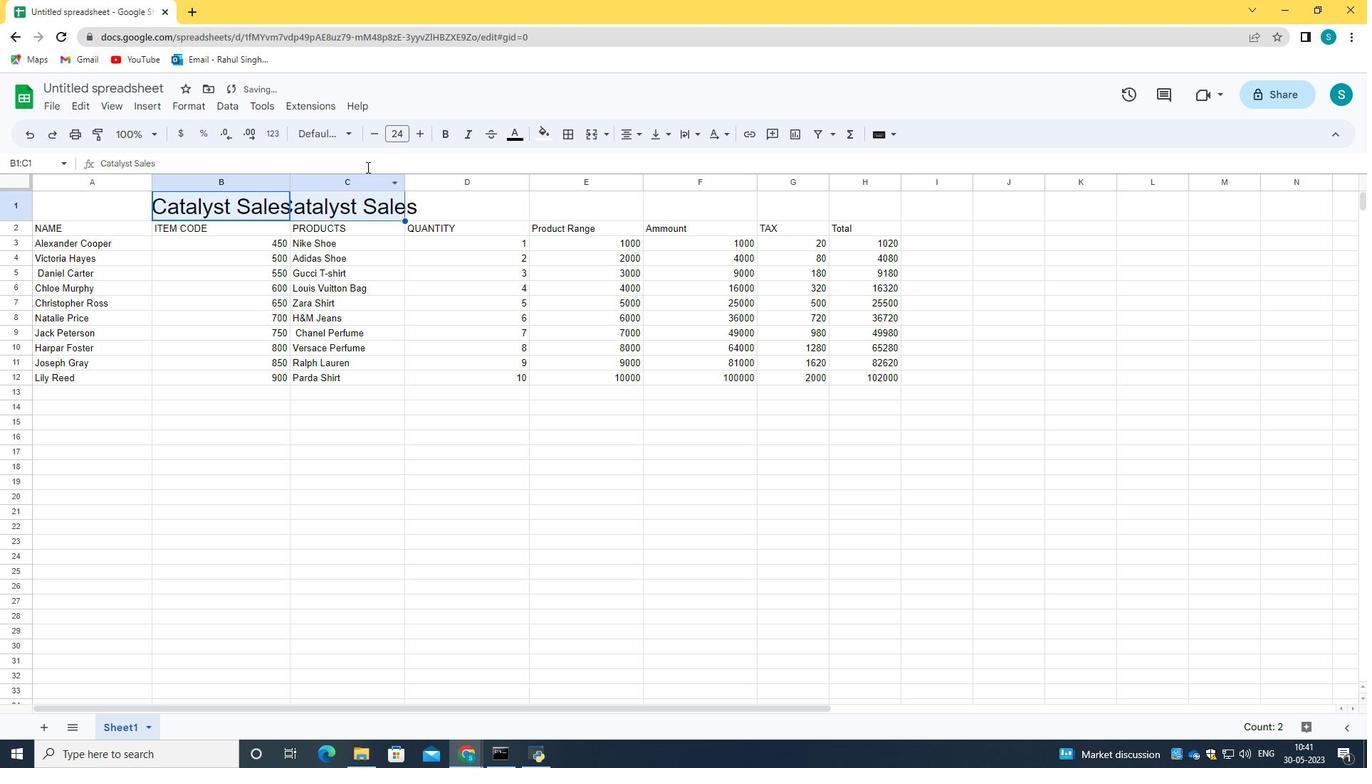 
Action: Mouse pressed left at (372, 155)
Screenshot: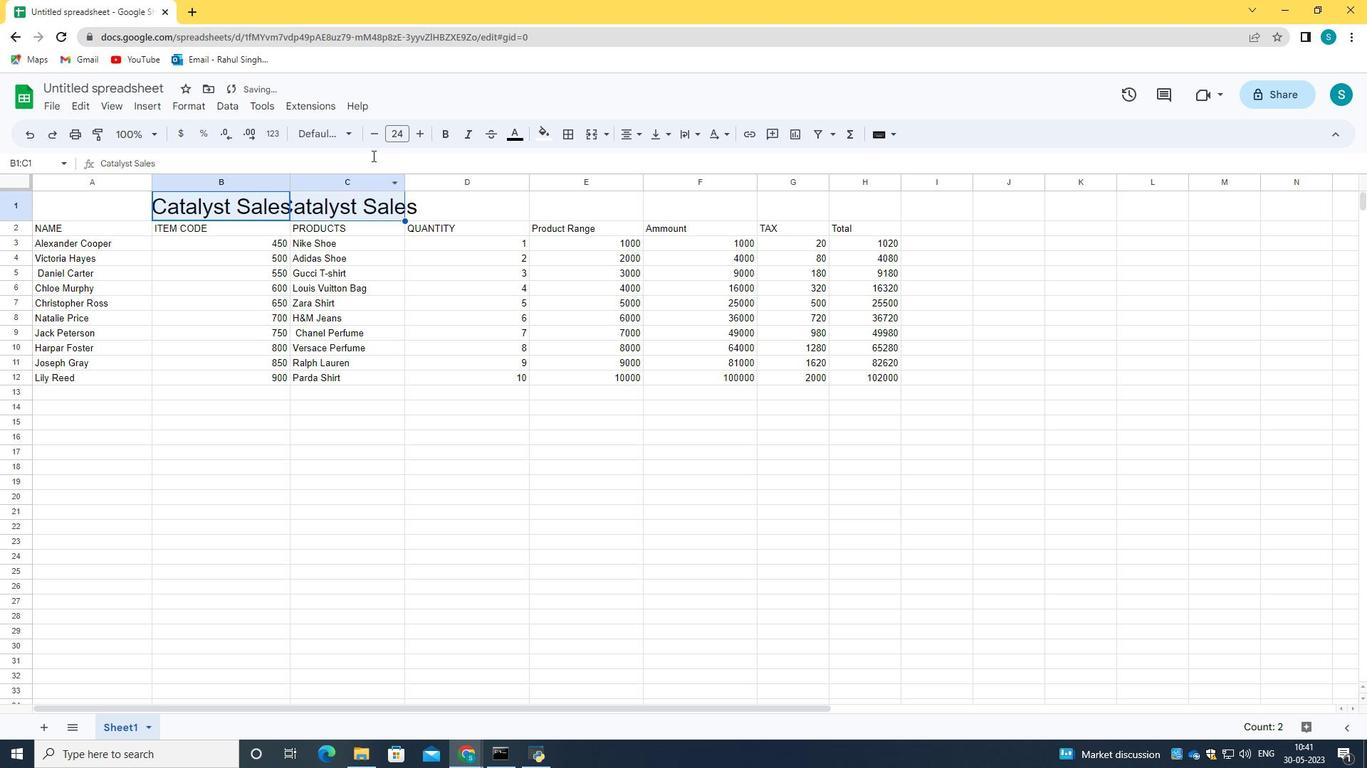 
Action: Mouse moved to (267, 201)
Screenshot: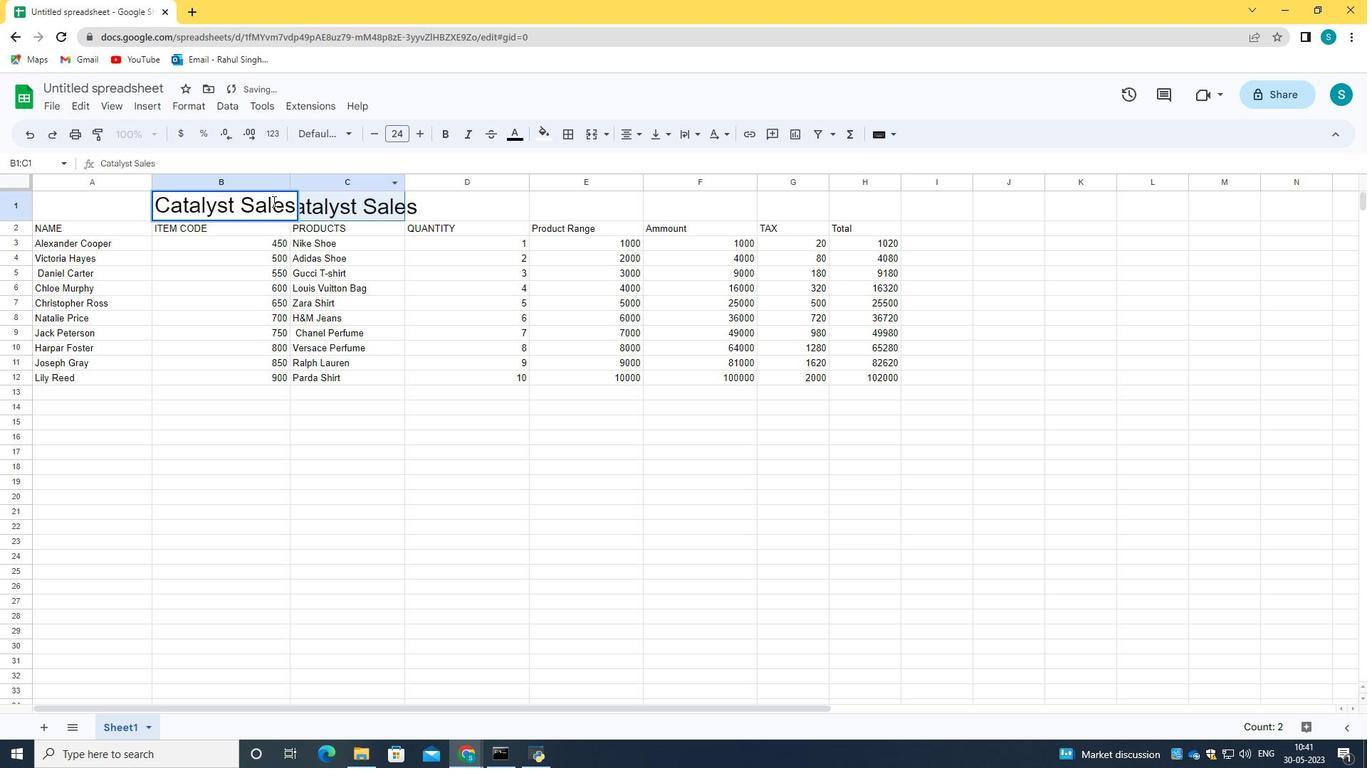 
Action: Mouse pressed left at (267, 201)
Screenshot: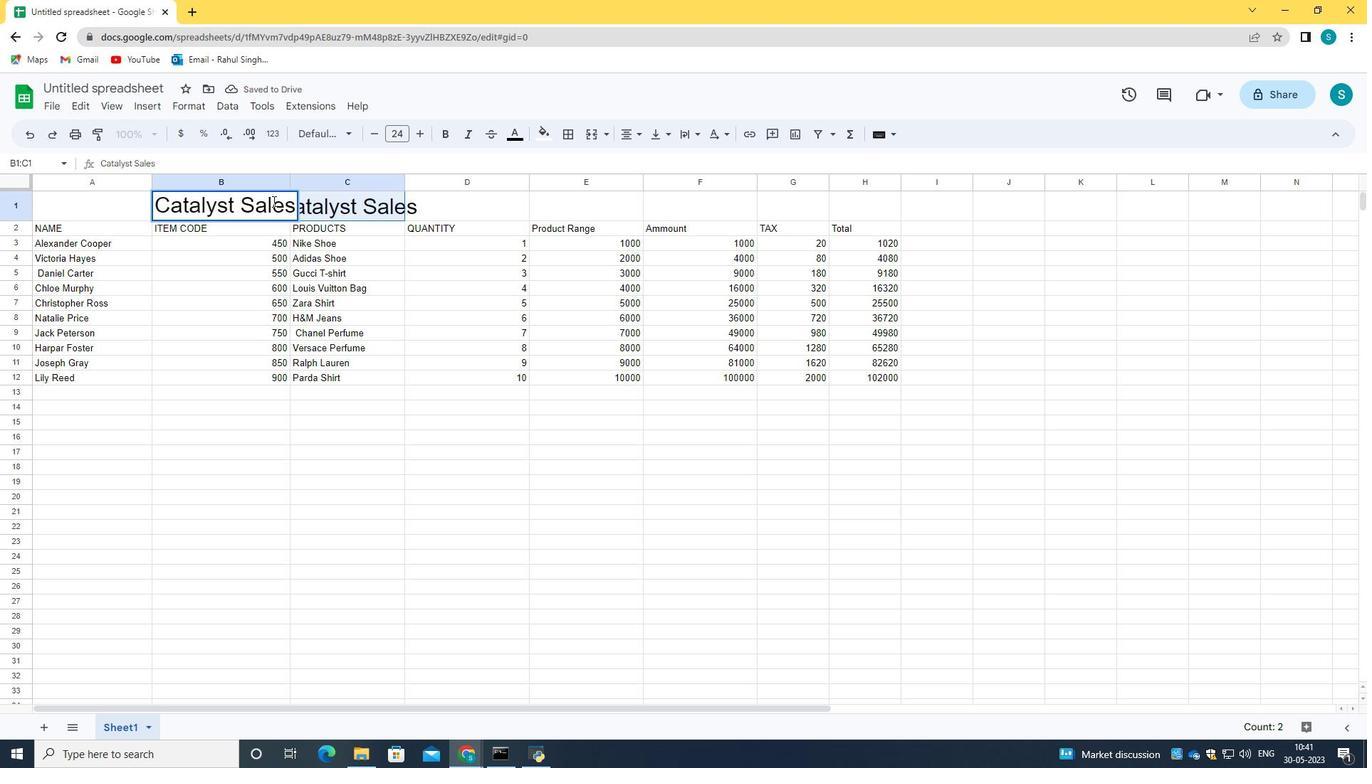 
Action: Mouse moved to (339, 202)
Screenshot: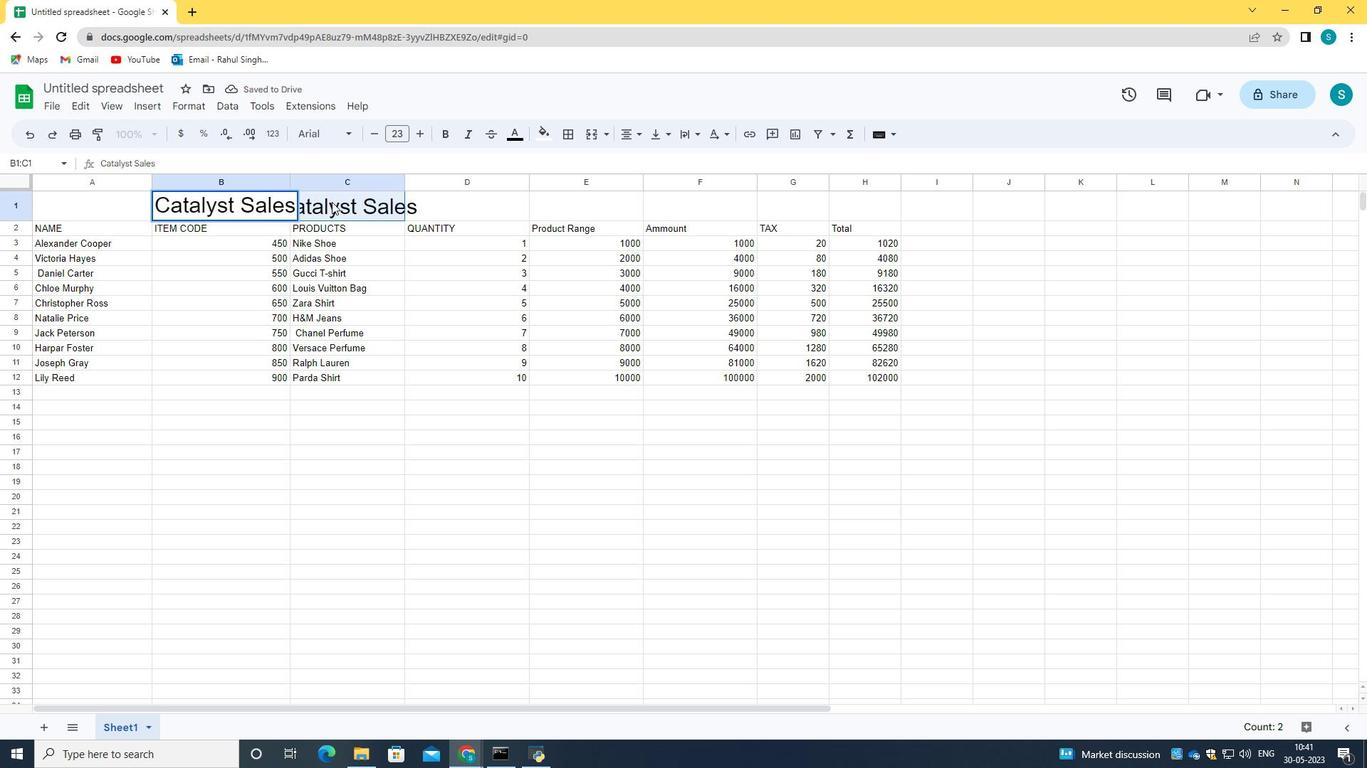 
Action: Mouse pressed left at (339, 202)
Screenshot: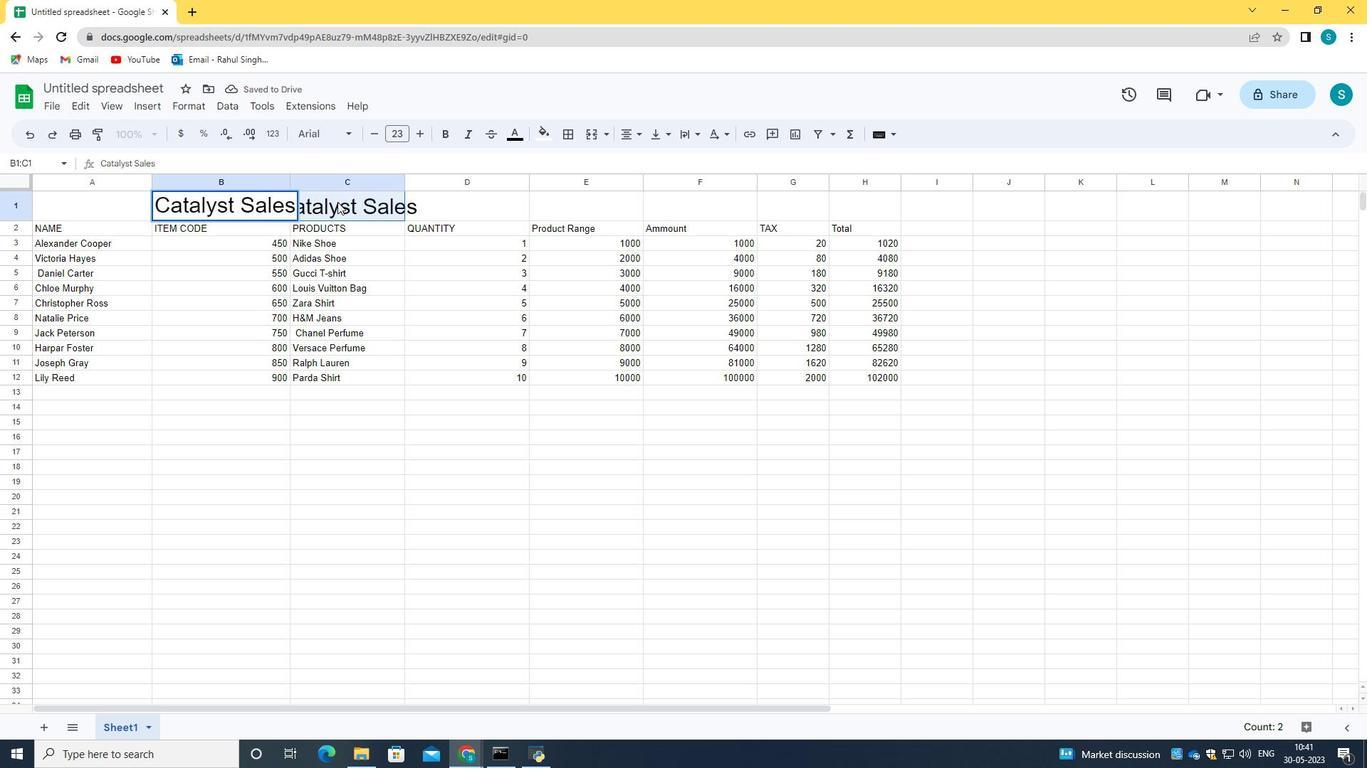 
Action: Mouse moved to (360, 203)
Screenshot: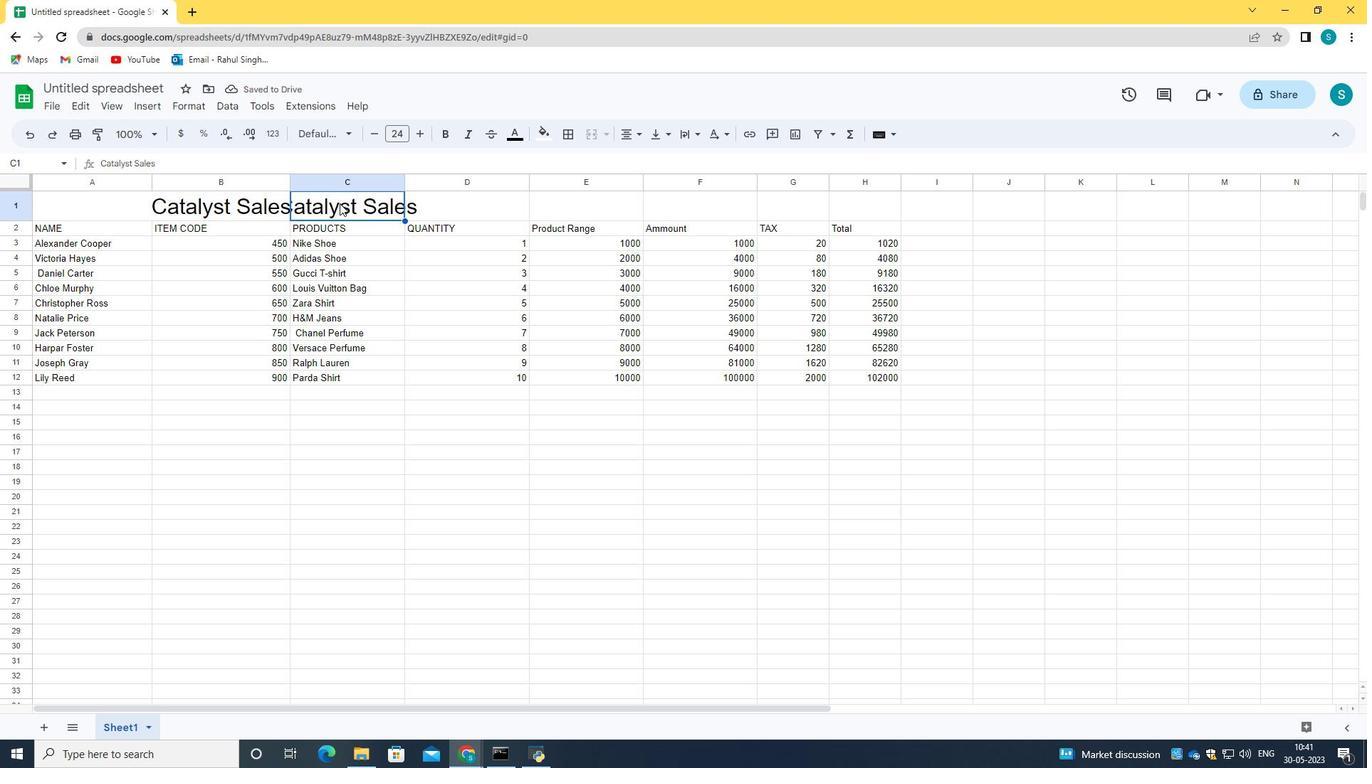 
Action: Mouse pressed left at (360, 203)
Screenshot: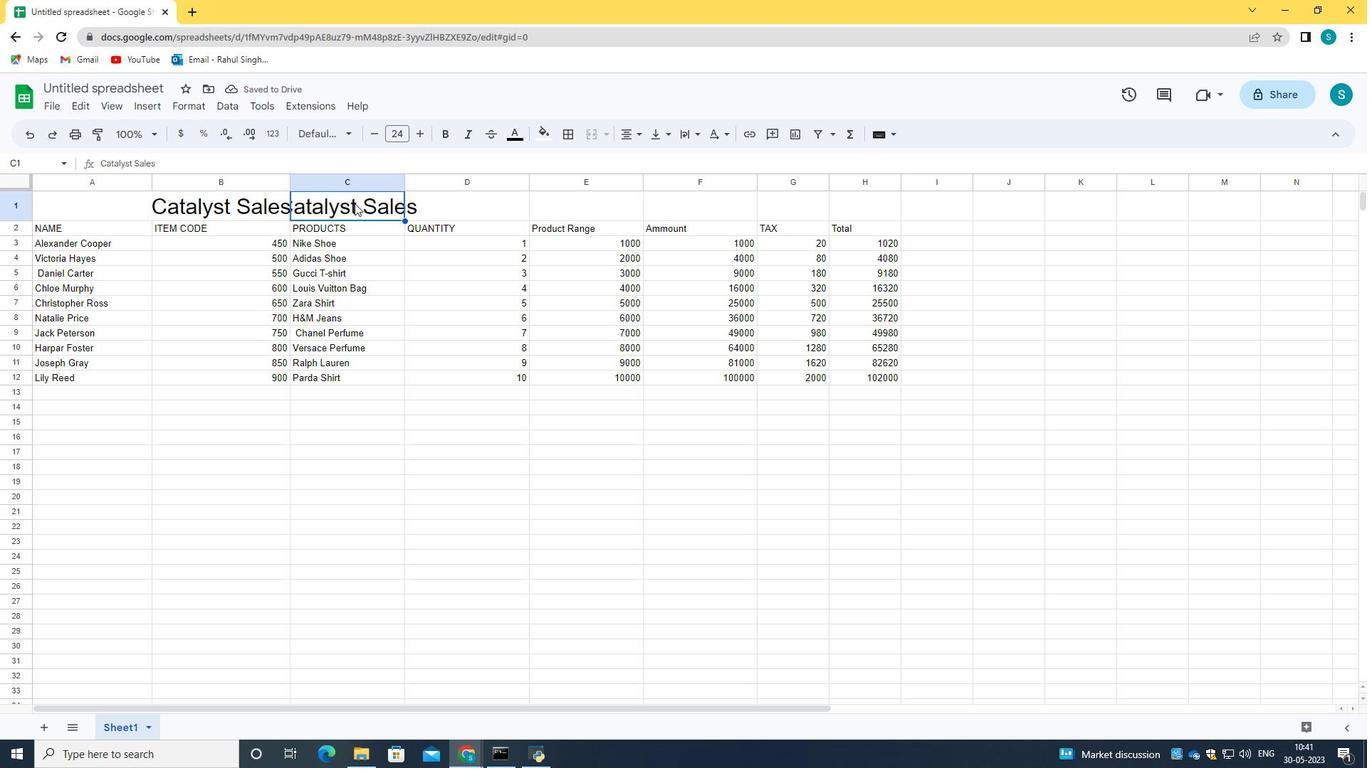 
Action: Mouse pressed left at (360, 203)
Screenshot: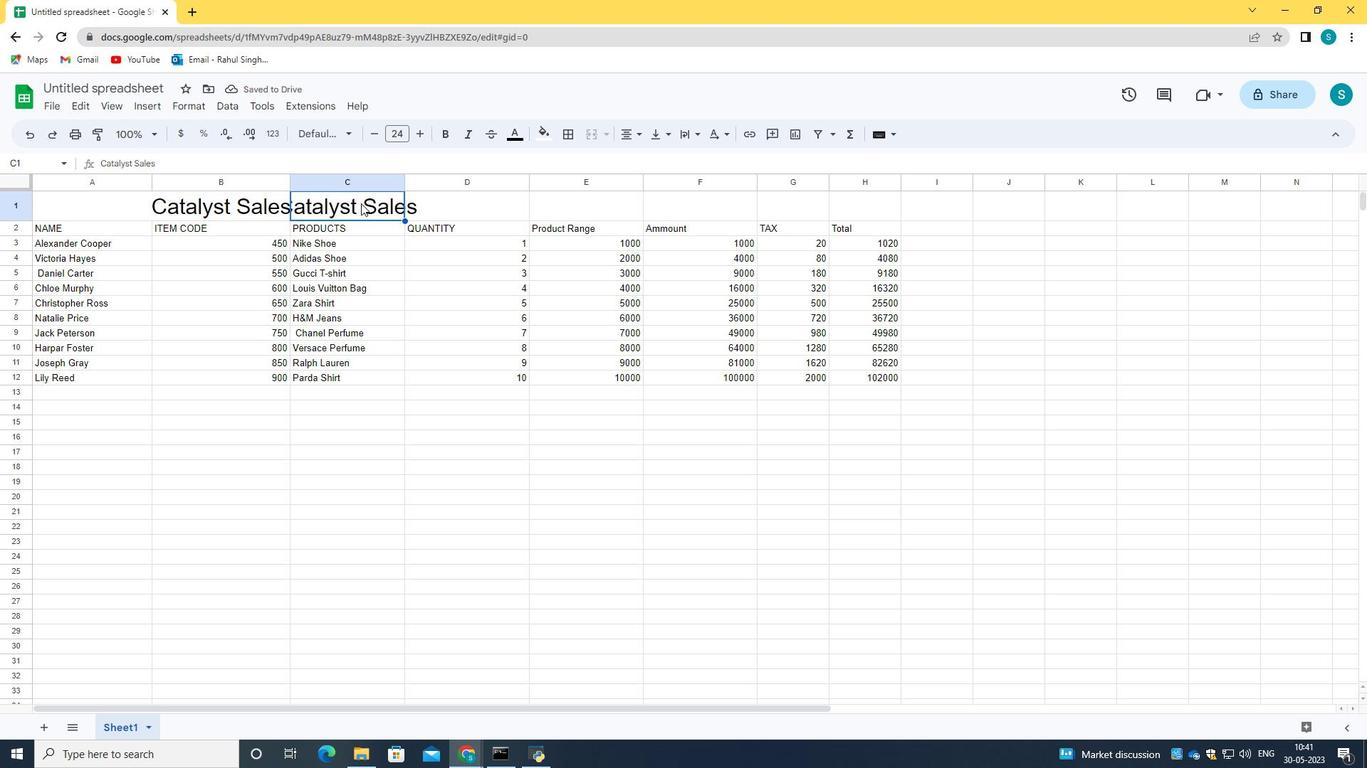 
Action: Key pressed <Key.backspace><Key.backspace><Key.backspace><Key.backspace><Key.backspace><Key.backspace><Key.backspace><Key.backspace><Key.backspace><Key.backspace><Key.backspace><Key.backspace><Key.backspace><Key.backspace><Key.backspace><Key.backspace><Key.backspace>
Screenshot: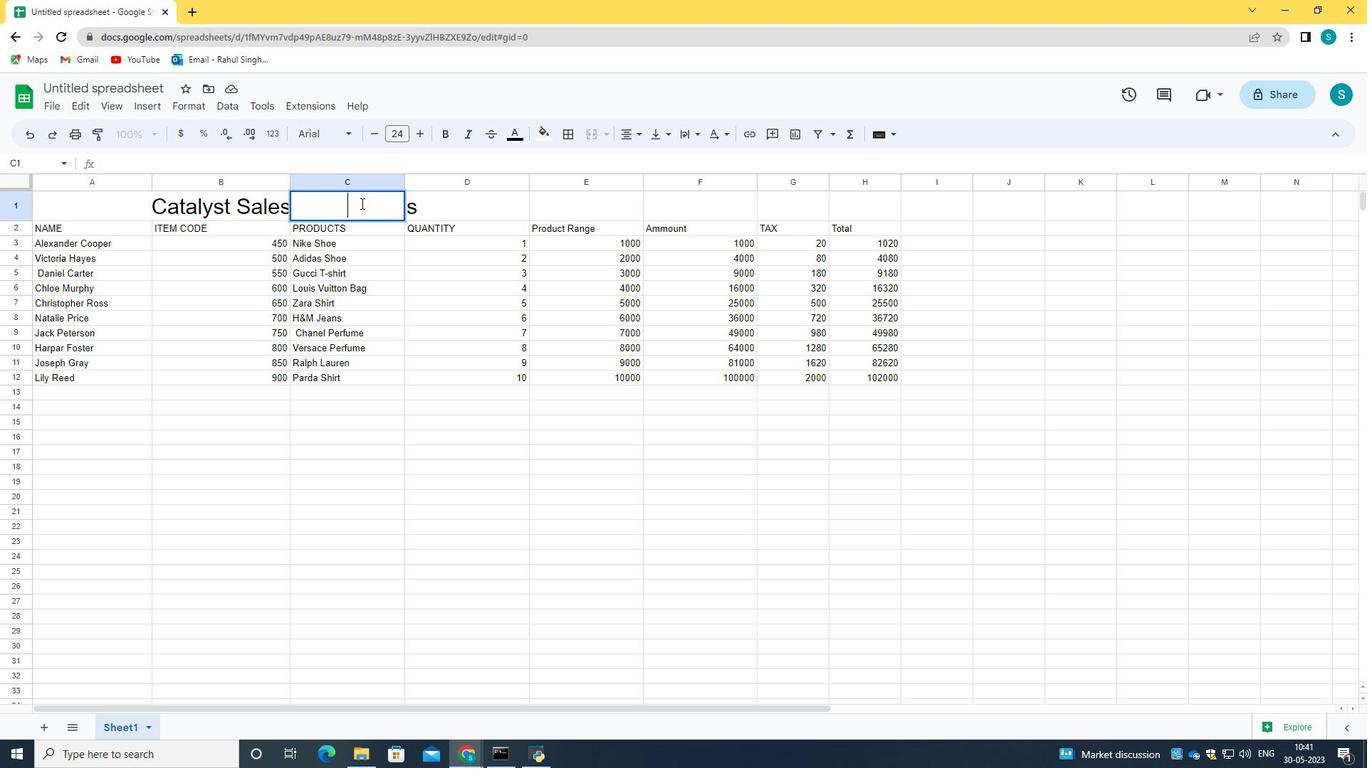 
Action: Mouse moved to (439, 192)
Screenshot: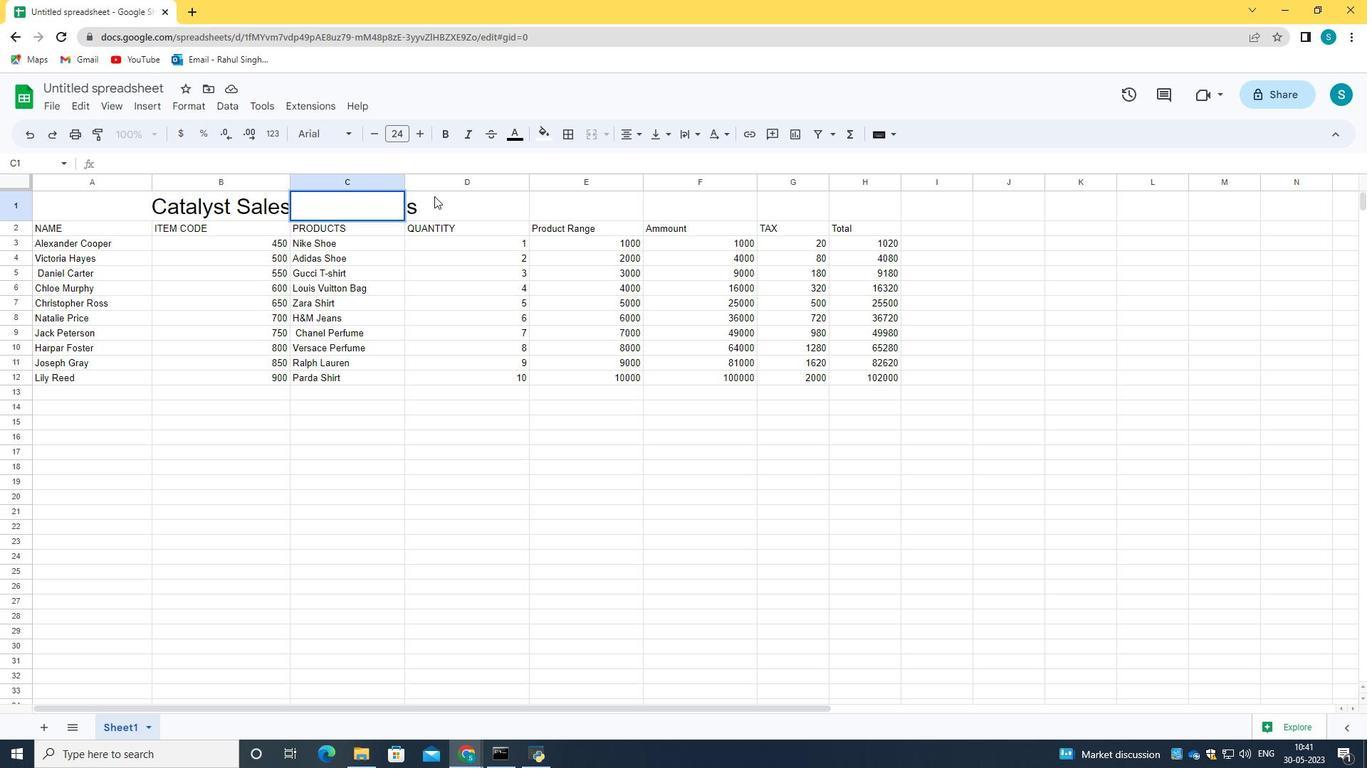 
Action: Mouse pressed left at (439, 192)
Screenshot: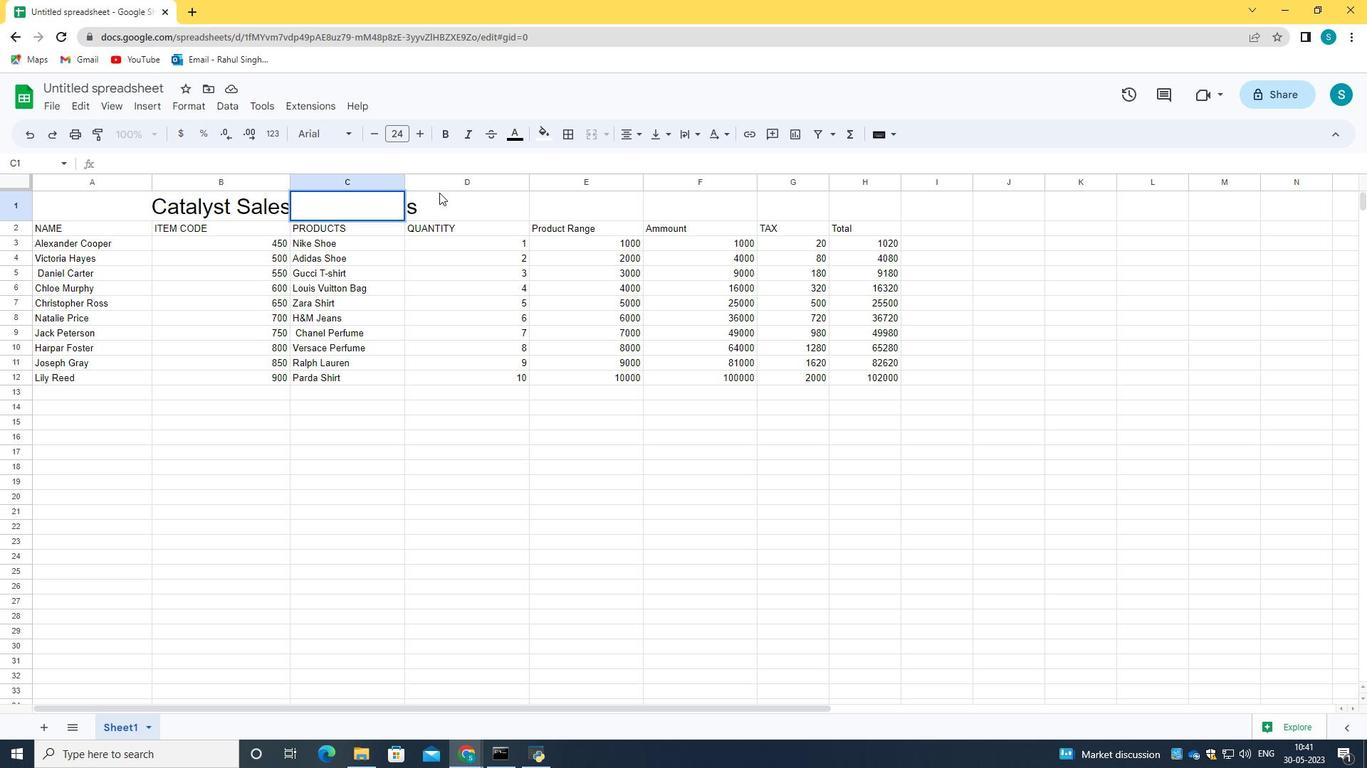 
Action: Mouse moved to (322, 207)
Screenshot: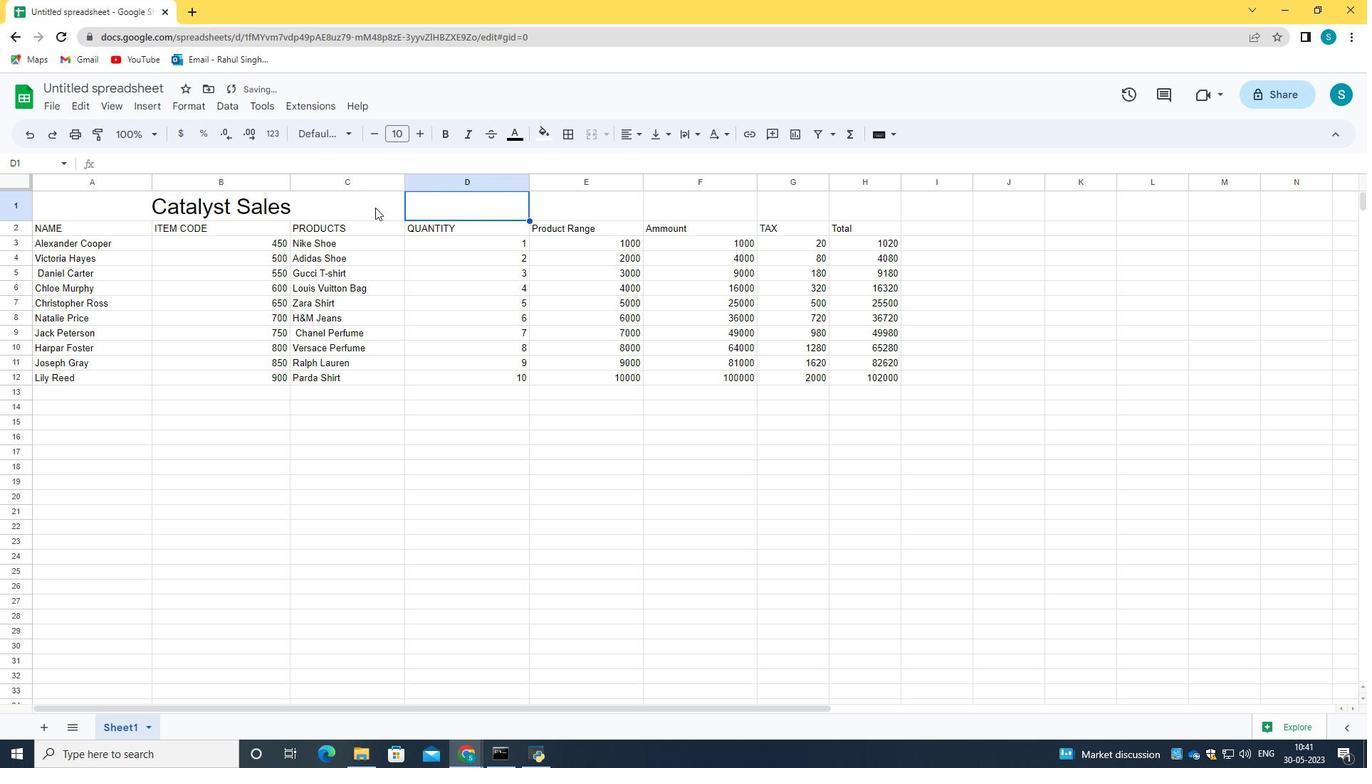 
Action: Mouse pressed left at (322, 207)
Screenshot: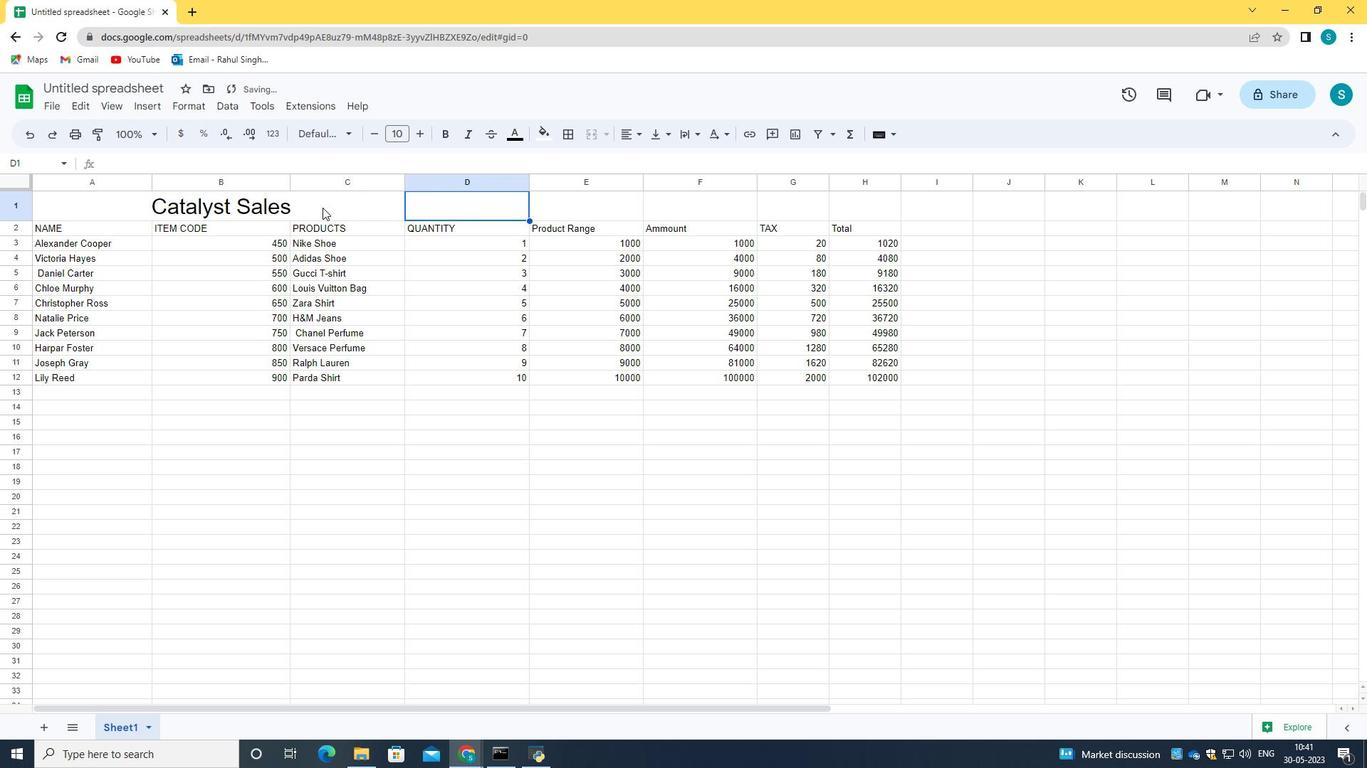 
Action: Mouse moved to (247, 205)
Screenshot: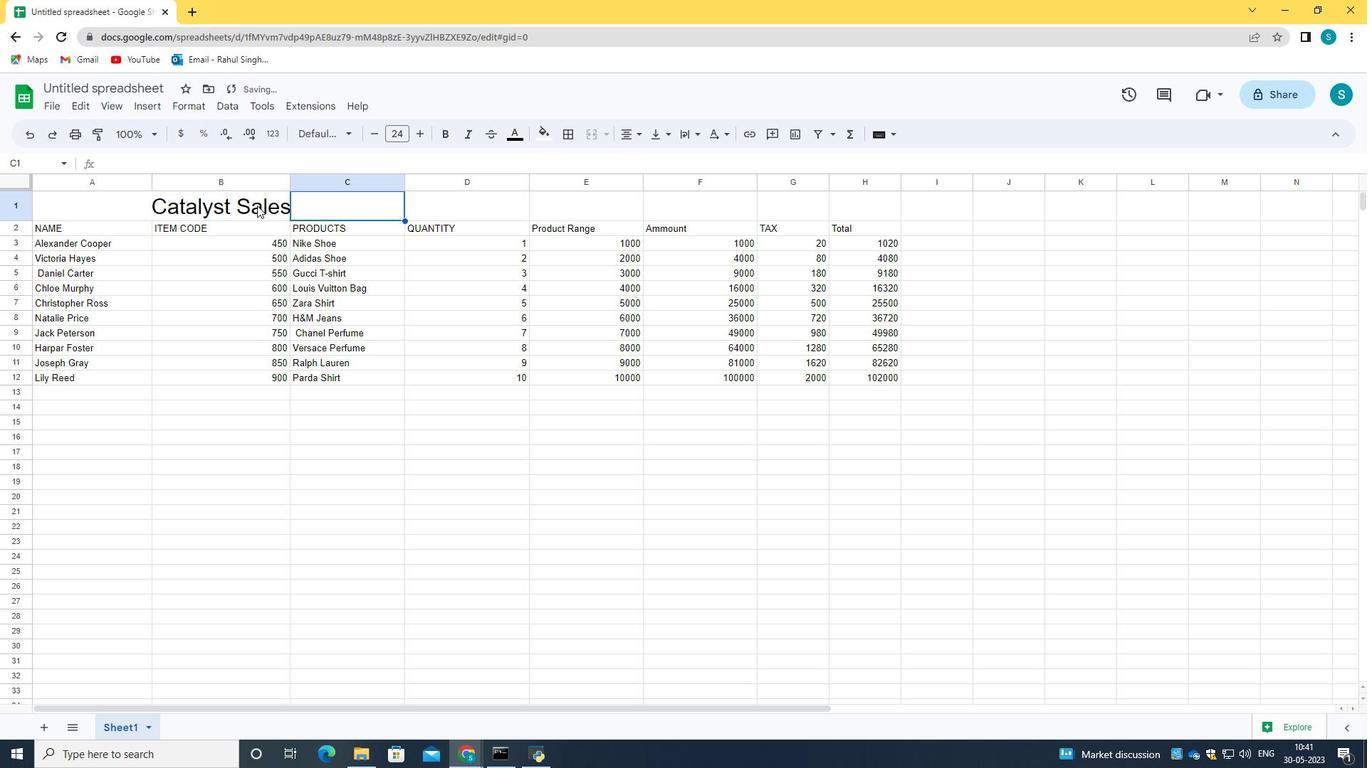 
Action: Mouse pressed left at (247, 205)
Screenshot: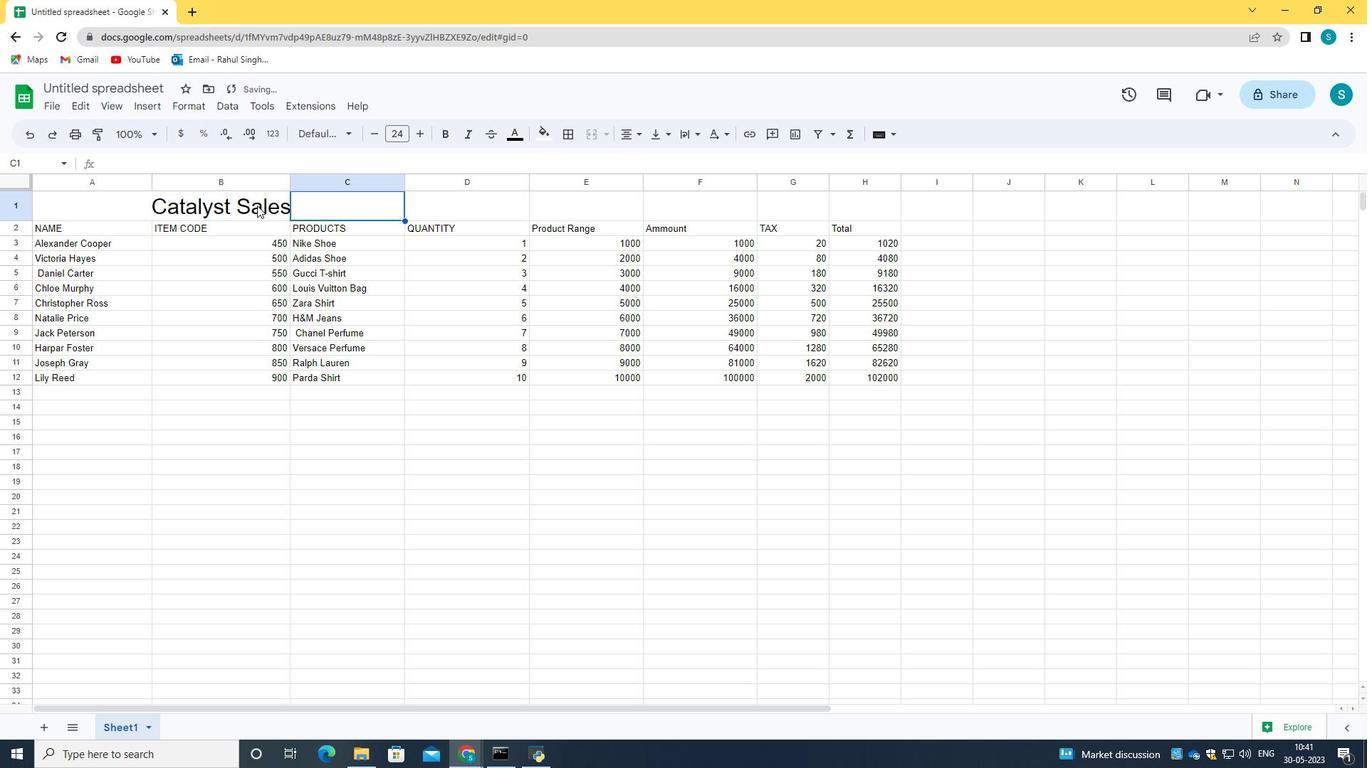 
Action: Mouse moved to (140, 425)
Screenshot: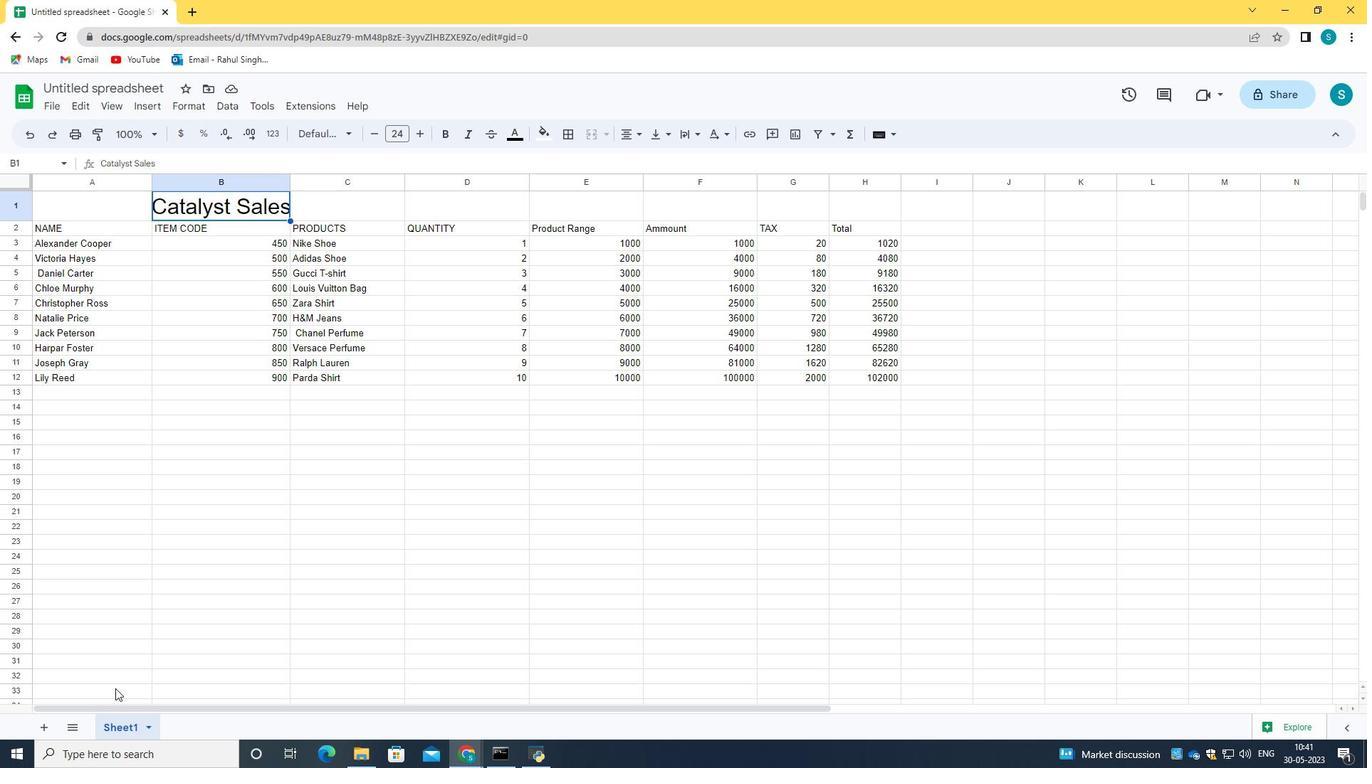 
Action: Mouse pressed left at (140, 425)
Screenshot: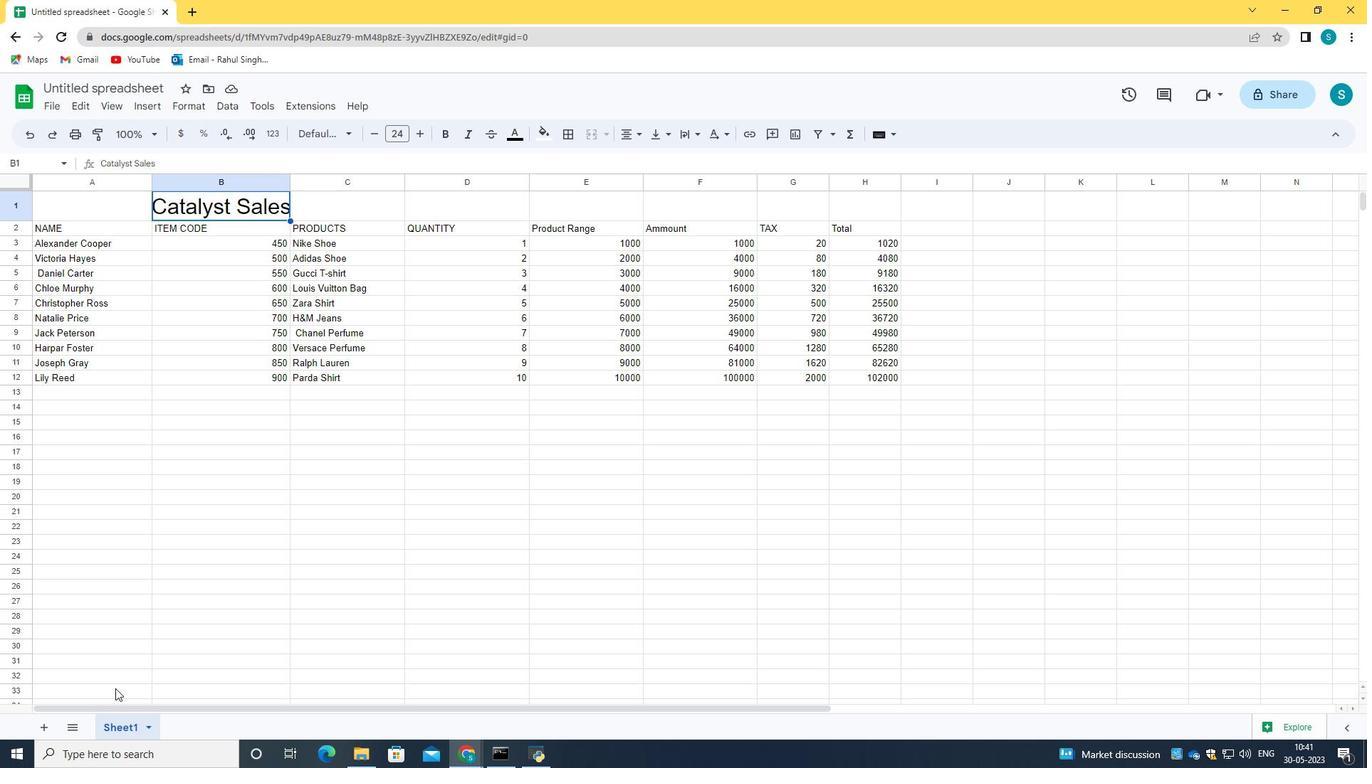 
Action: Mouse moved to (196, 518)
Screenshot: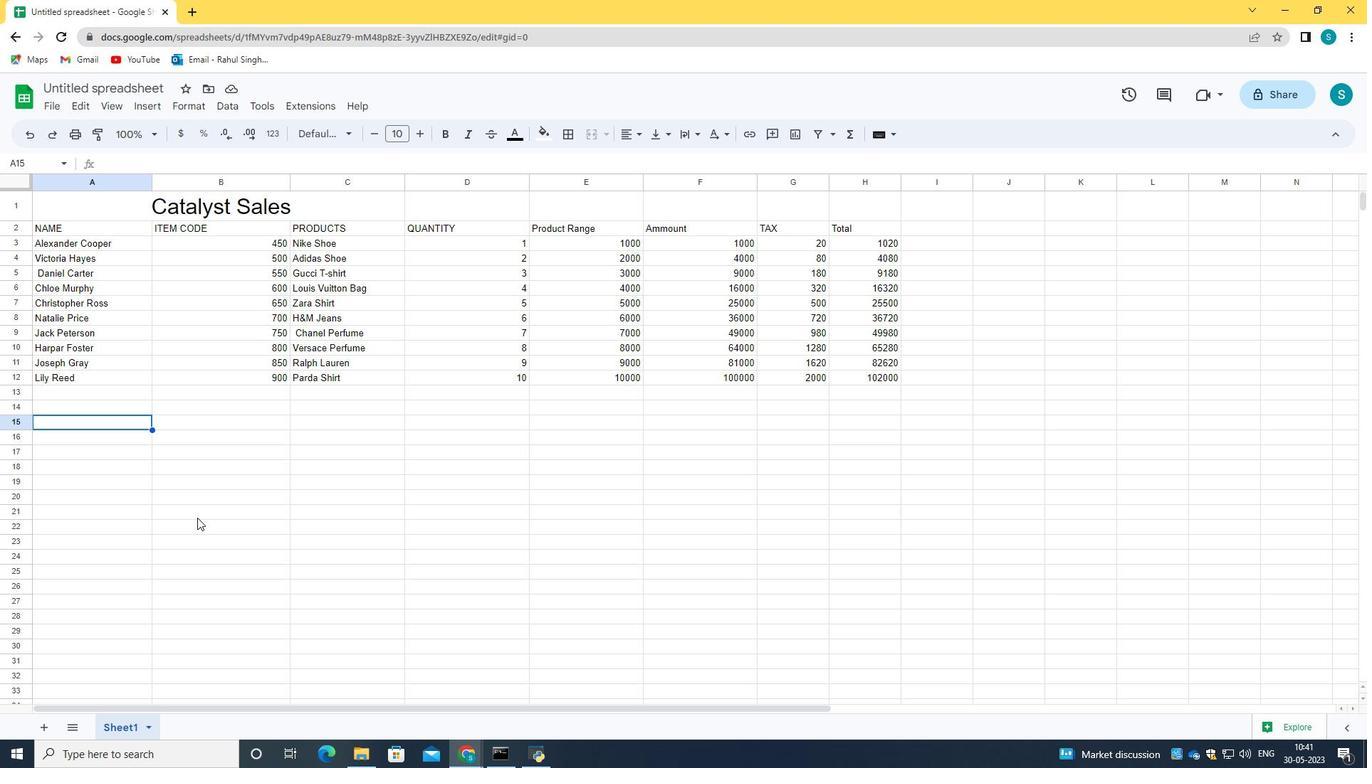 
Action: Mouse scrolled (196, 517) with delta (0, 0)
Screenshot: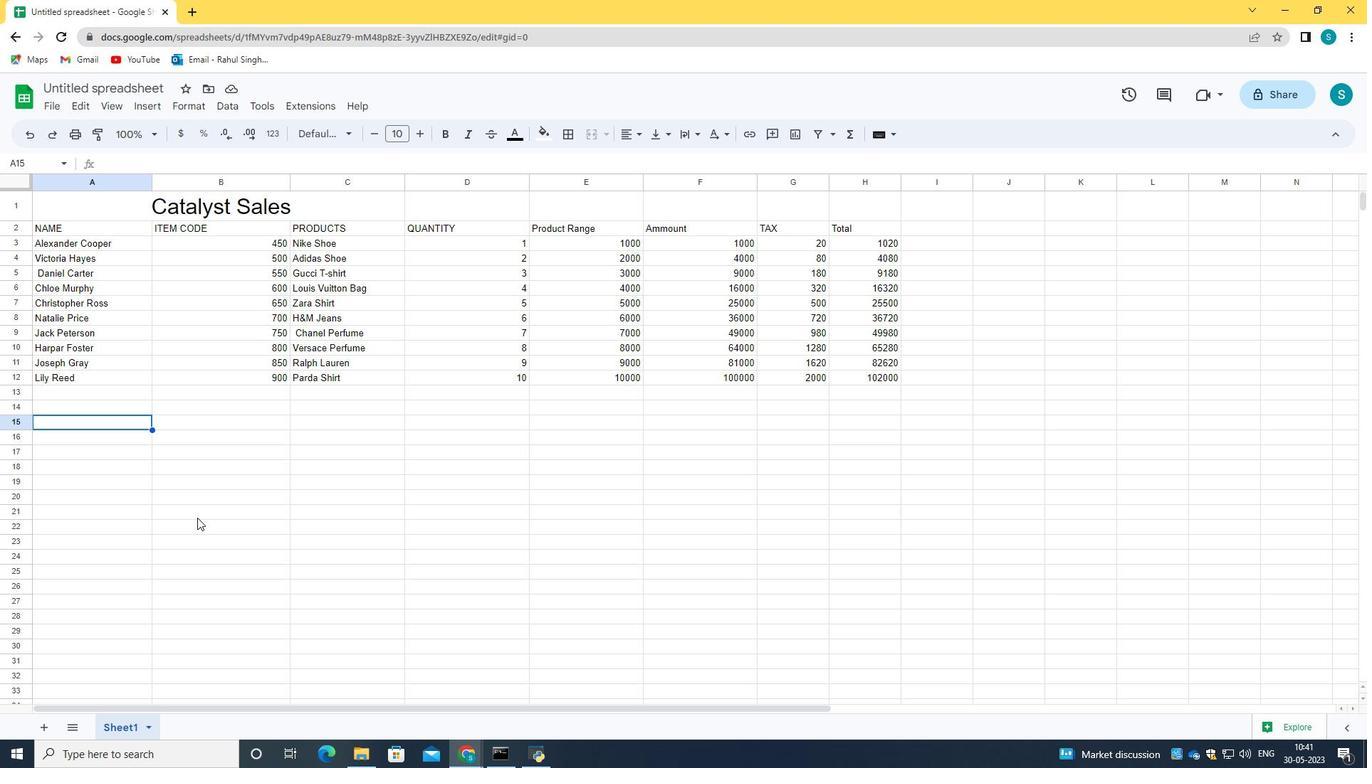 
Action: Mouse scrolled (196, 517) with delta (0, 0)
Screenshot: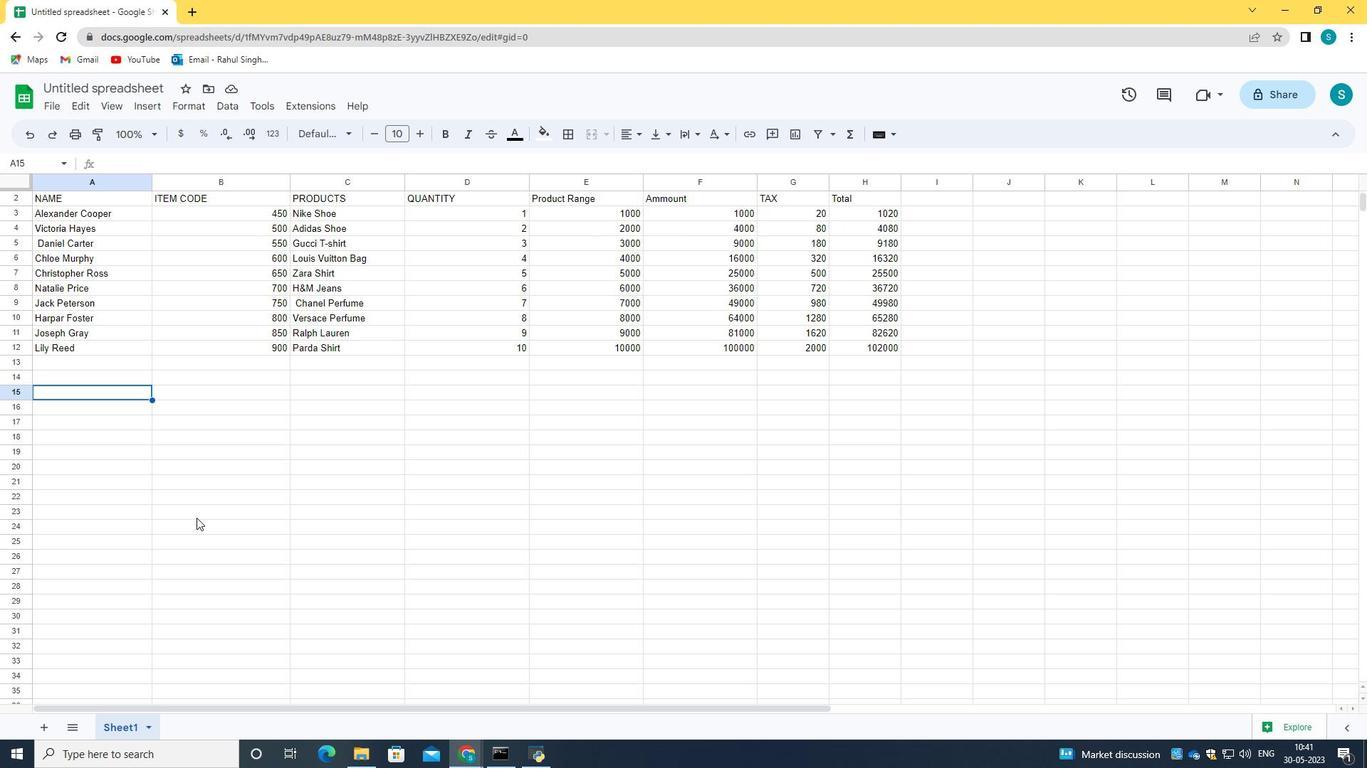 
Action: Mouse scrolled (196, 517) with delta (0, 0)
Screenshot: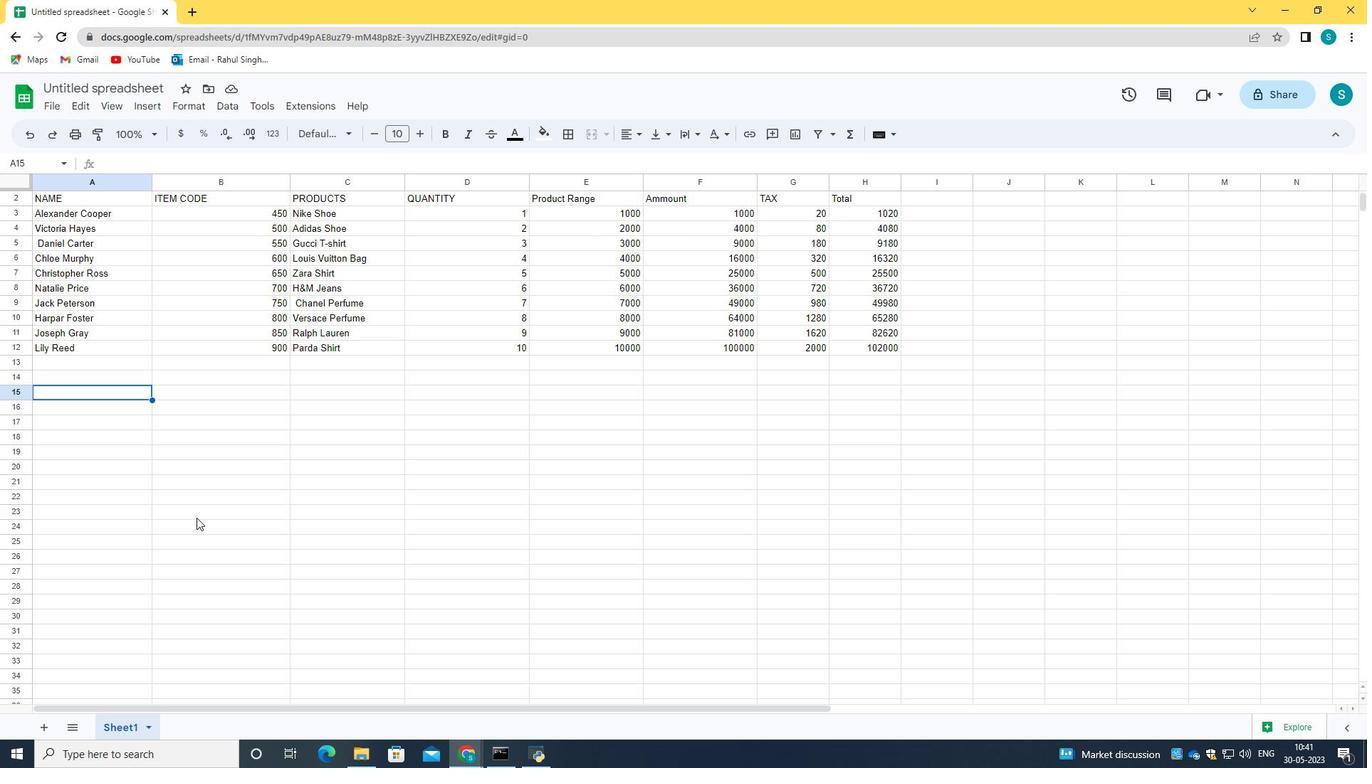 
Action: Mouse scrolled (196, 519) with delta (0, 0)
Screenshot: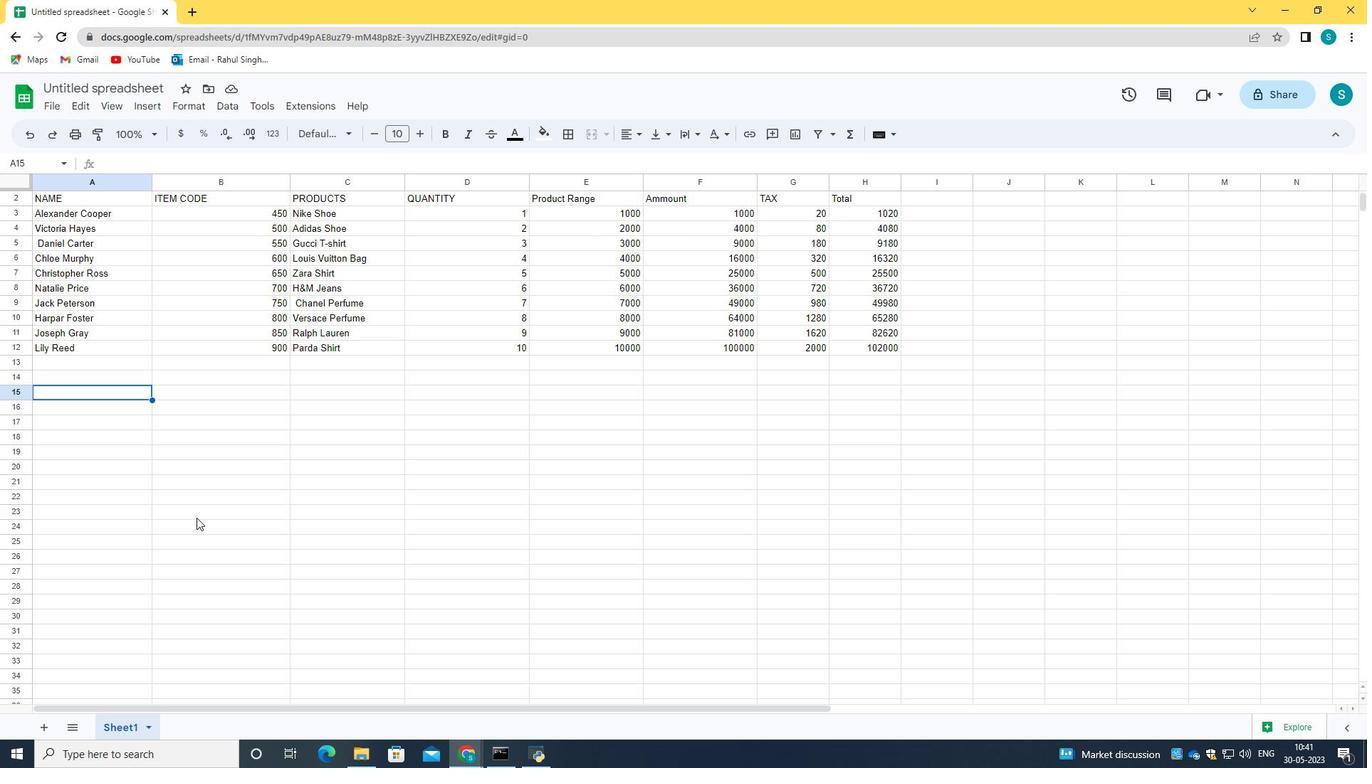 
Action: Mouse scrolled (196, 519) with delta (0, 0)
Screenshot: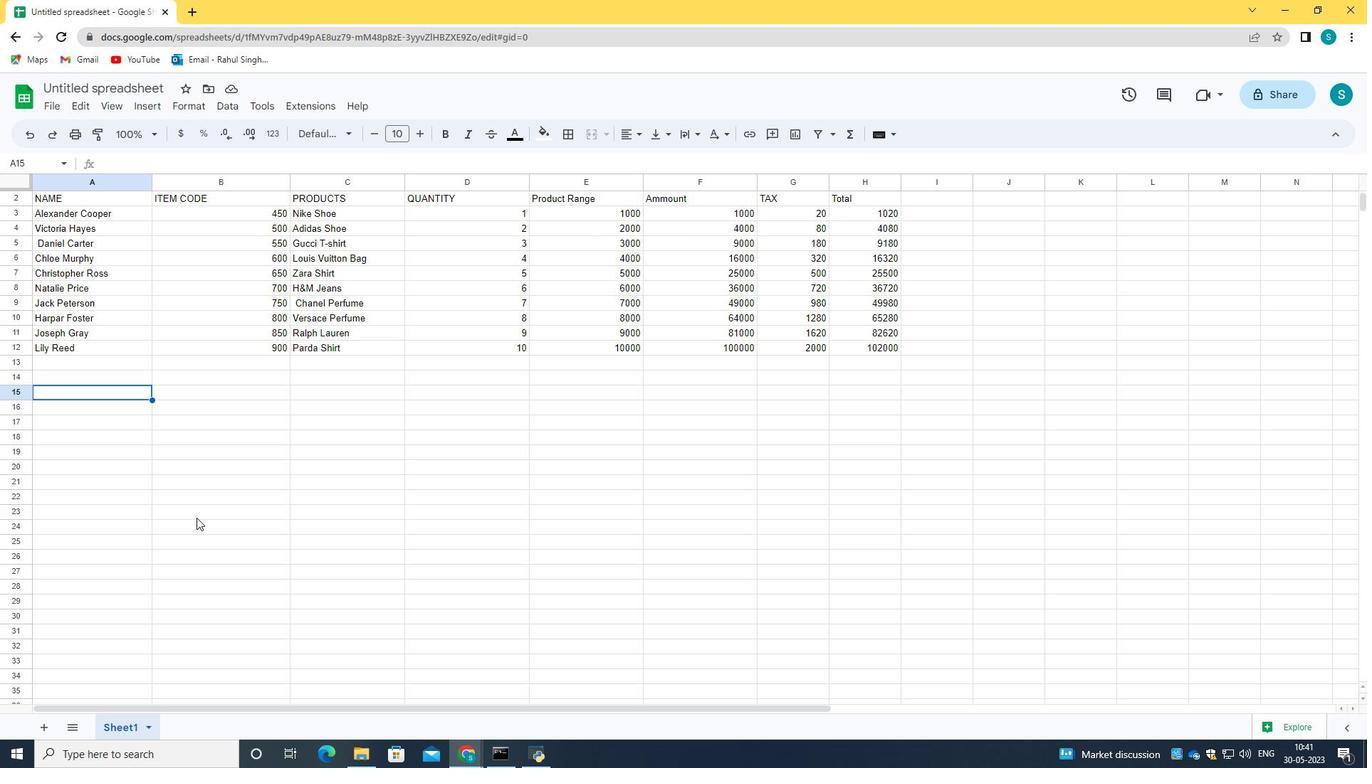 
Action: Mouse scrolled (196, 519) with delta (0, 0)
Screenshot: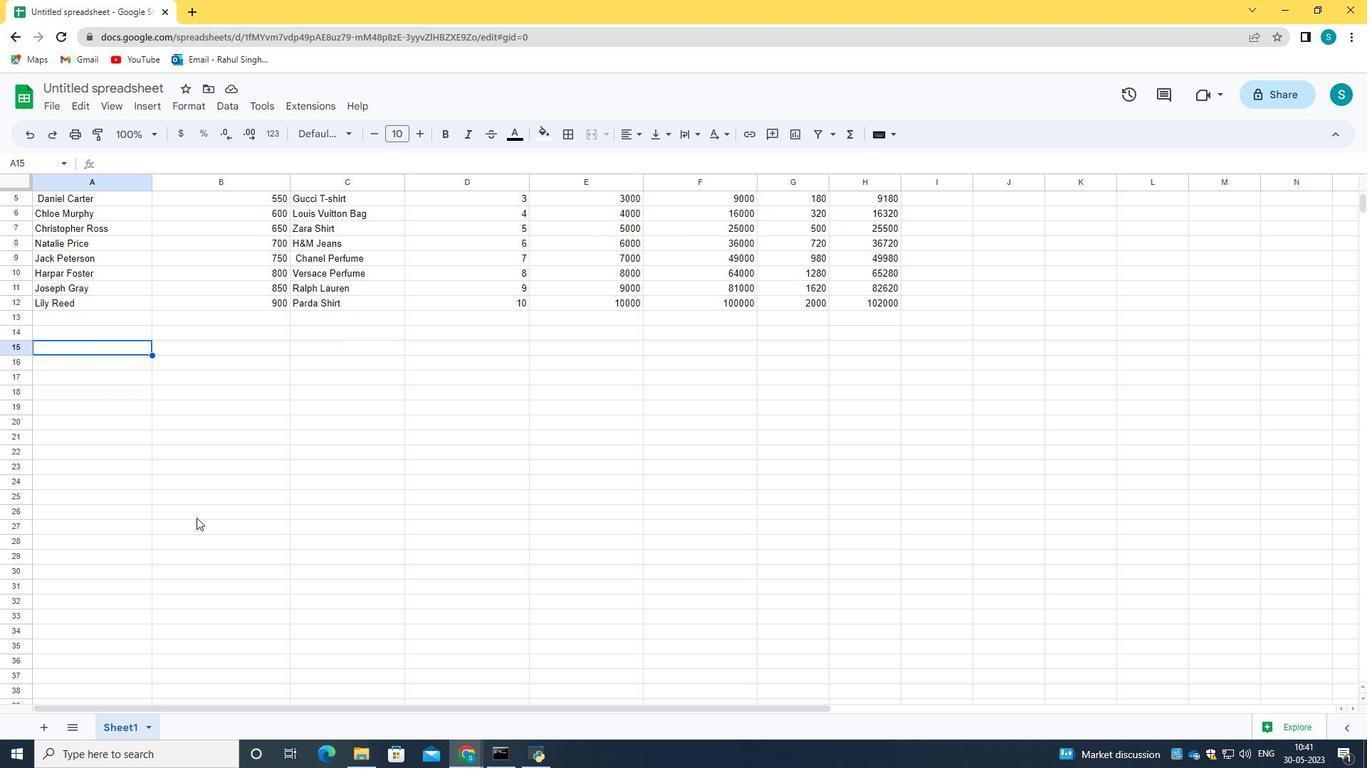 
Action: Mouse moved to (150, 182)
Screenshot: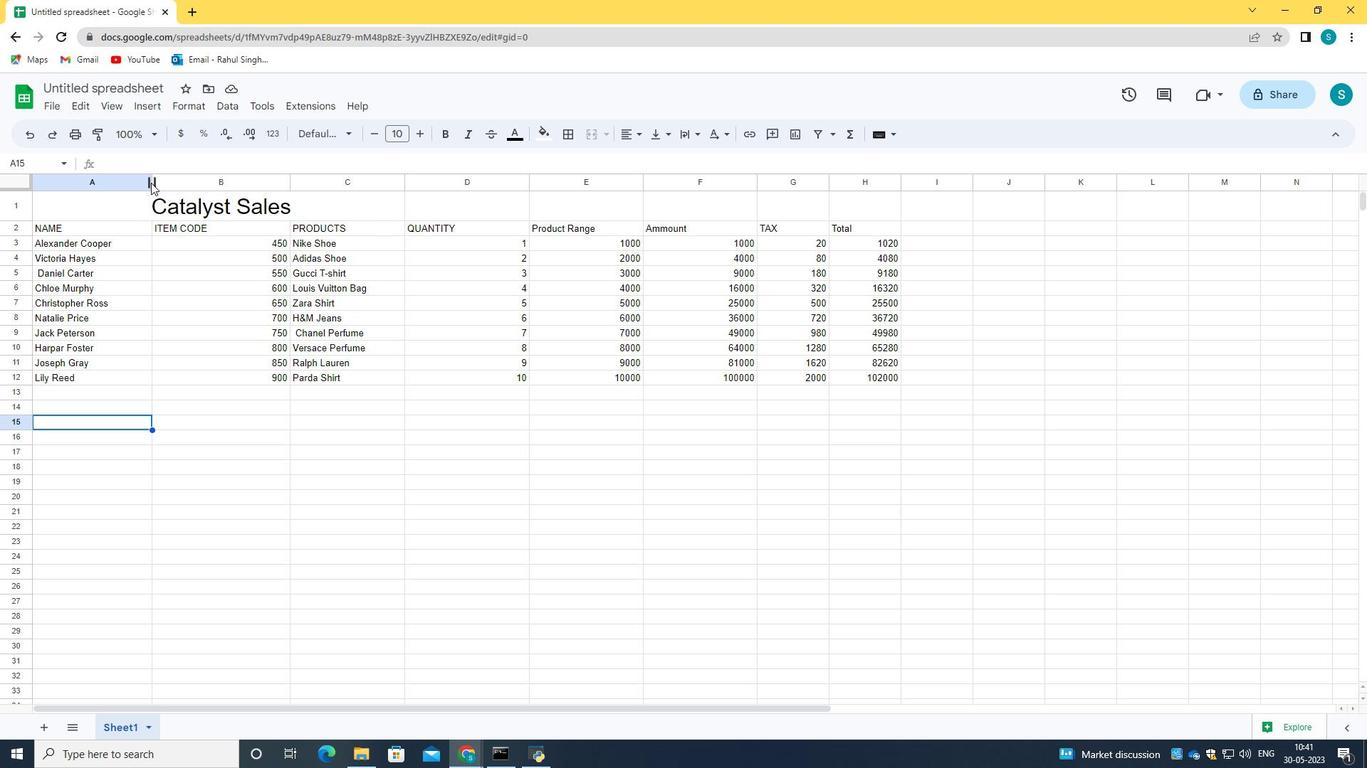 
Action: Mouse pressed left at (150, 182)
Screenshot: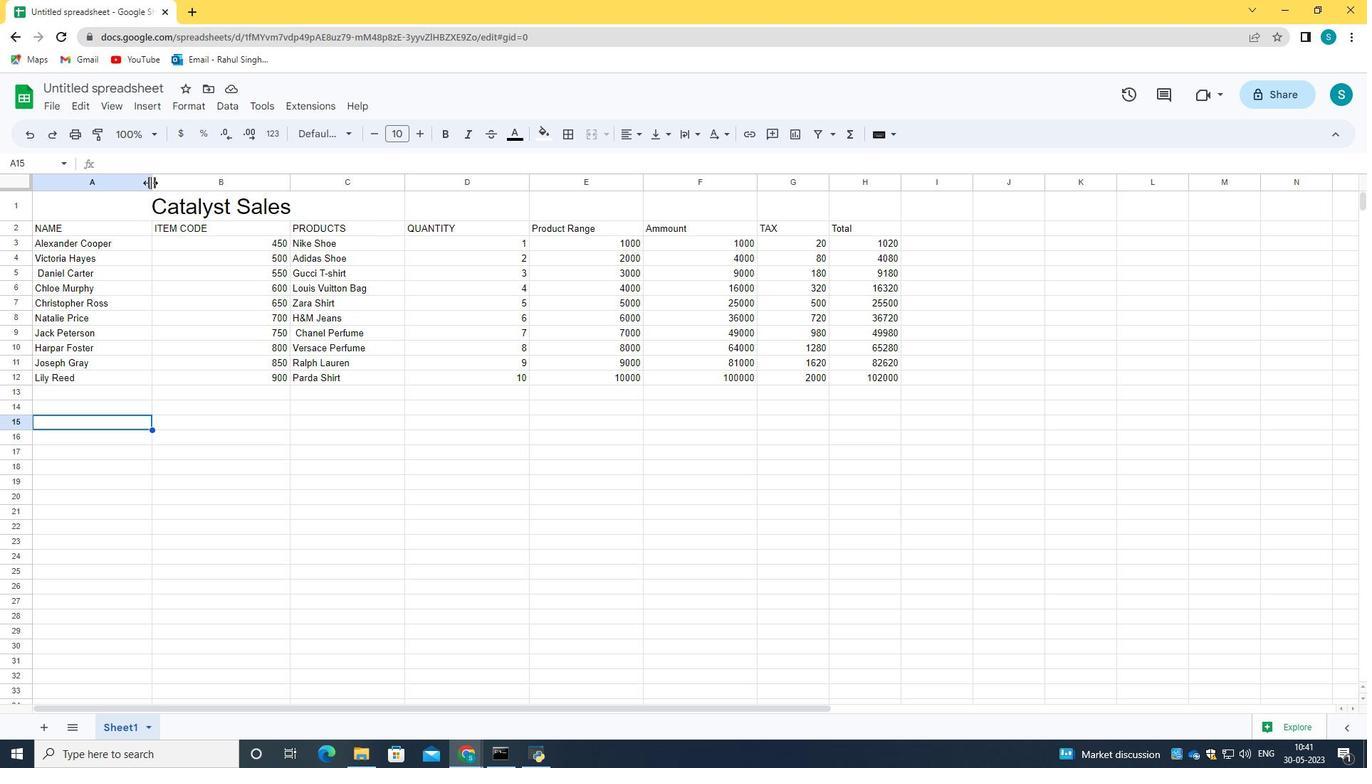 
Action: Mouse moved to (272, 181)
Screenshot: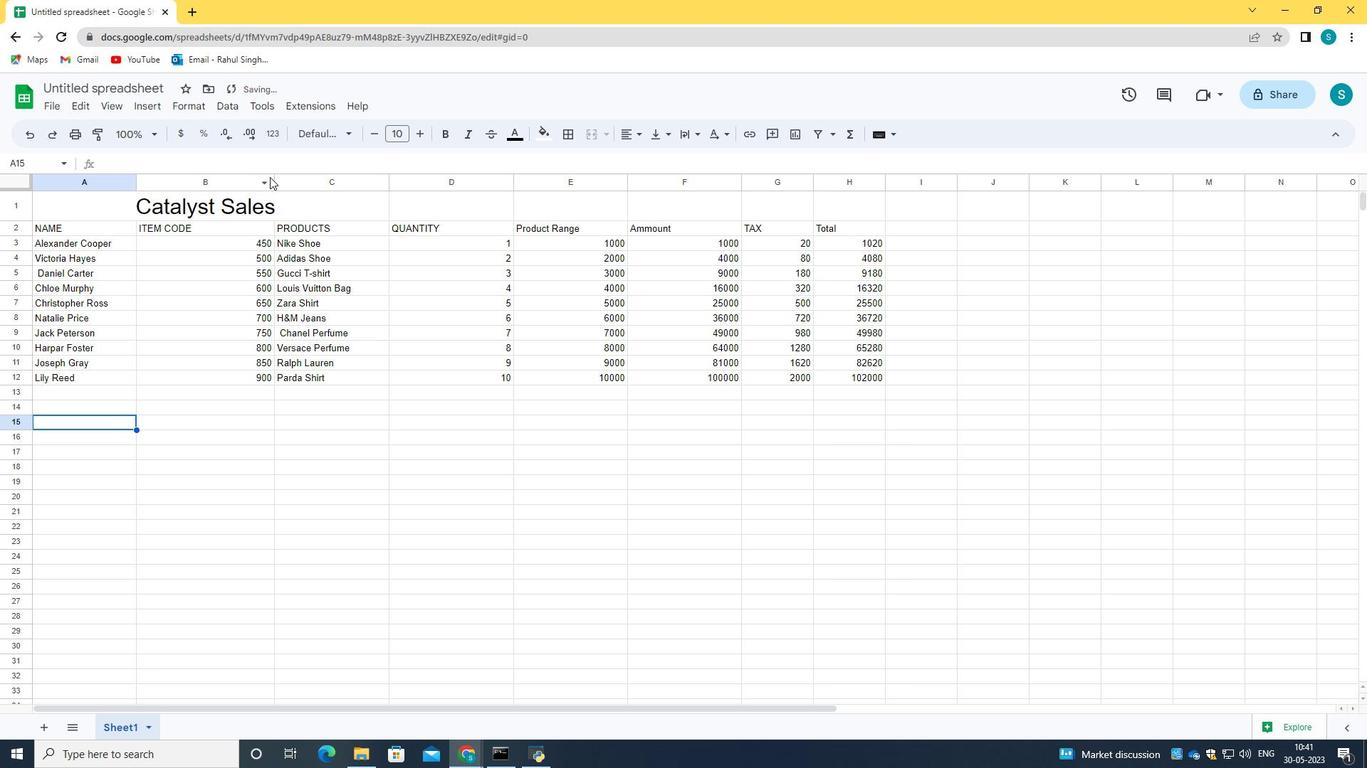 
Action: Mouse pressed left at (272, 181)
Screenshot: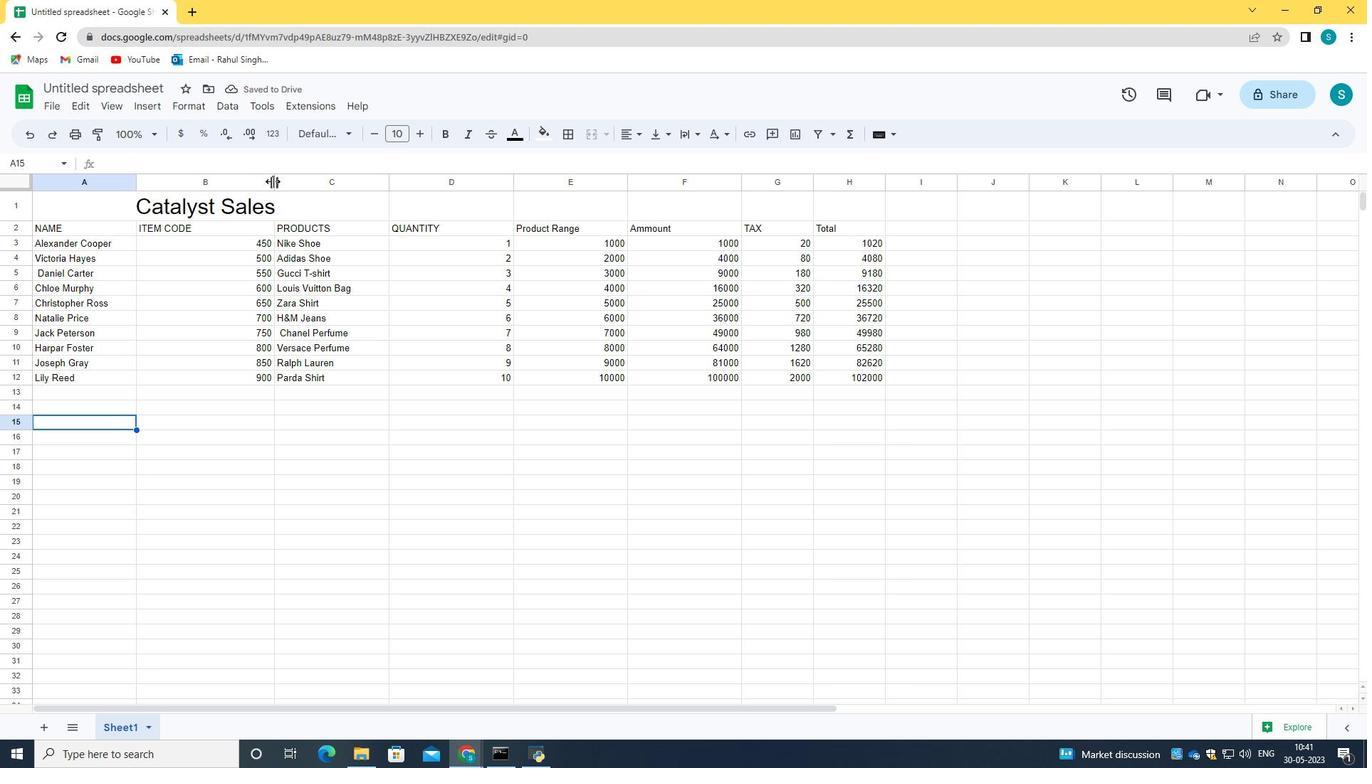 
Action: Mouse moved to (238, 183)
Screenshot: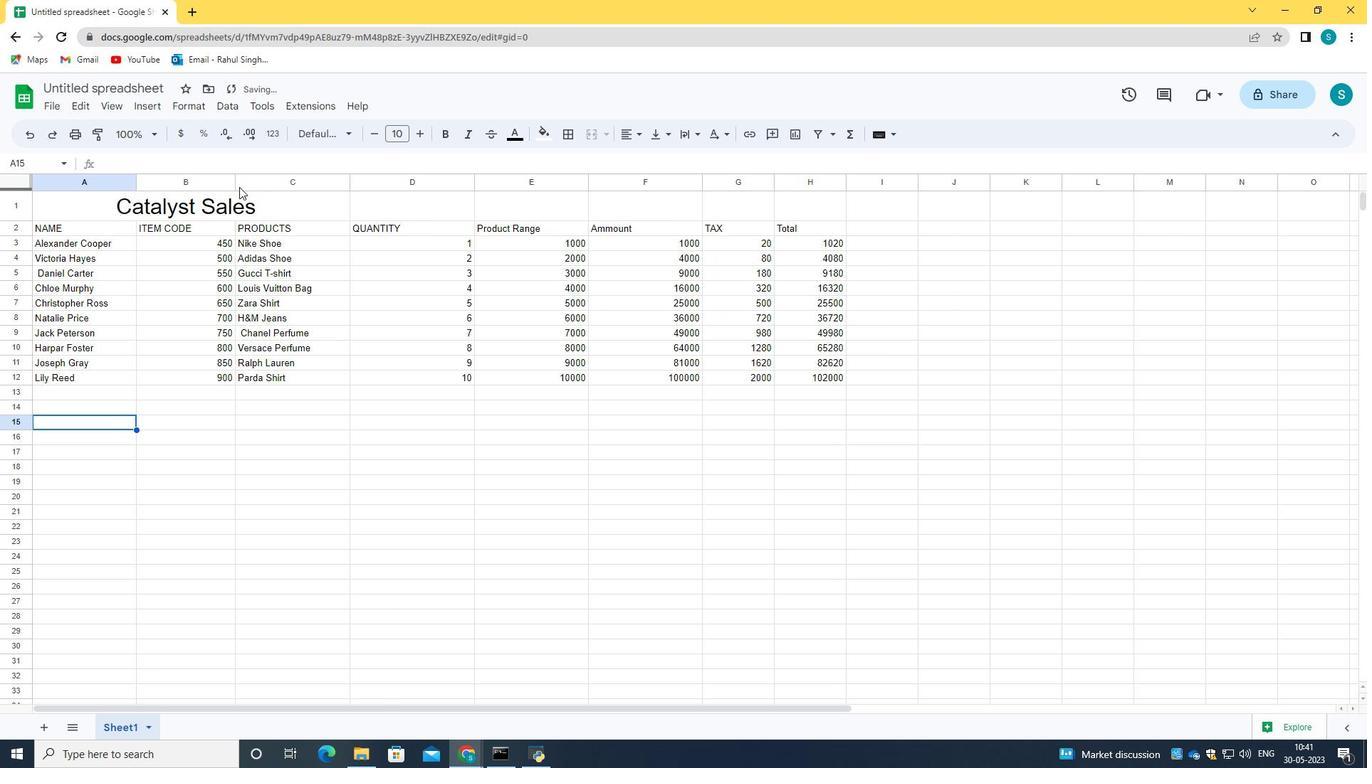 
Action: Mouse pressed left at (238, 183)
Screenshot: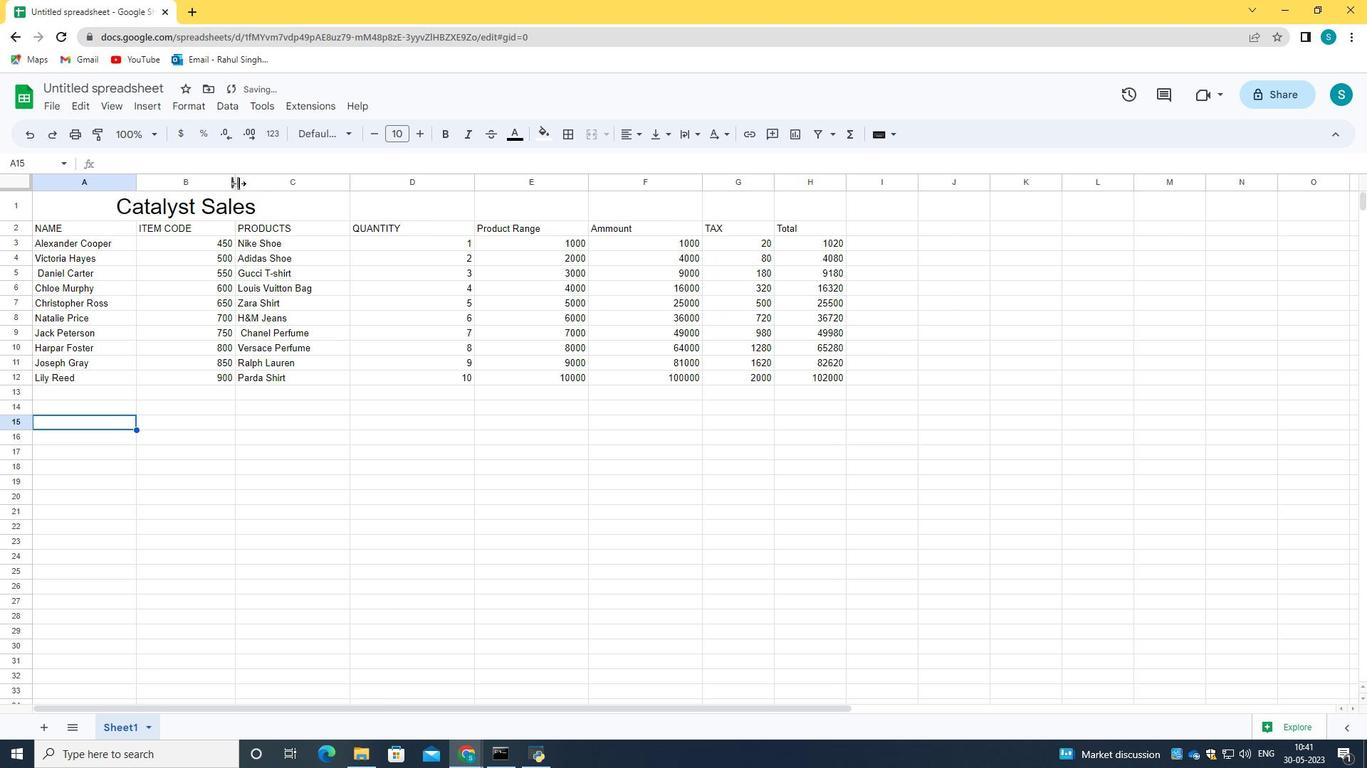
Action: Mouse moved to (330, 184)
Screenshot: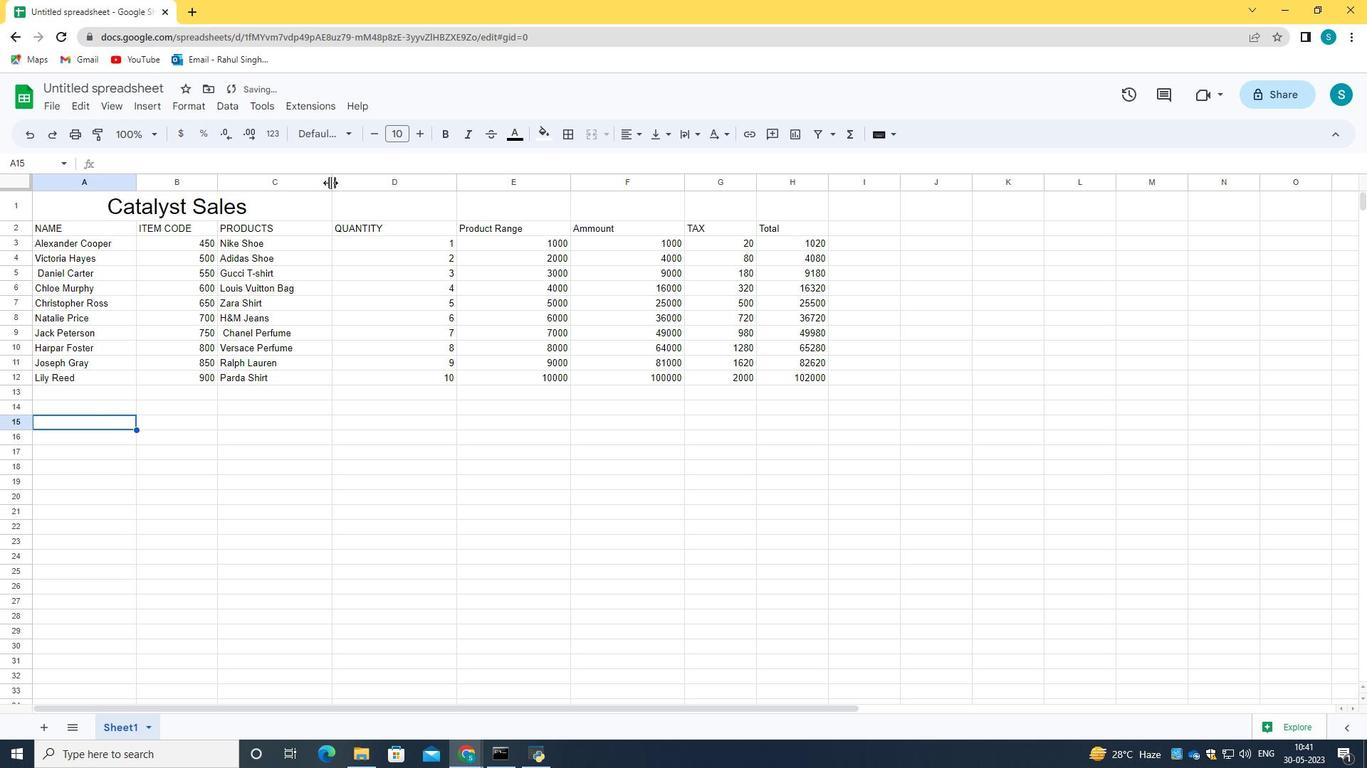 
Action: Mouse pressed left at (330, 184)
Screenshot: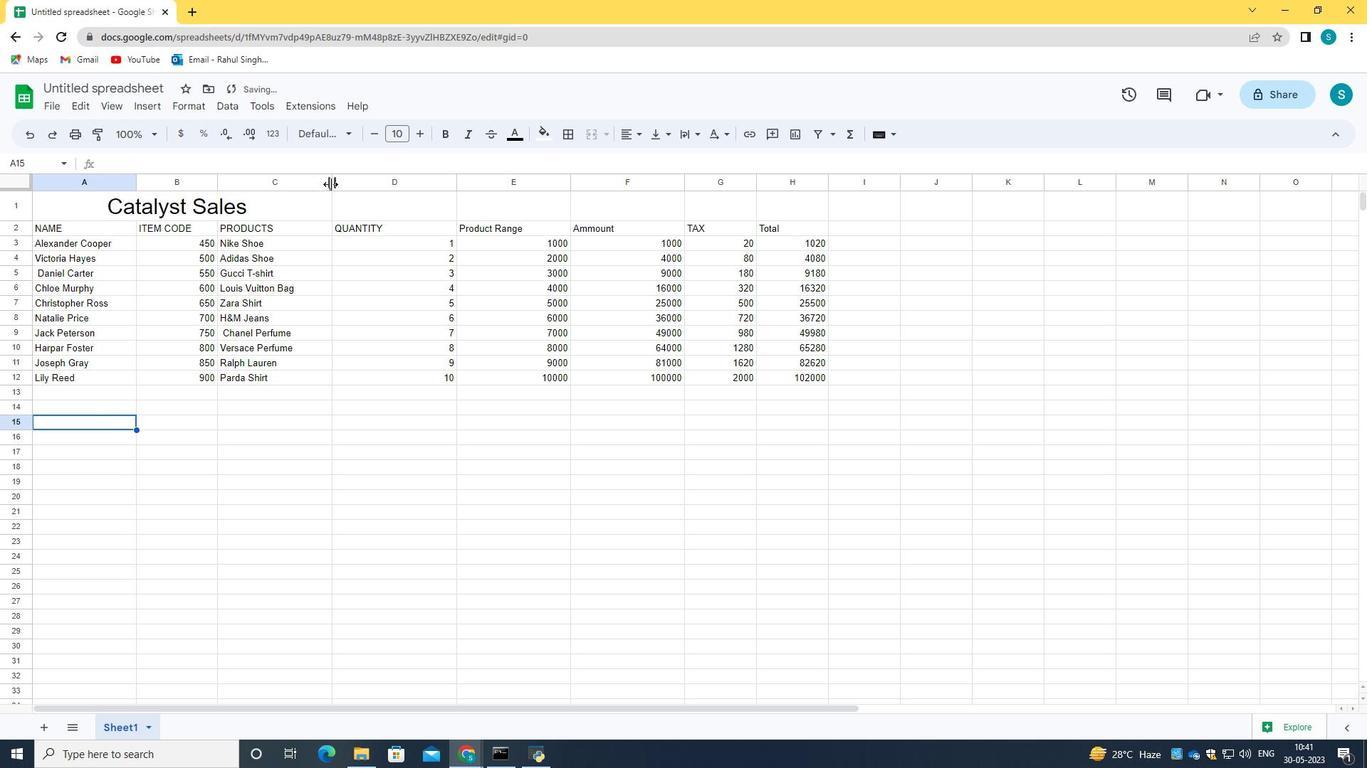 
Action: Mouse moved to (423, 183)
Screenshot: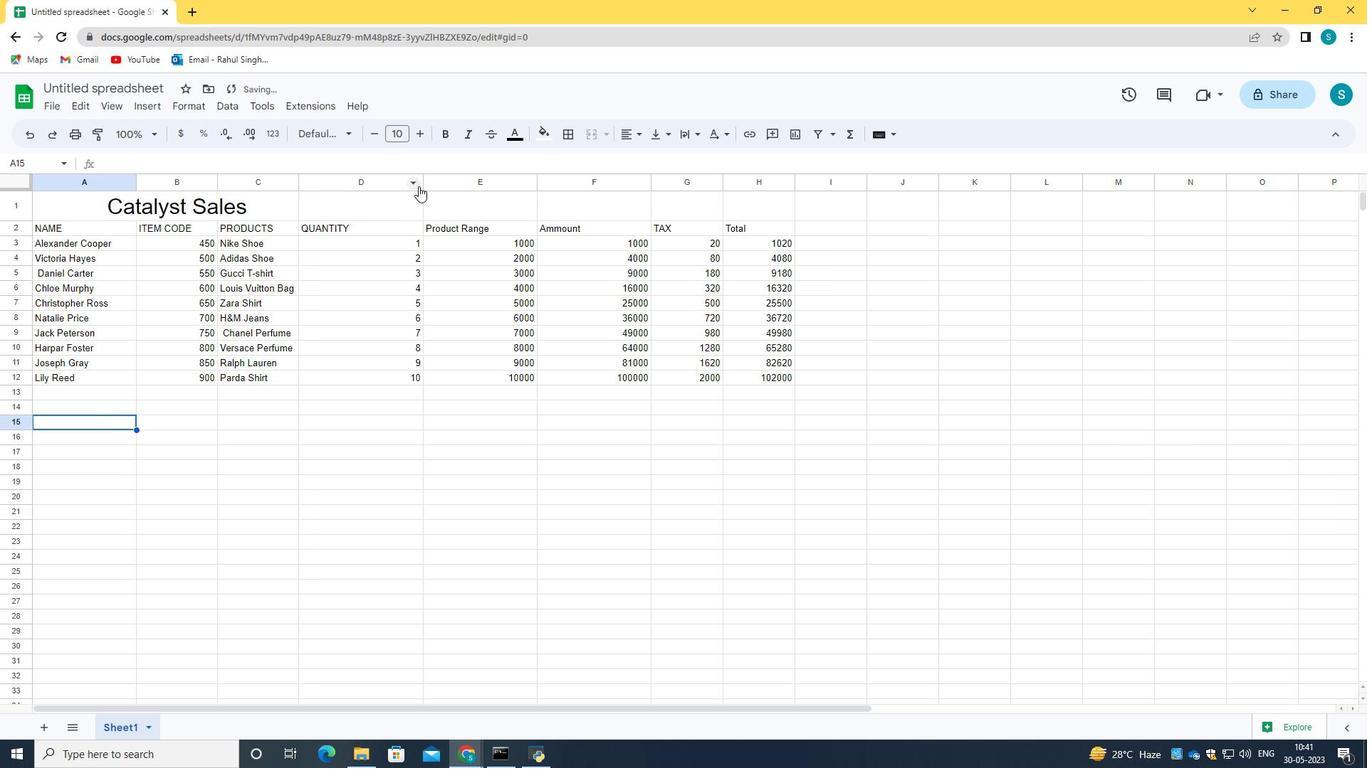 
Action: Mouse pressed left at (423, 183)
Screenshot: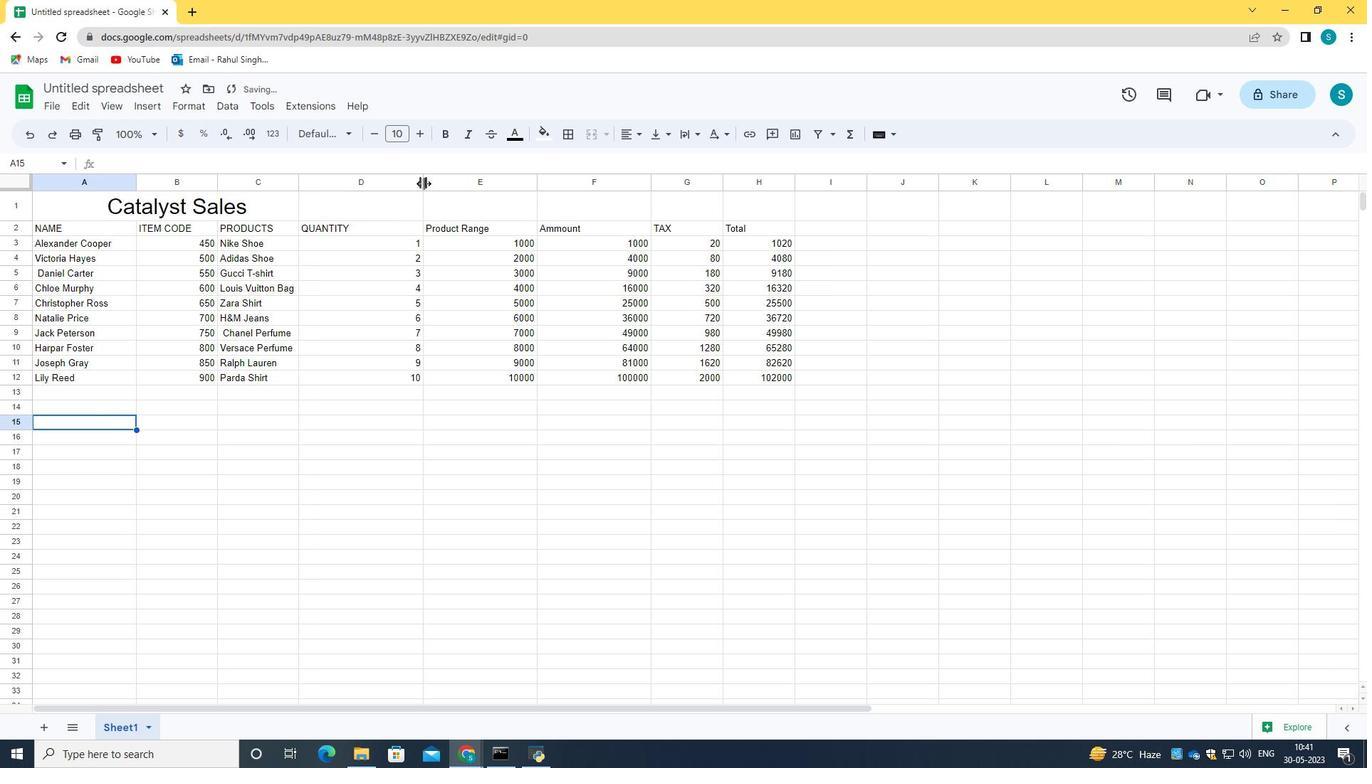 
Action: Mouse moved to (483, 183)
Screenshot: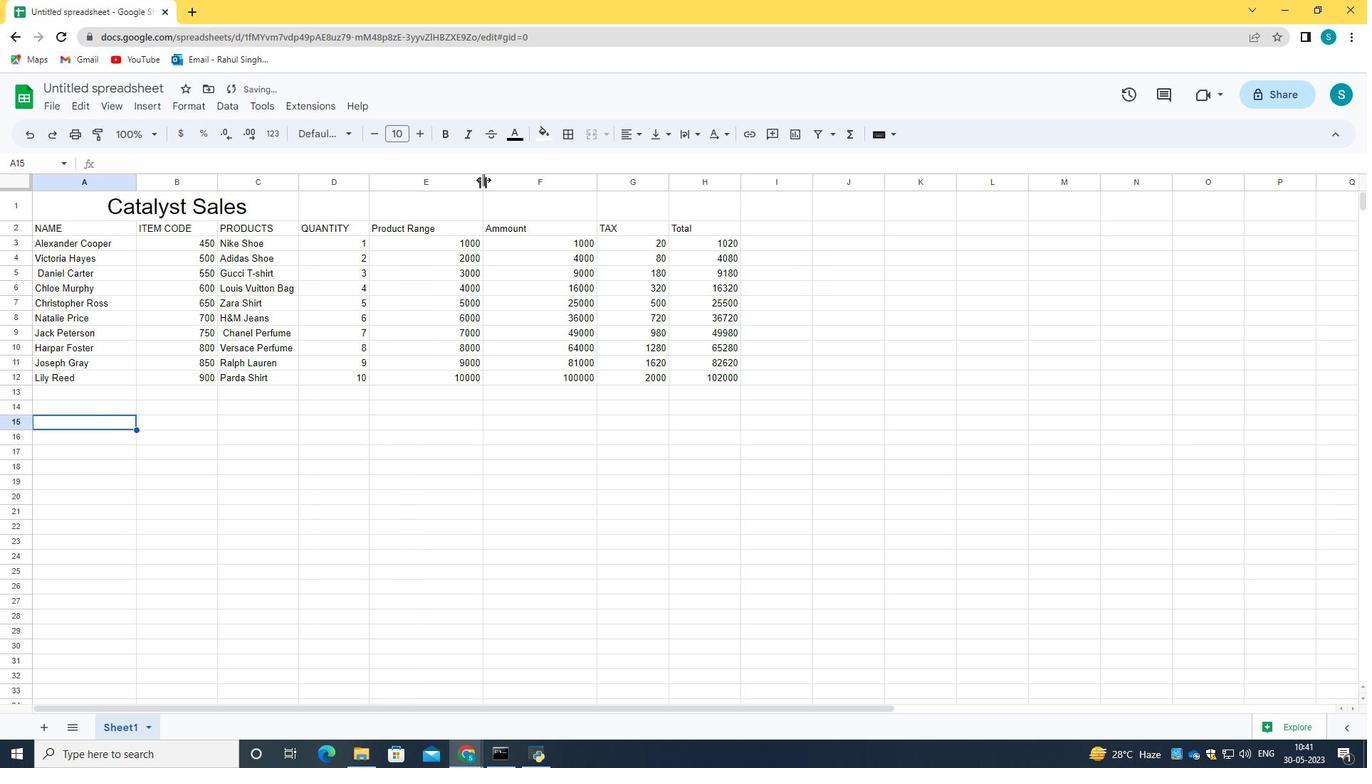 
Action: Mouse pressed left at (483, 183)
Screenshot: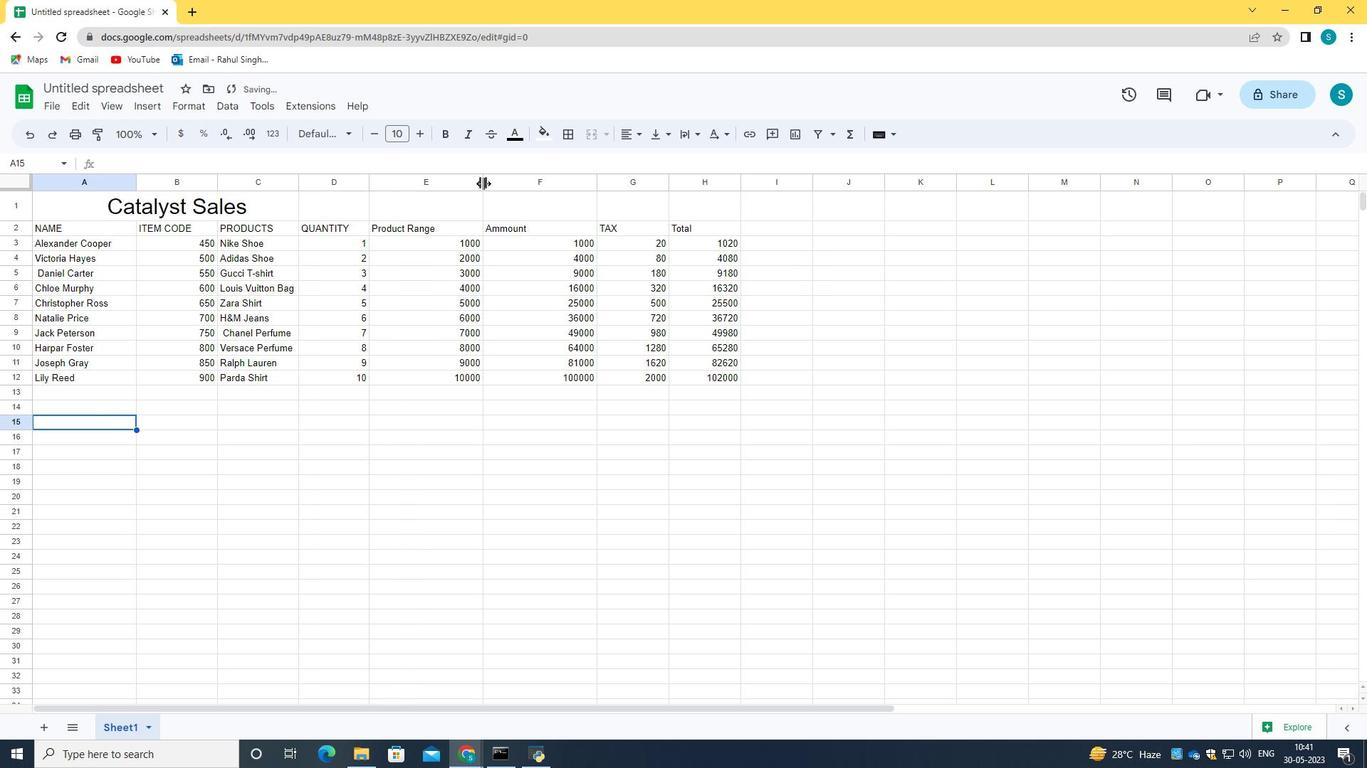 
Action: Mouse moved to (538, 185)
Screenshot: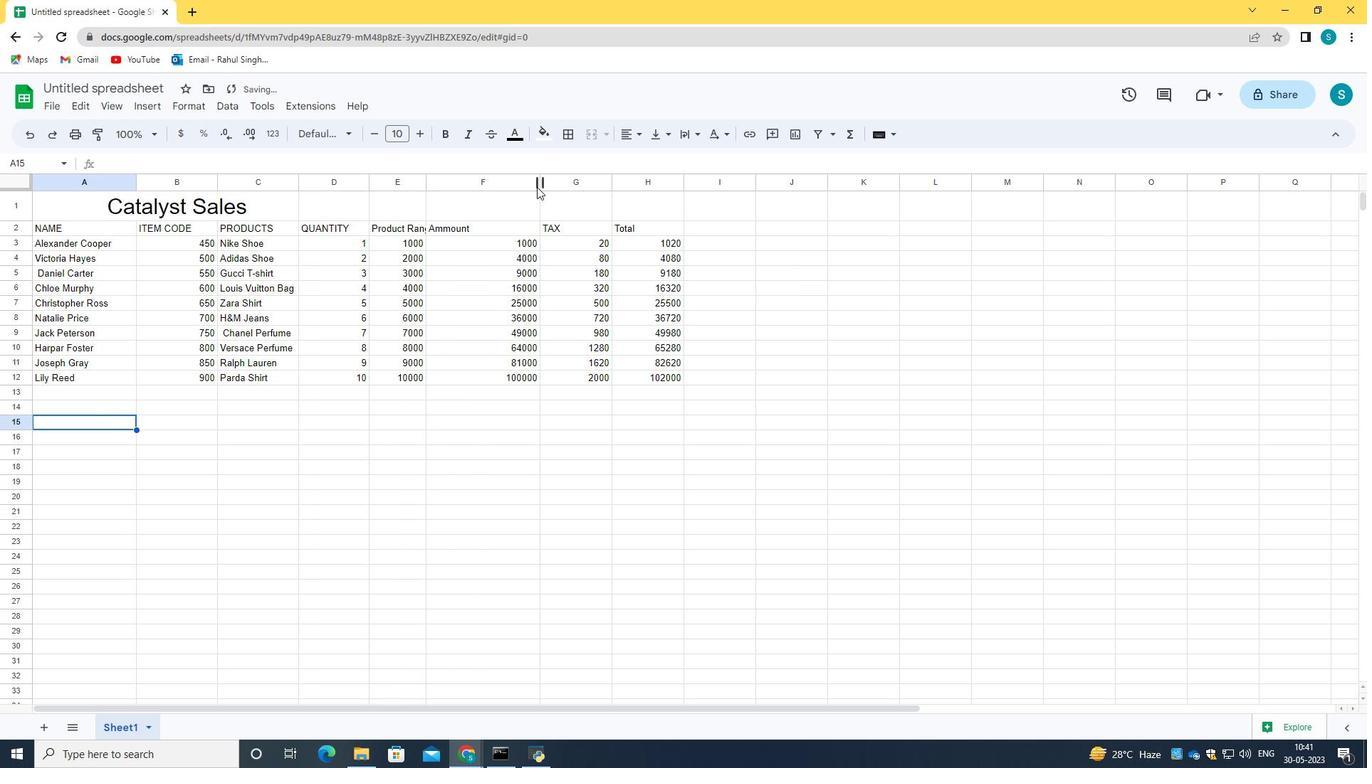 
Action: Mouse pressed left at (538, 185)
Screenshot: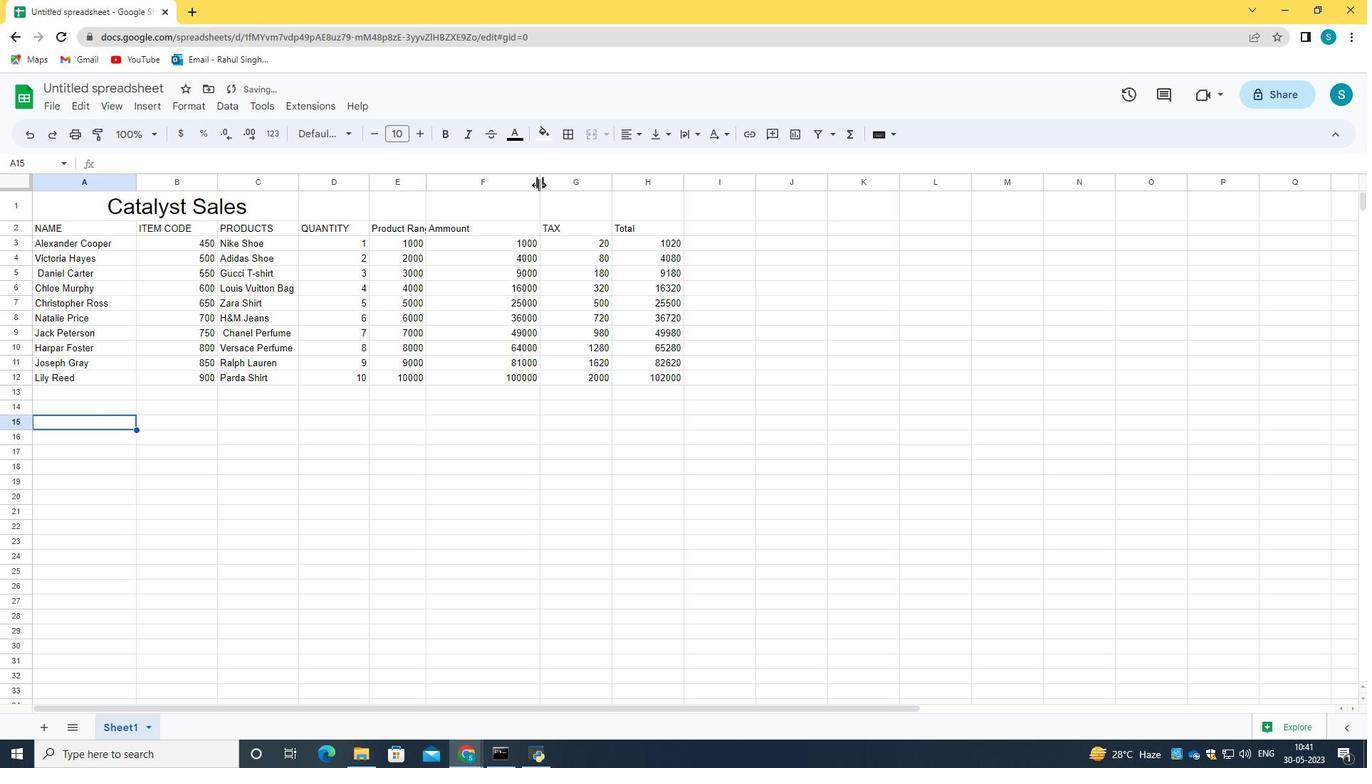 
Action: Mouse moved to (551, 177)
Screenshot: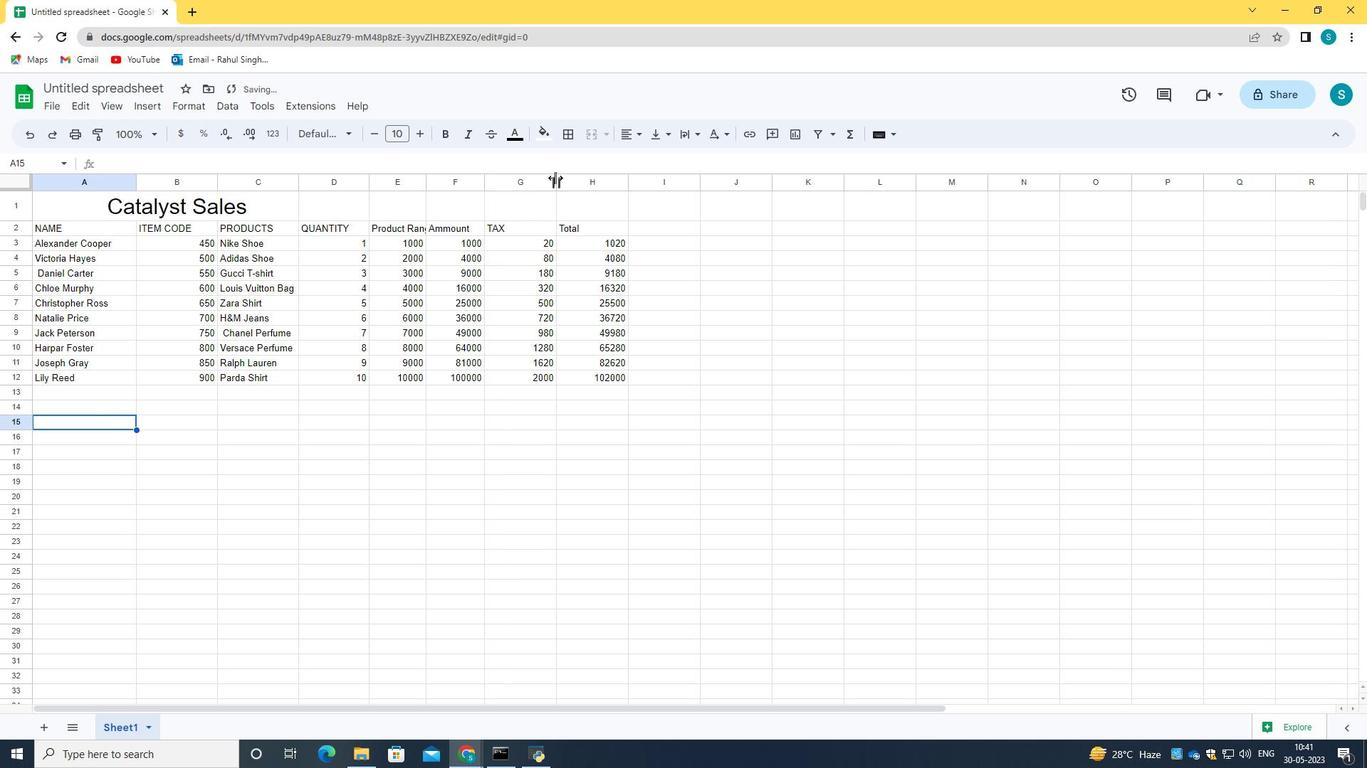 
Action: Mouse pressed left at (551, 177)
Screenshot: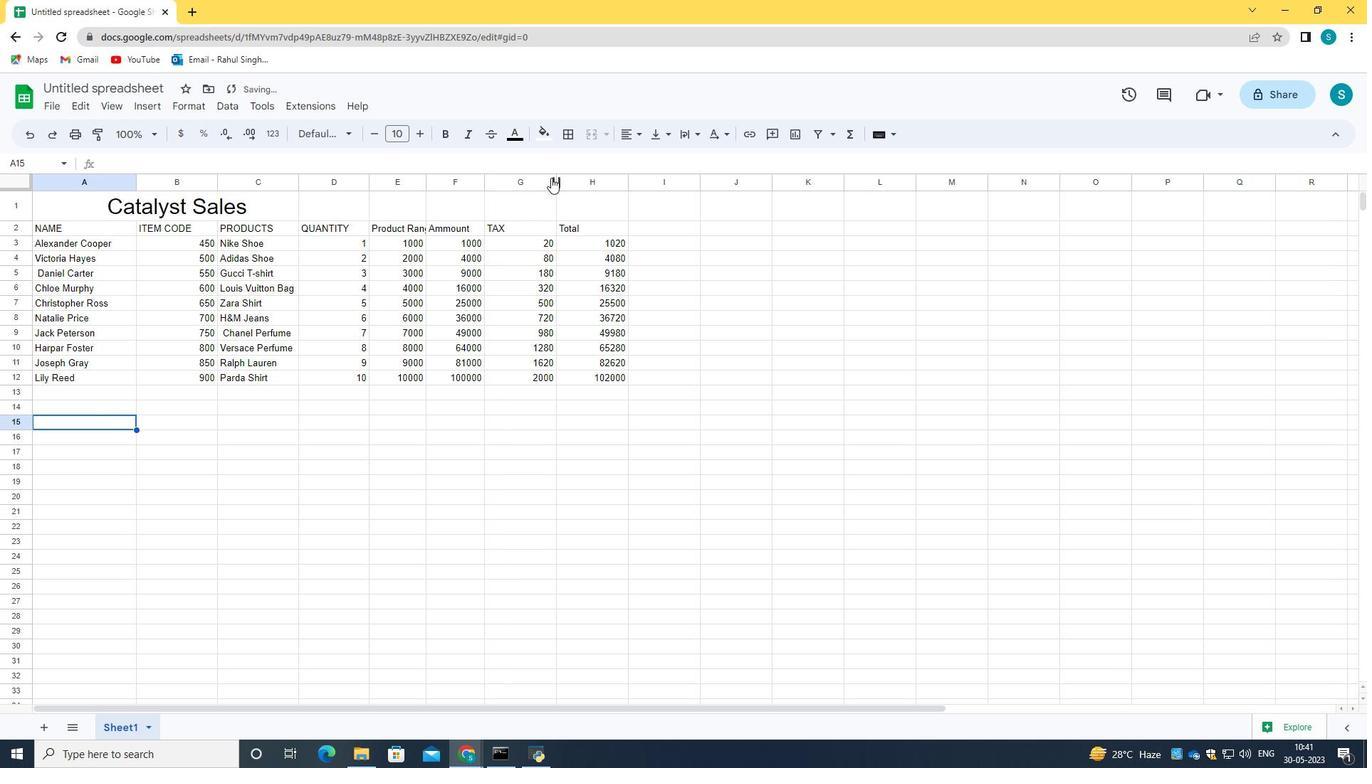 
Action: Mouse moved to (573, 163)
Screenshot: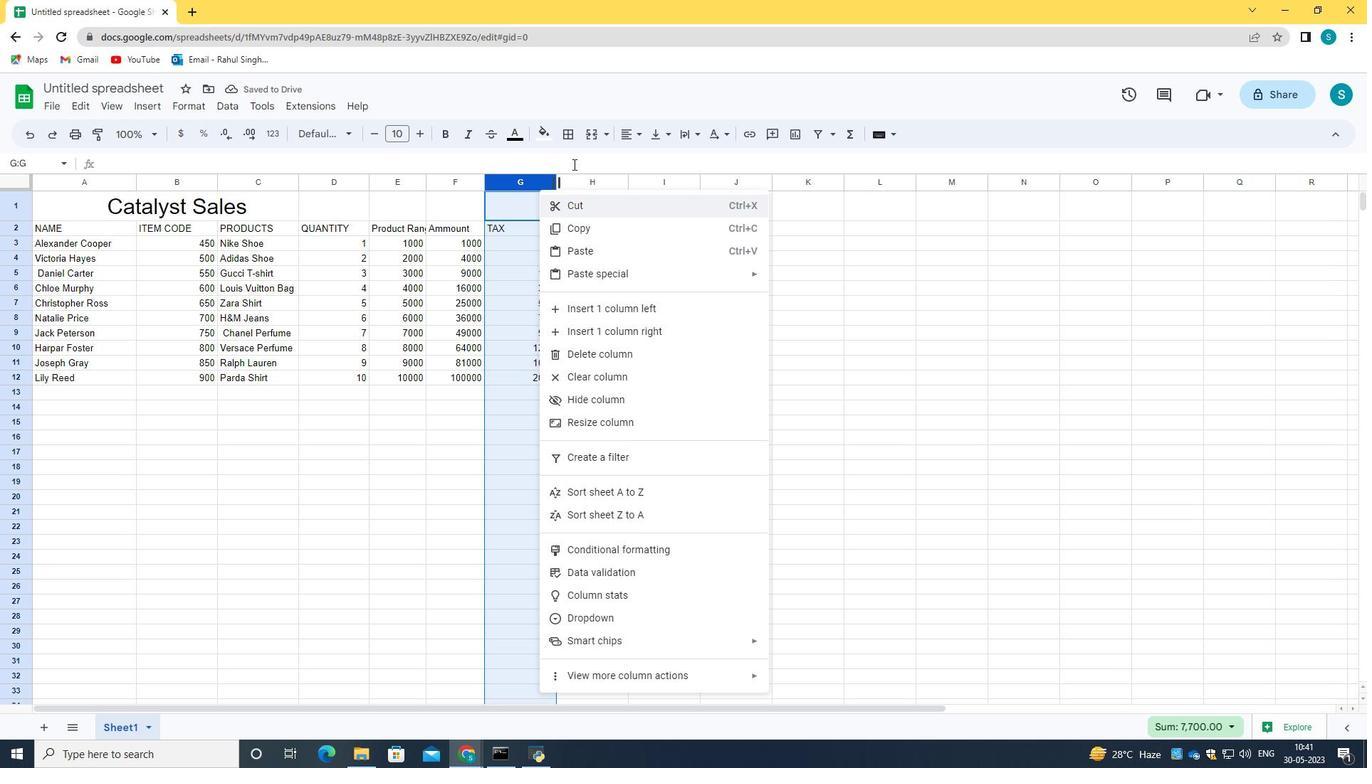 
Action: Mouse pressed left at (573, 163)
Screenshot: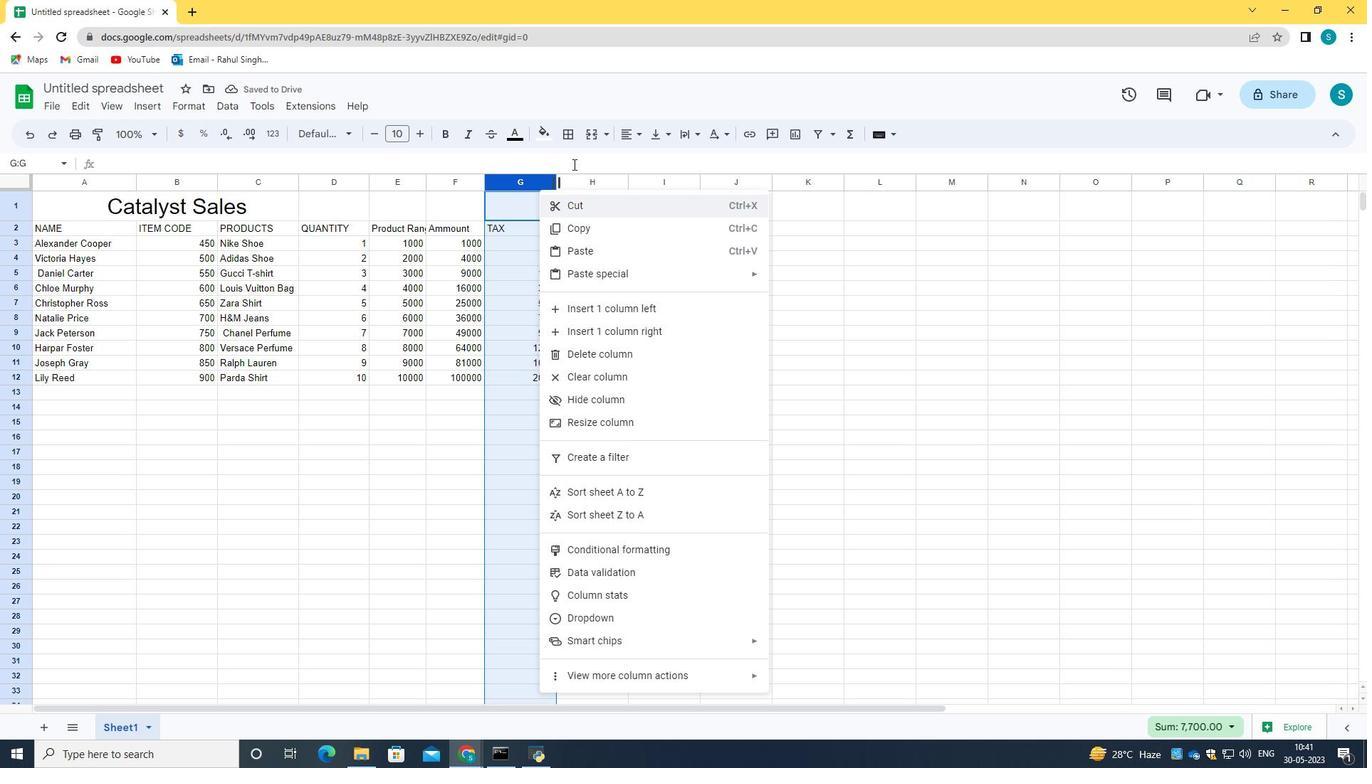 
Action: Mouse moved to (570, 202)
Screenshot: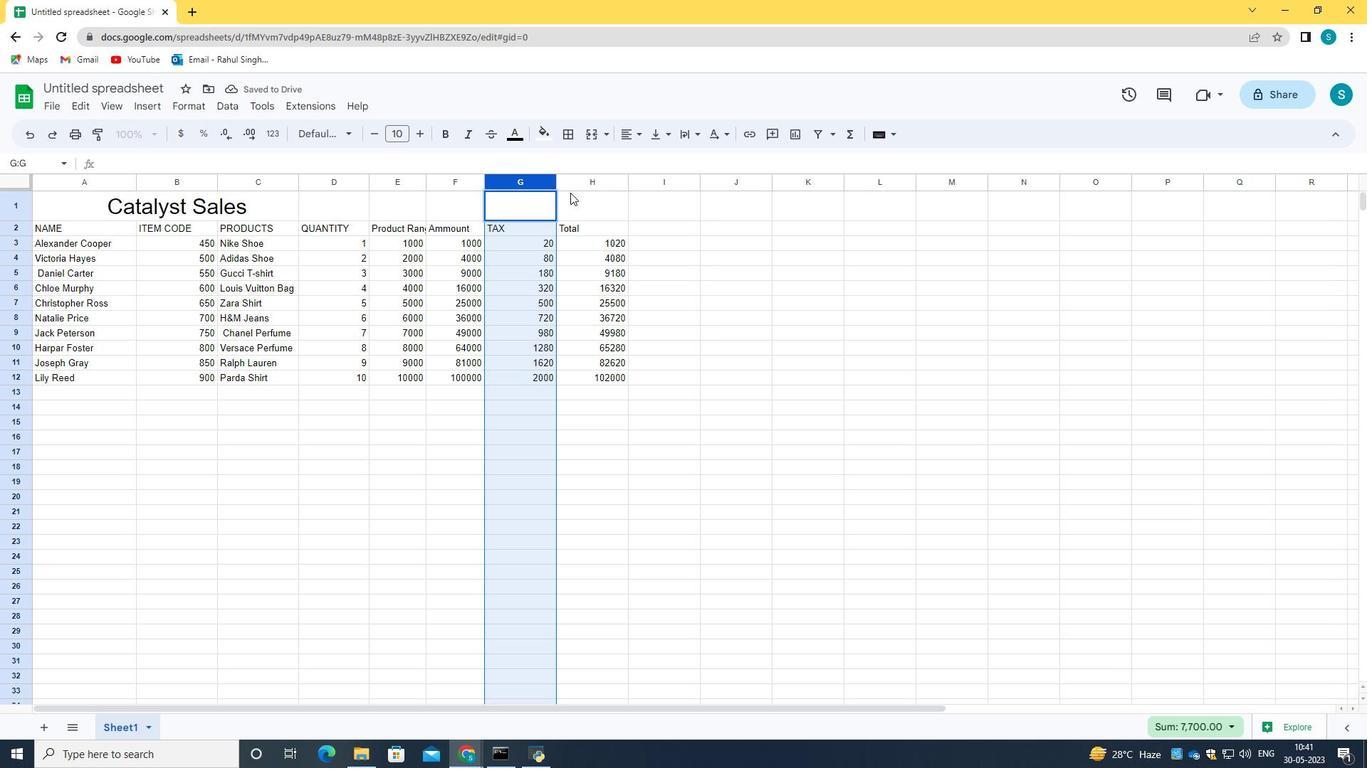 
Action: Mouse pressed left at (570, 202)
Screenshot: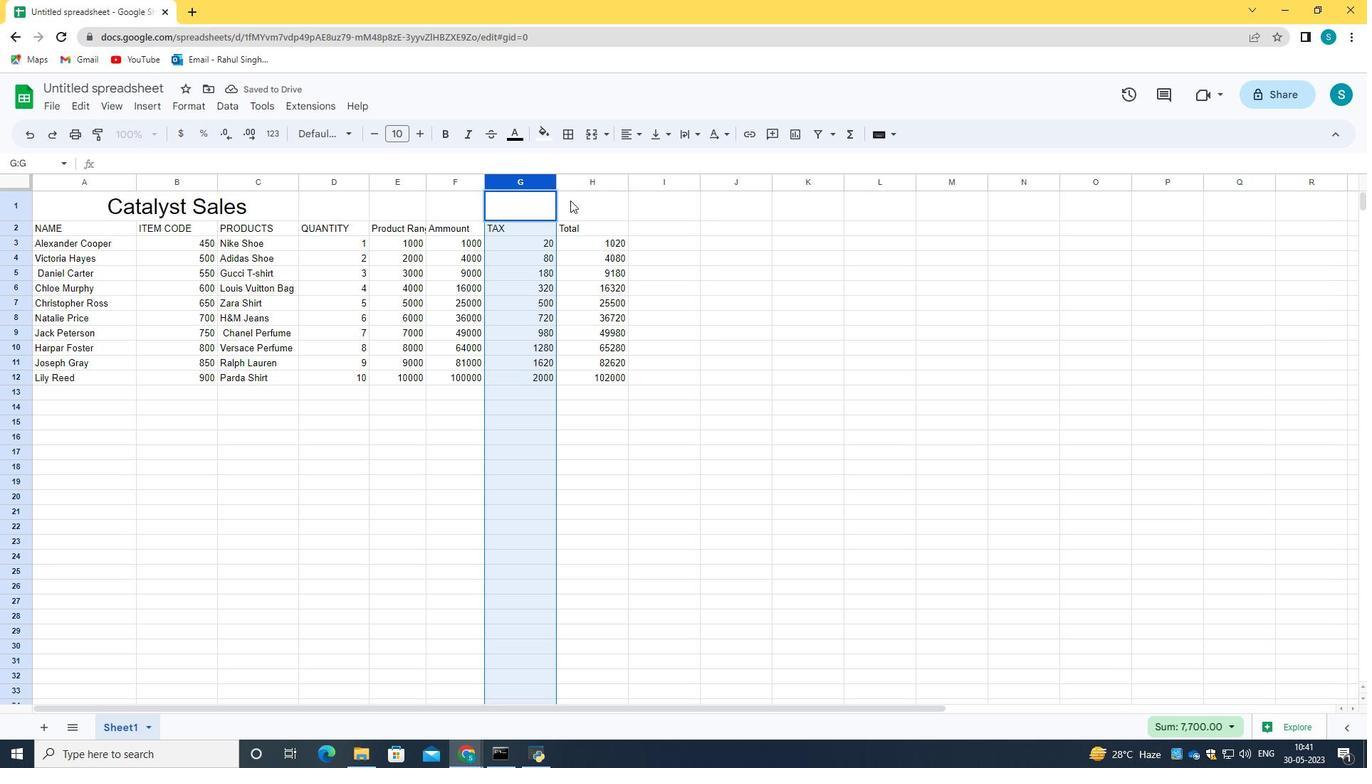 
Action: Mouse moved to (216, 204)
Screenshot: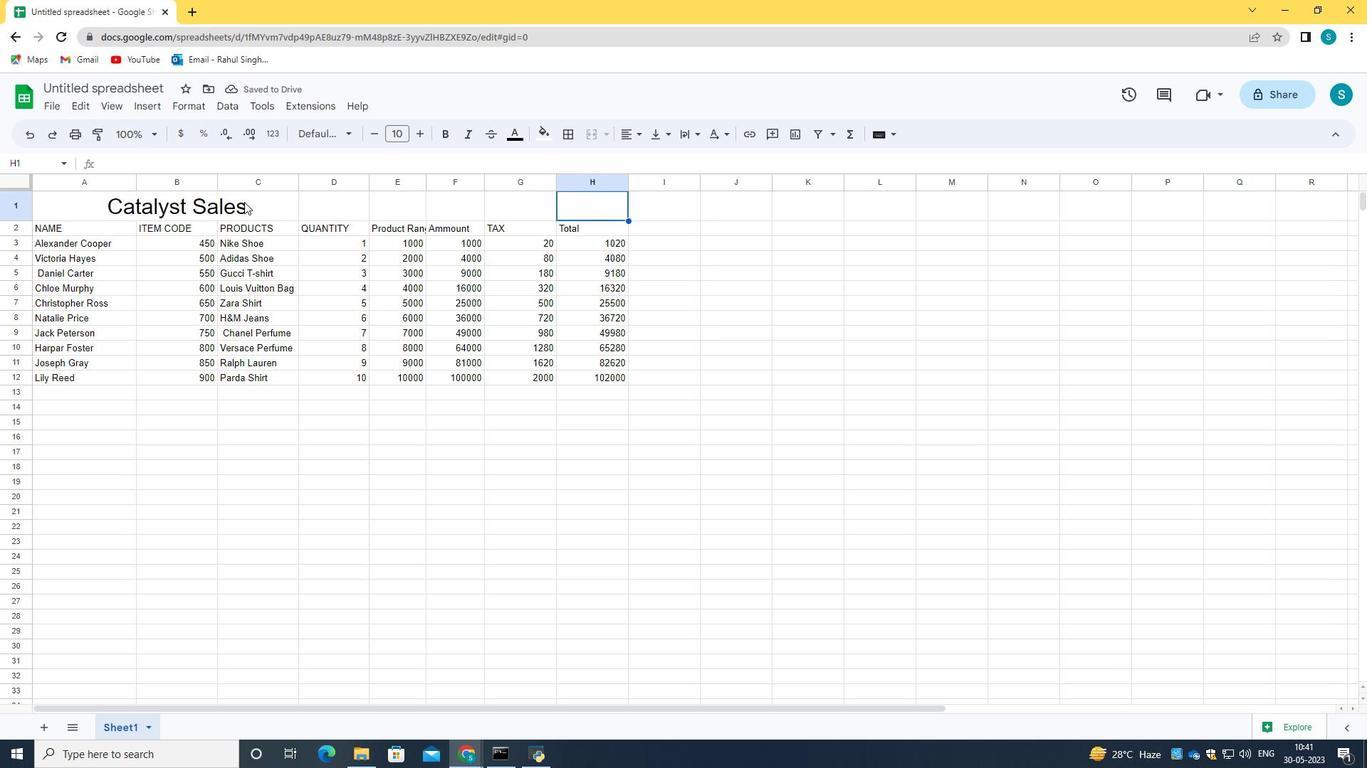 
Action: Mouse pressed left at (216, 204)
Screenshot: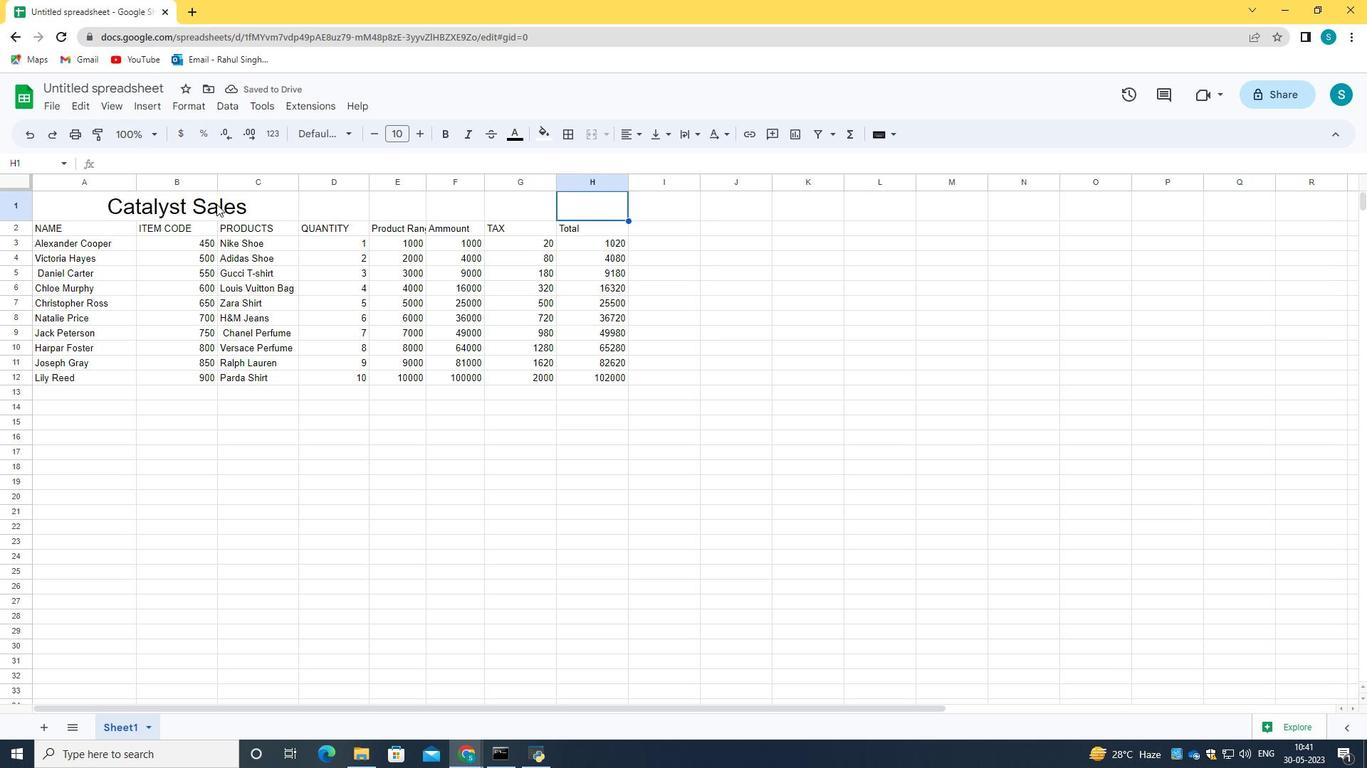 
Action: Mouse moved to (350, 202)
Screenshot: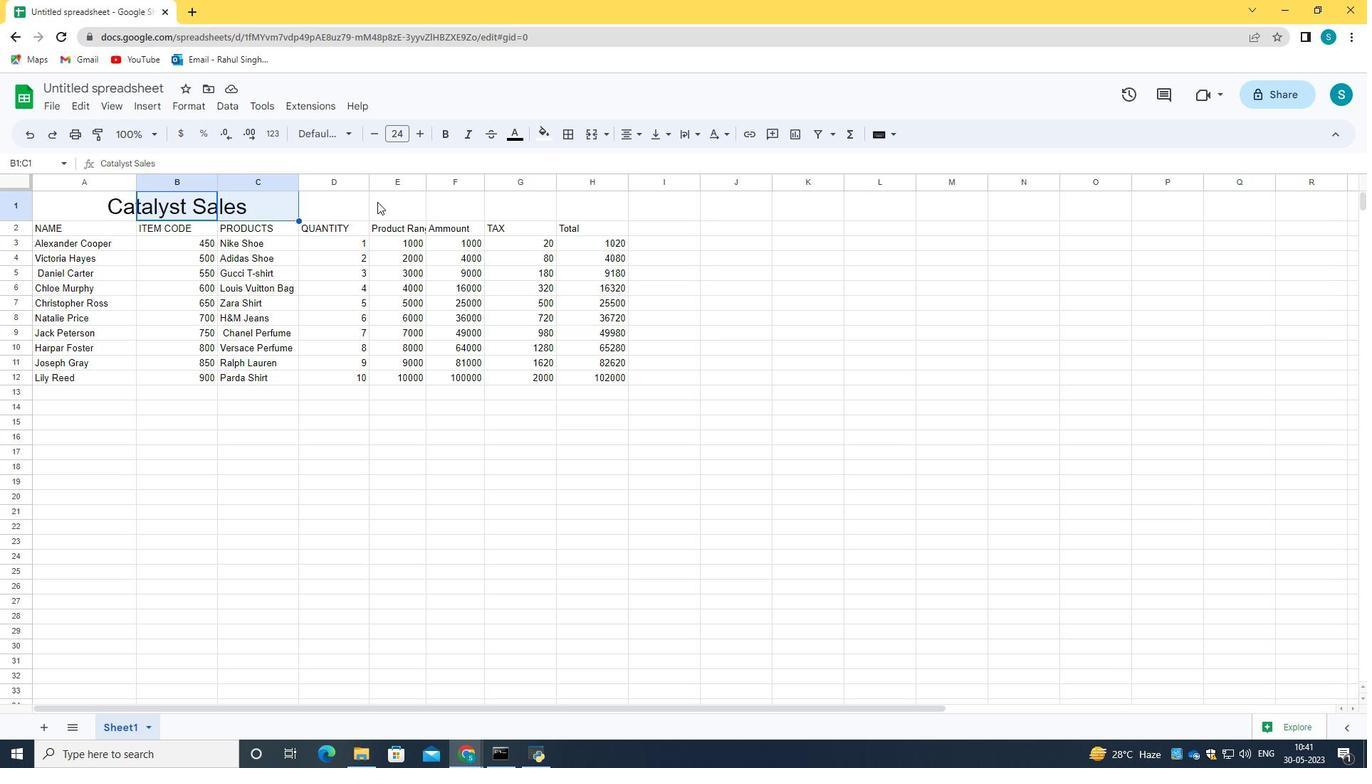
Action: Mouse pressed left at (350, 202)
Screenshot: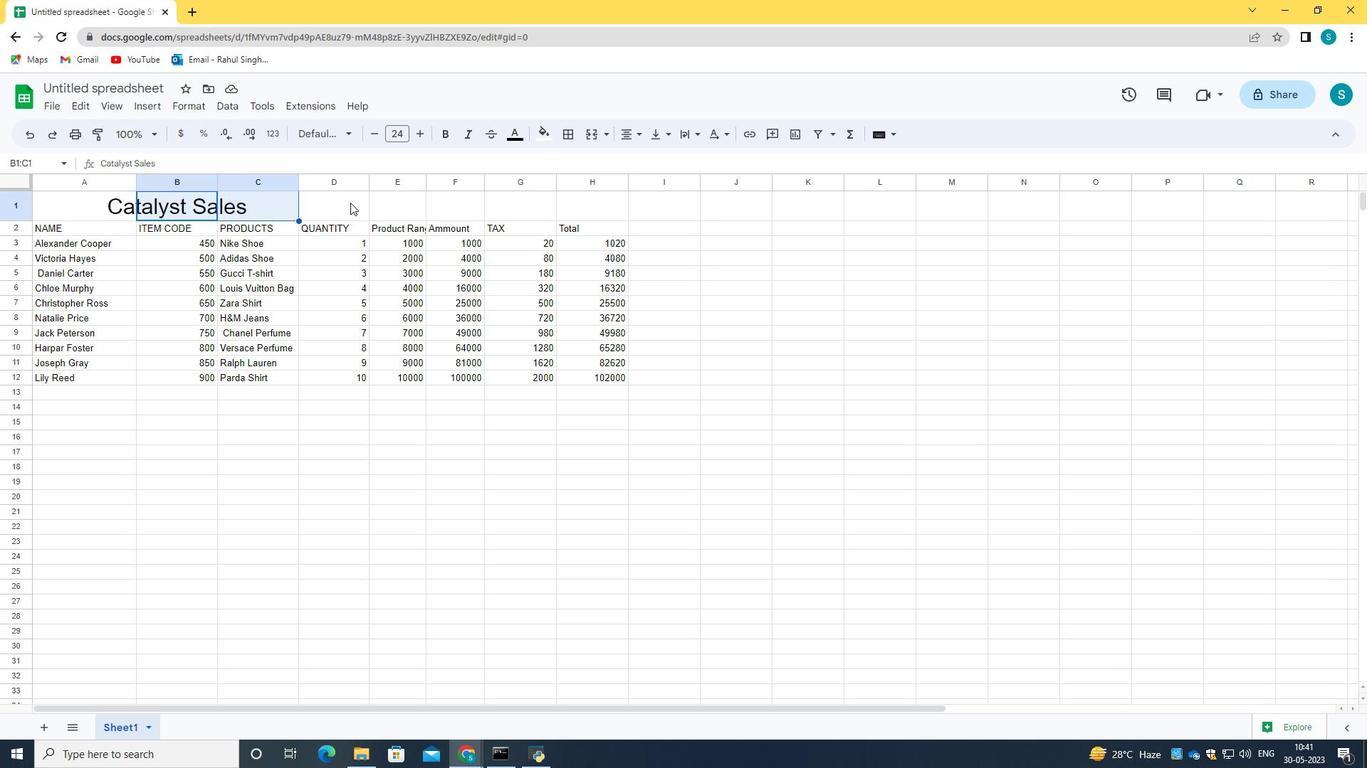 
Action: Mouse moved to (257, 445)
Screenshot: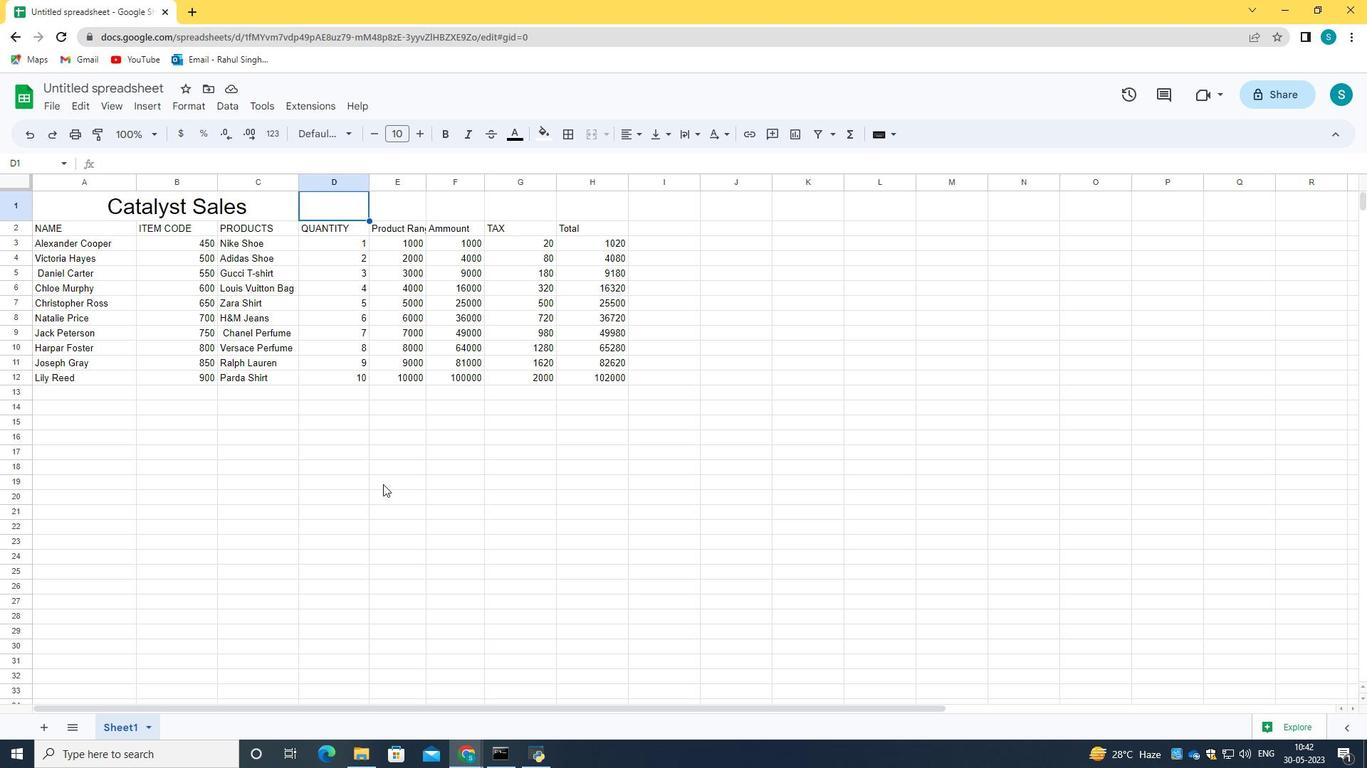 
Action: Mouse pressed left at (257, 445)
Screenshot: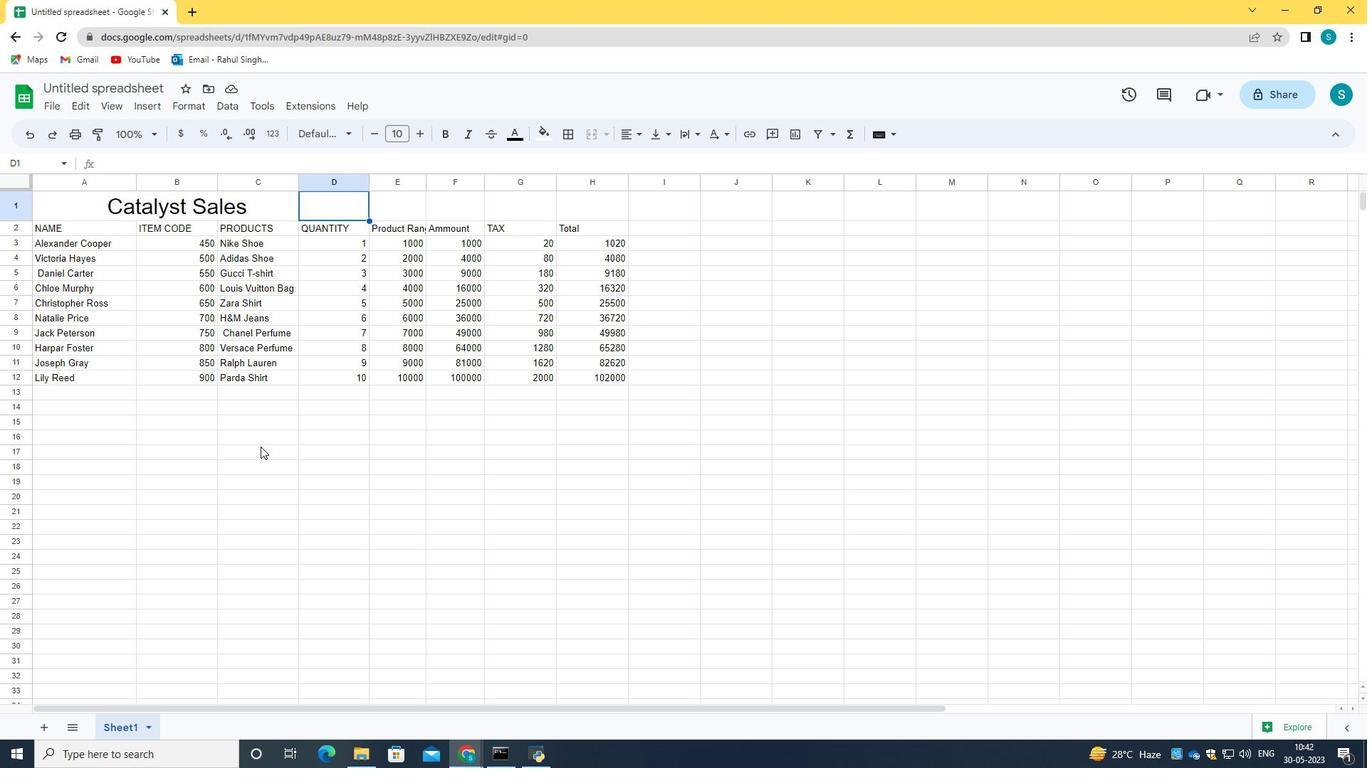 
Action: Mouse moved to (702, 397)
Screenshot: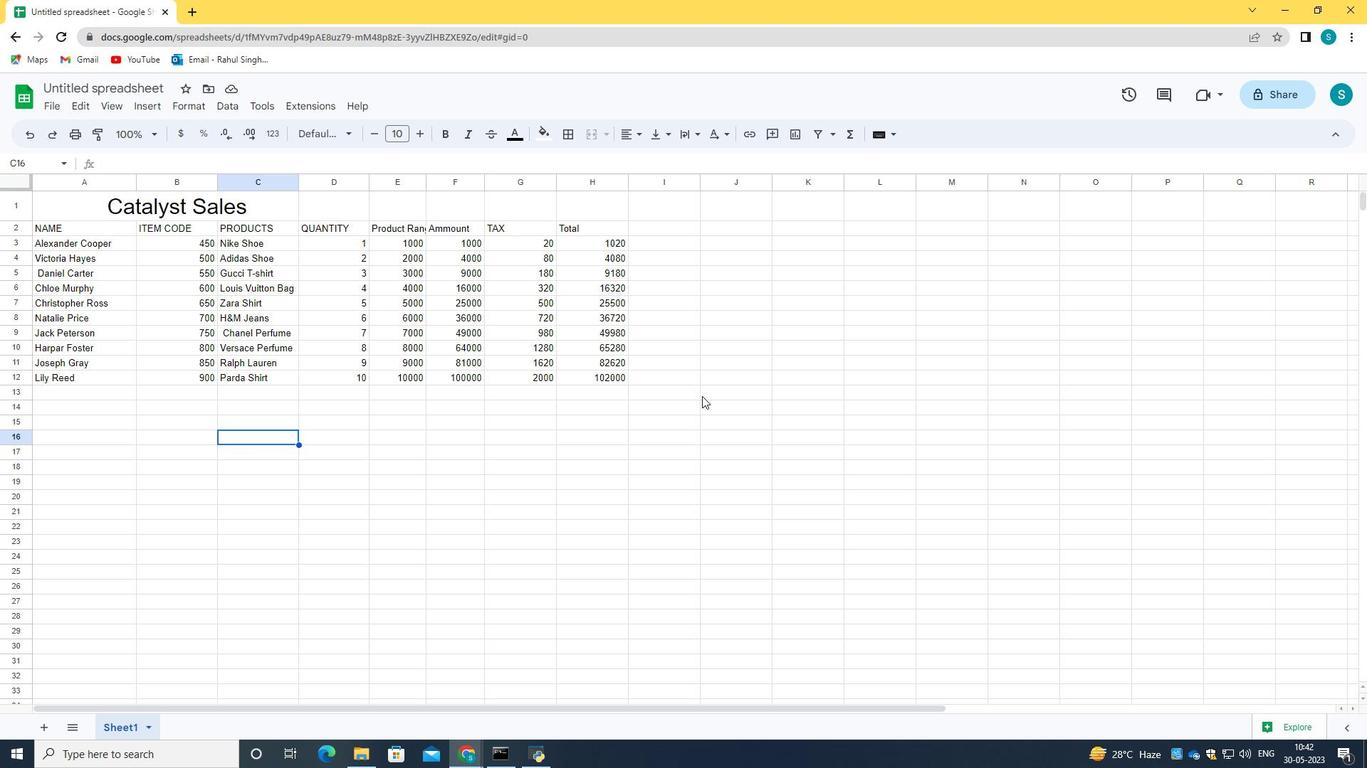 
Action: Mouse pressed left at (702, 397)
Screenshot: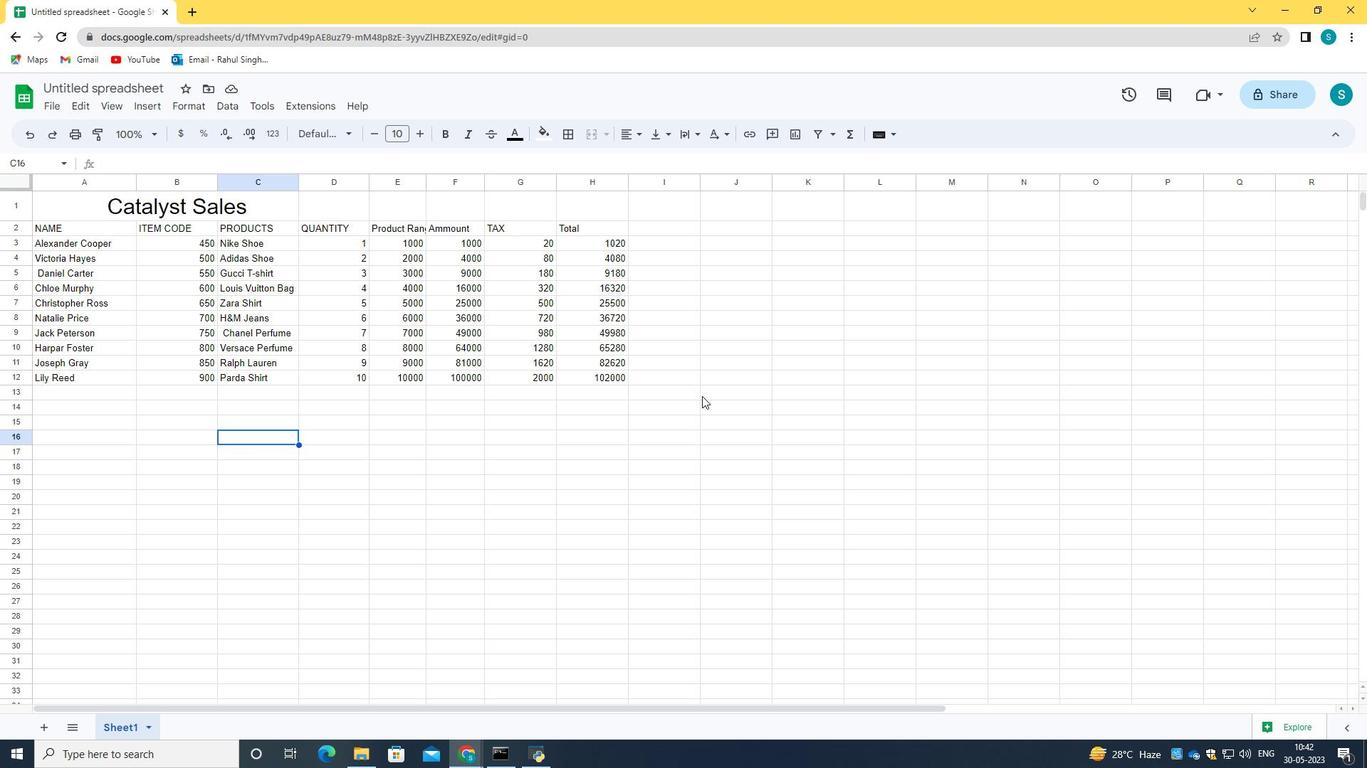 
Action: Mouse moved to (122, 86)
Screenshot: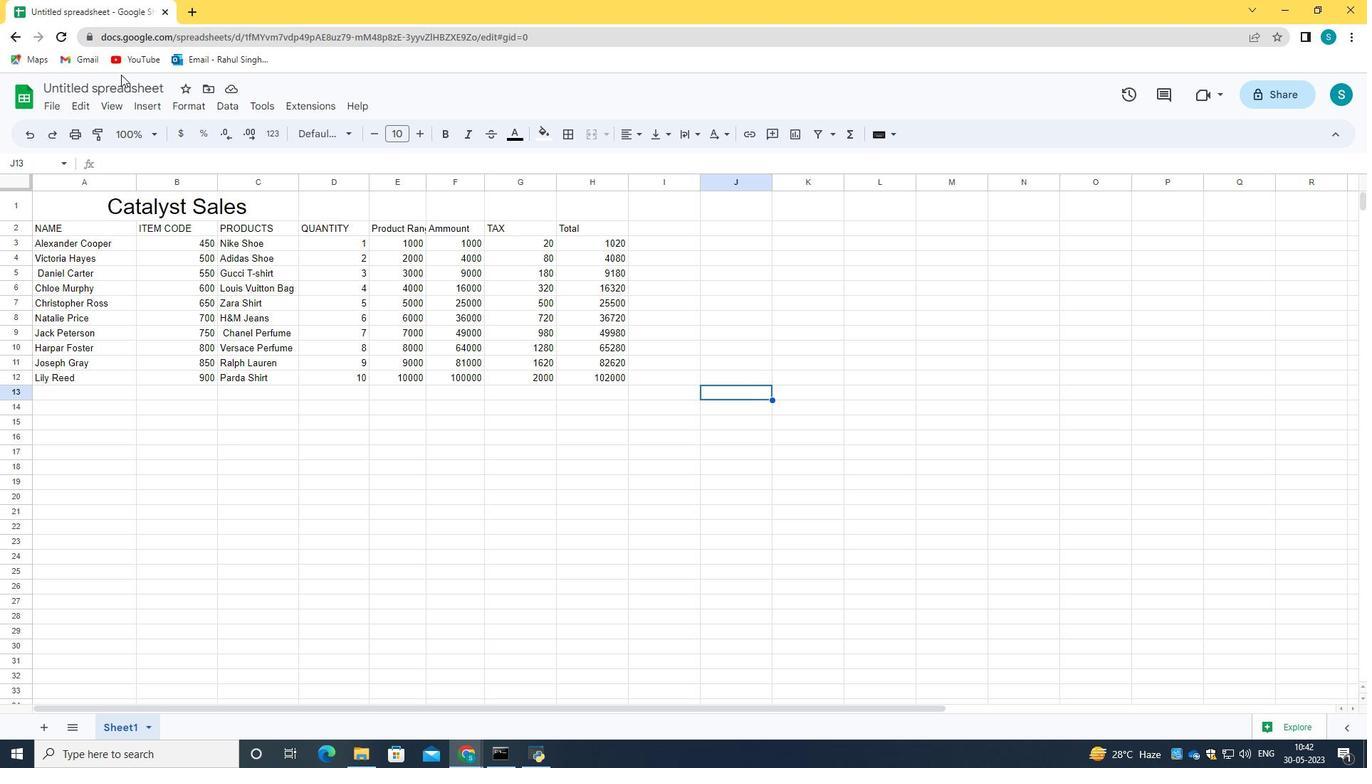 
Action: Mouse pressed left at (122, 86)
Screenshot: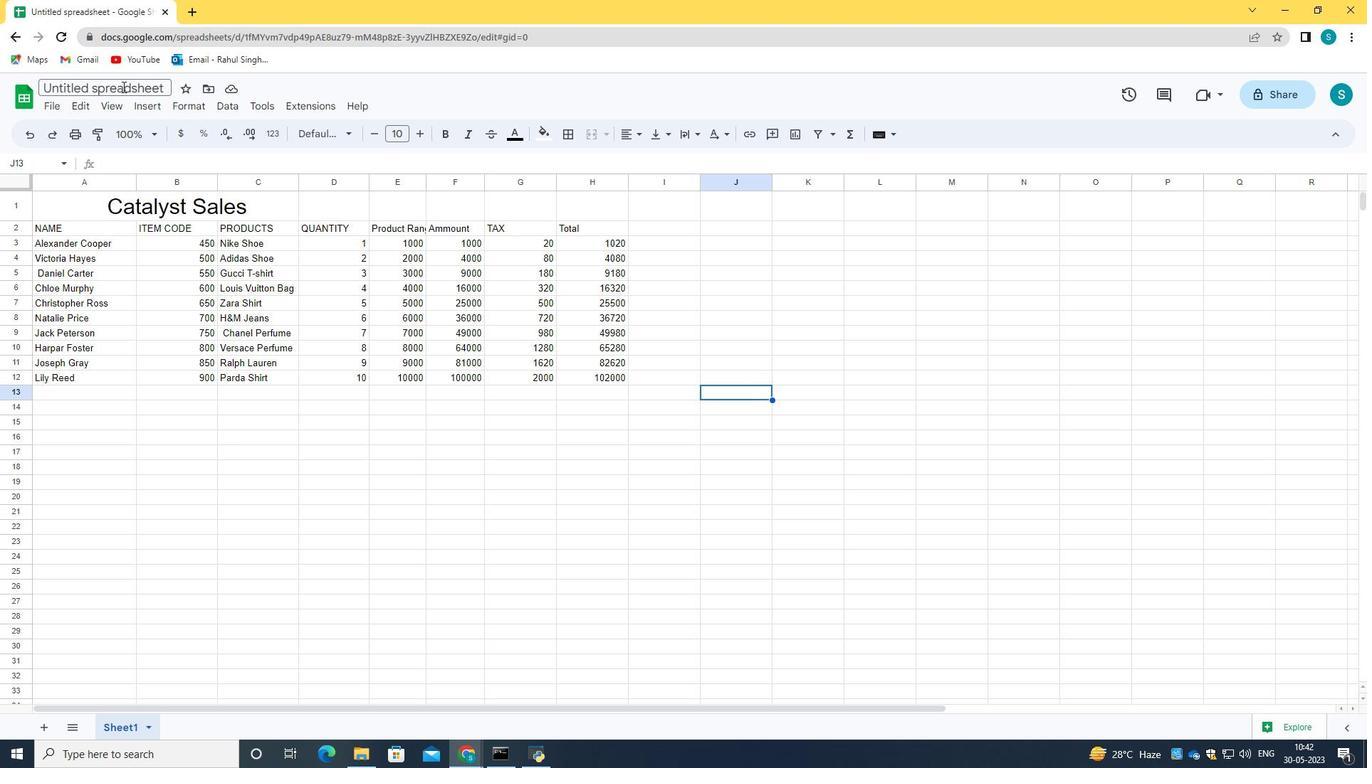 
Action: Key pressed <Key.backspace><Key.caps_lock>A<Key.caps_lock>ttene=<Key.backspace><Key.backspace>dance<Key.space><Key.caps_lock>M<Key.caps_lock>onitoring<Key.space><Key.caps_lock>S<Key.caps_lock>heetbook
Screenshot: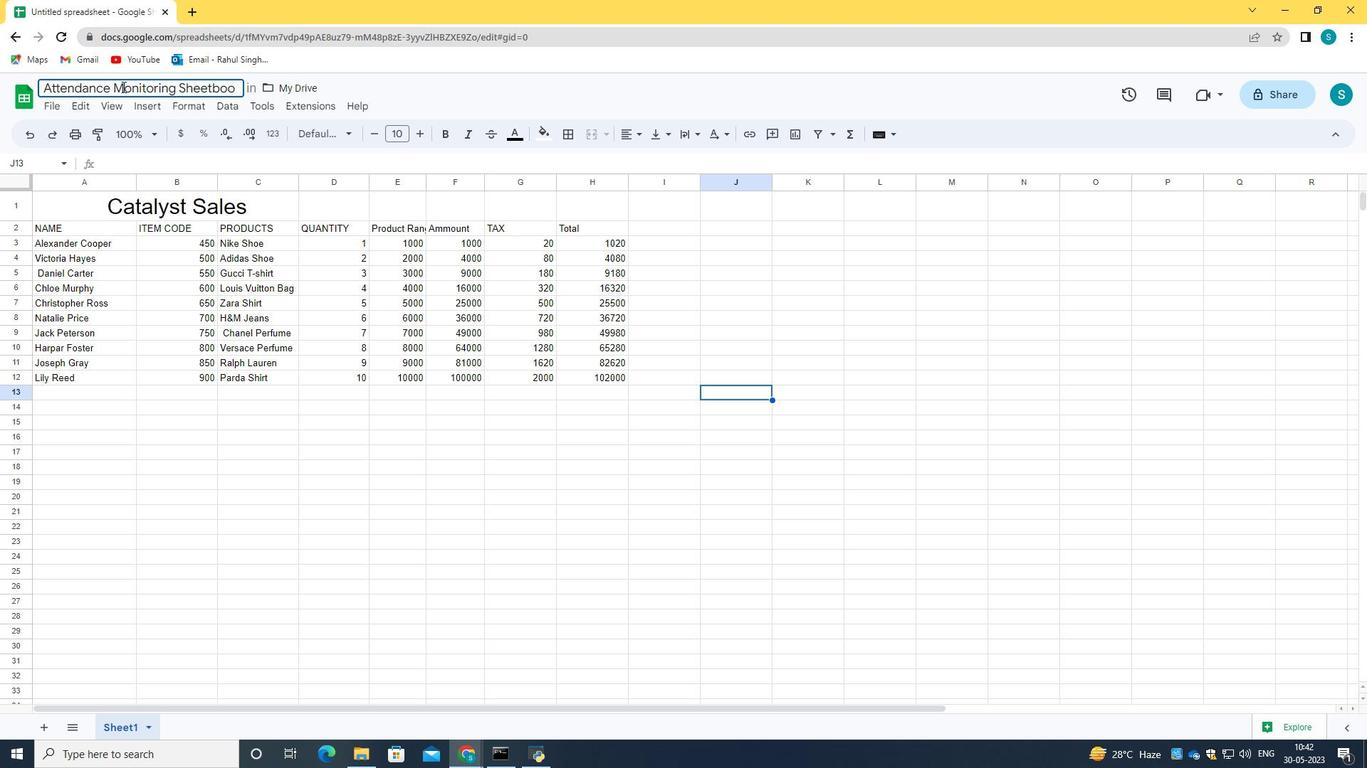 
Action: Mouse moved to (108, 400)
Screenshot: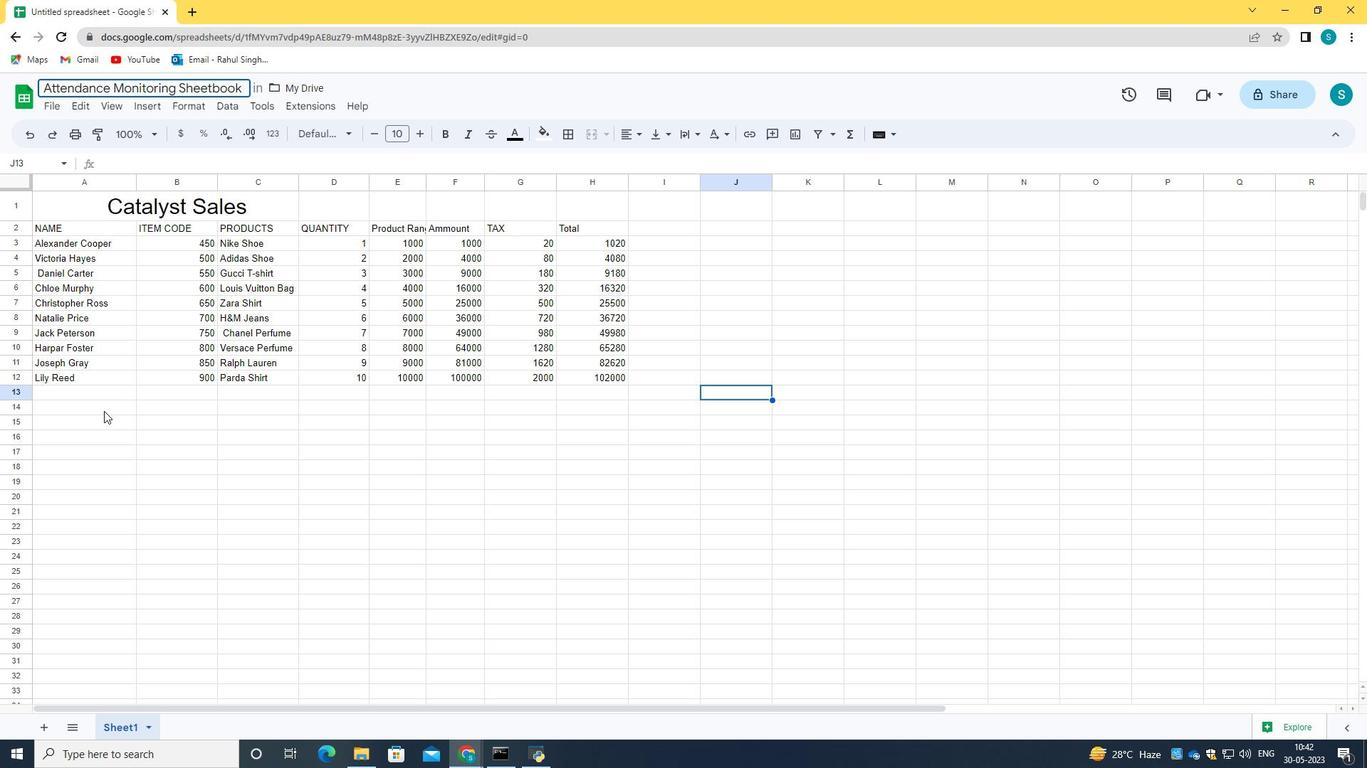 
Action: Mouse pressed left at (108, 400)
Screenshot: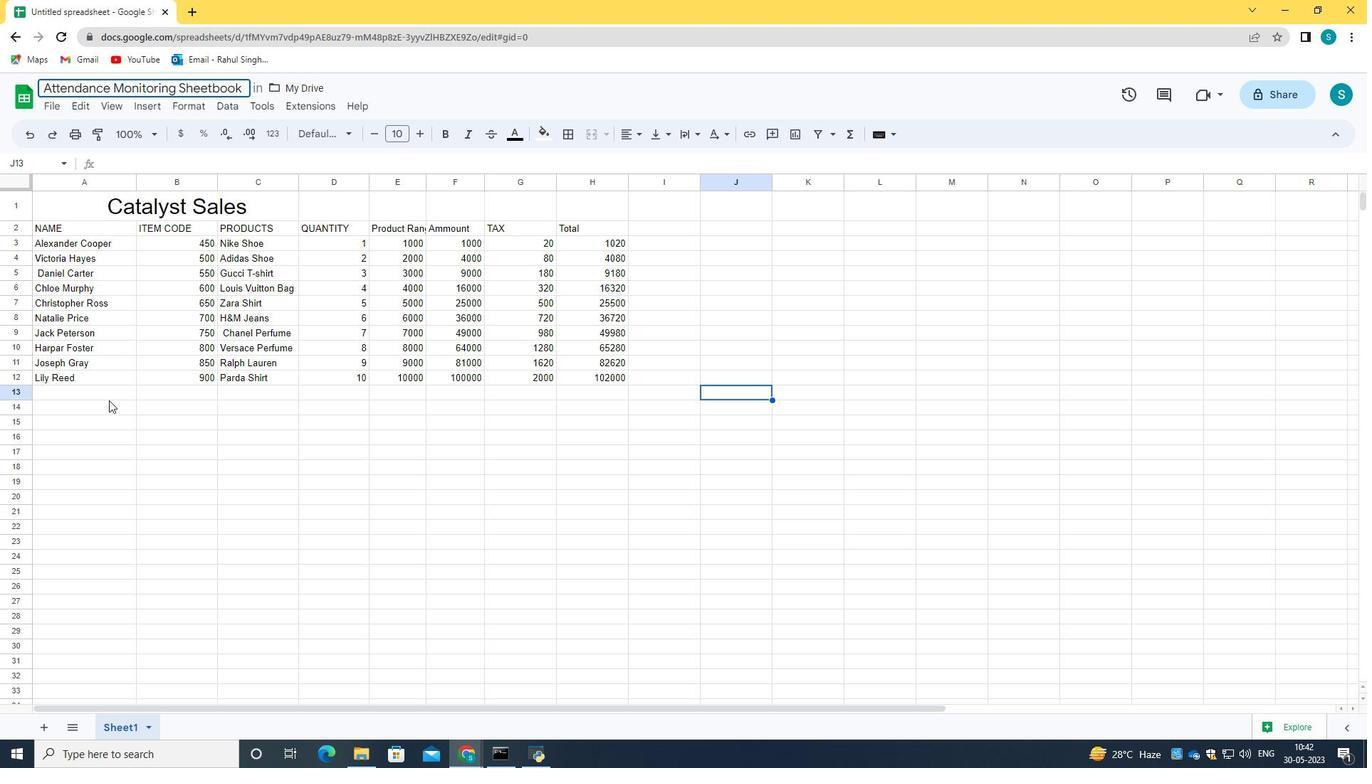 
Action: Mouse moved to (93, 169)
Screenshot: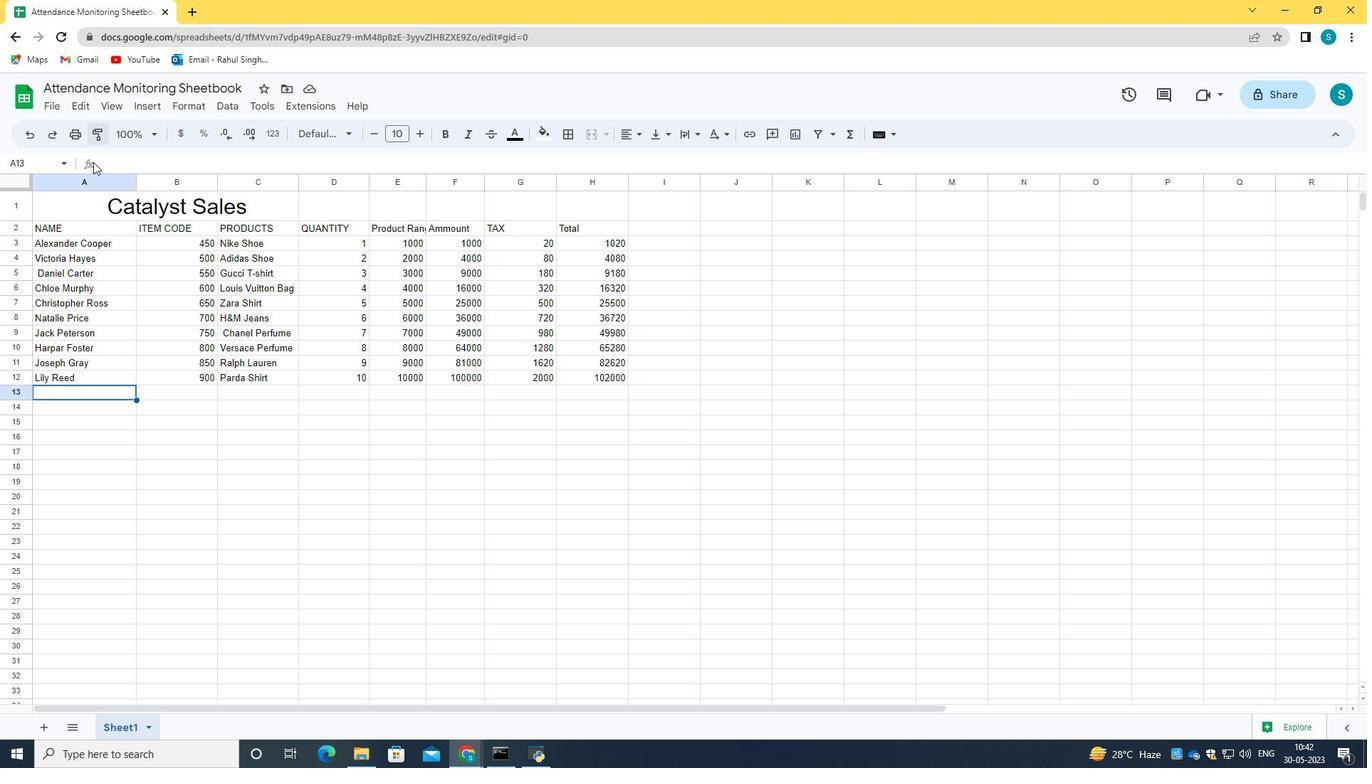 
Action: Key pressed ctrl+S<'\x13'><'\x13'><'\x13'>
Screenshot: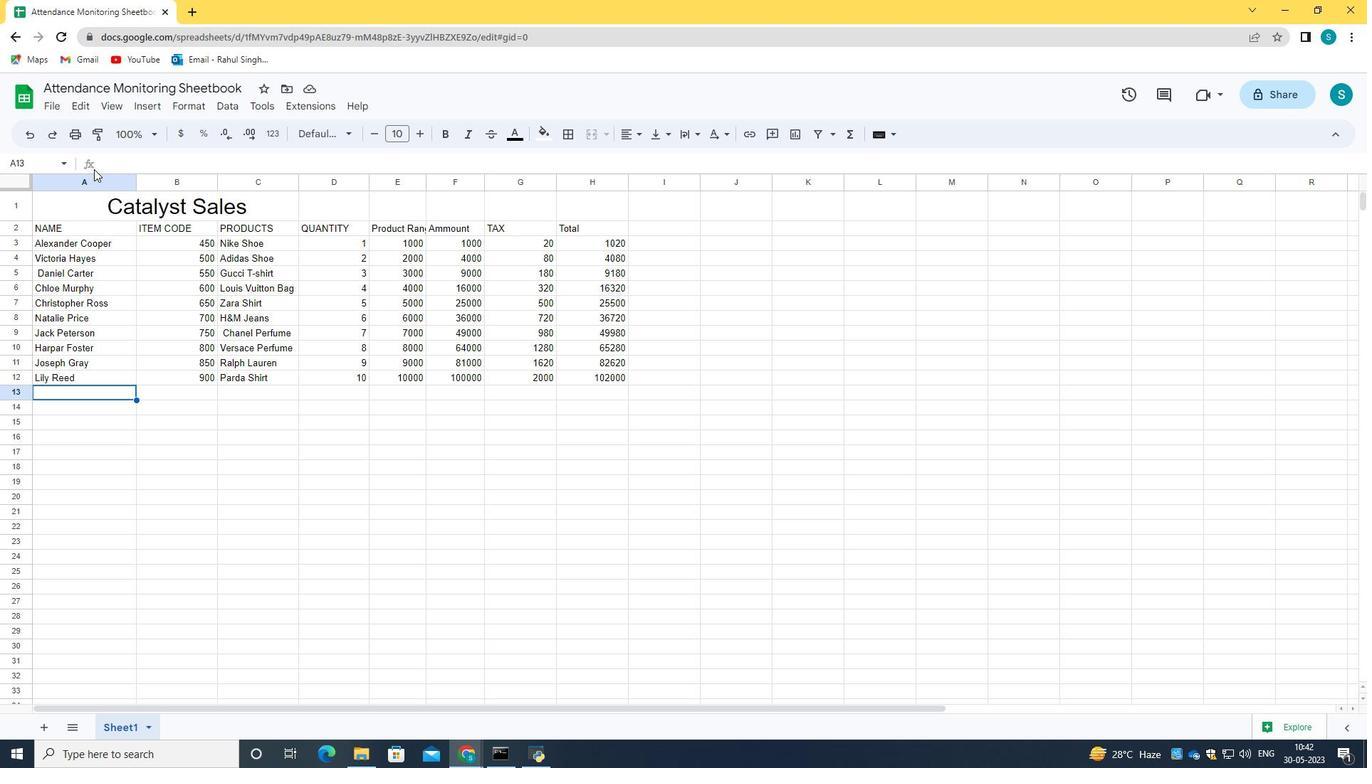 
Action: Mouse moved to (93, 170)
Screenshot: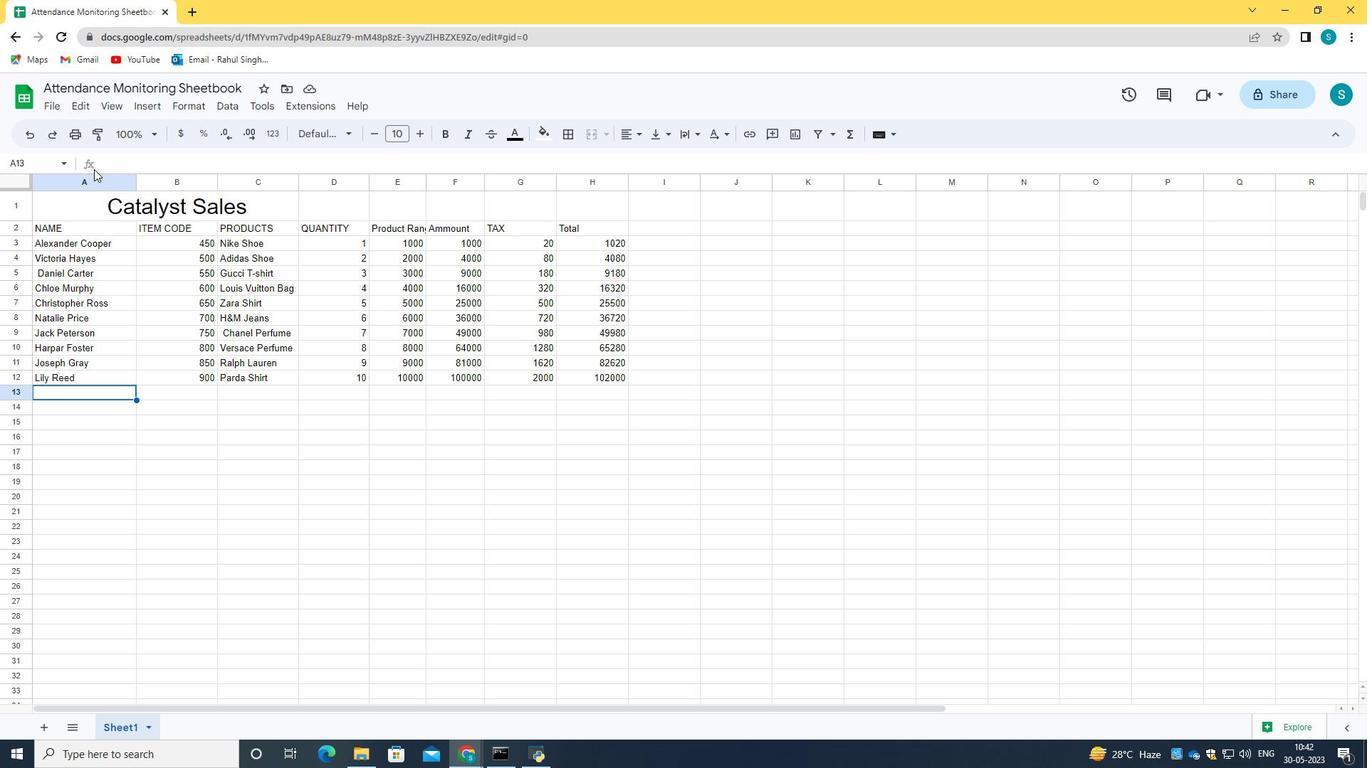 
